 Task: Research Airbnb options in Qiryat Ata, Israel from 1st December, 2023 to 8th December, 2023 for 2 adults, 1 child.1  bedroom having 1 bed and 1 bathroom. Property type can be hotel. Amenities needed are: washing machine. Look for 4 properties as per requirement.
Action: Mouse moved to (452, 64)
Screenshot: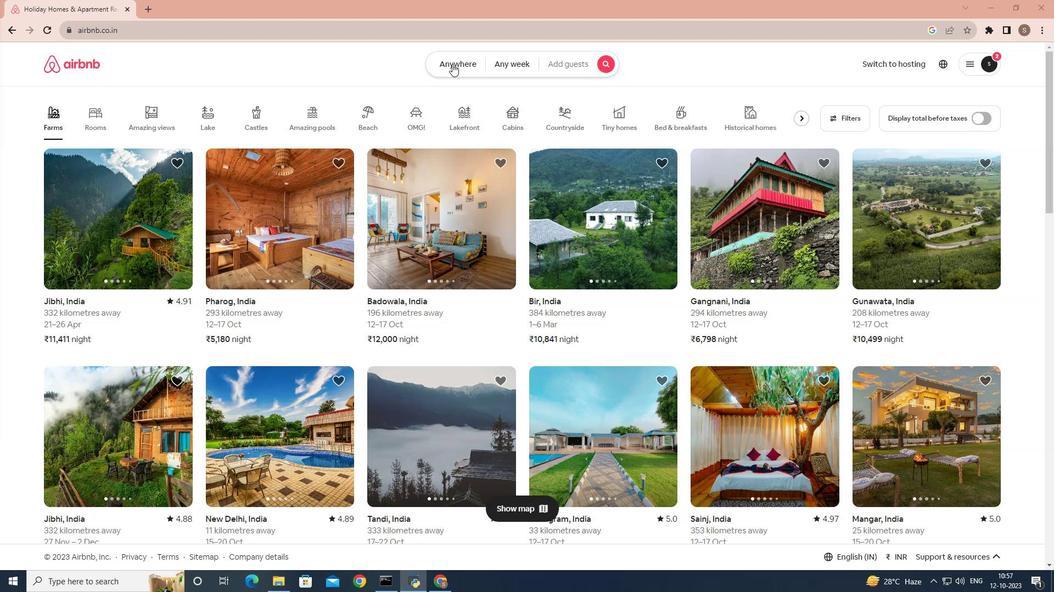 
Action: Mouse pressed left at (452, 64)
Screenshot: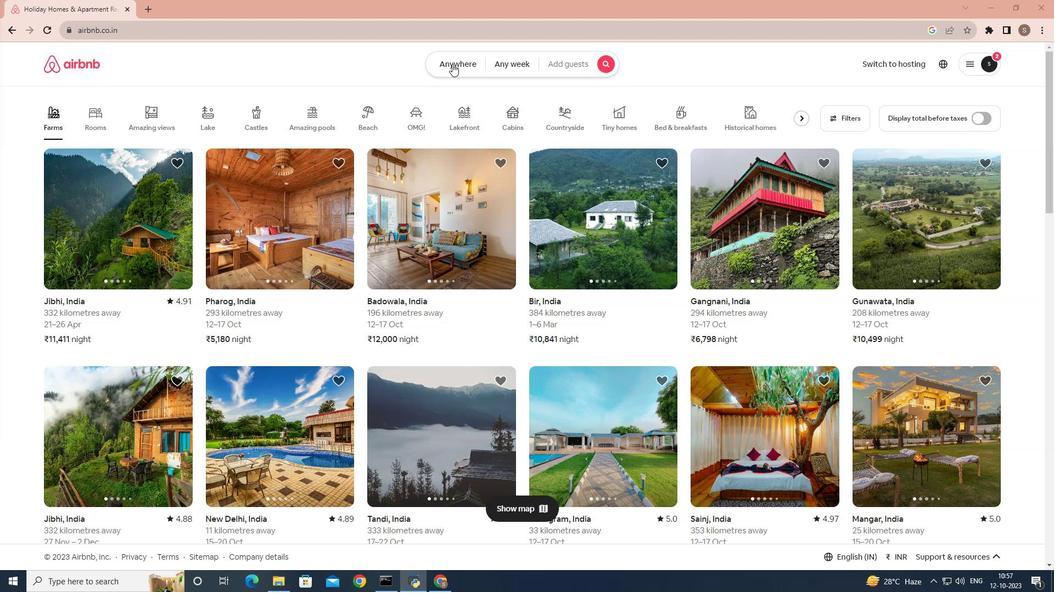 
Action: Mouse moved to (331, 107)
Screenshot: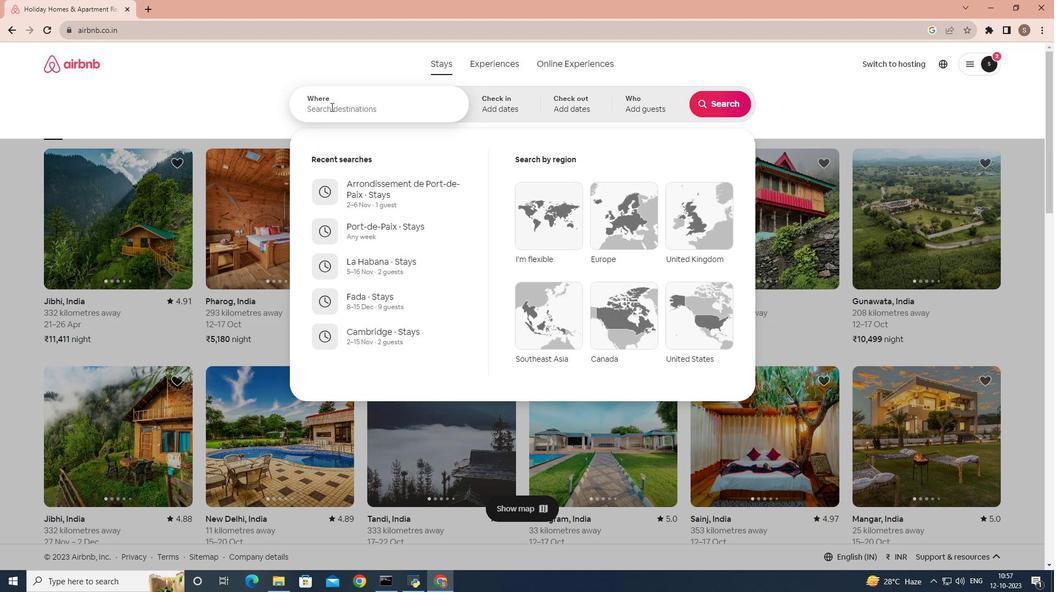 
Action: Mouse pressed left at (331, 107)
Screenshot: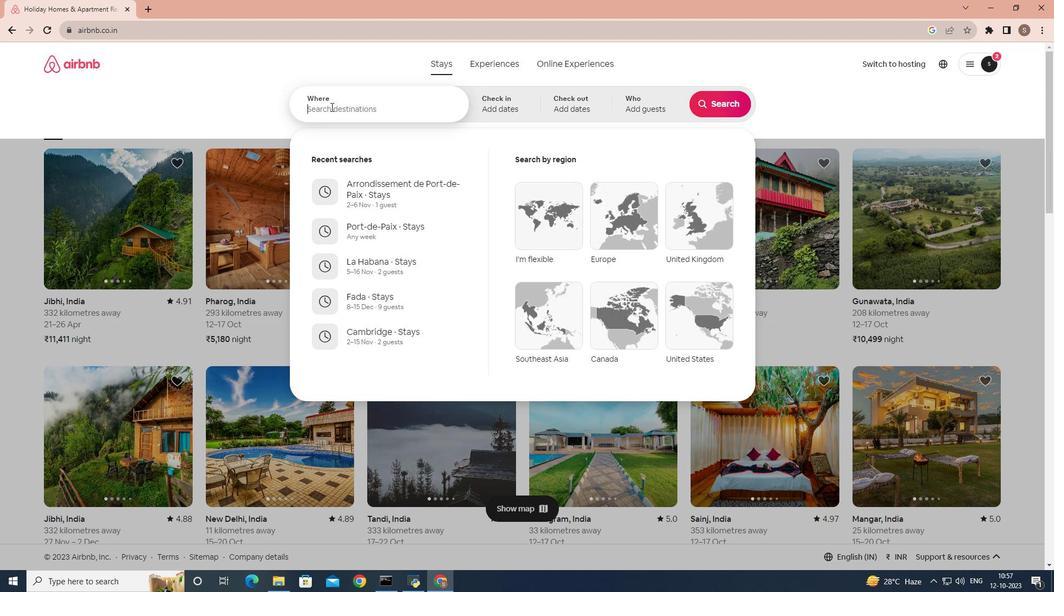 
Action: Mouse moved to (333, 105)
Screenshot: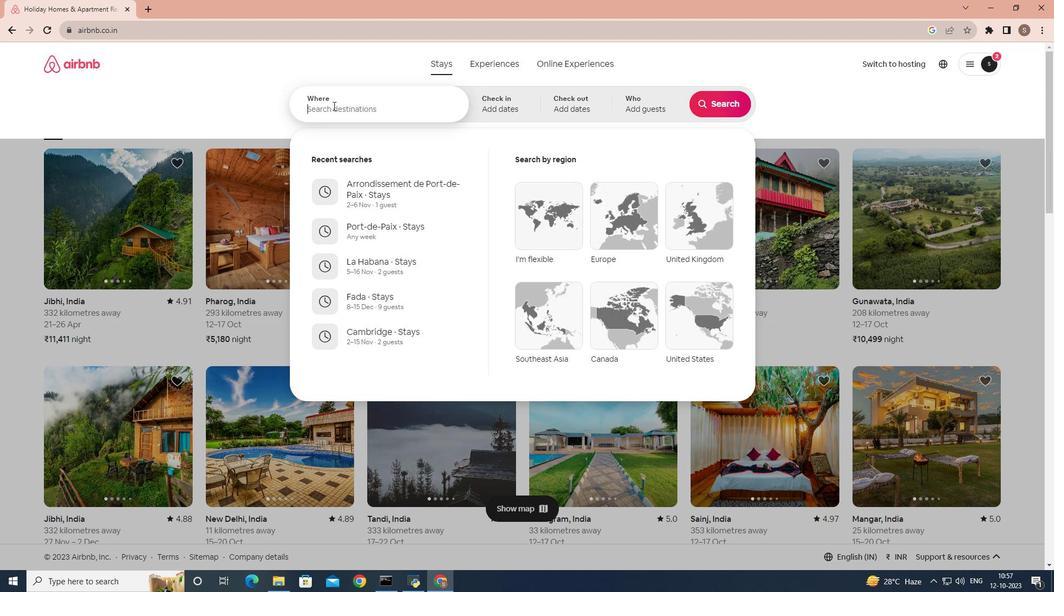 
Action: Key pressed qiryat<Key.space>ata
Screenshot: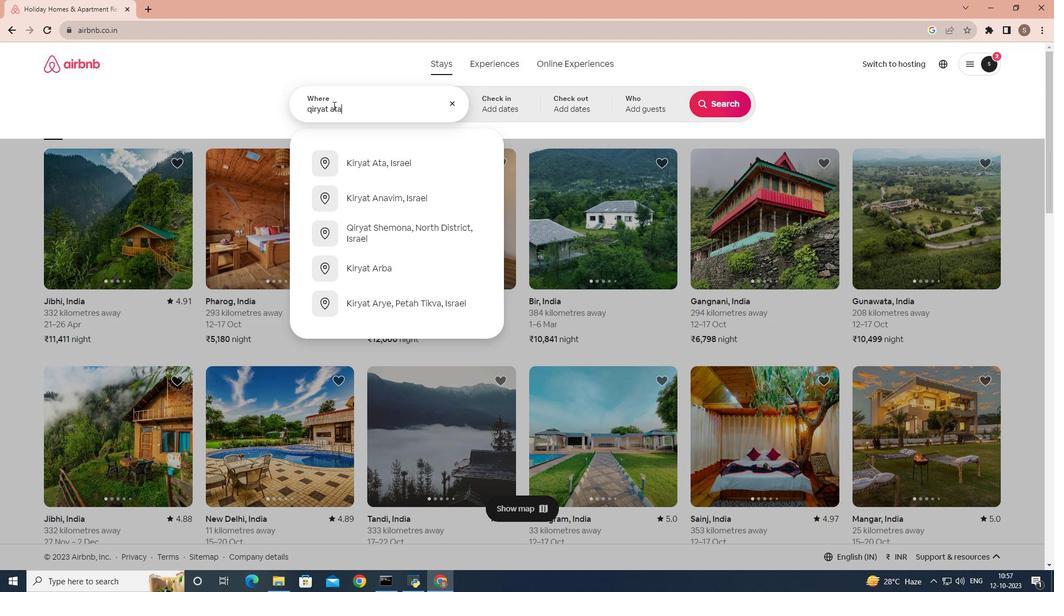 
Action: Mouse moved to (355, 158)
Screenshot: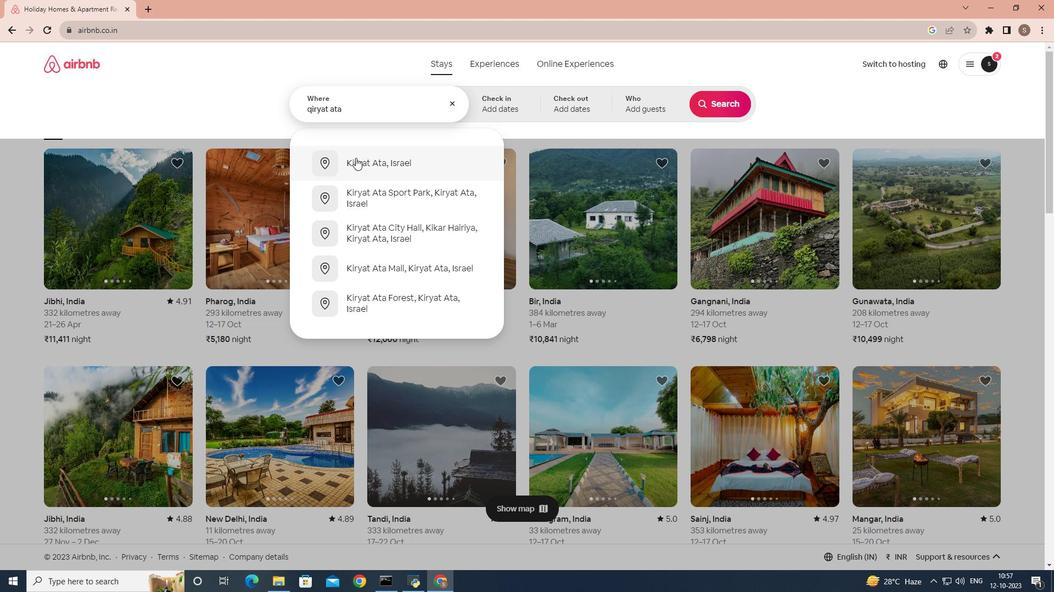 
Action: Mouse pressed left at (355, 158)
Screenshot: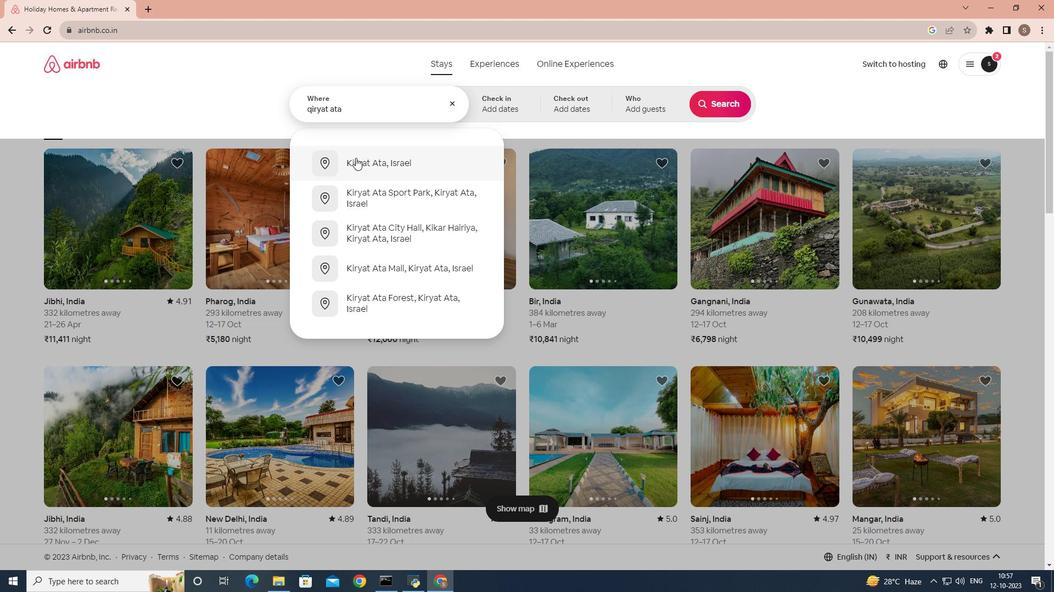 
Action: Mouse moved to (714, 195)
Screenshot: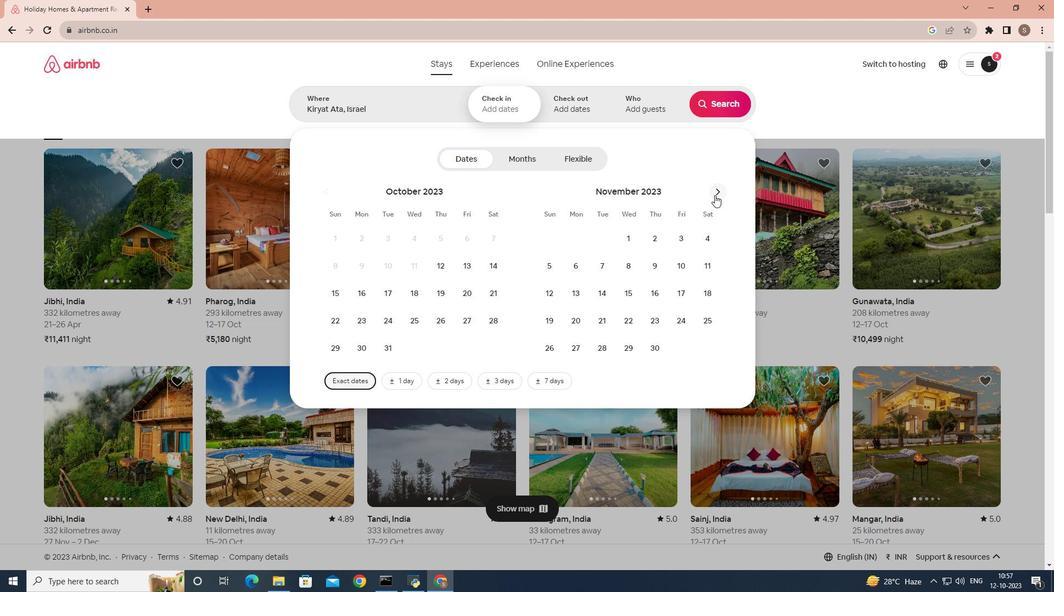 
Action: Mouse pressed left at (714, 195)
Screenshot: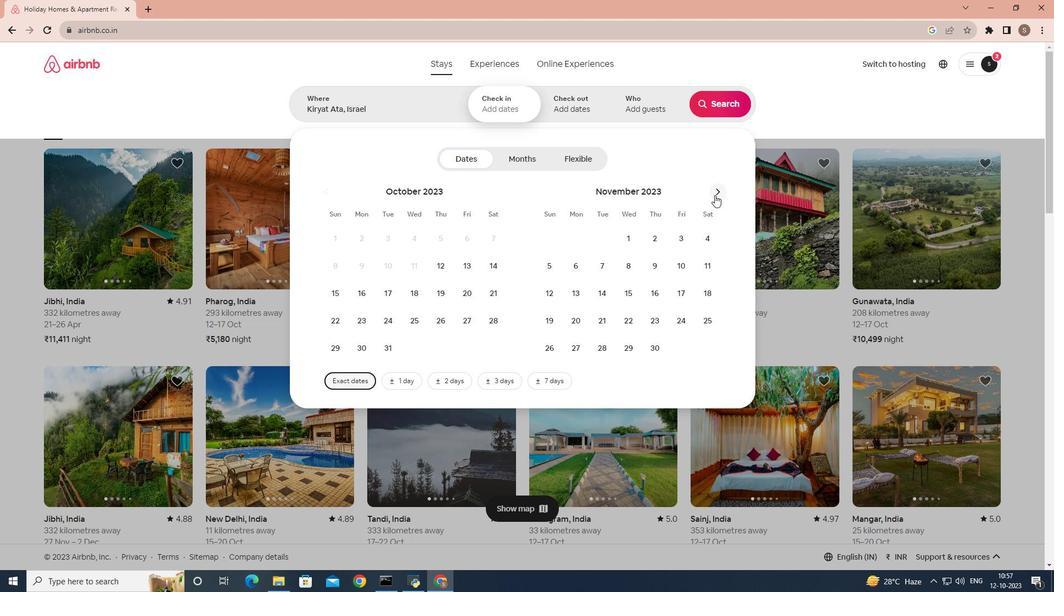 
Action: Mouse moved to (683, 245)
Screenshot: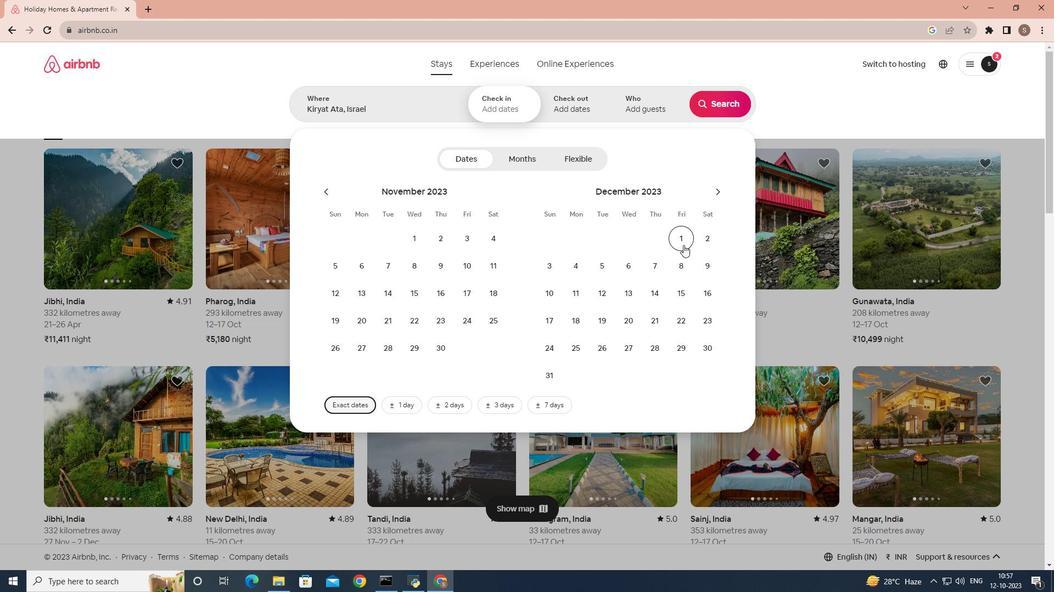 
Action: Mouse pressed left at (683, 245)
Screenshot: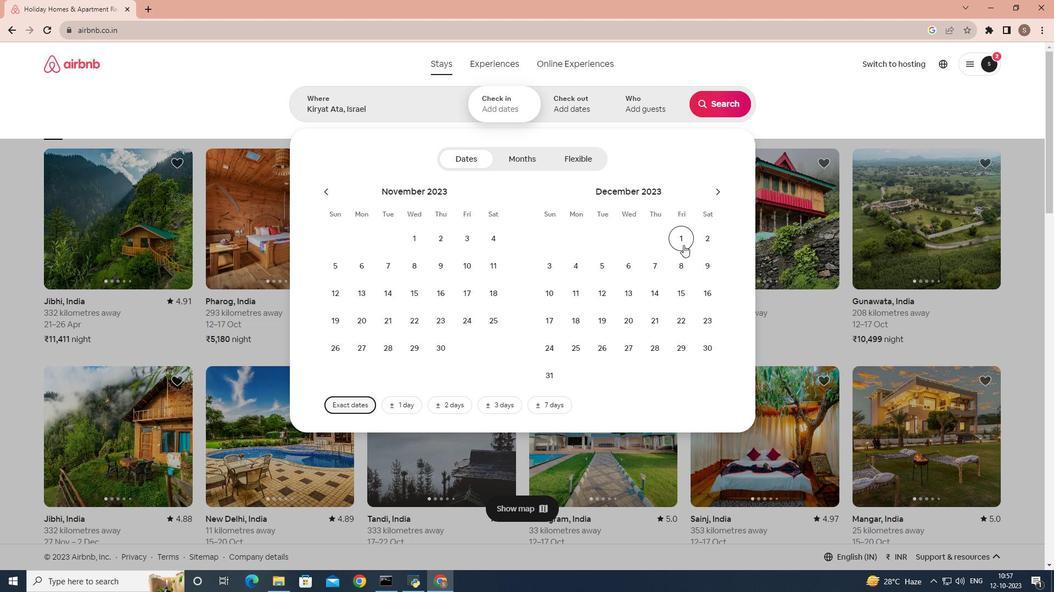 
Action: Mouse moved to (682, 272)
Screenshot: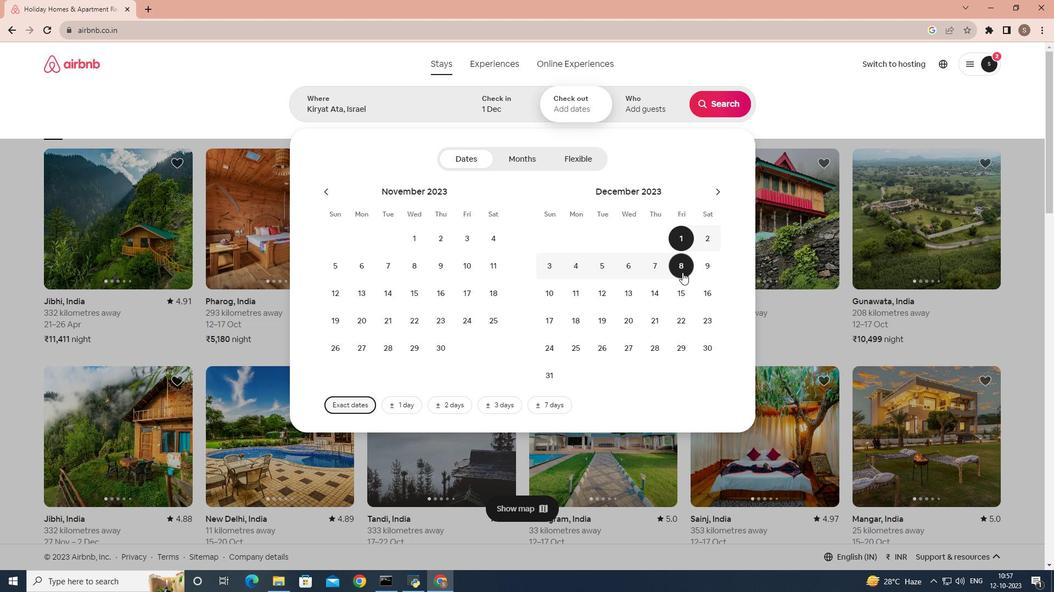 
Action: Mouse pressed left at (682, 272)
Screenshot: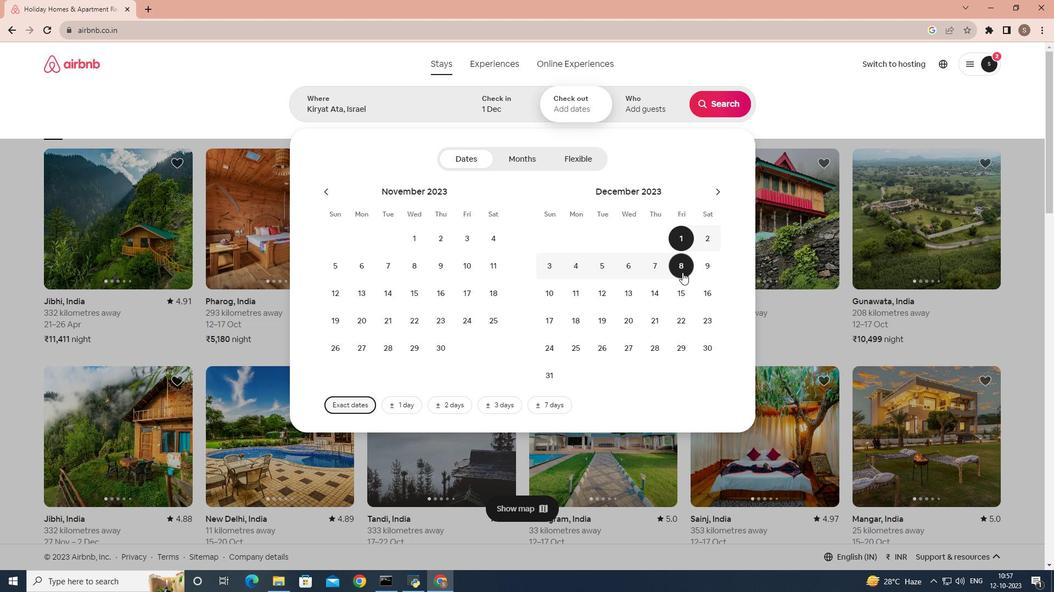 
Action: Mouse moved to (667, 107)
Screenshot: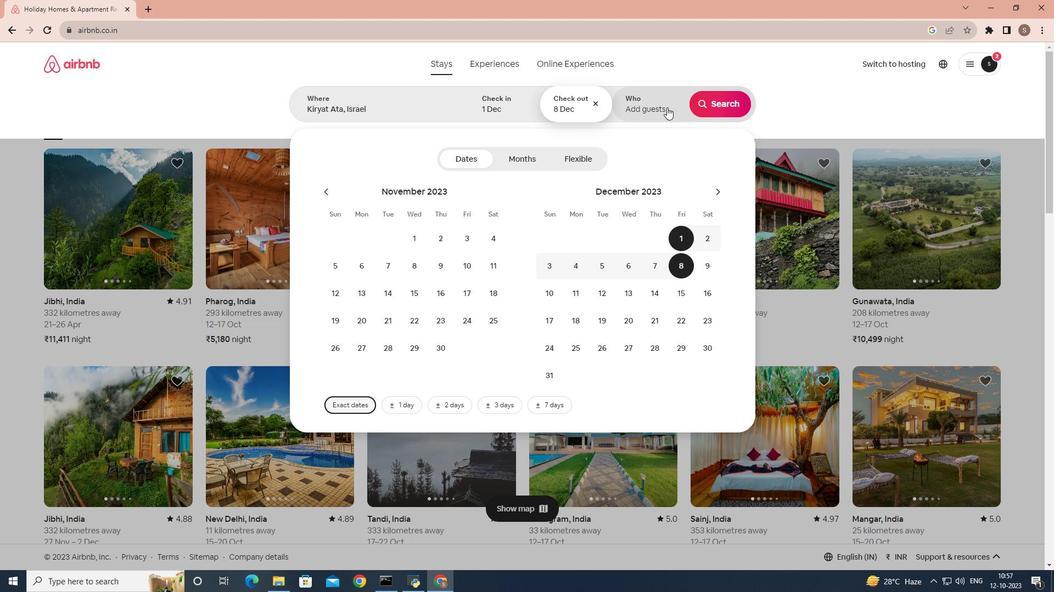 
Action: Mouse pressed left at (667, 107)
Screenshot: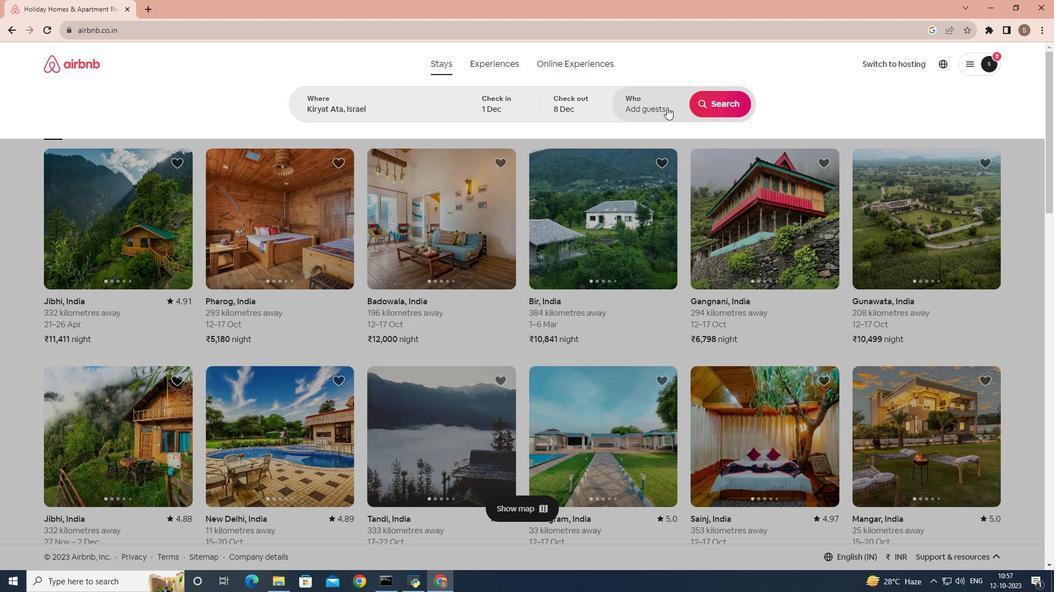 
Action: Mouse moved to (729, 163)
Screenshot: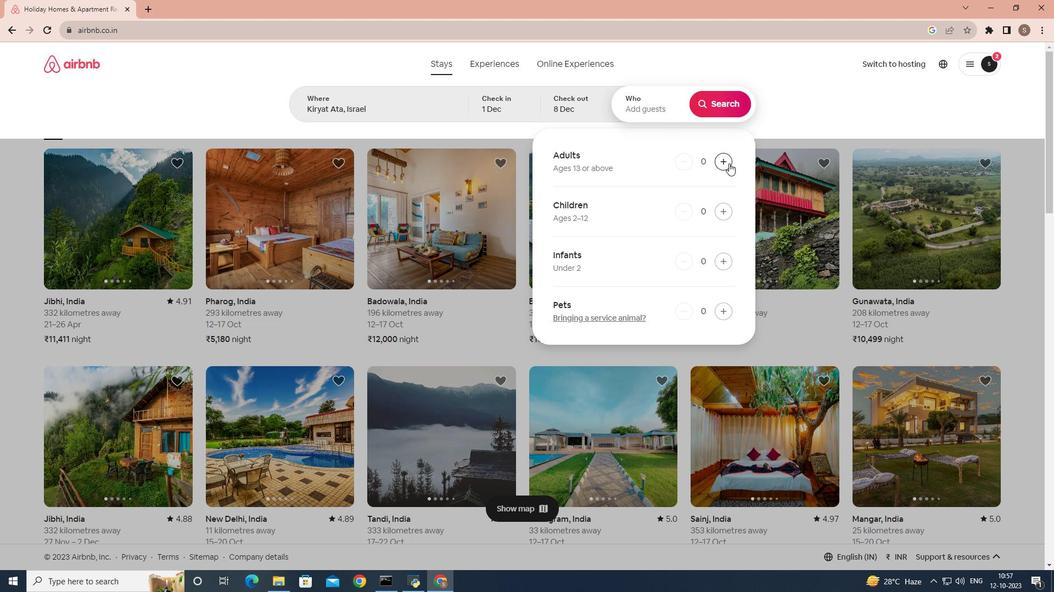 
Action: Mouse pressed left at (729, 163)
Screenshot: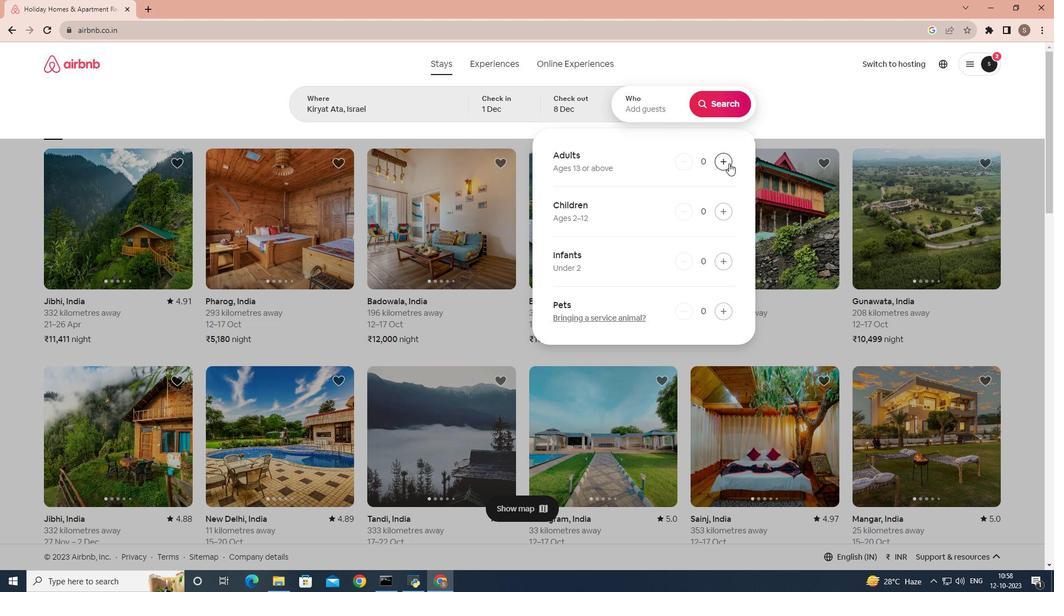 
Action: Mouse pressed left at (729, 163)
Screenshot: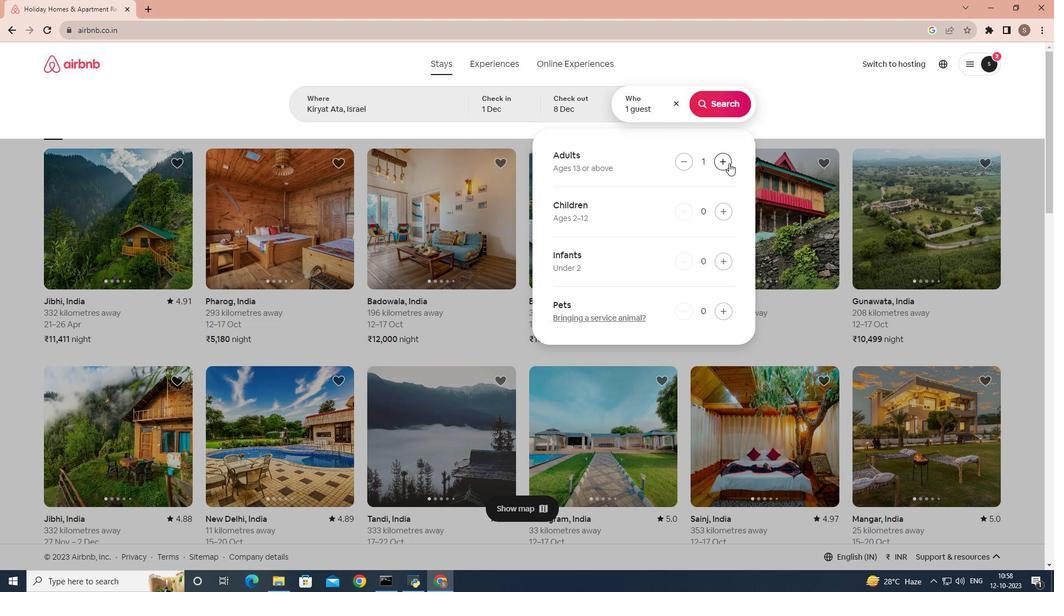 
Action: Mouse moved to (718, 207)
Screenshot: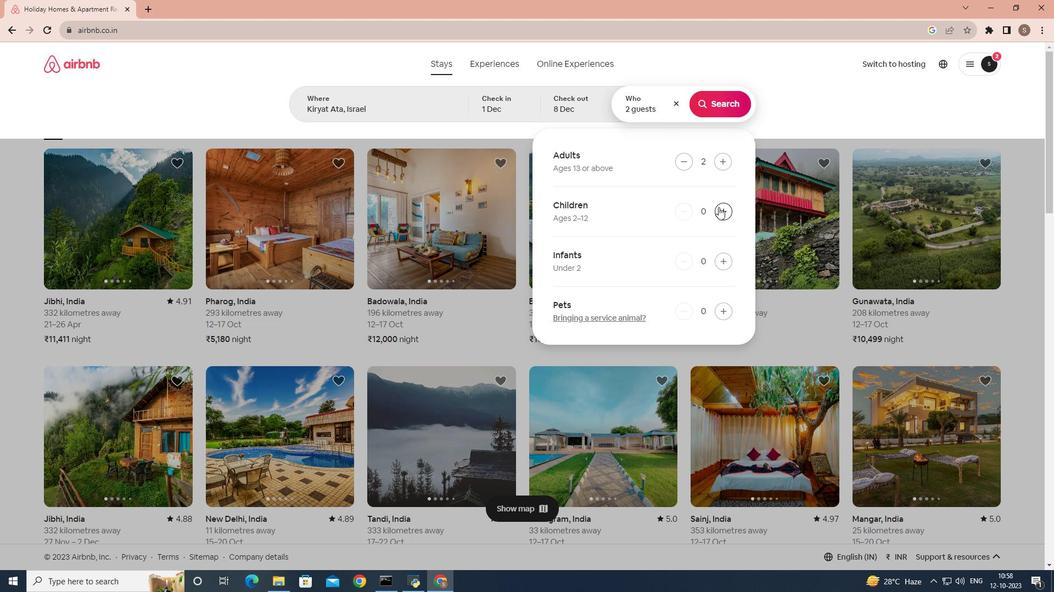 
Action: Mouse pressed left at (718, 207)
Screenshot: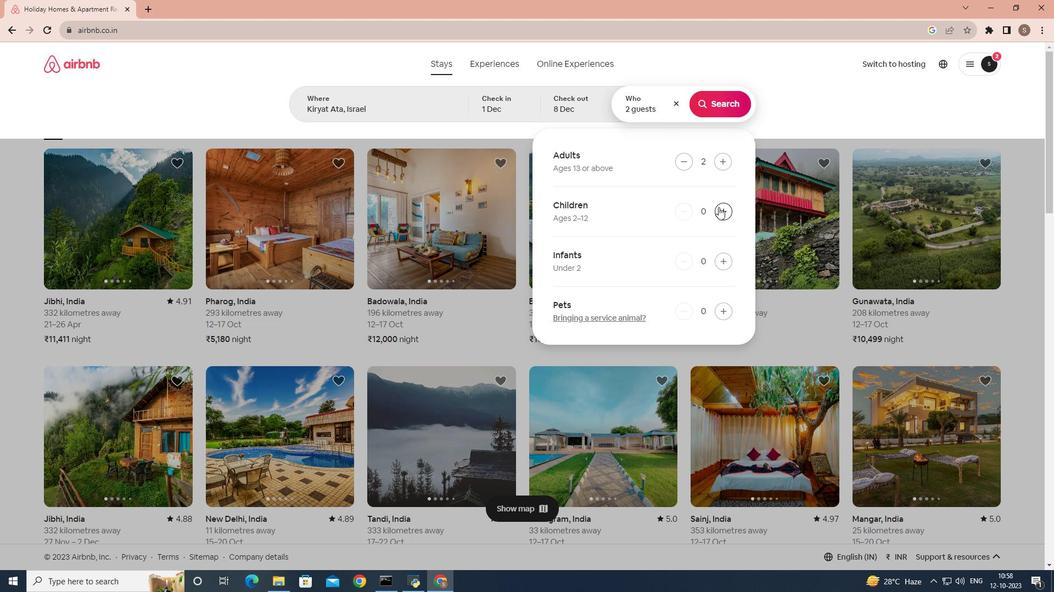 
Action: Mouse moved to (727, 104)
Screenshot: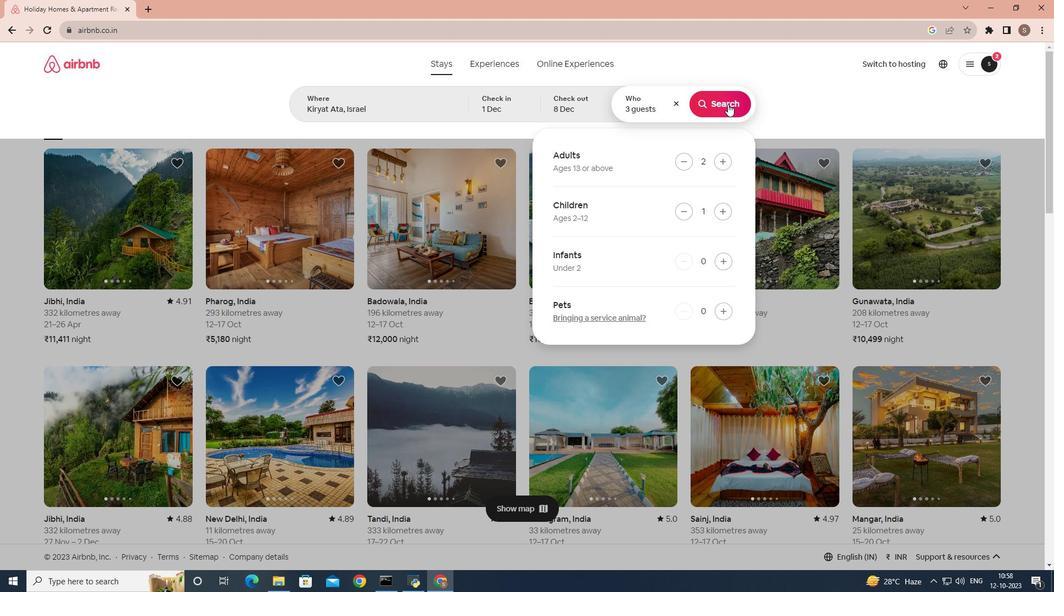 
Action: Mouse pressed left at (727, 104)
Screenshot: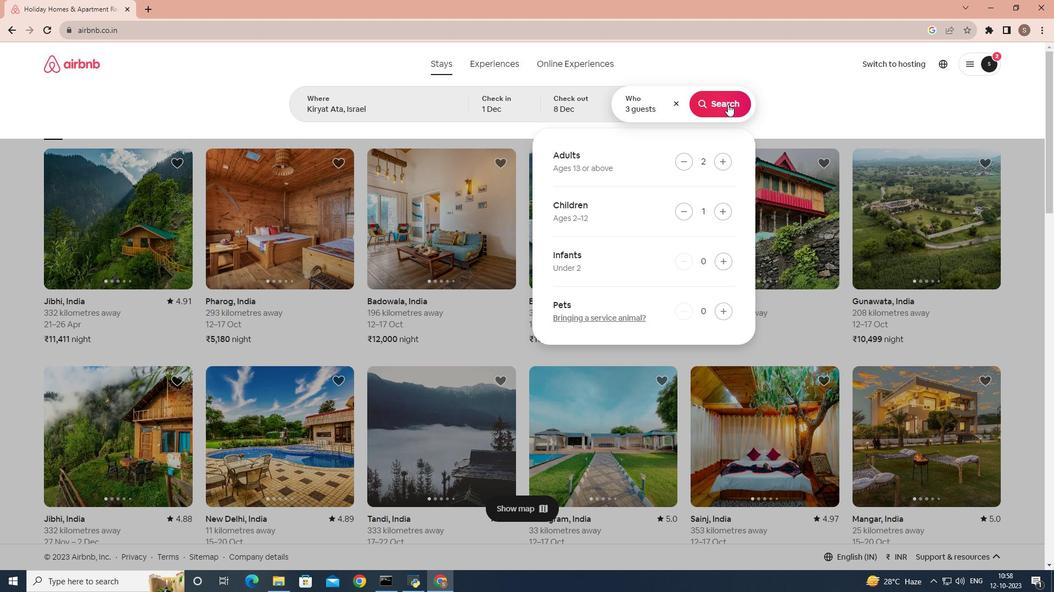 
Action: Mouse moved to (861, 109)
Screenshot: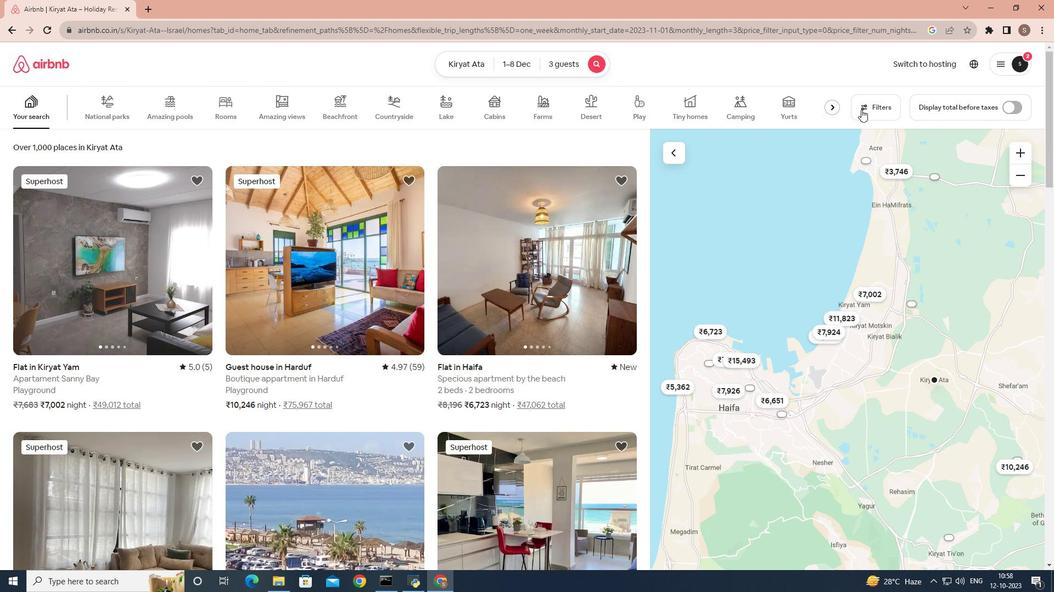 
Action: Mouse pressed left at (861, 109)
Screenshot: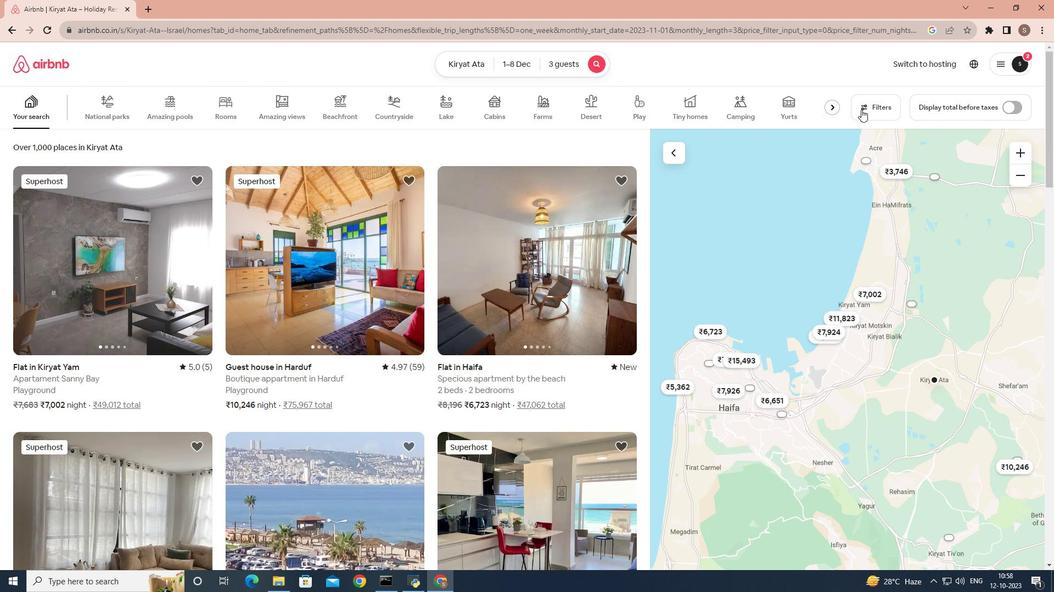 
Action: Mouse moved to (375, 399)
Screenshot: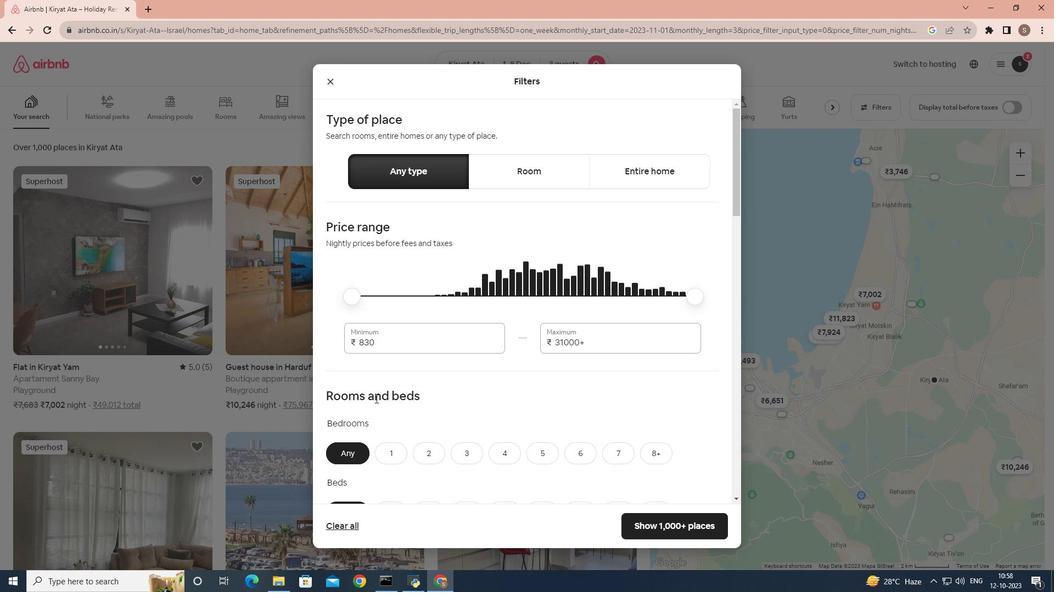 
Action: Mouse scrolled (375, 398) with delta (0, 0)
Screenshot: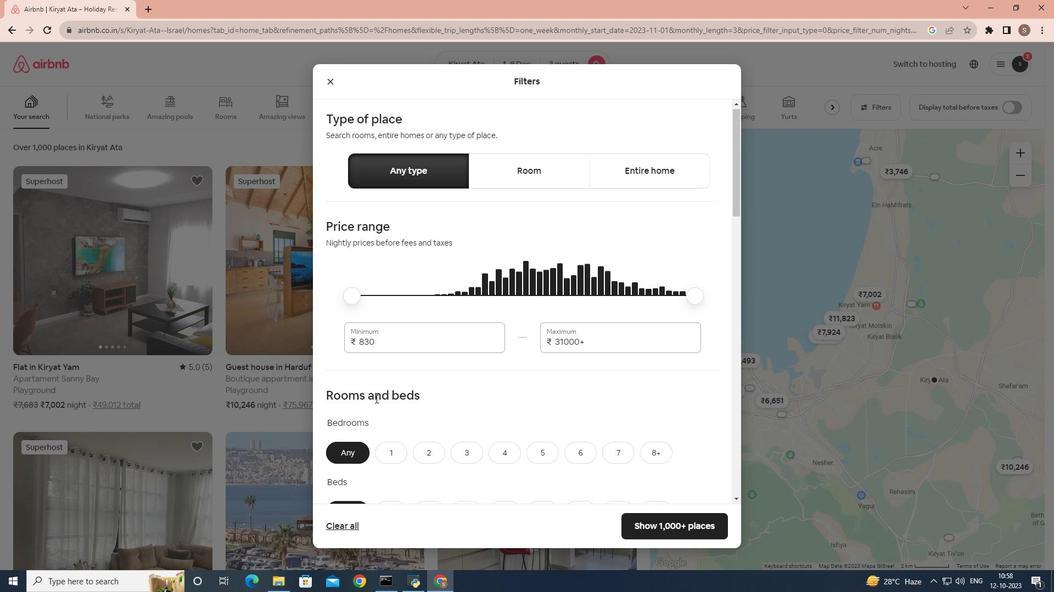 
Action: Mouse scrolled (375, 398) with delta (0, 0)
Screenshot: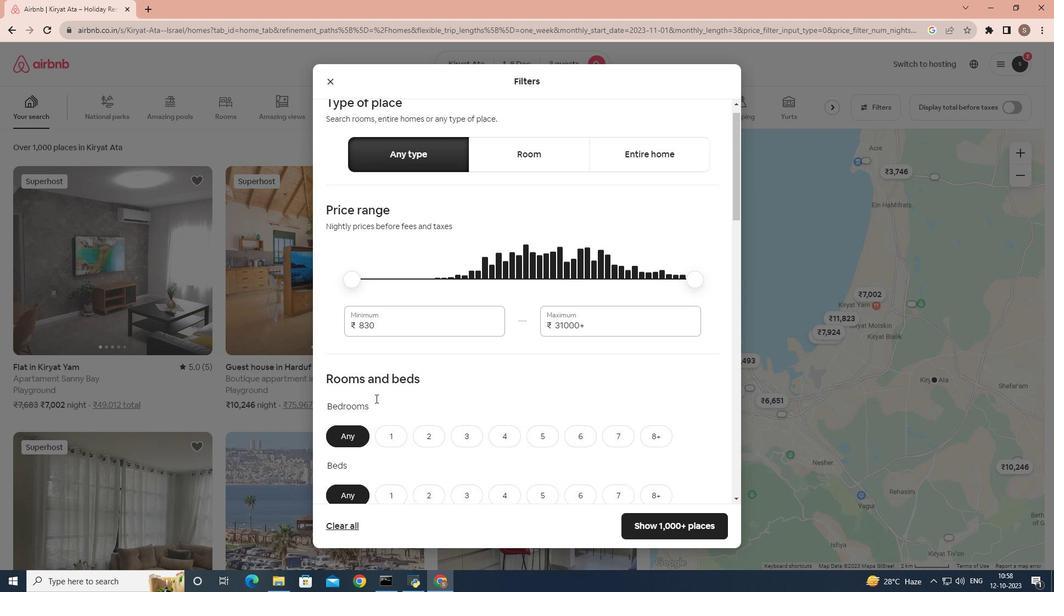 
Action: Mouse scrolled (375, 398) with delta (0, 0)
Screenshot: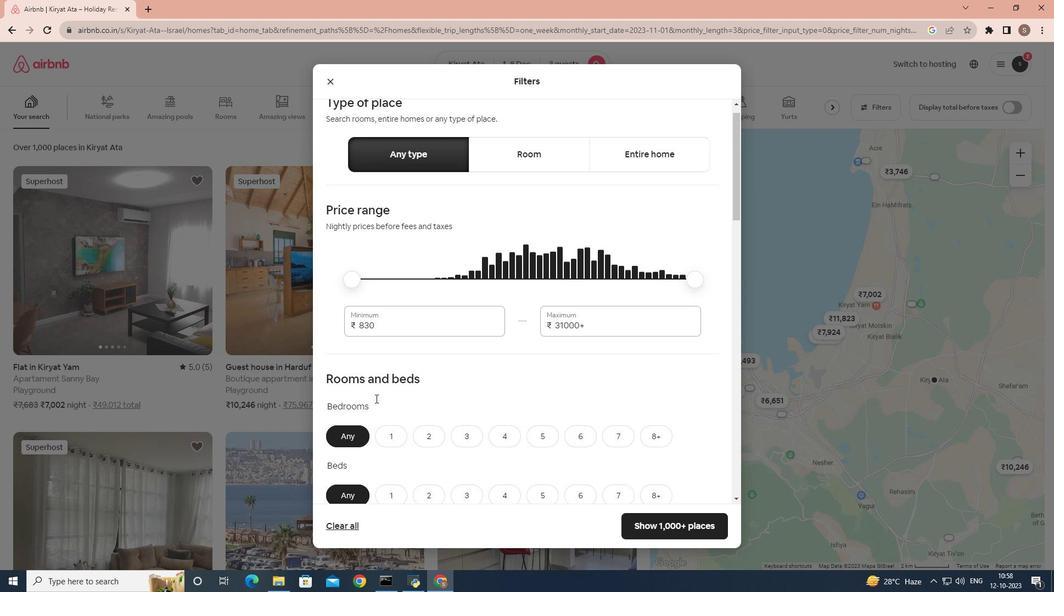 
Action: Mouse scrolled (375, 398) with delta (0, 0)
Screenshot: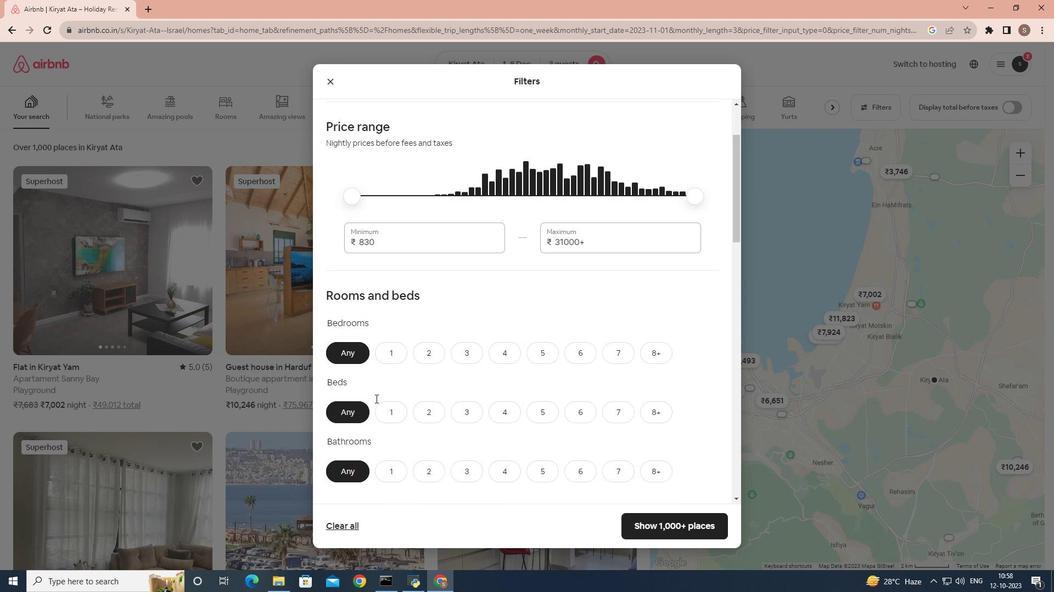 
Action: Mouse scrolled (375, 399) with delta (0, 0)
Screenshot: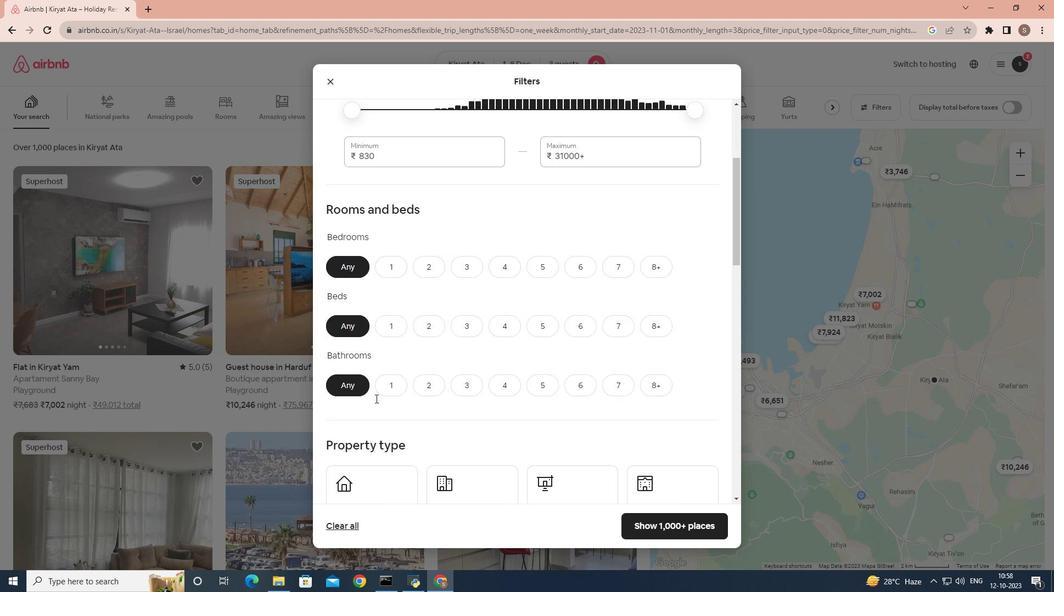 
Action: Mouse moved to (395, 297)
Screenshot: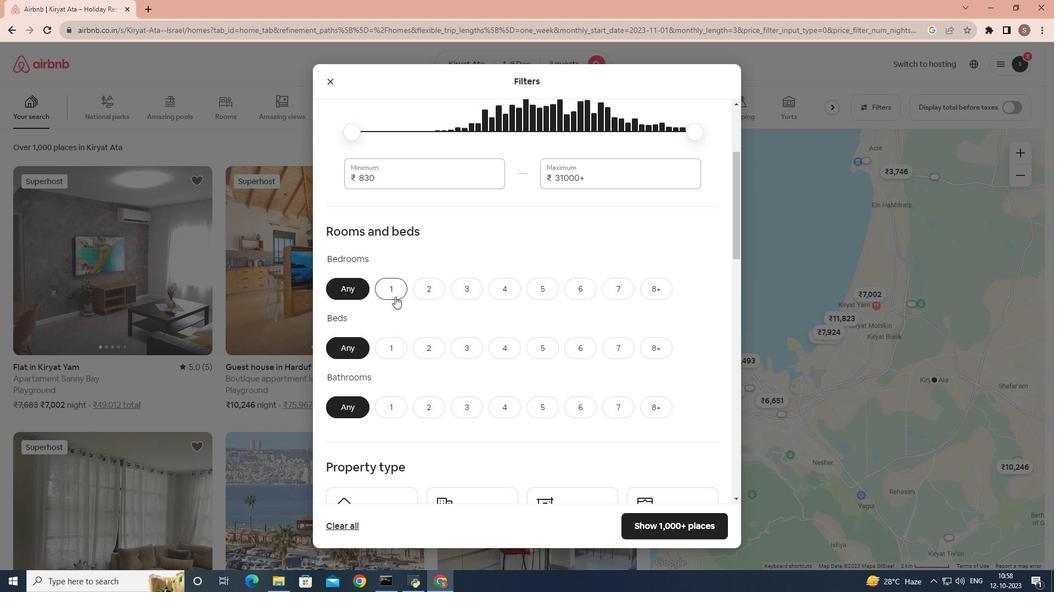 
Action: Mouse pressed left at (395, 297)
Screenshot: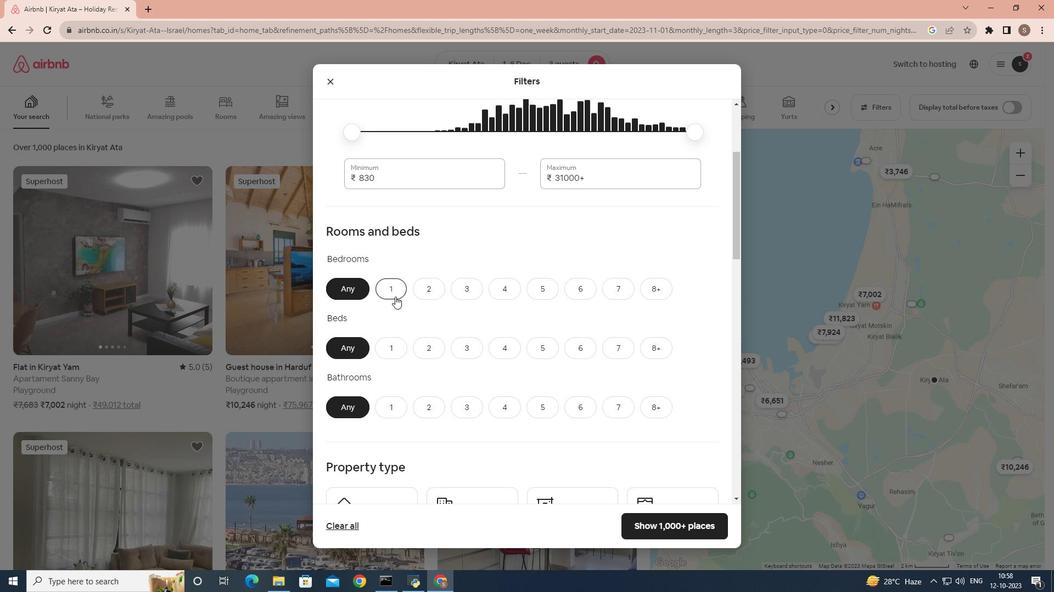 
Action: Mouse moved to (386, 351)
Screenshot: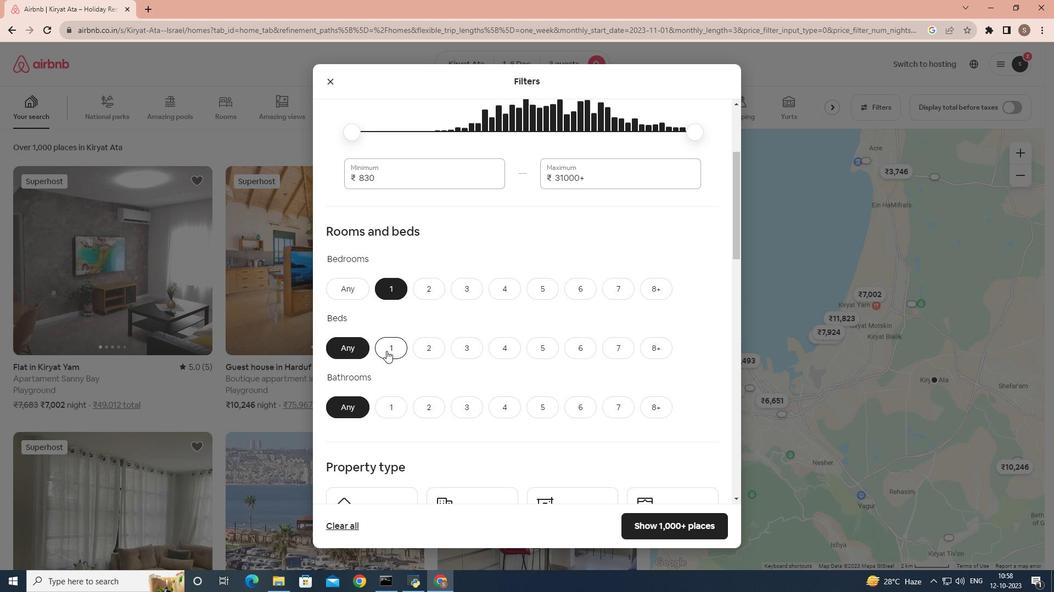 
Action: Mouse pressed left at (386, 351)
Screenshot: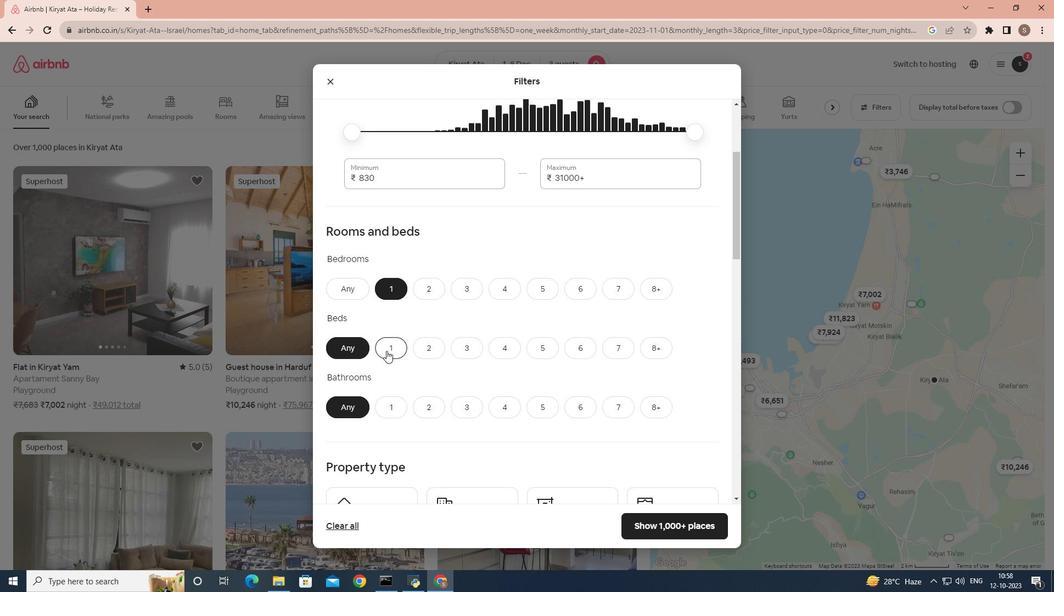 
Action: Mouse moved to (390, 409)
Screenshot: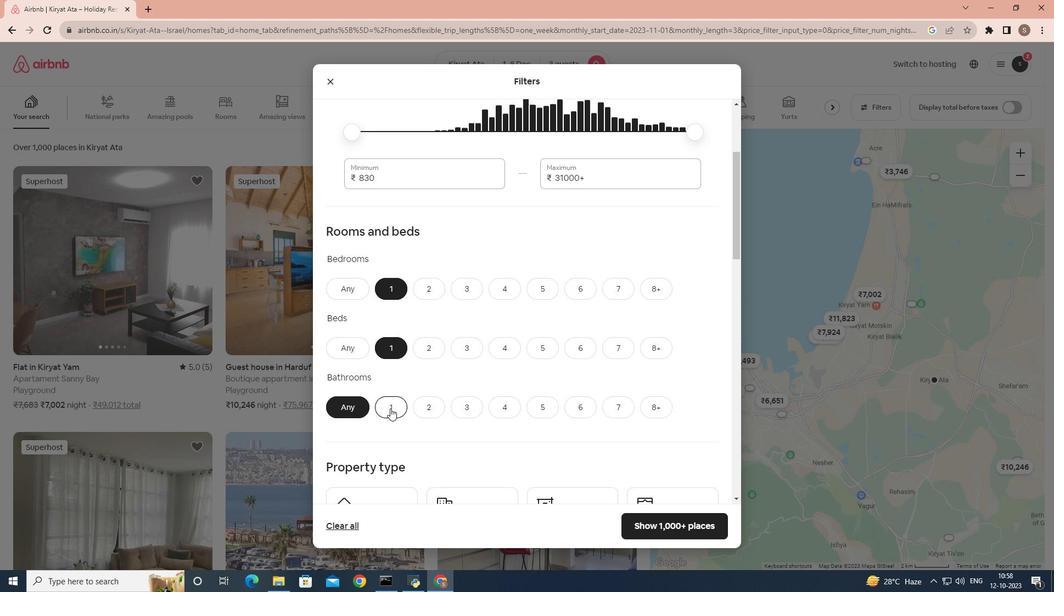 
Action: Mouse pressed left at (390, 409)
Screenshot: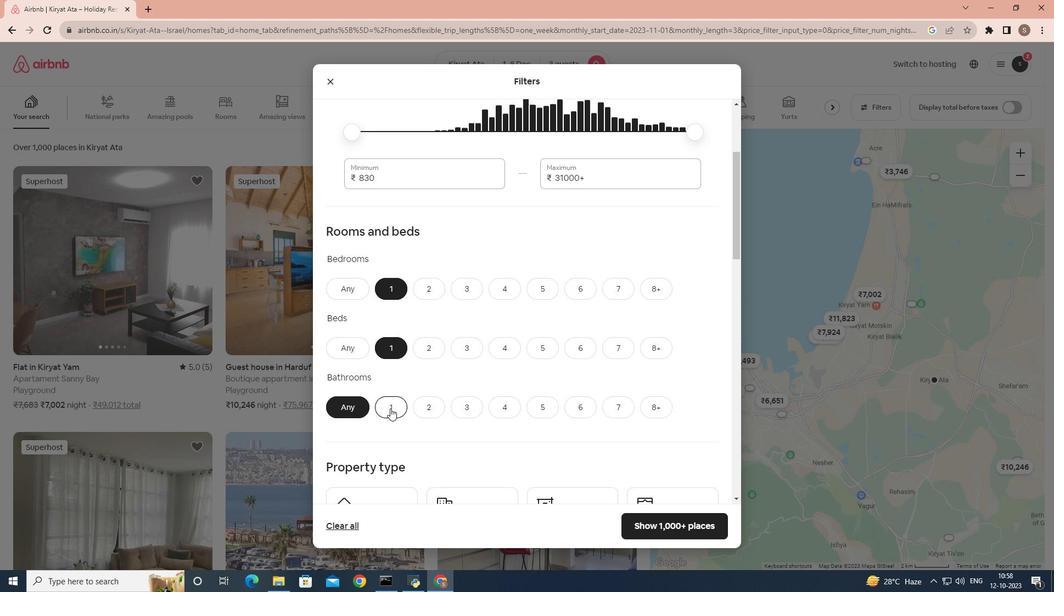 
Action: Mouse moved to (395, 379)
Screenshot: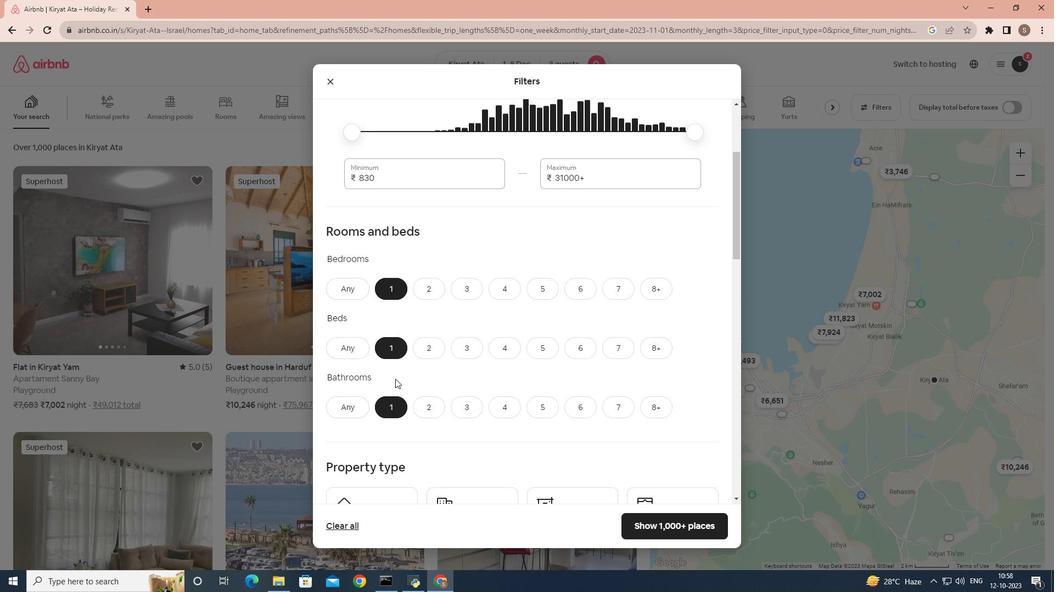 
Action: Mouse scrolled (395, 378) with delta (0, 0)
Screenshot: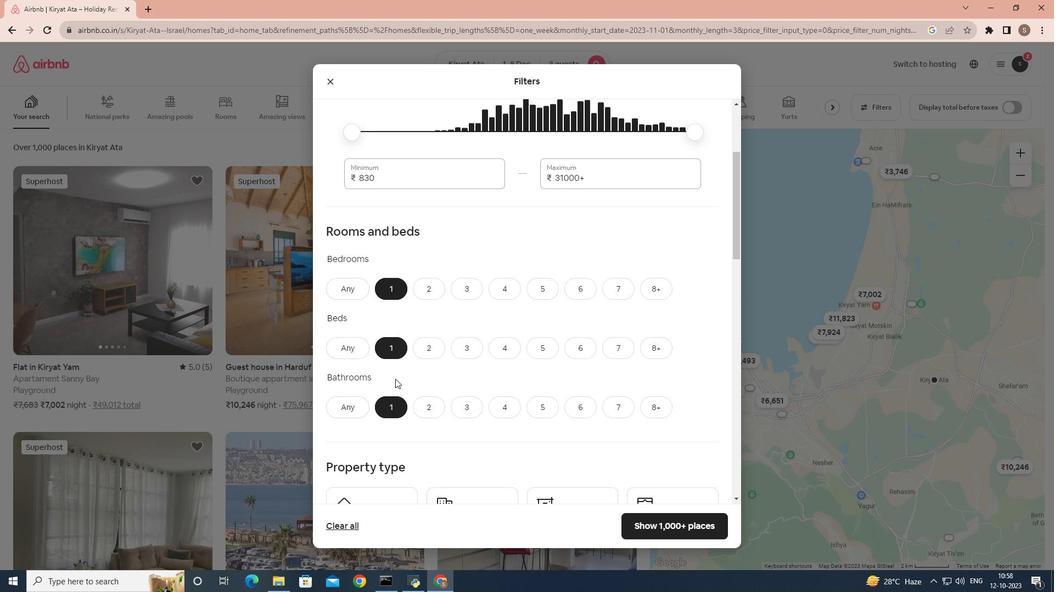 
Action: Mouse scrolled (395, 378) with delta (0, 0)
Screenshot: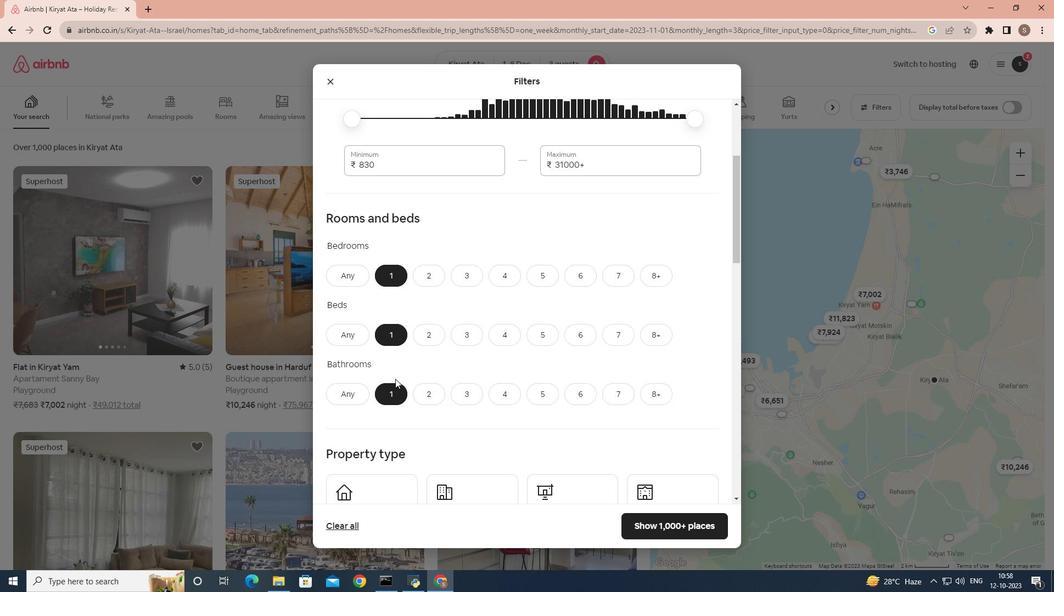 
Action: Mouse scrolled (395, 378) with delta (0, 0)
Screenshot: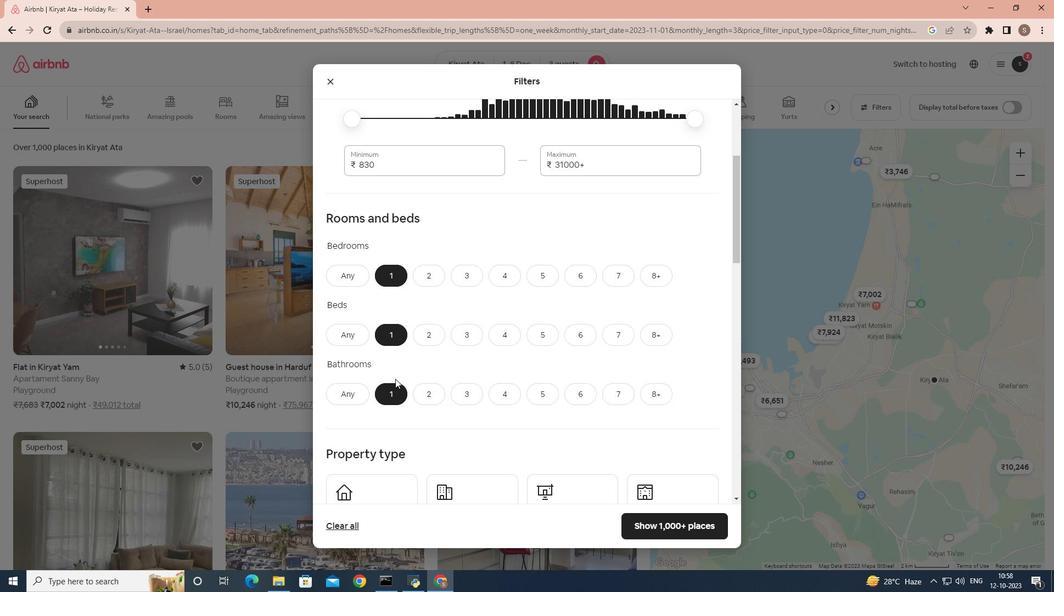 
Action: Mouse scrolled (395, 378) with delta (0, 0)
Screenshot: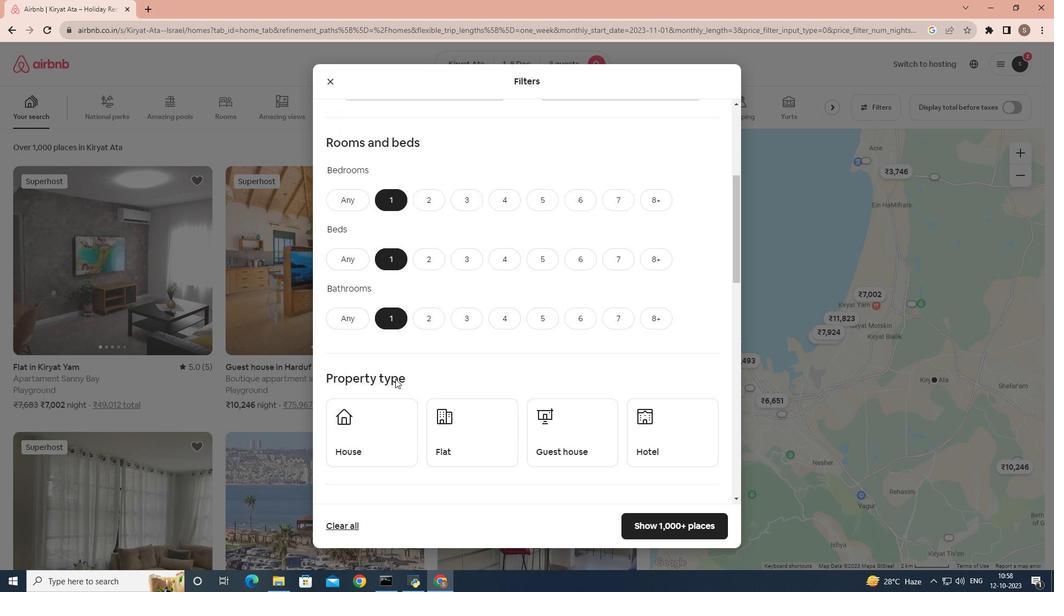 
Action: Mouse scrolled (395, 378) with delta (0, 0)
Screenshot: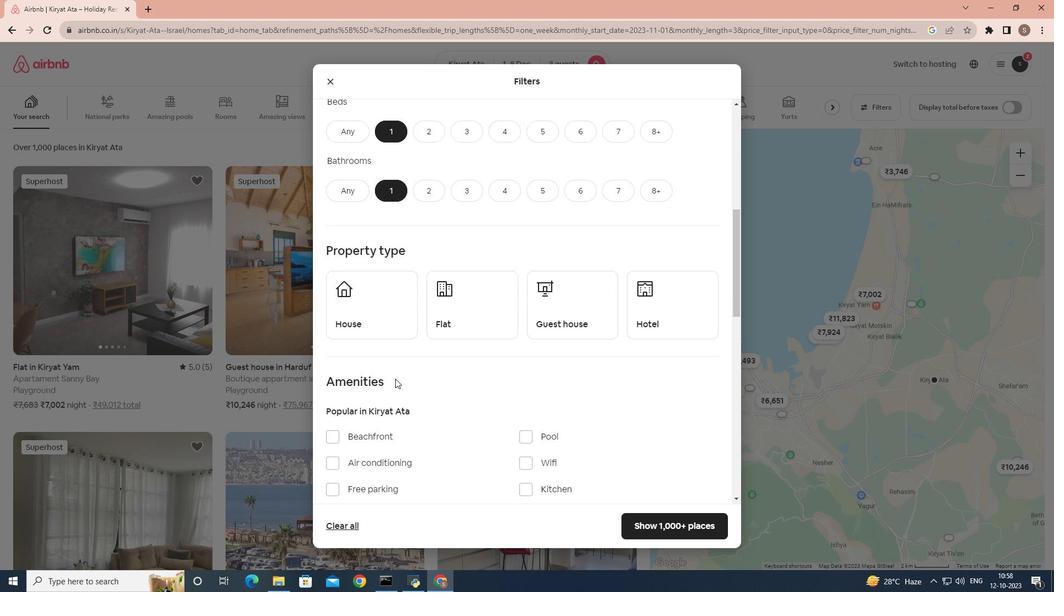 
Action: Mouse moved to (660, 261)
Screenshot: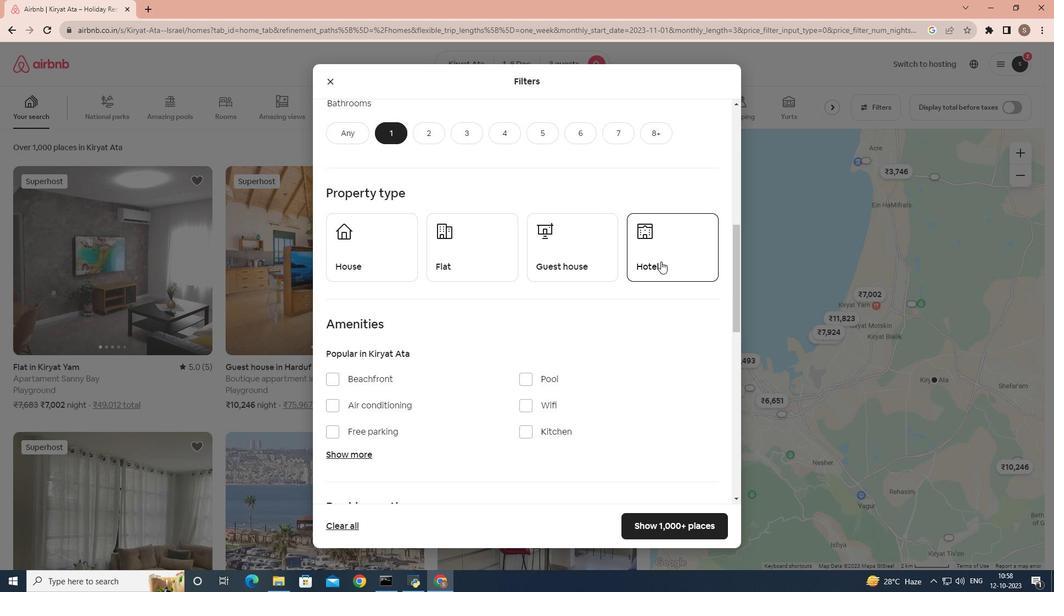 
Action: Mouse pressed left at (660, 261)
Screenshot: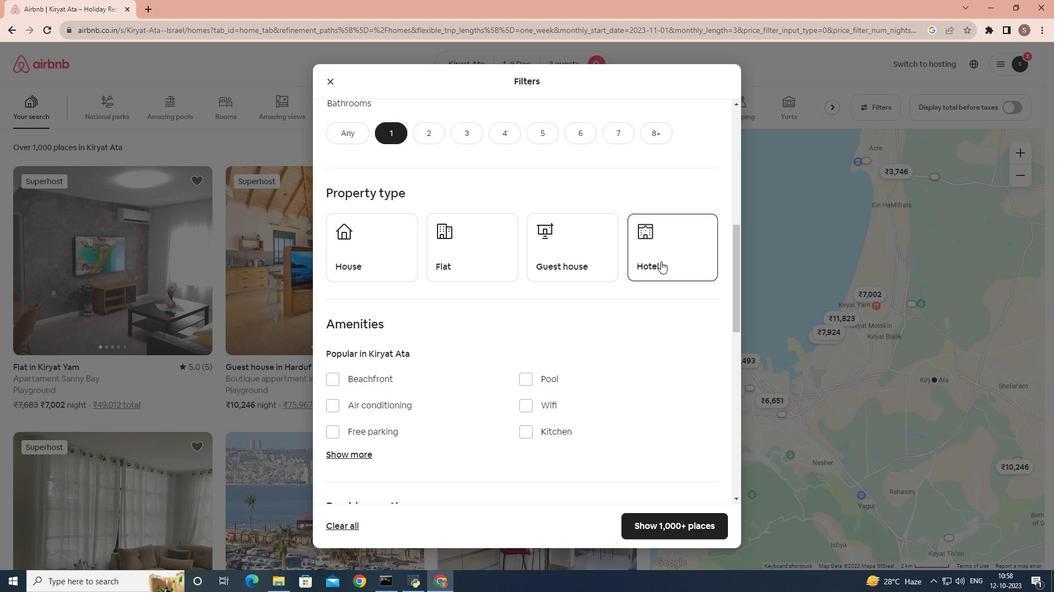 
Action: Mouse moved to (435, 365)
Screenshot: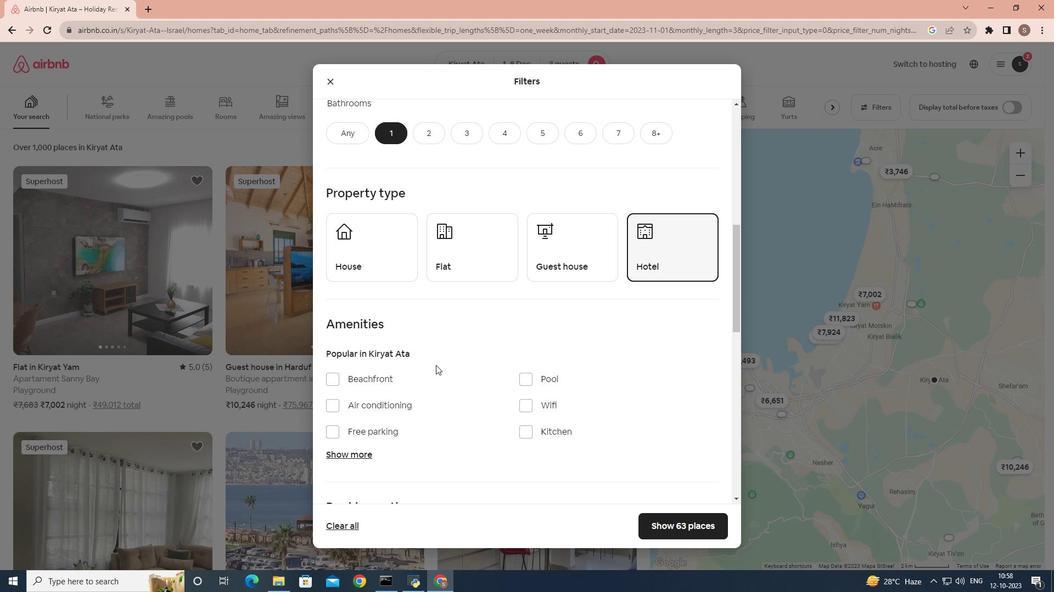 
Action: Mouse scrolled (435, 365) with delta (0, 0)
Screenshot: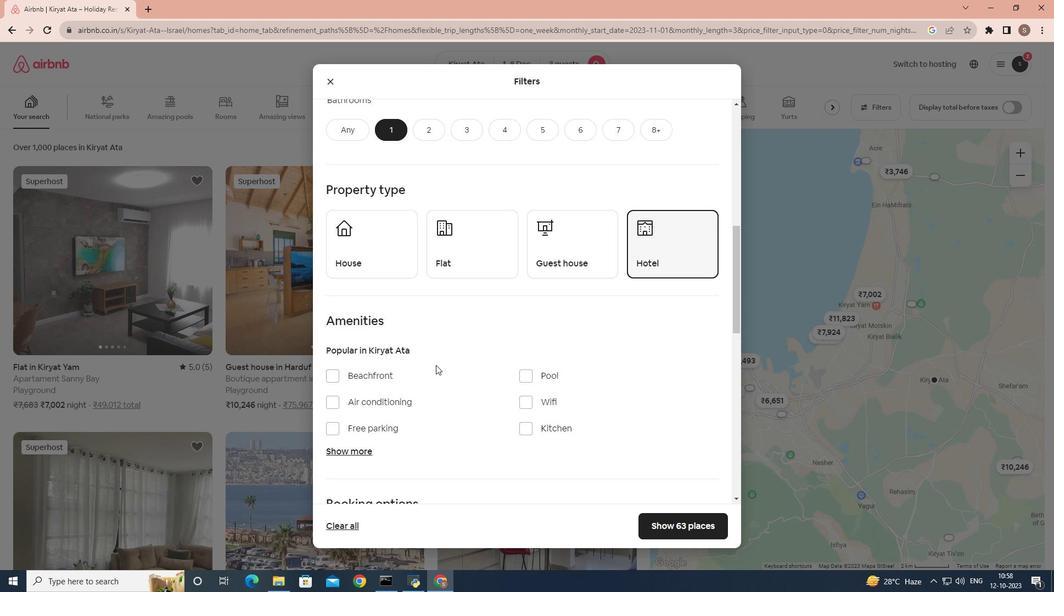 
Action: Mouse scrolled (435, 365) with delta (0, 0)
Screenshot: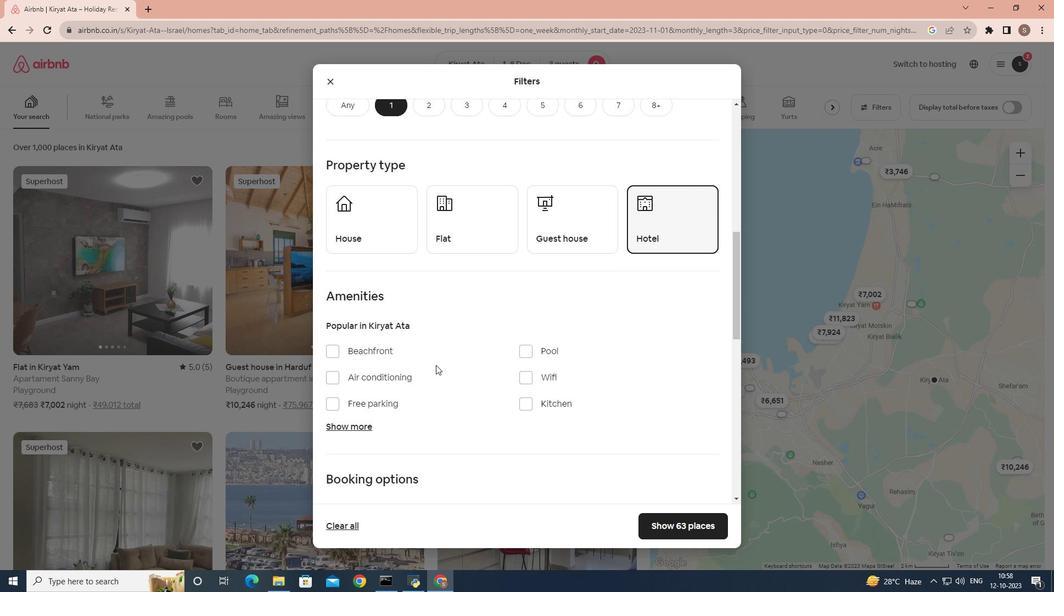 
Action: Mouse moved to (349, 346)
Screenshot: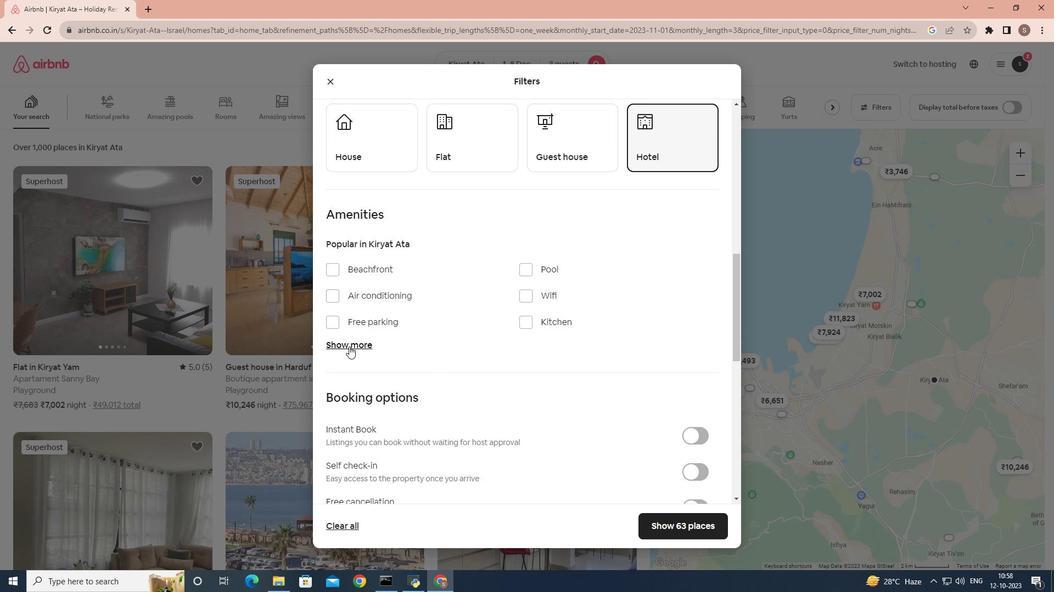 
Action: Mouse pressed left at (349, 346)
Screenshot: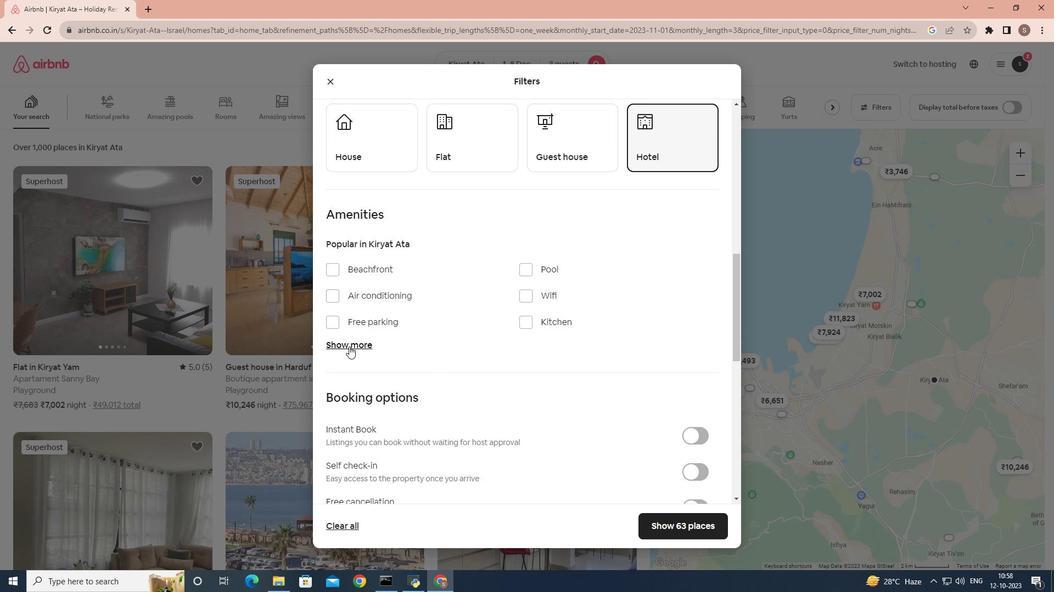 
Action: Mouse moved to (417, 337)
Screenshot: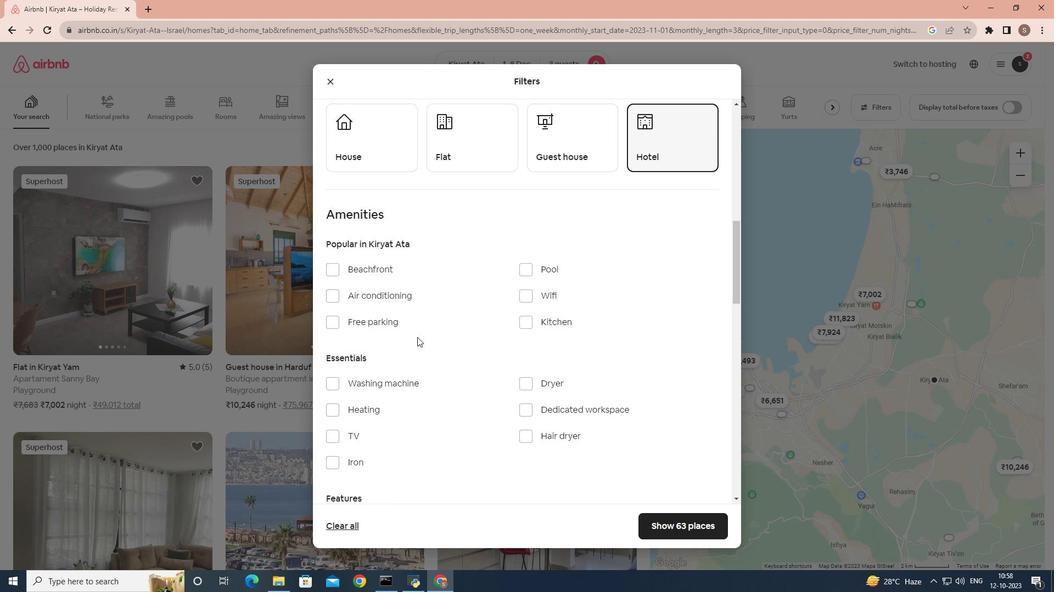 
Action: Mouse scrolled (417, 337) with delta (0, 0)
Screenshot: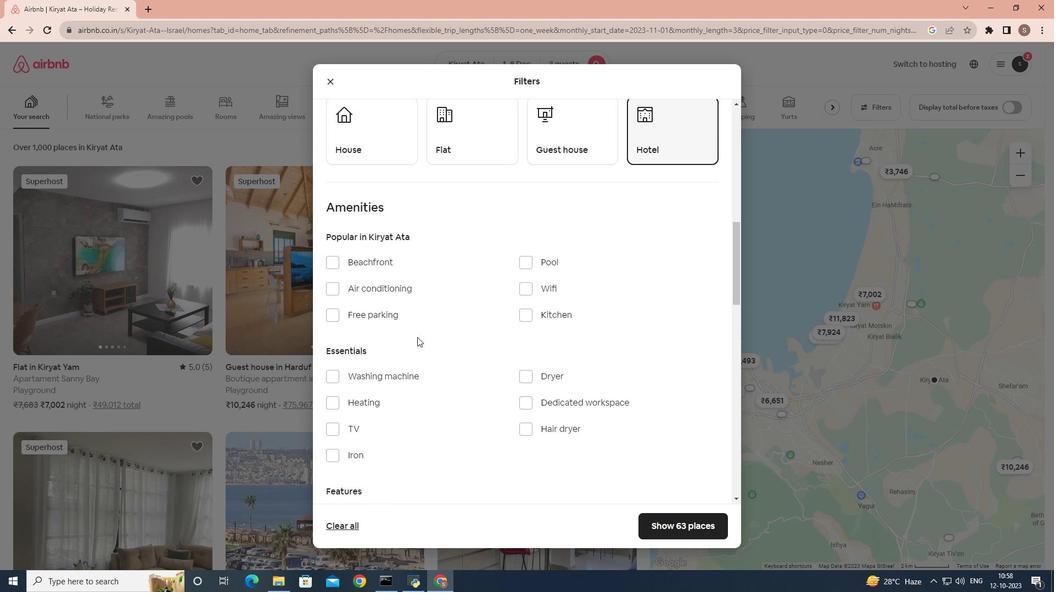 
Action: Mouse scrolled (417, 337) with delta (0, 0)
Screenshot: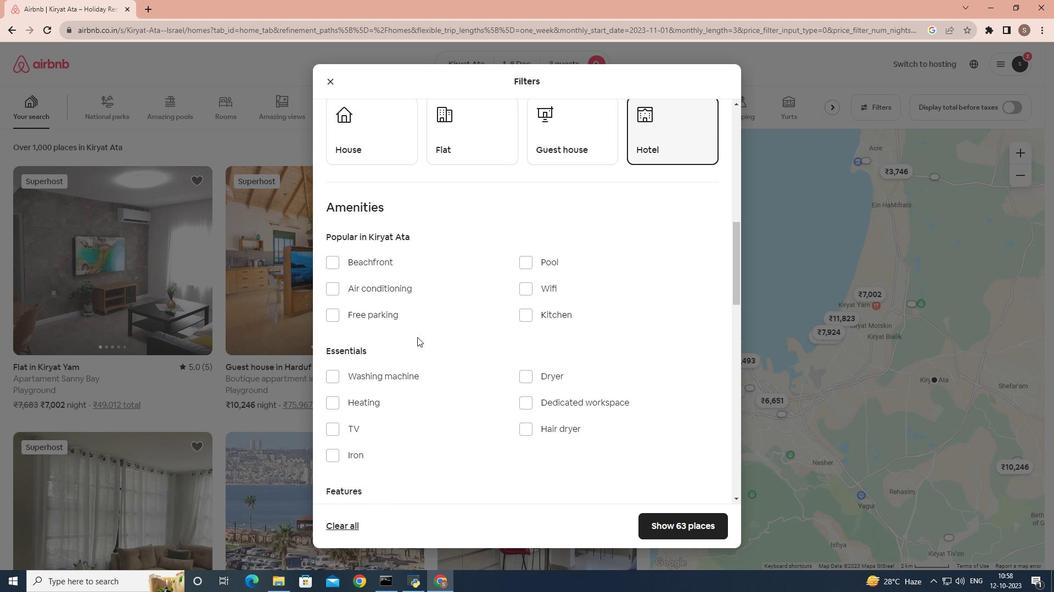 
Action: Mouse scrolled (417, 337) with delta (0, 0)
Screenshot: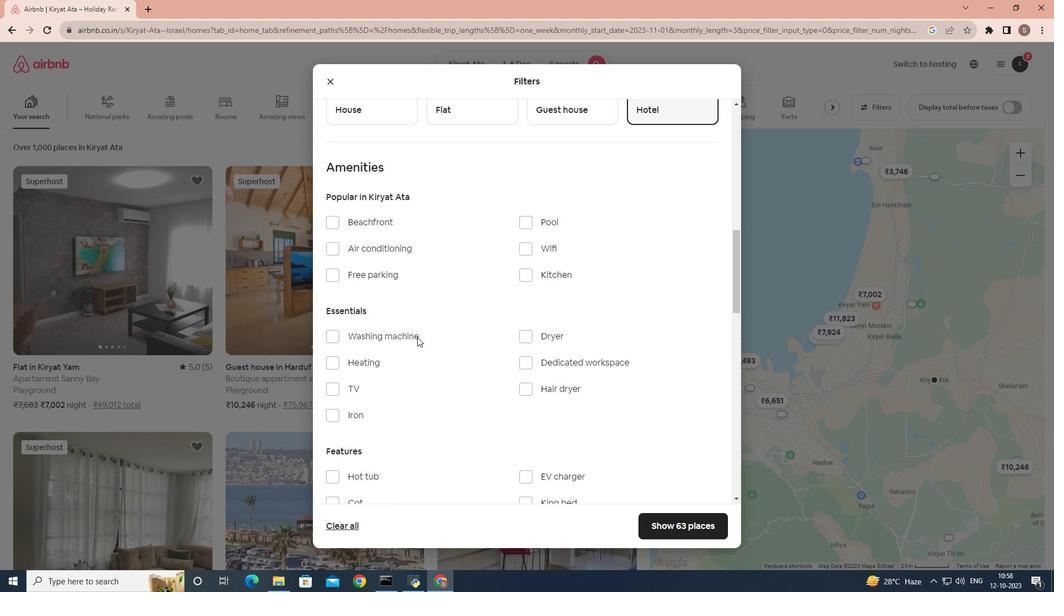 
Action: Mouse moved to (415, 292)
Screenshot: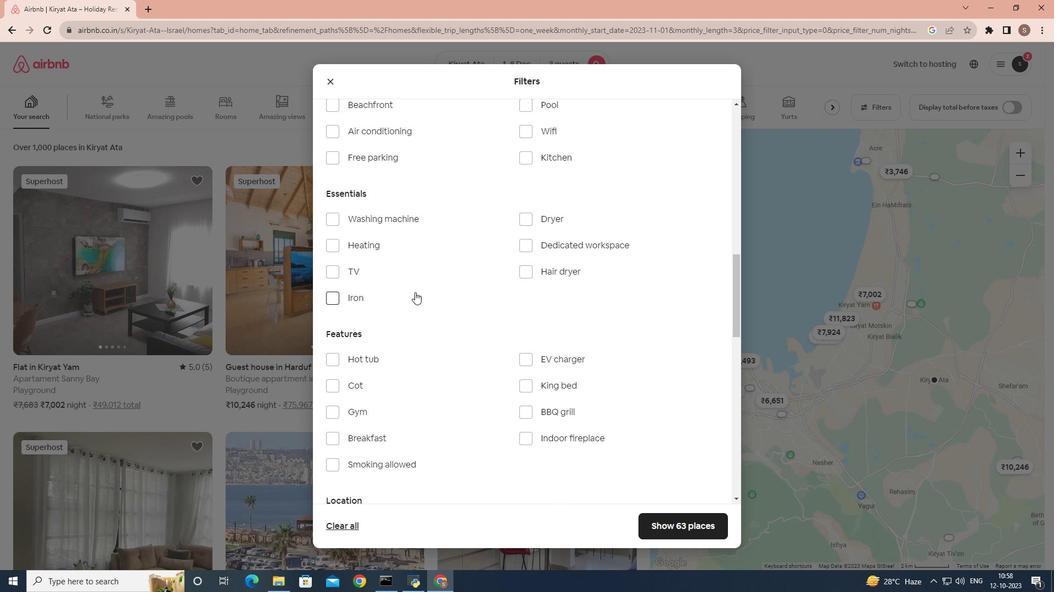 
Action: Mouse scrolled (415, 292) with delta (0, 0)
Screenshot: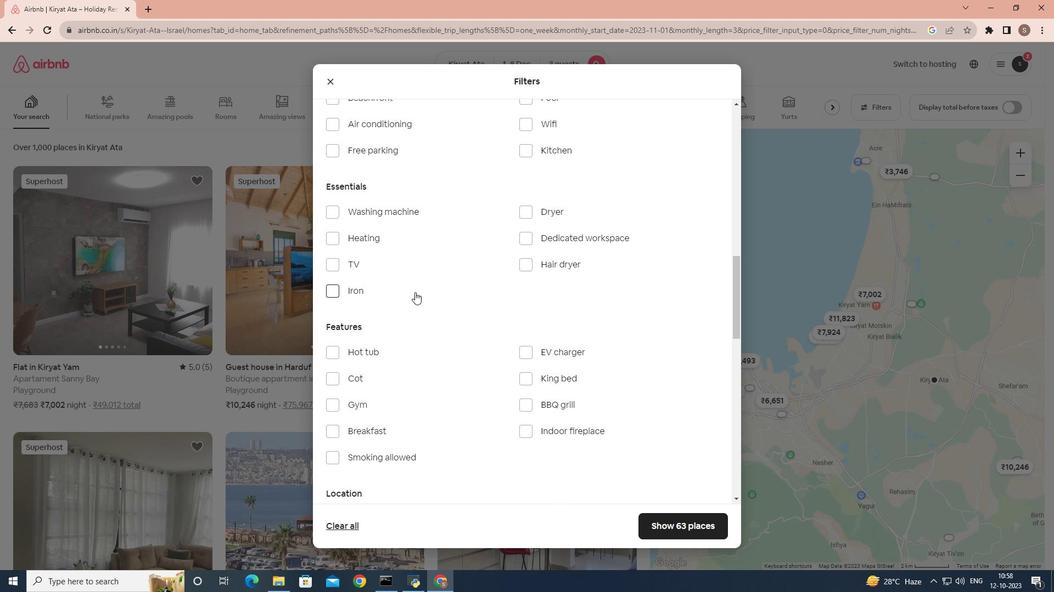 
Action: Mouse scrolled (415, 292) with delta (0, 0)
Screenshot: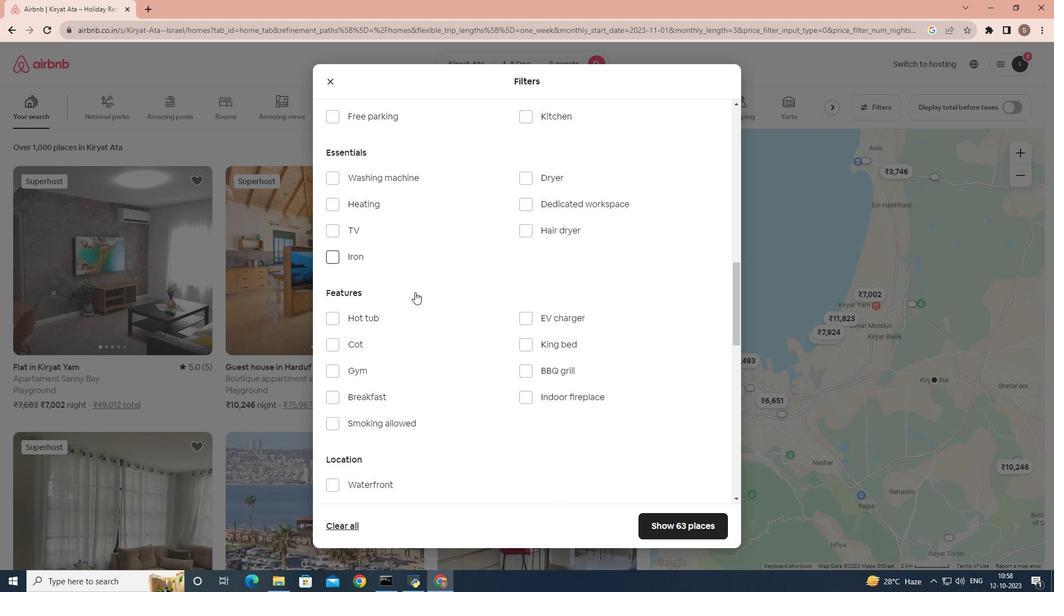 
Action: Mouse scrolled (415, 292) with delta (0, 0)
Screenshot: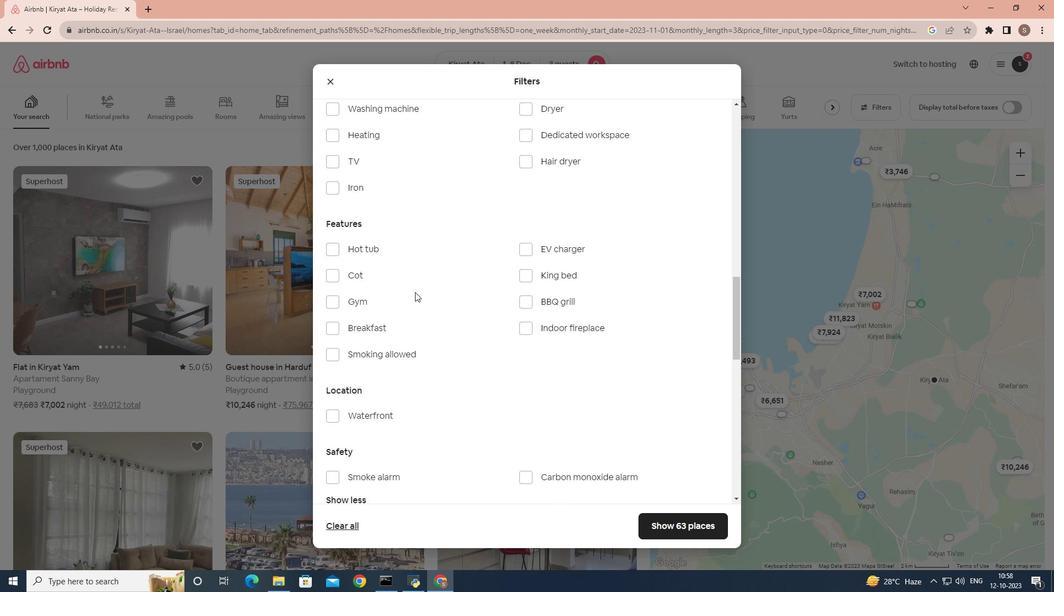 
Action: Mouse scrolled (415, 292) with delta (0, 0)
Screenshot: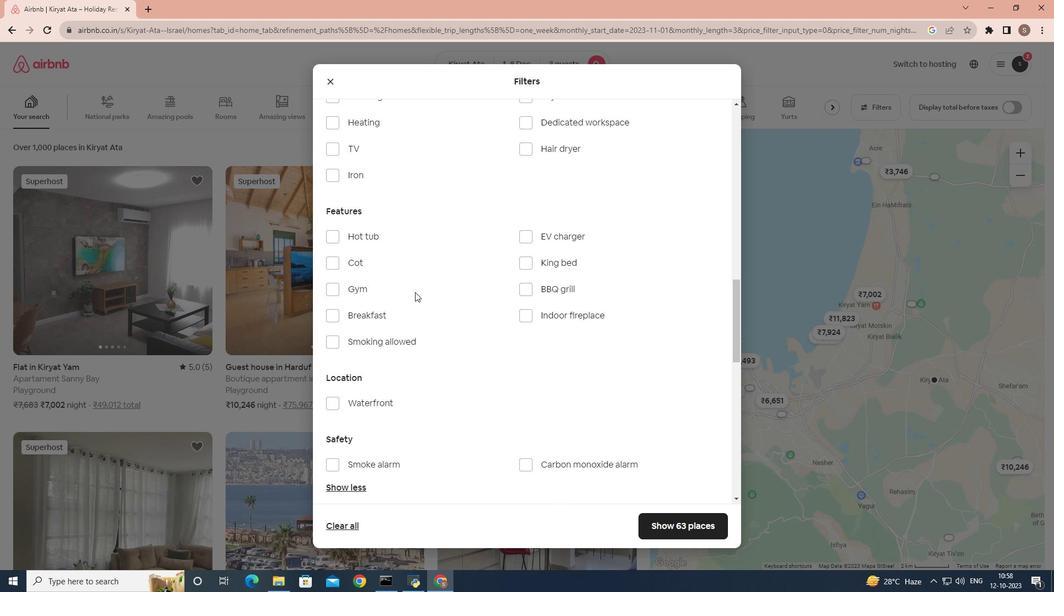 
Action: Mouse scrolled (415, 293) with delta (0, 0)
Screenshot: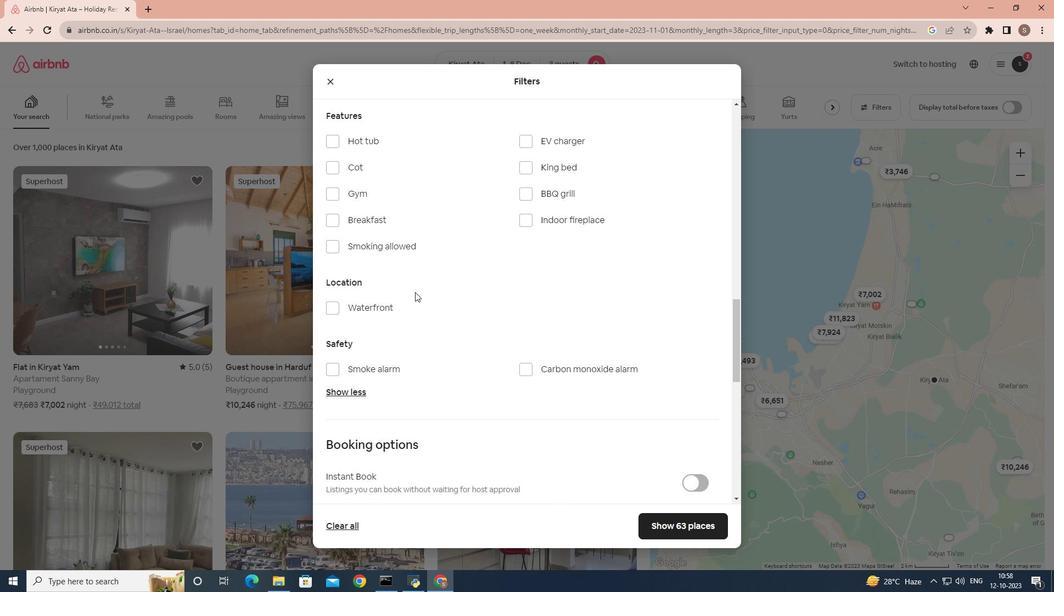 
Action: Mouse scrolled (415, 293) with delta (0, 0)
Screenshot: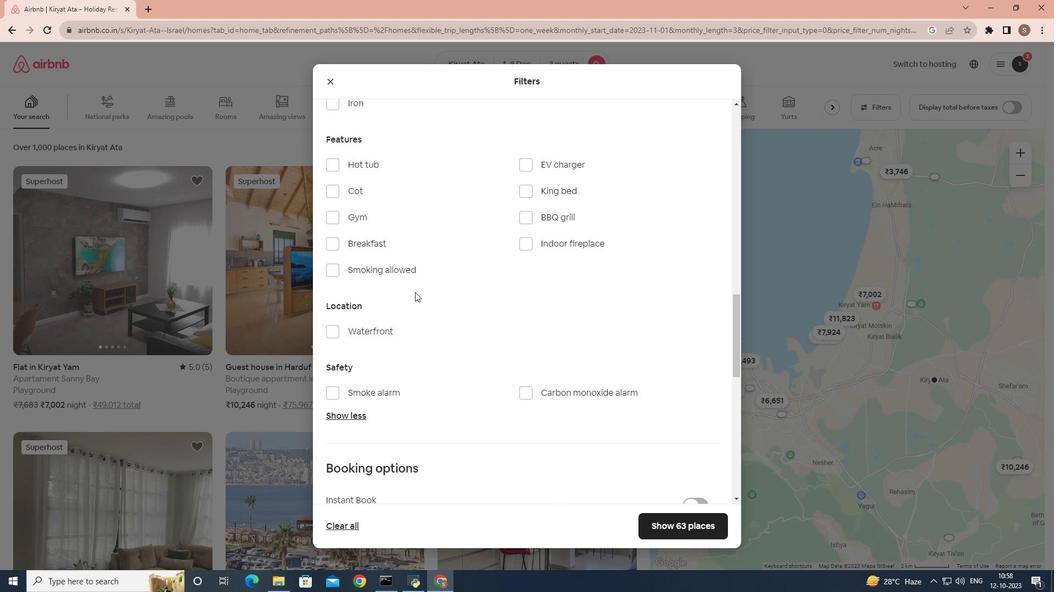 
Action: Mouse scrolled (415, 293) with delta (0, 0)
Screenshot: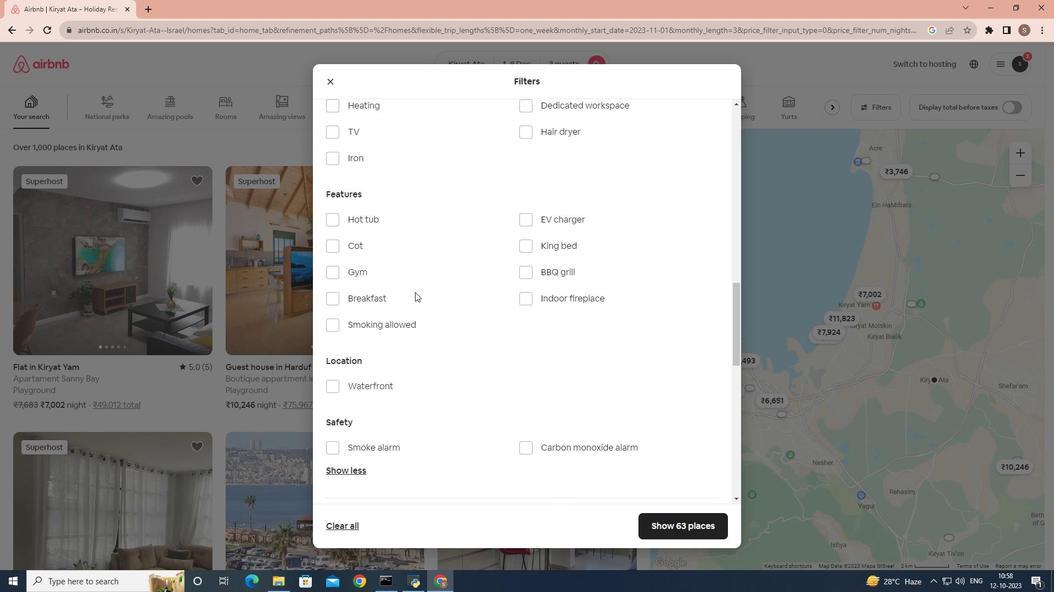 
Action: Mouse scrolled (415, 293) with delta (0, 0)
Screenshot: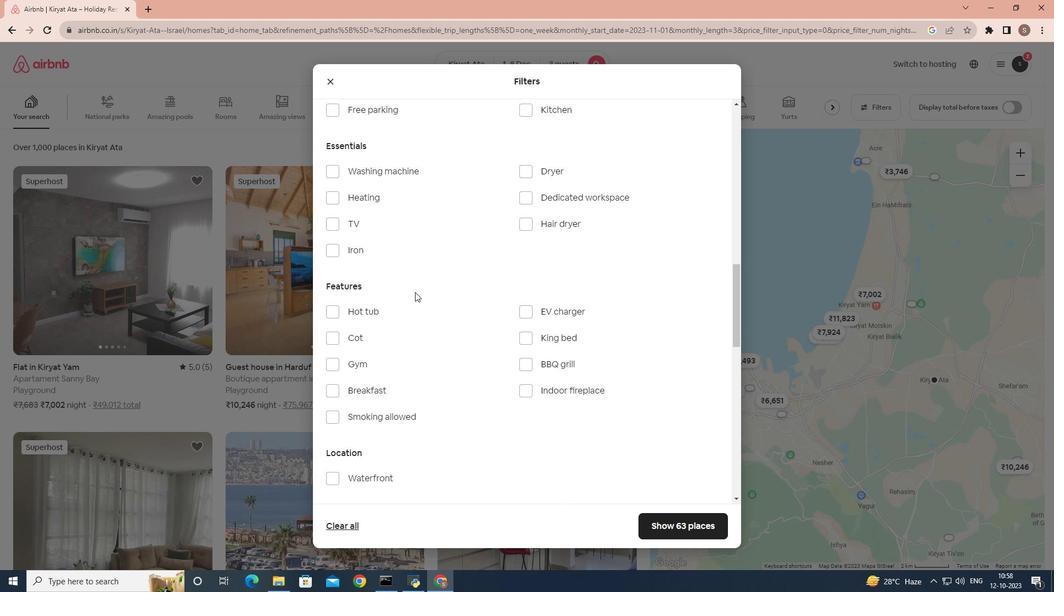 
Action: Mouse moved to (401, 225)
Screenshot: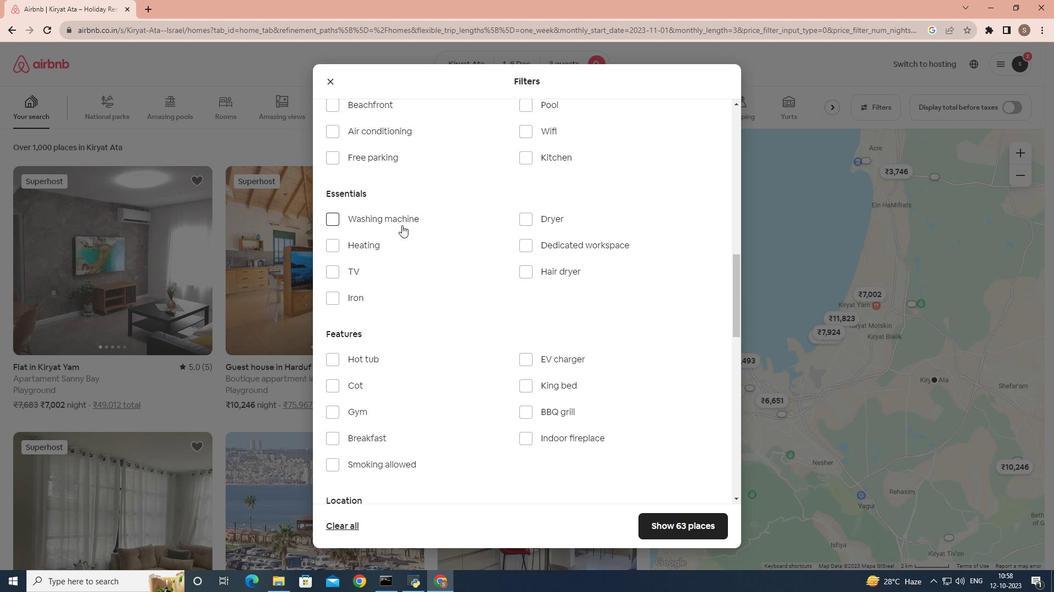 
Action: Mouse pressed left at (401, 225)
Screenshot: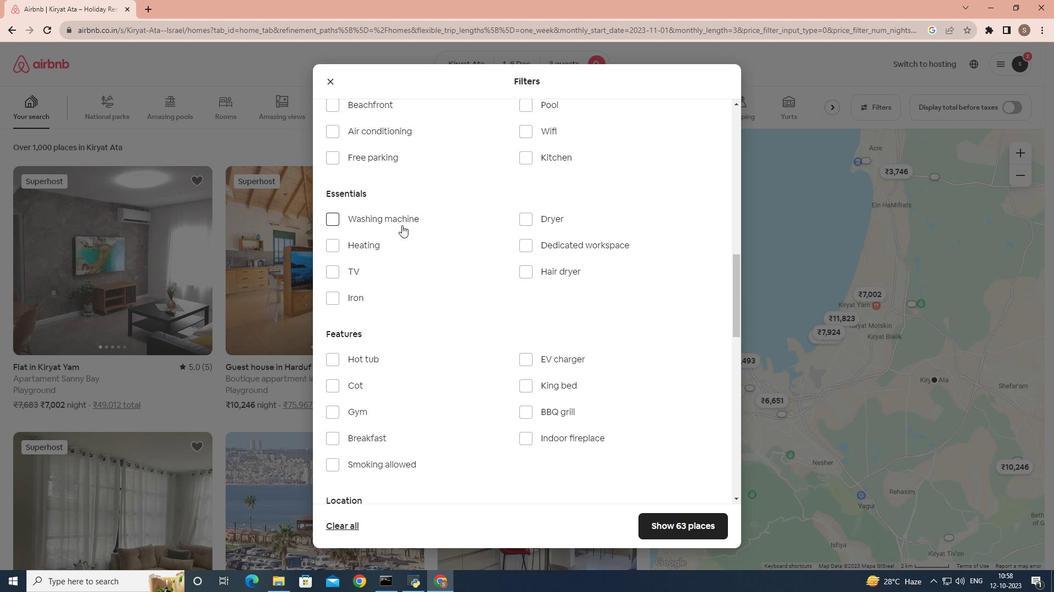 
Action: Mouse moved to (491, 345)
Screenshot: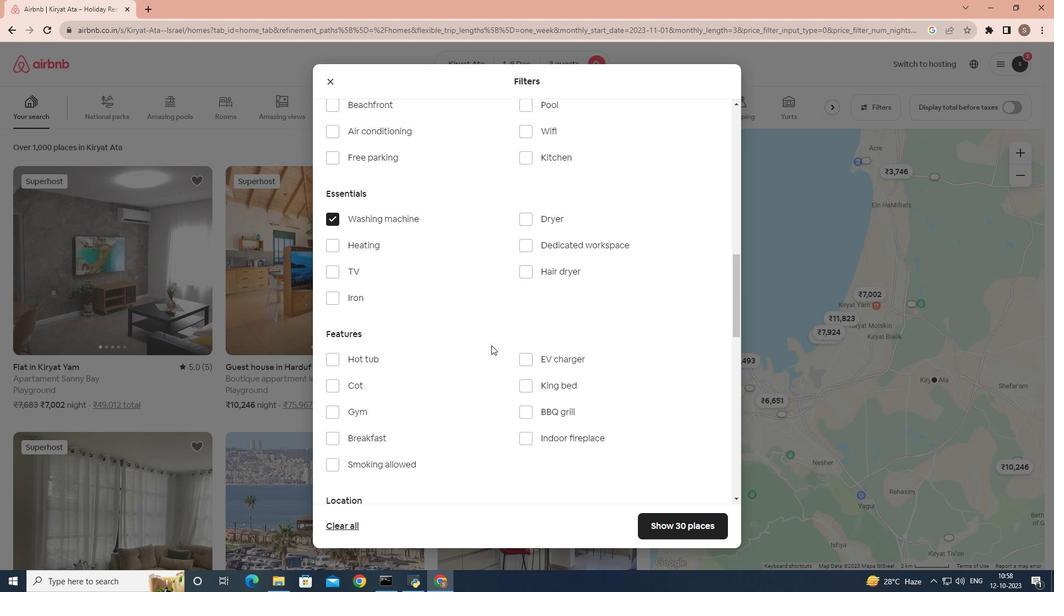 
Action: Mouse scrolled (491, 345) with delta (0, 0)
Screenshot: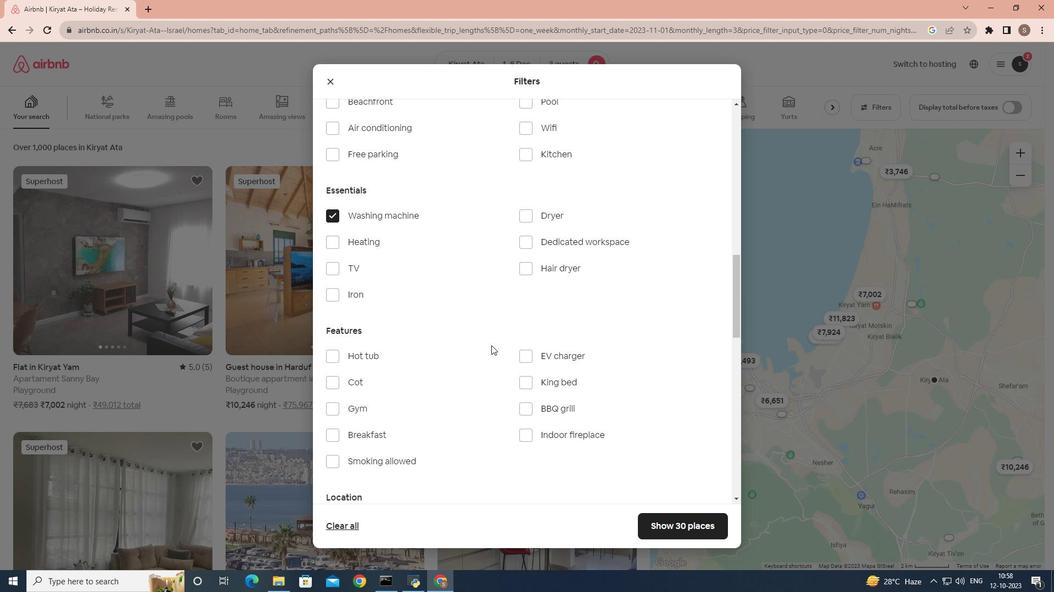 
Action: Mouse scrolled (491, 345) with delta (0, 0)
Screenshot: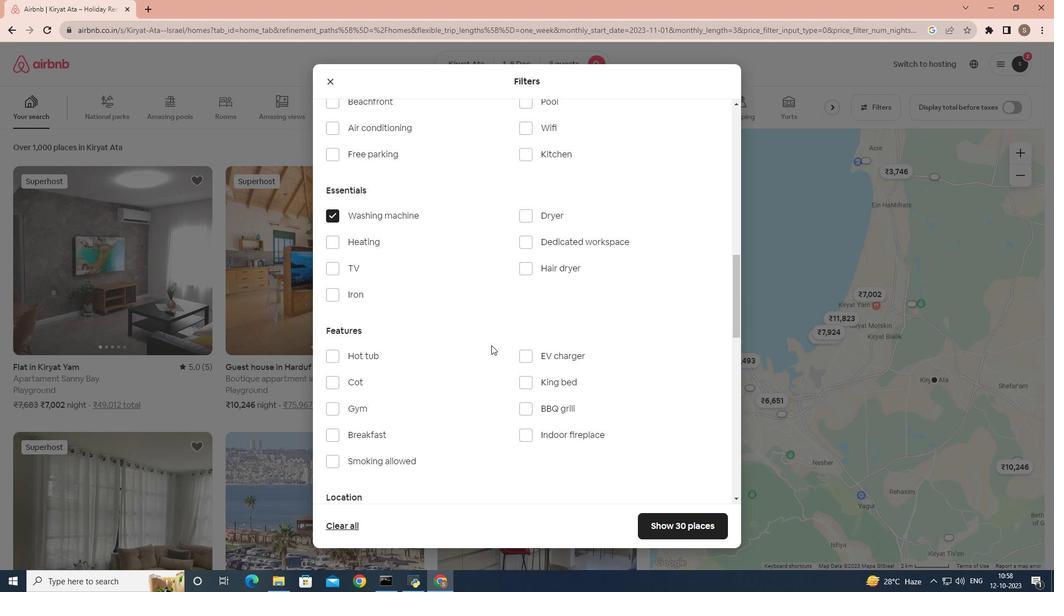 
Action: Mouse scrolled (491, 345) with delta (0, 0)
Screenshot: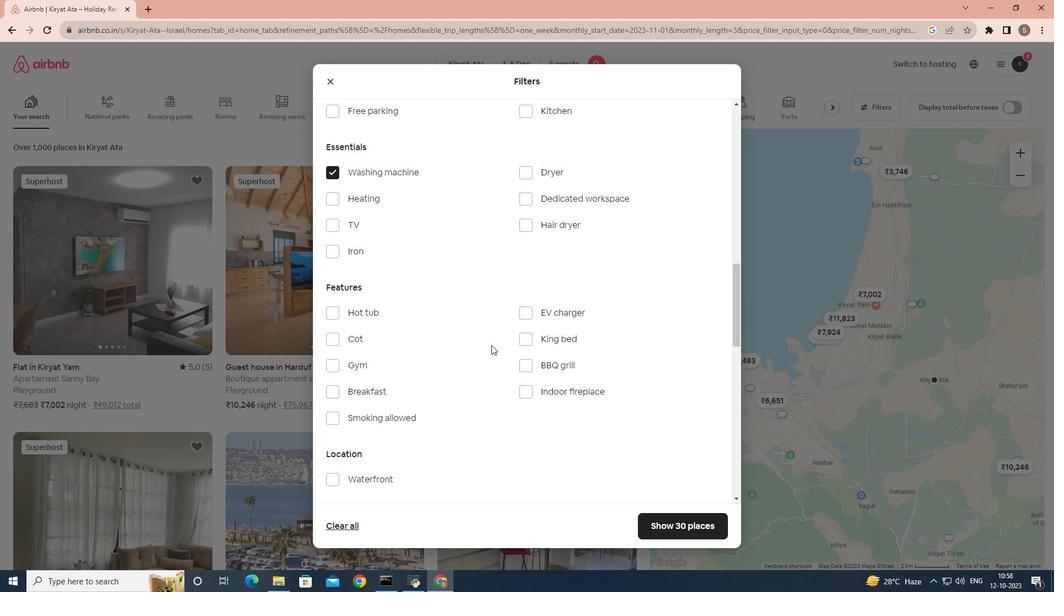 
Action: Mouse scrolled (491, 345) with delta (0, 0)
Screenshot: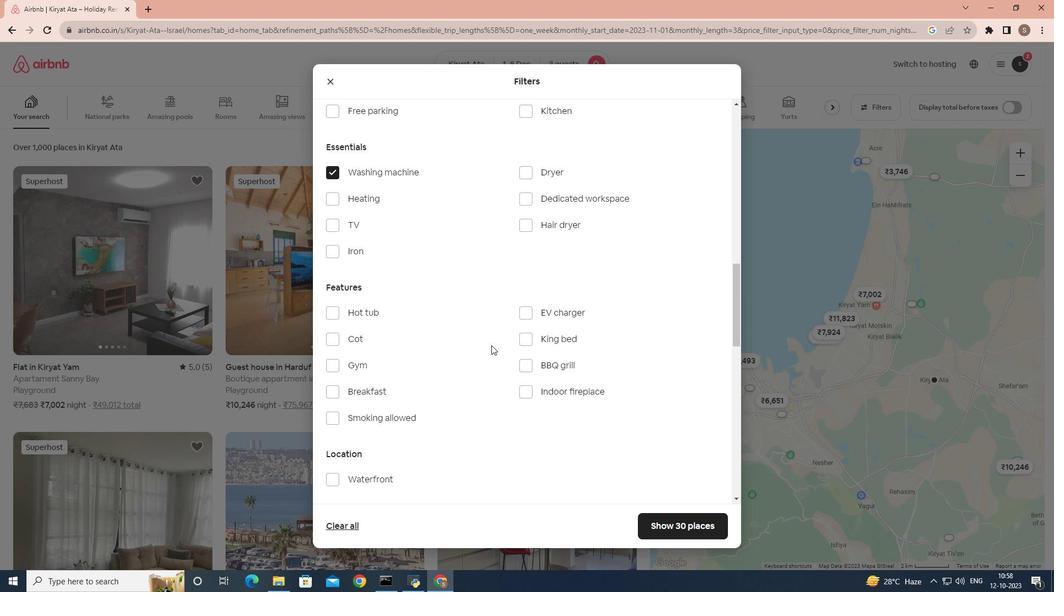 
Action: Mouse scrolled (491, 345) with delta (0, 0)
Screenshot: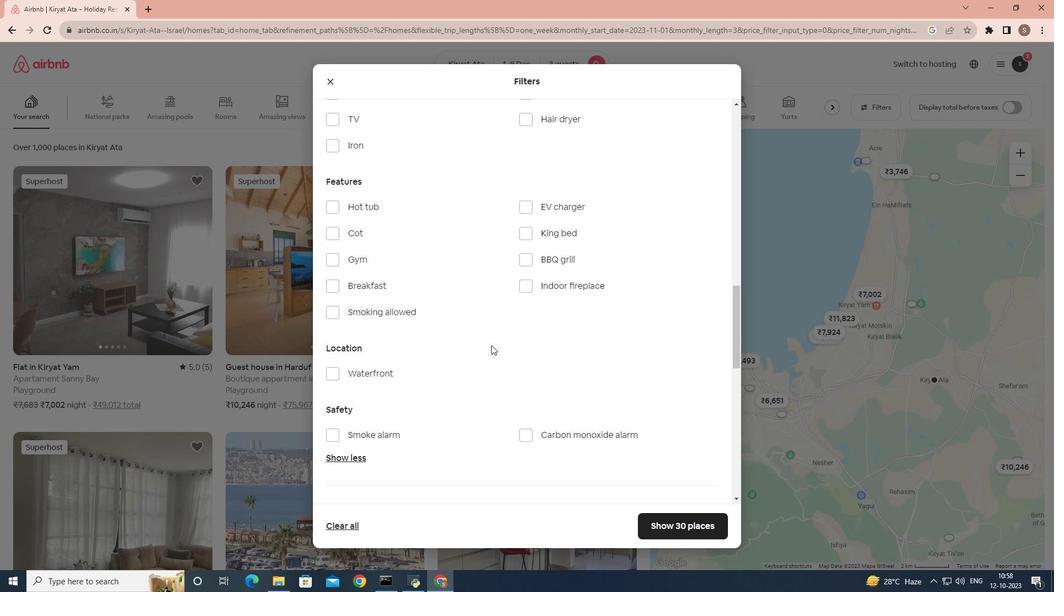 
Action: Mouse scrolled (491, 345) with delta (0, 0)
Screenshot: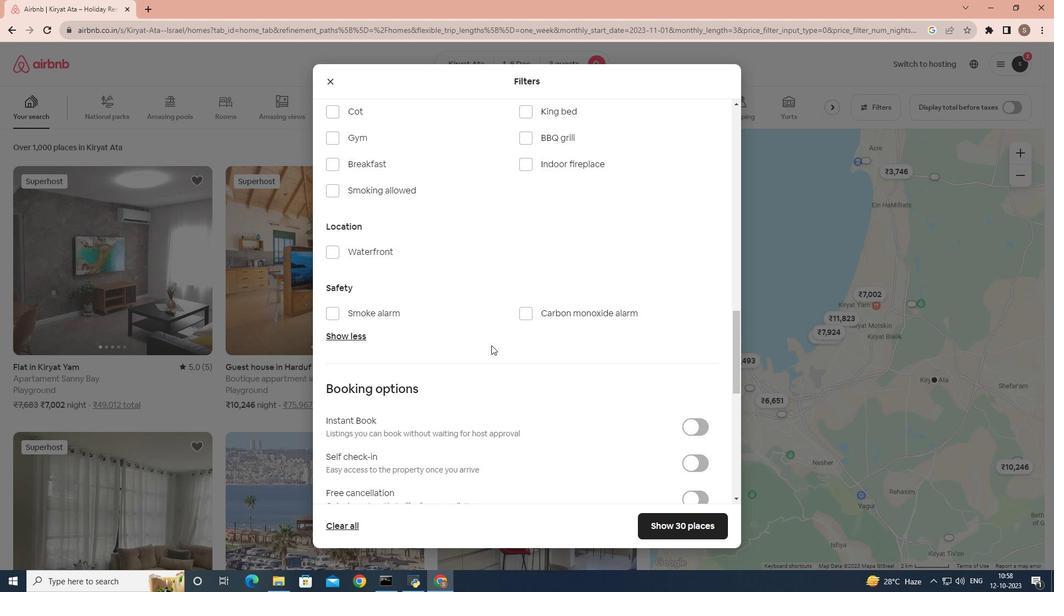 
Action: Mouse scrolled (491, 345) with delta (0, 0)
Screenshot: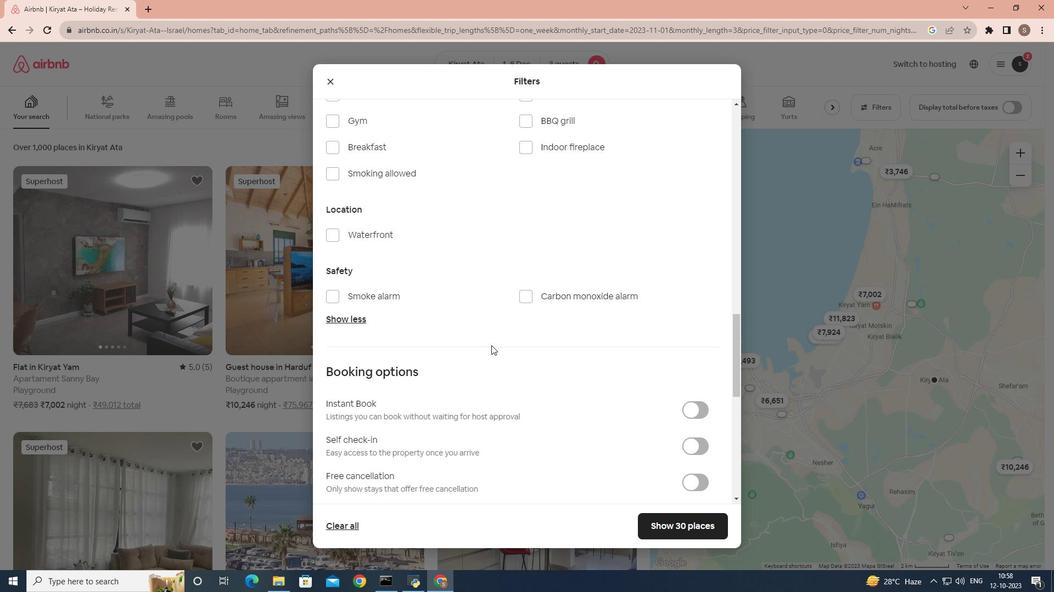 
Action: Mouse scrolled (491, 345) with delta (0, 0)
Screenshot: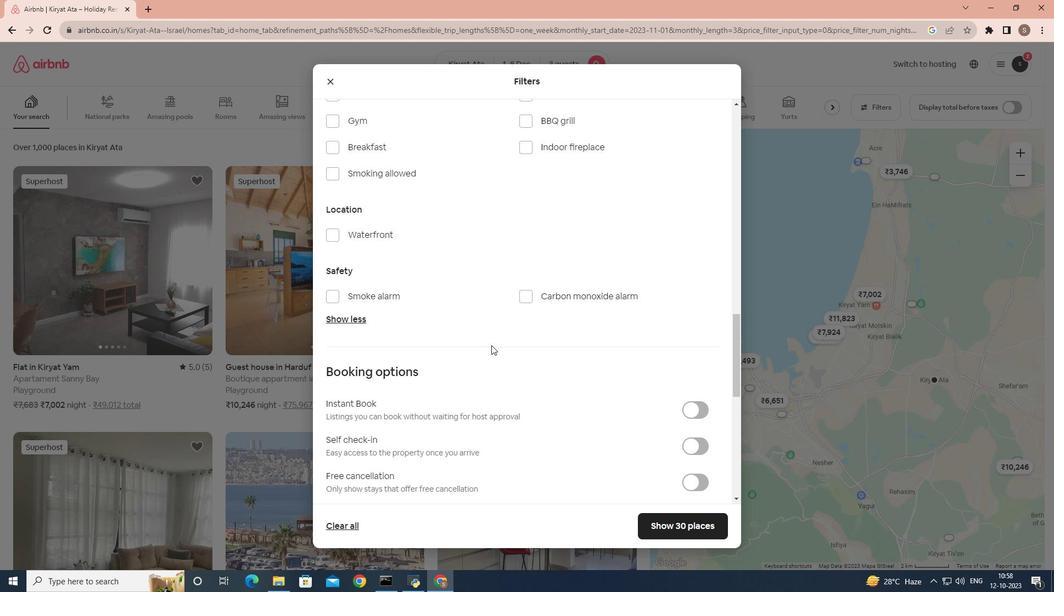 
Action: Mouse scrolled (491, 345) with delta (0, 0)
Screenshot: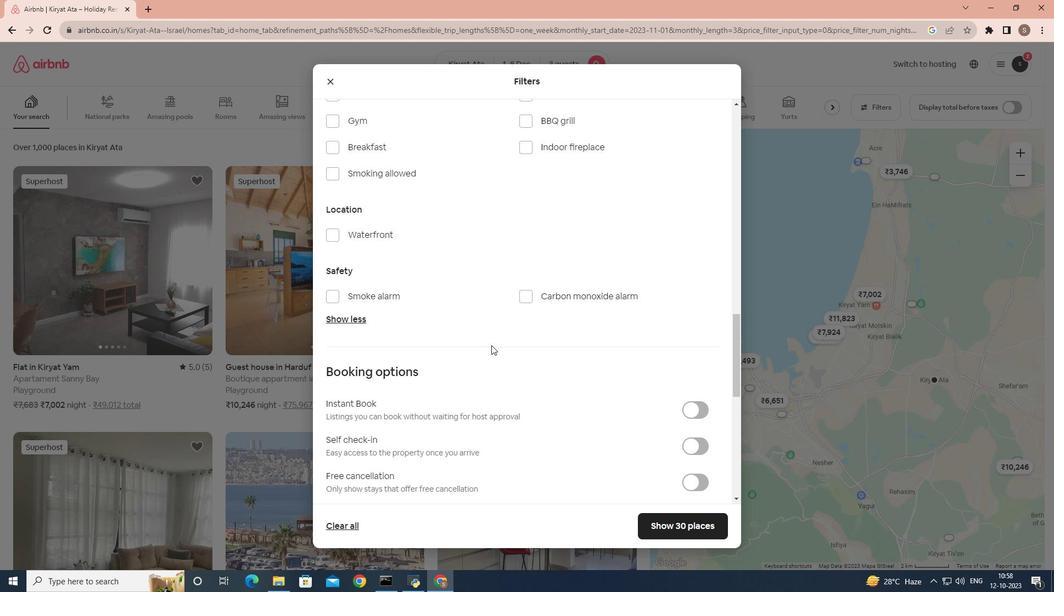 
Action: Mouse scrolled (491, 345) with delta (0, 0)
Screenshot: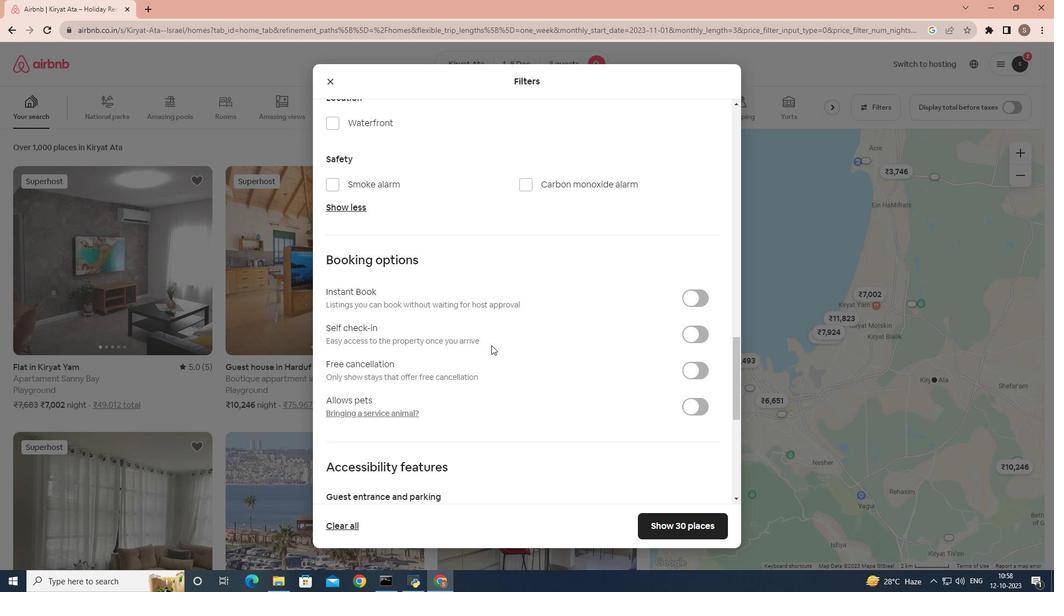 
Action: Mouse scrolled (491, 345) with delta (0, 0)
Screenshot: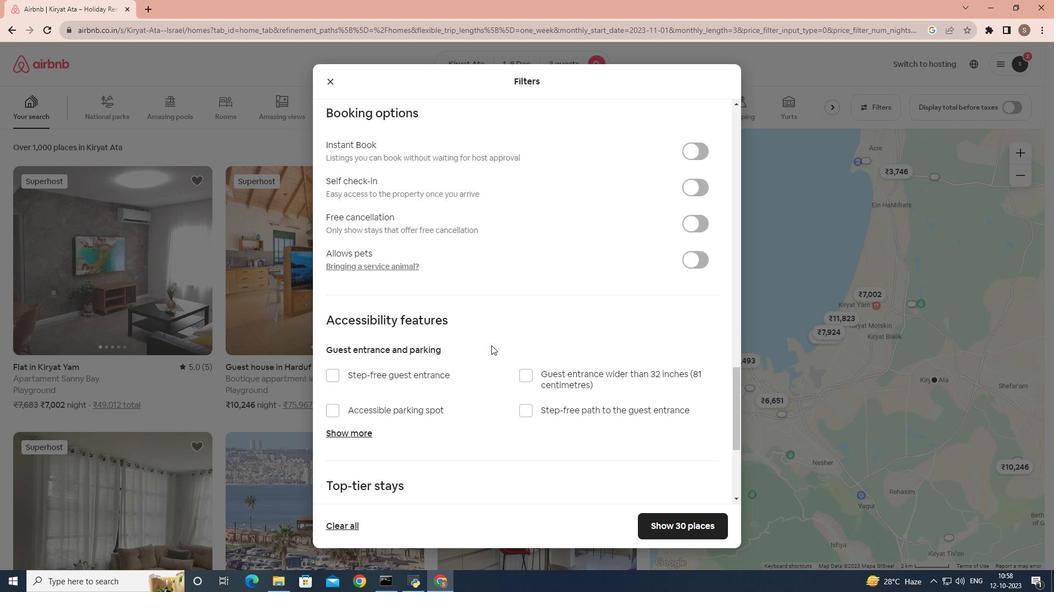 
Action: Mouse moved to (698, 528)
Screenshot: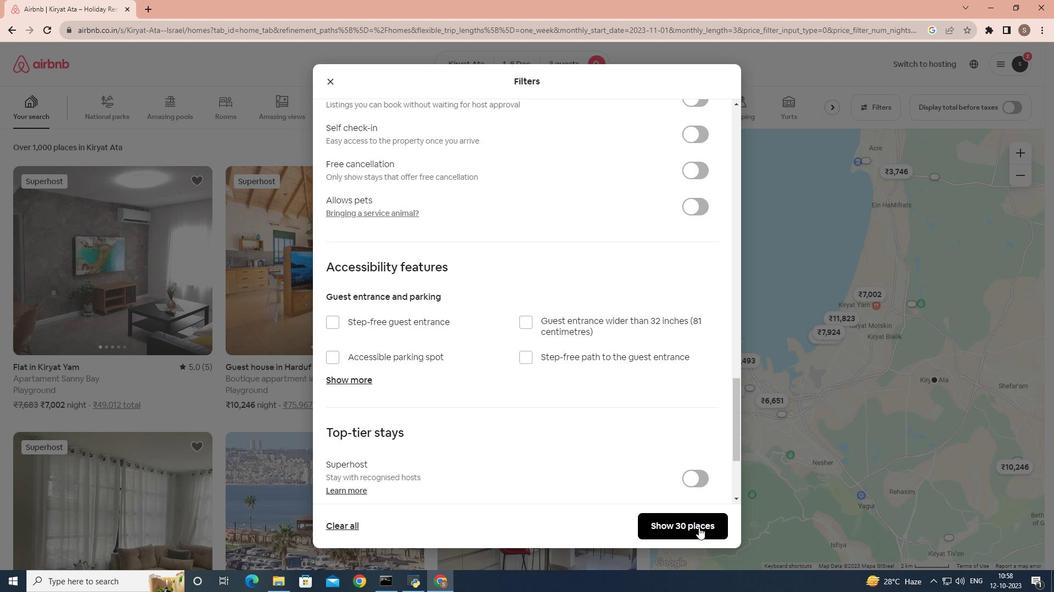 
Action: Mouse pressed left at (698, 528)
Screenshot: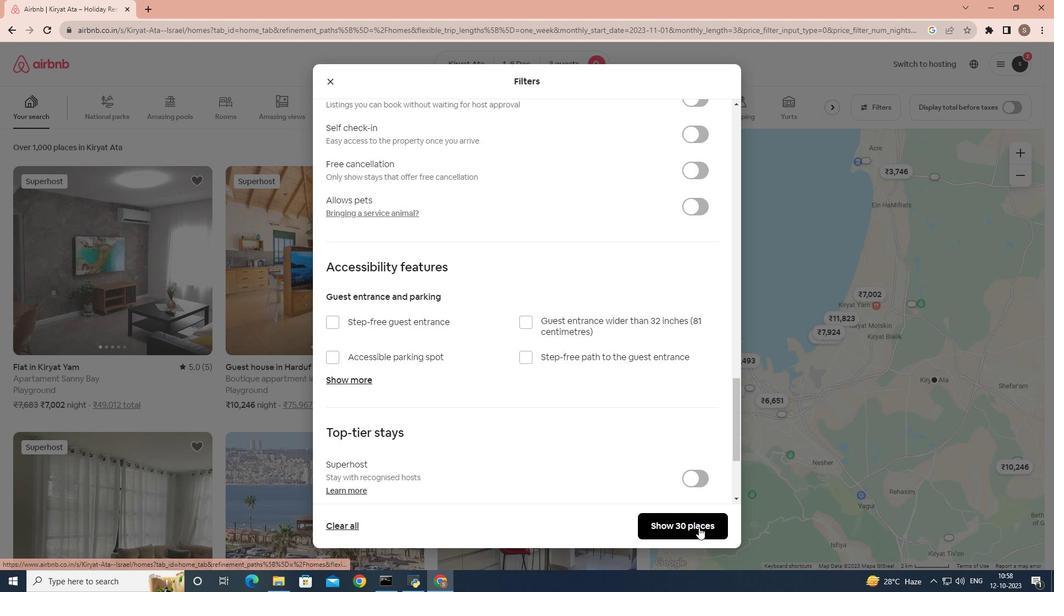 
Action: Mouse moved to (273, 305)
Screenshot: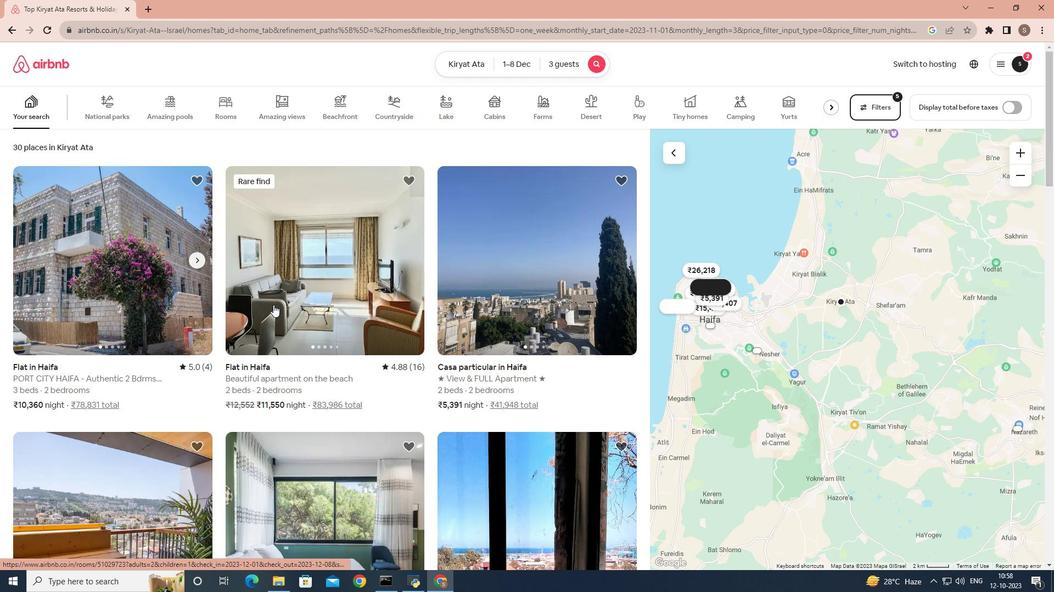 
Action: Mouse pressed left at (273, 305)
Screenshot: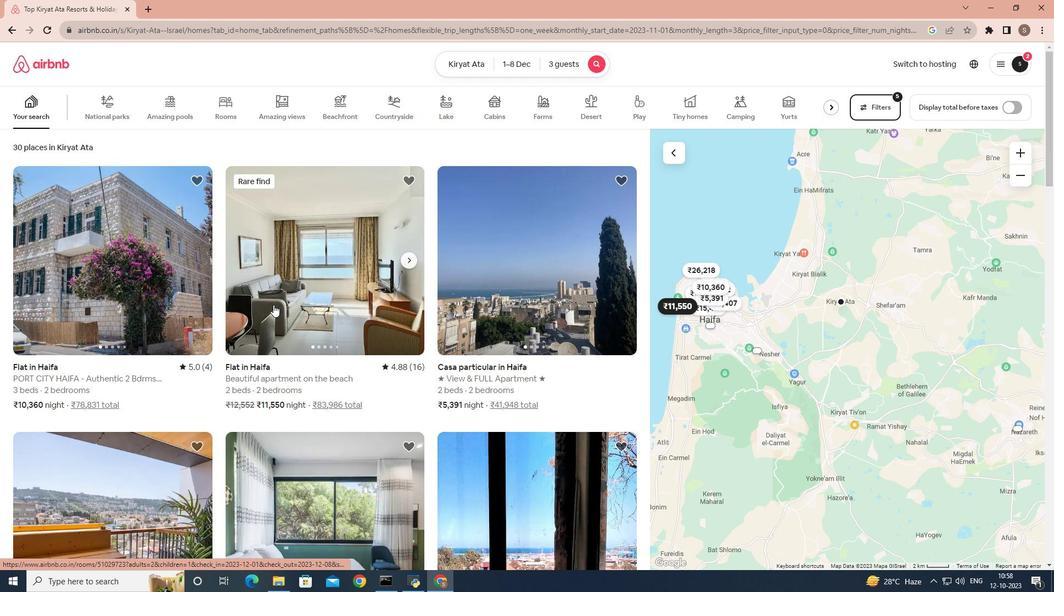 
Action: Mouse scrolled (273, 304) with delta (0, 0)
Screenshot: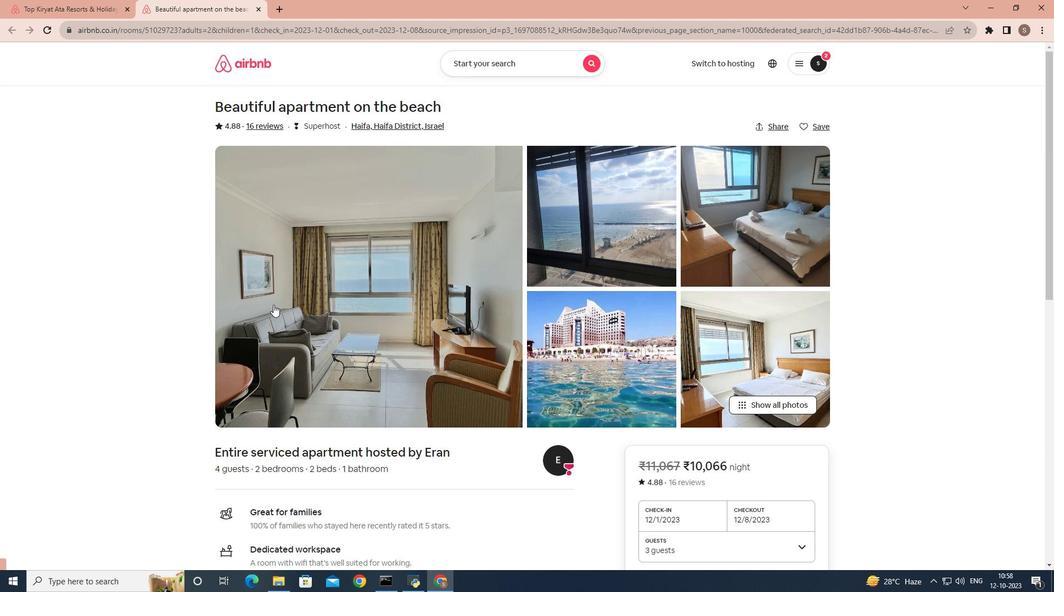
Action: Mouse scrolled (273, 304) with delta (0, 0)
Screenshot: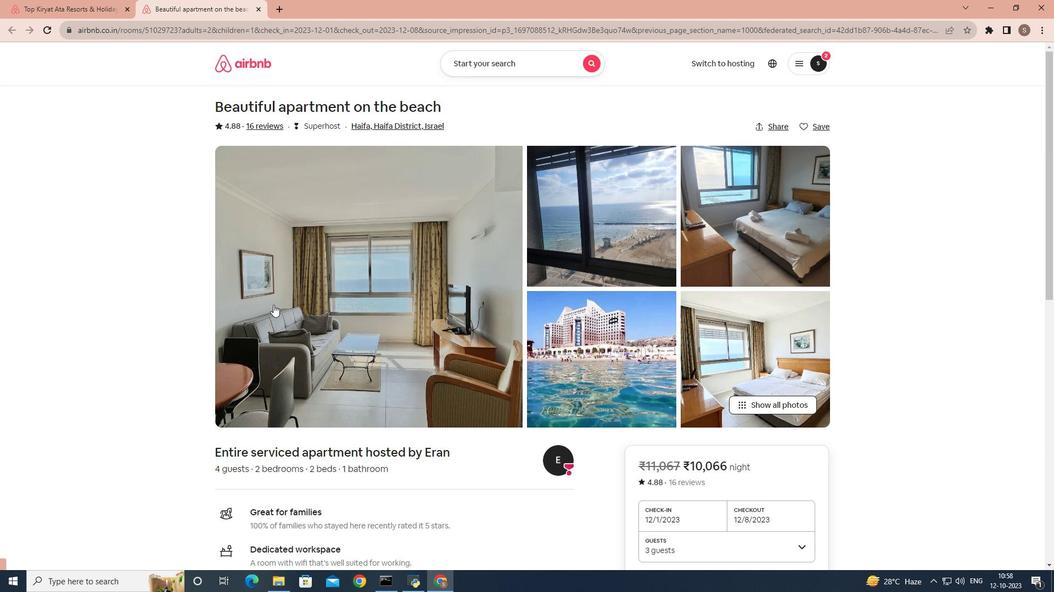 
Action: Mouse scrolled (273, 304) with delta (0, 0)
Screenshot: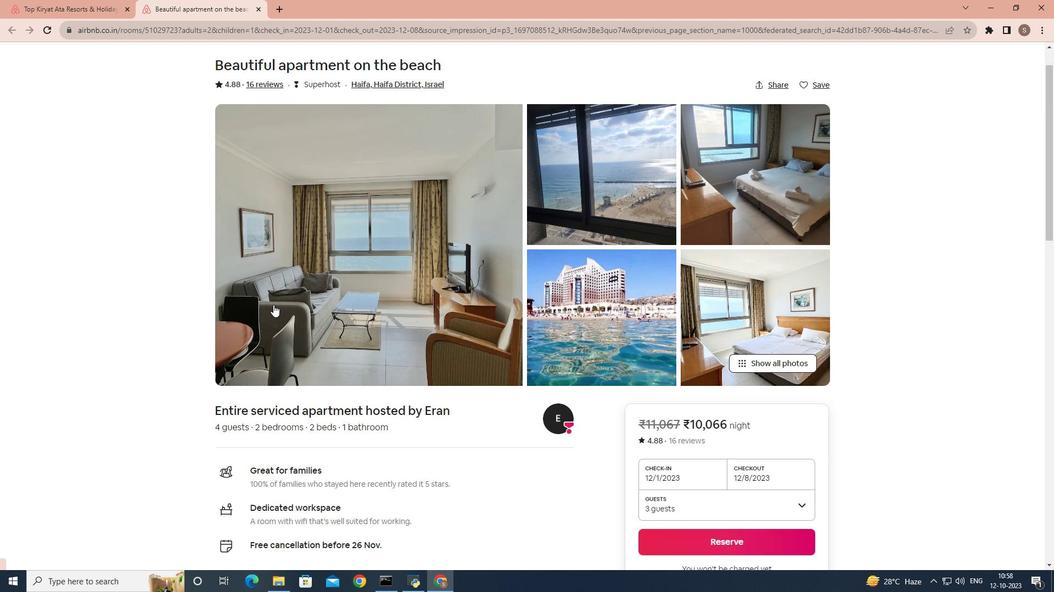 
Action: Mouse scrolled (273, 304) with delta (0, 0)
Screenshot: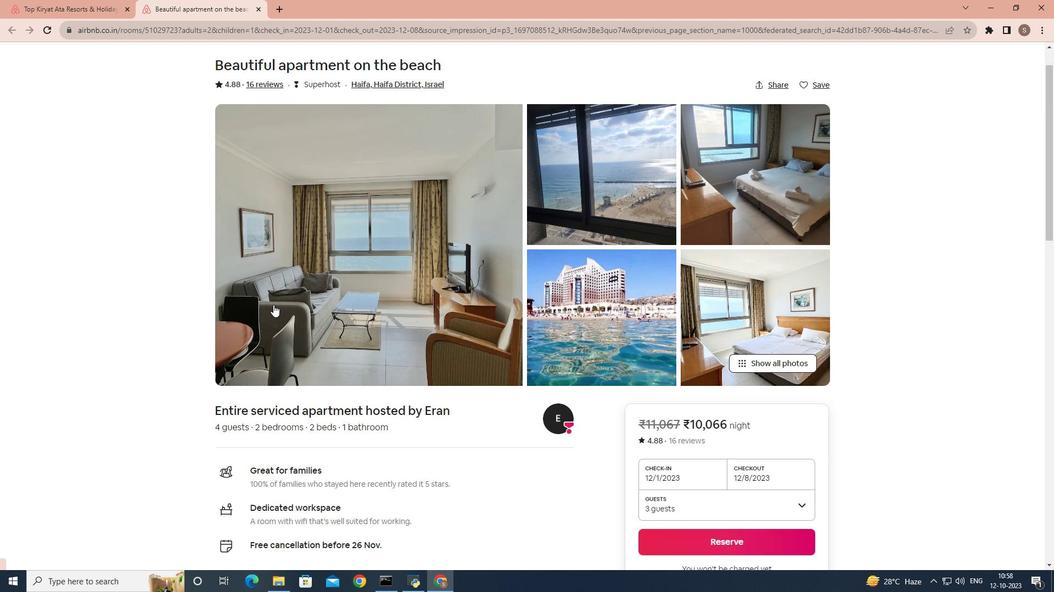 
Action: Mouse scrolled (273, 304) with delta (0, 0)
Screenshot: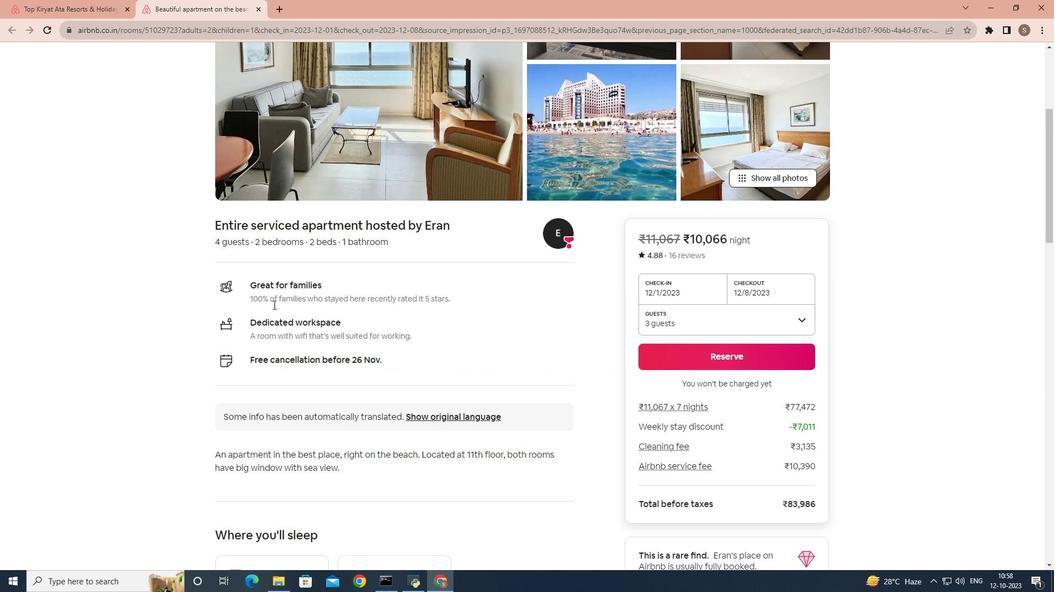 
Action: Mouse scrolled (273, 304) with delta (0, 0)
Screenshot: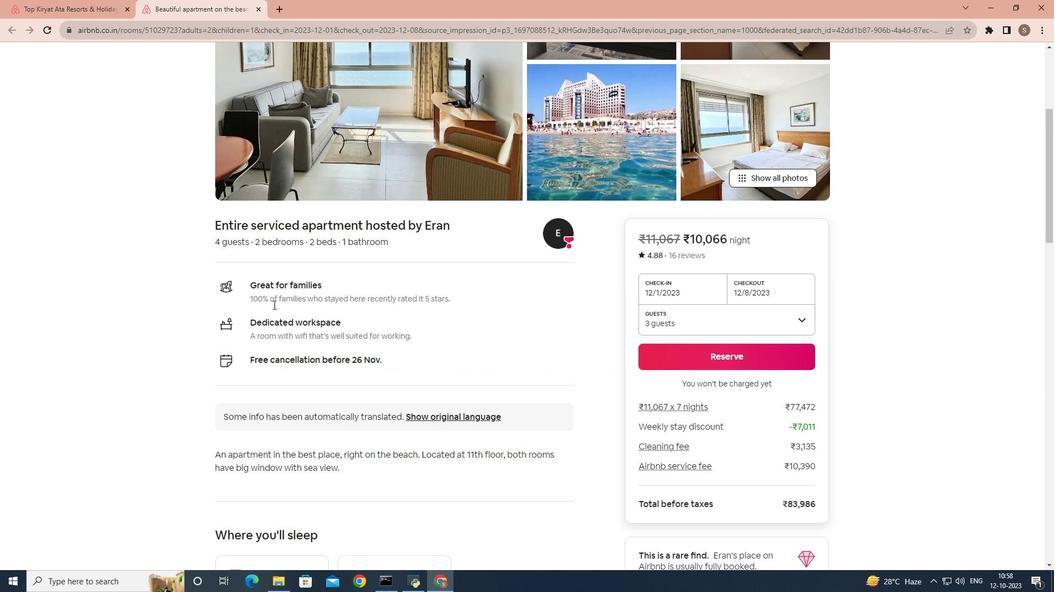 
Action: Mouse scrolled (273, 304) with delta (0, 0)
Screenshot: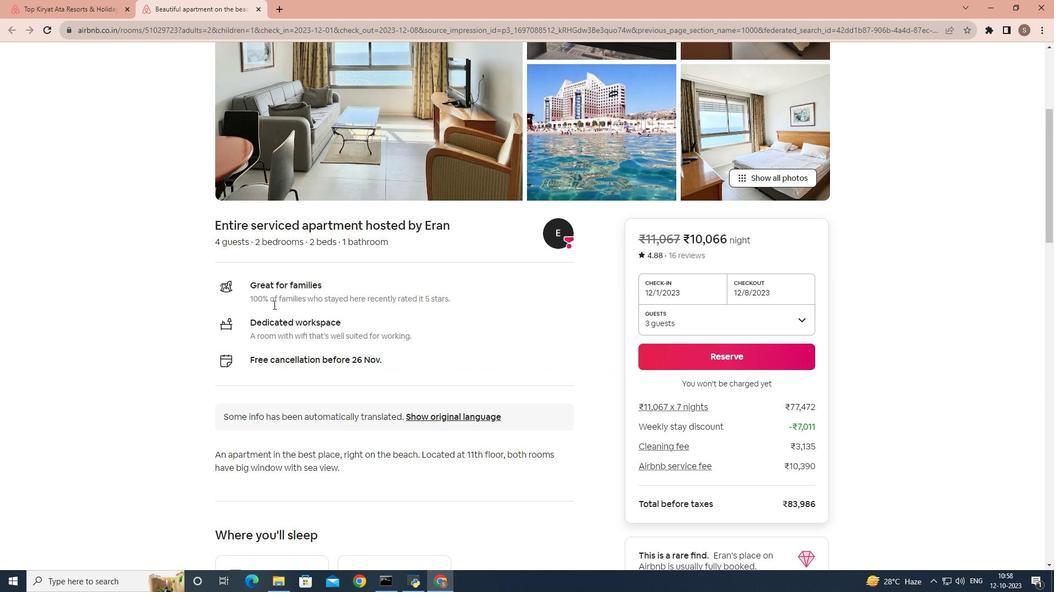 
Action: Mouse moved to (256, 373)
Screenshot: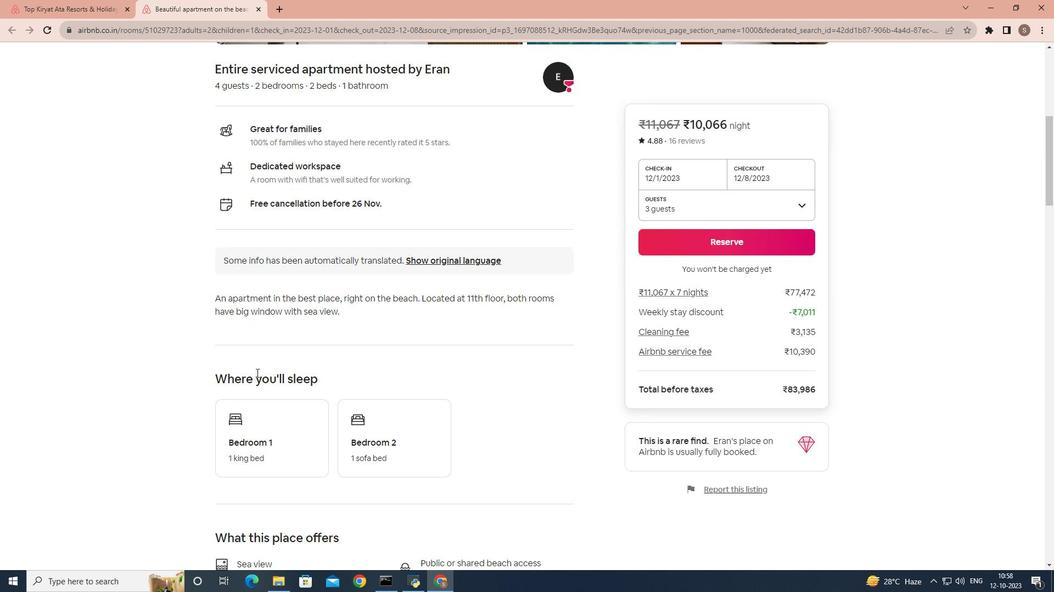 
Action: Mouse scrolled (256, 372) with delta (0, 0)
Screenshot: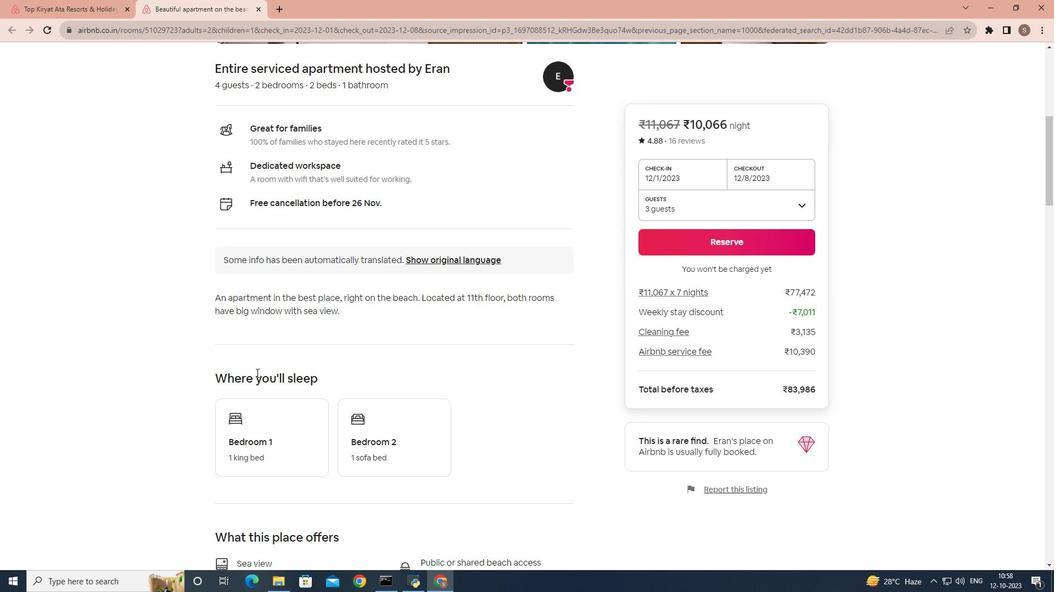 
Action: Mouse scrolled (256, 372) with delta (0, 0)
Screenshot: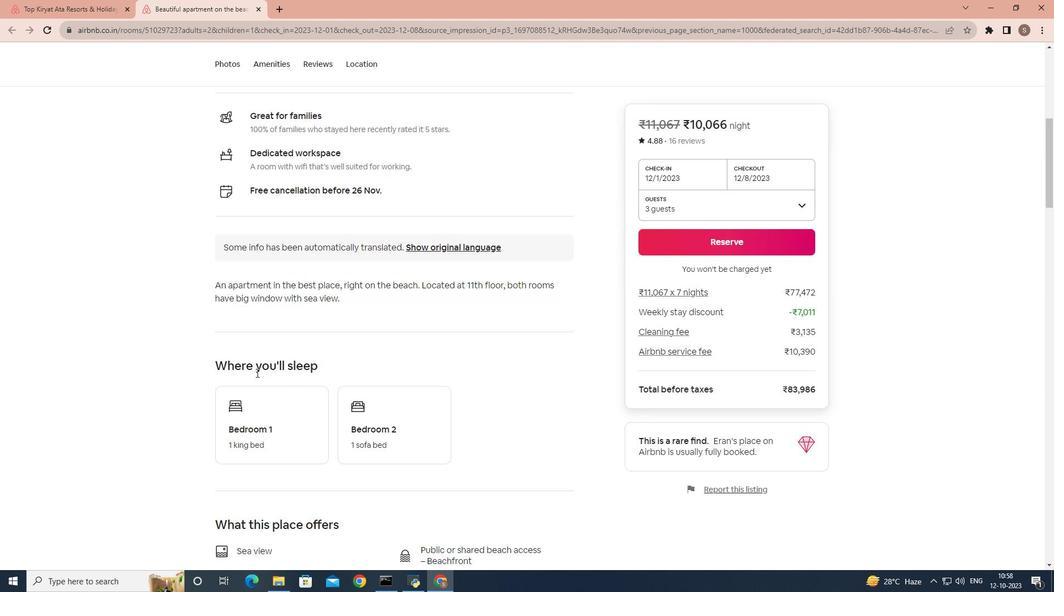 
Action: Mouse scrolled (256, 372) with delta (0, 0)
Screenshot: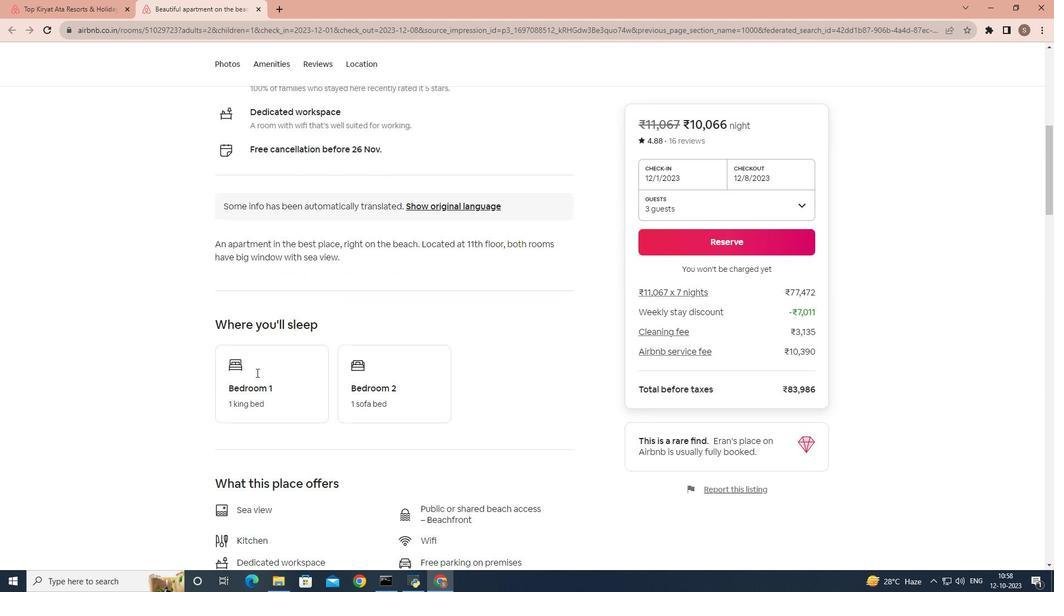 
Action: Mouse moved to (249, 390)
Screenshot: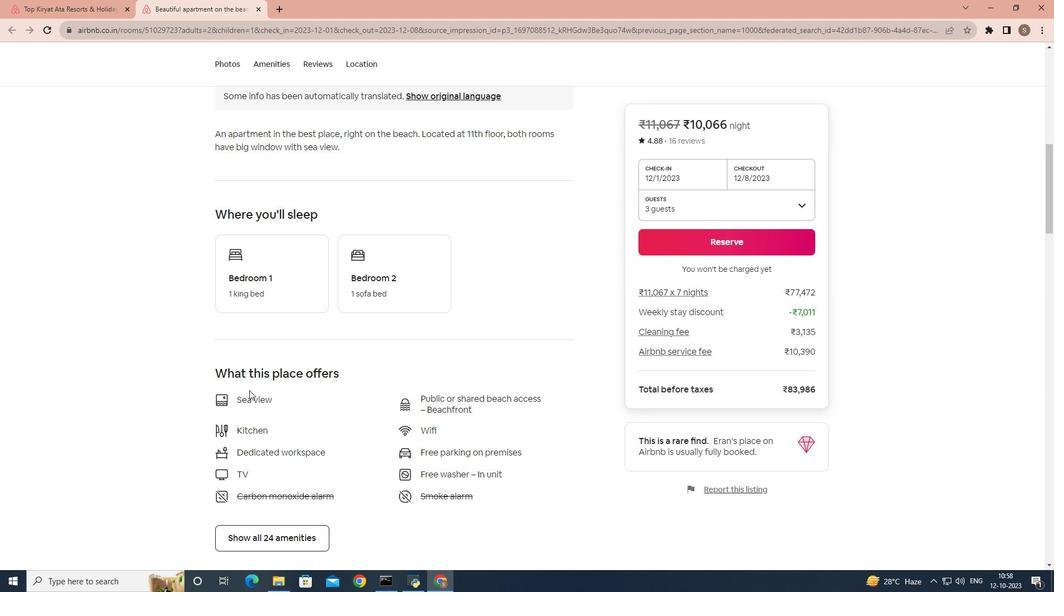 
Action: Mouse scrolled (249, 390) with delta (0, 0)
Screenshot: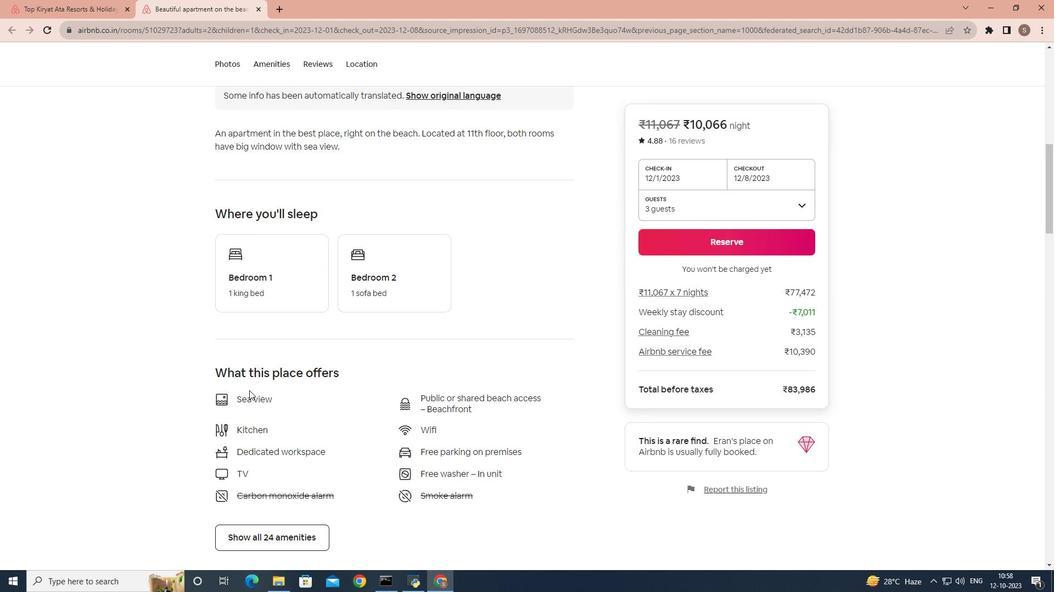 
Action: Mouse scrolled (249, 390) with delta (0, 0)
Screenshot: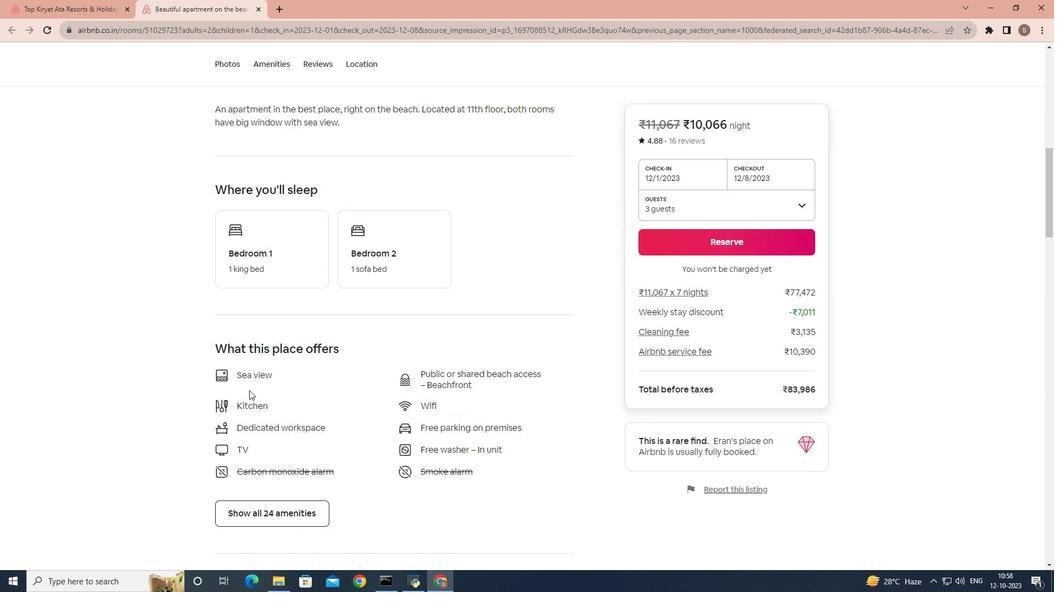 
Action: Mouse scrolled (249, 390) with delta (0, 0)
Screenshot: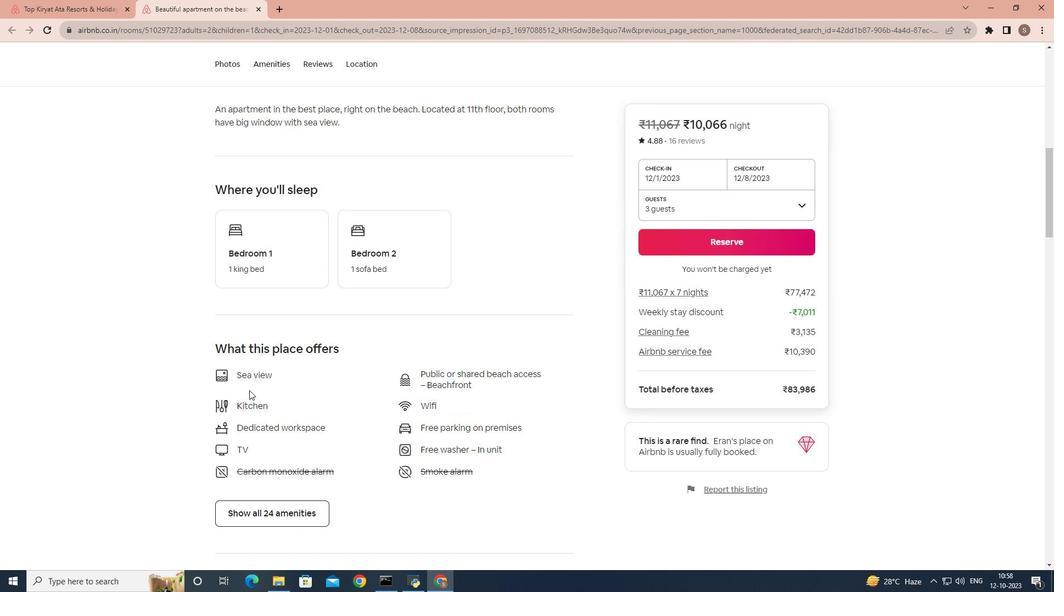
Action: Mouse moved to (250, 385)
Screenshot: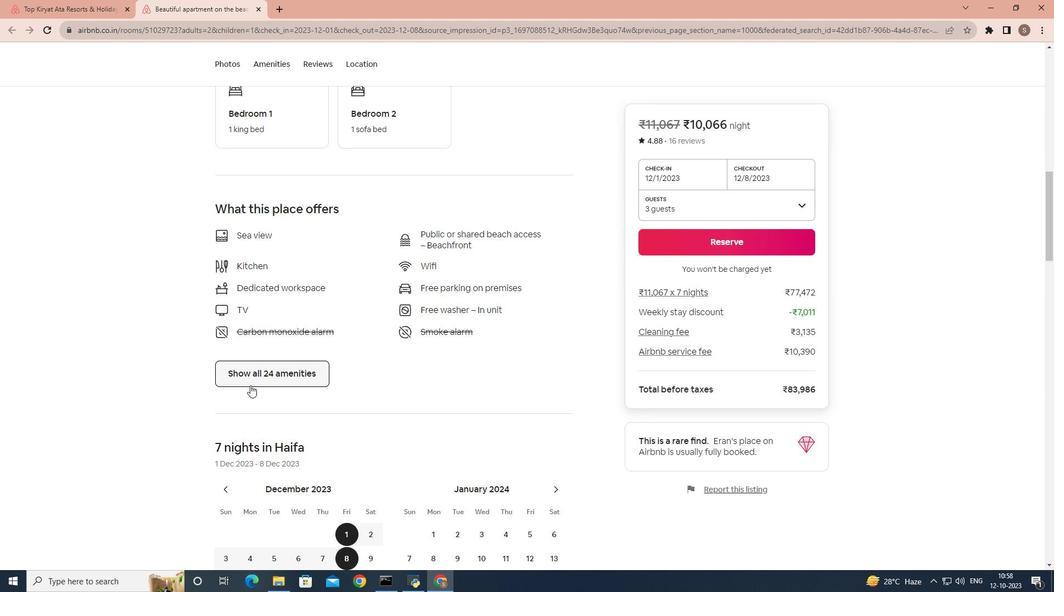
Action: Mouse pressed left at (250, 385)
Screenshot: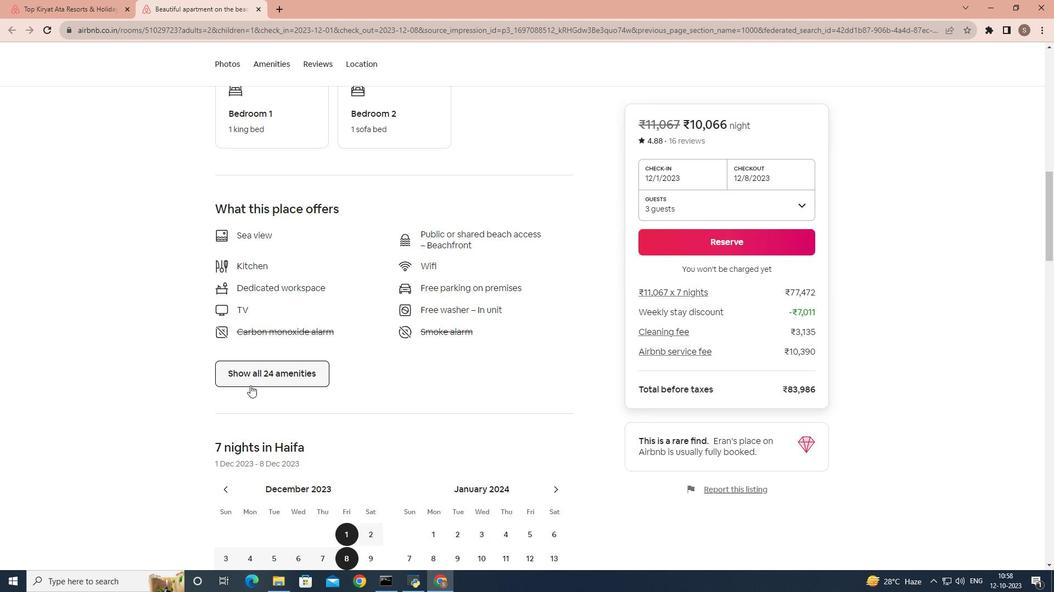
Action: Mouse moved to (323, 353)
Screenshot: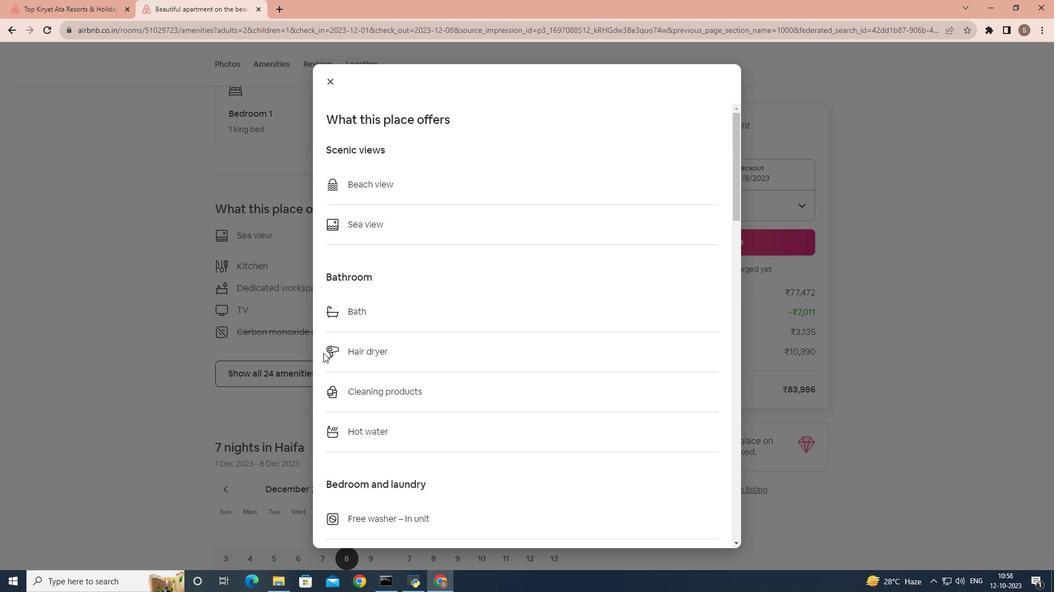 
Action: Mouse scrolled (323, 353) with delta (0, 0)
Screenshot: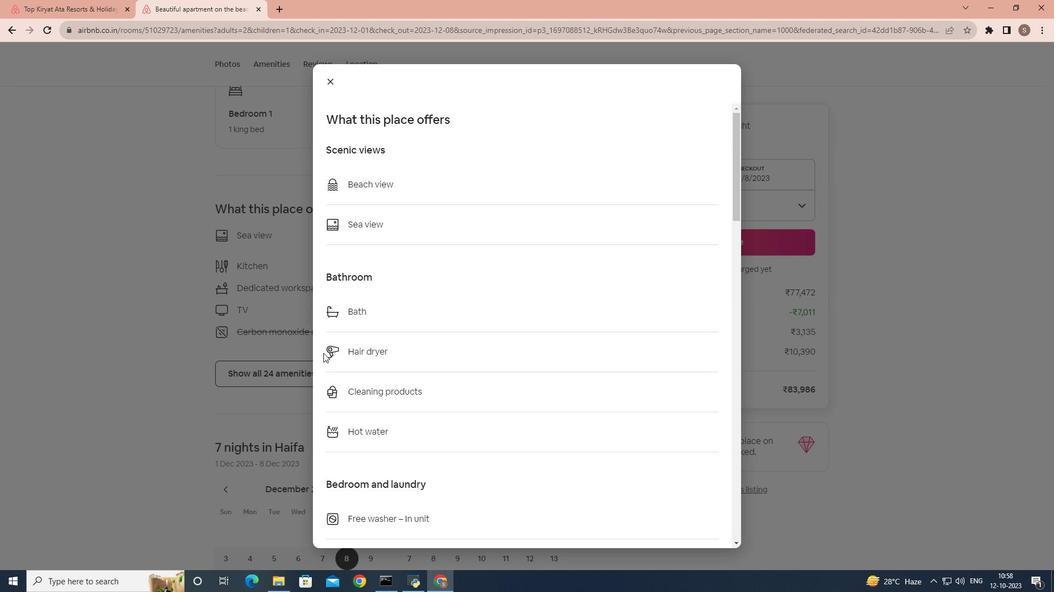
Action: Mouse scrolled (323, 353) with delta (0, 0)
Screenshot: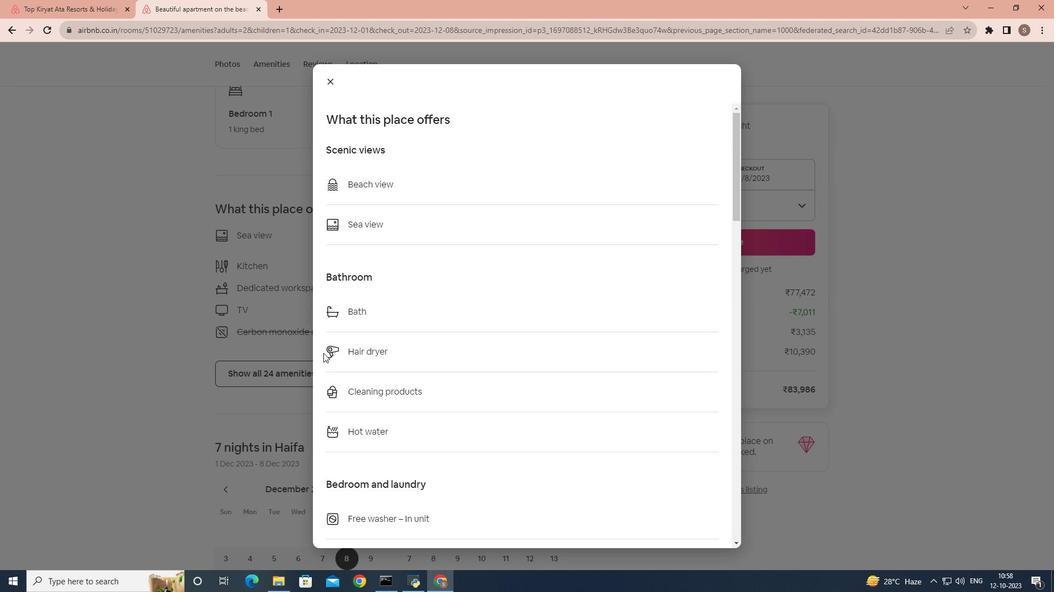 
Action: Mouse scrolled (323, 353) with delta (0, 0)
Screenshot: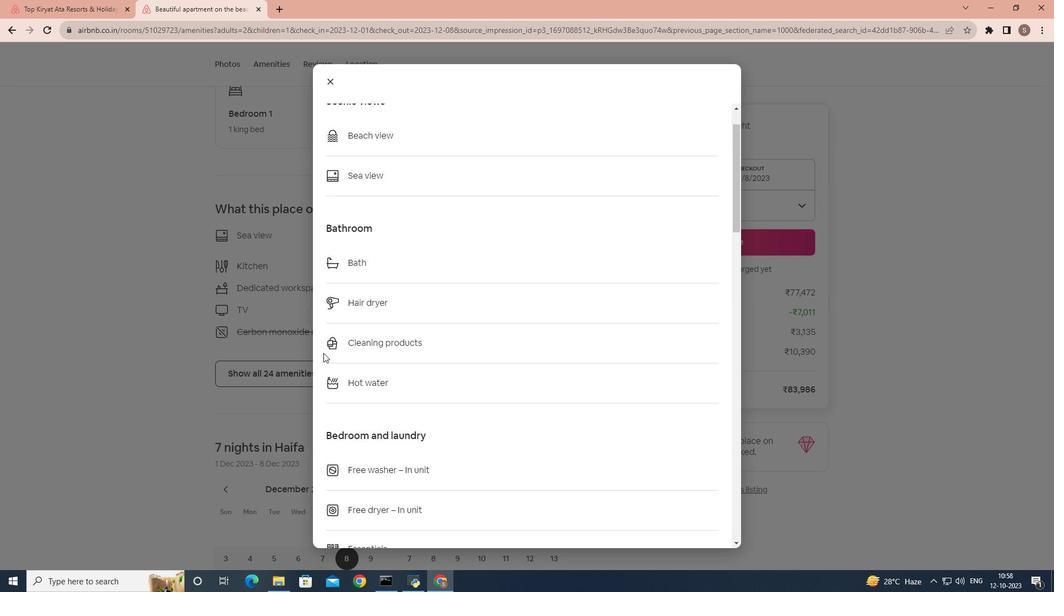 
Action: Mouse scrolled (323, 353) with delta (0, 0)
Screenshot: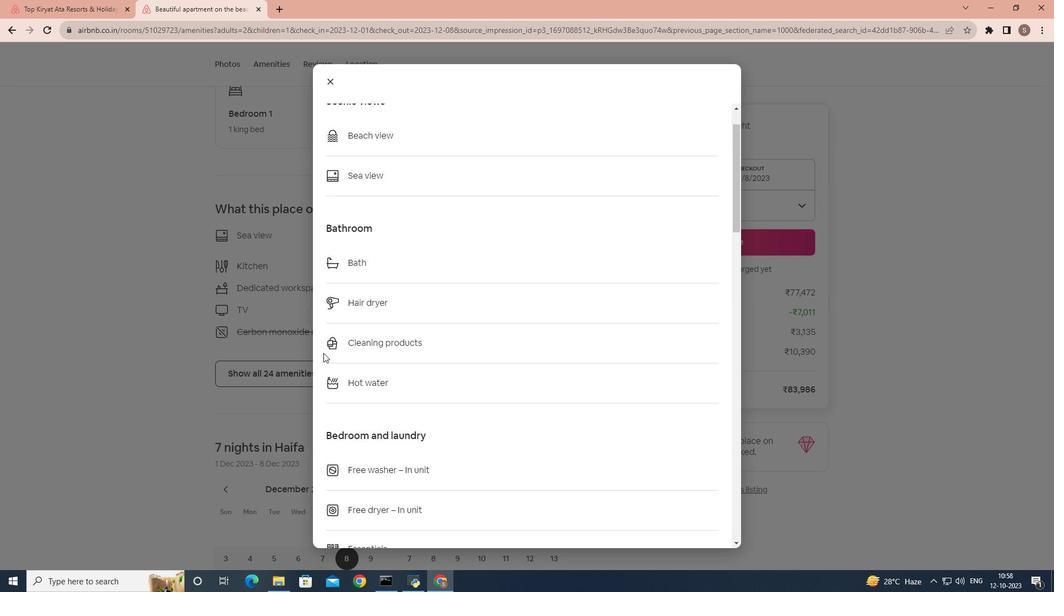 
Action: Mouse scrolled (323, 353) with delta (0, 0)
Screenshot: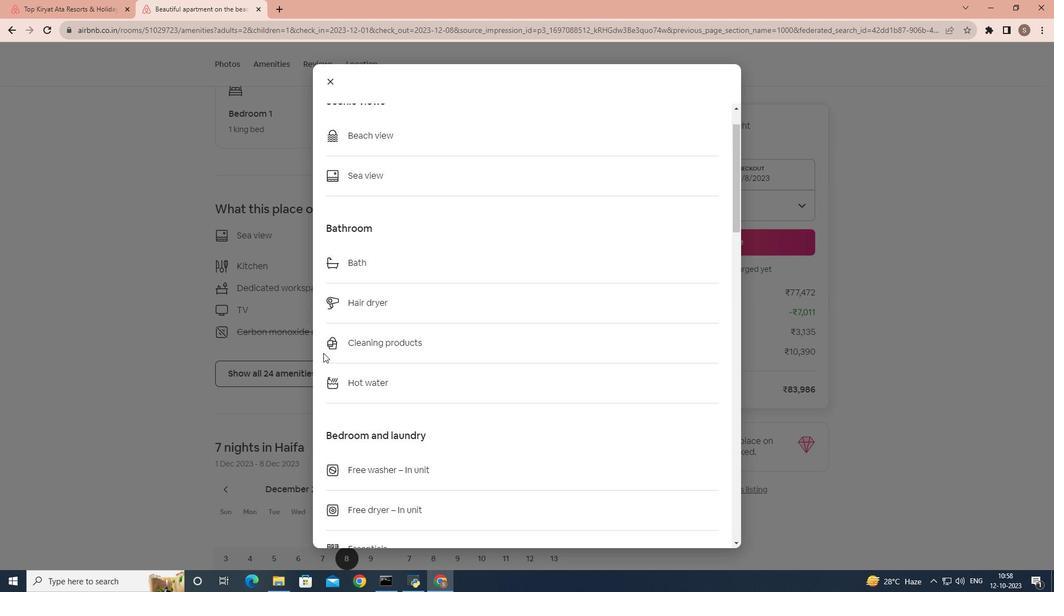 
Action: Mouse scrolled (323, 353) with delta (0, 0)
Screenshot: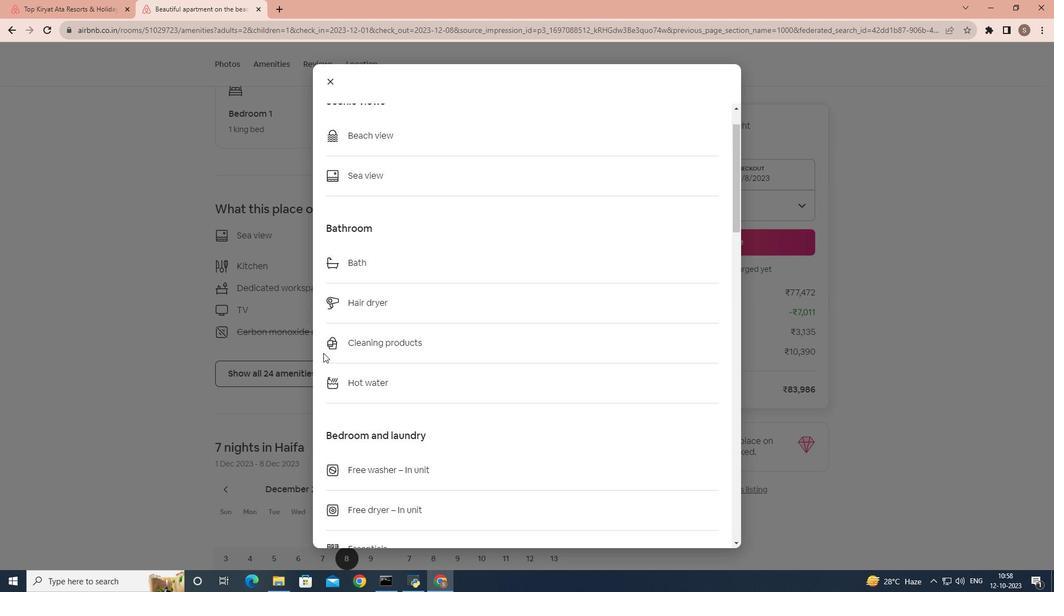 
Action: Mouse scrolled (323, 353) with delta (0, 0)
Screenshot: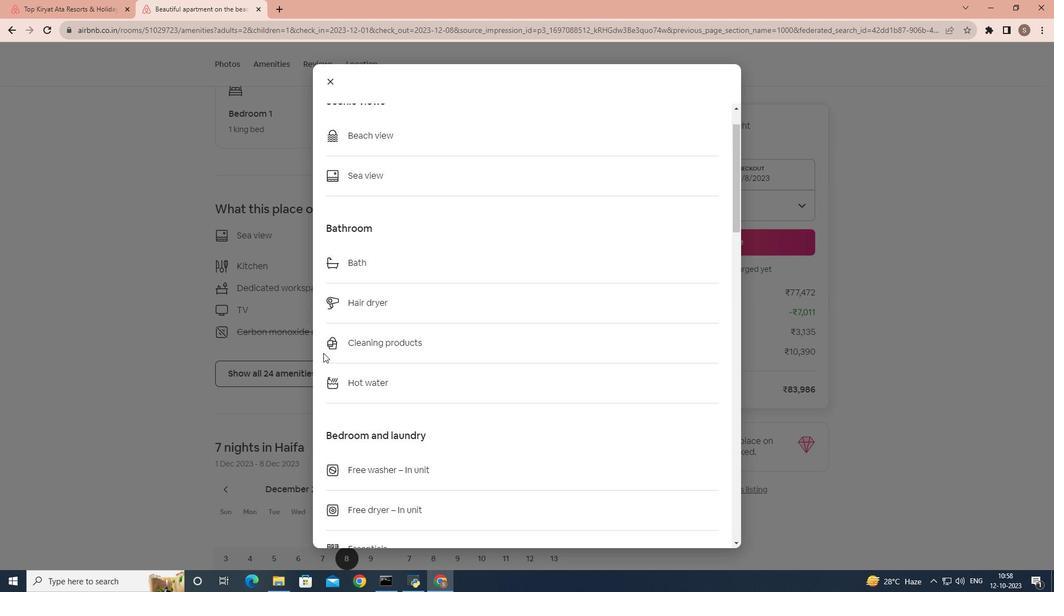 
Action: Mouse scrolled (323, 353) with delta (0, 0)
Screenshot: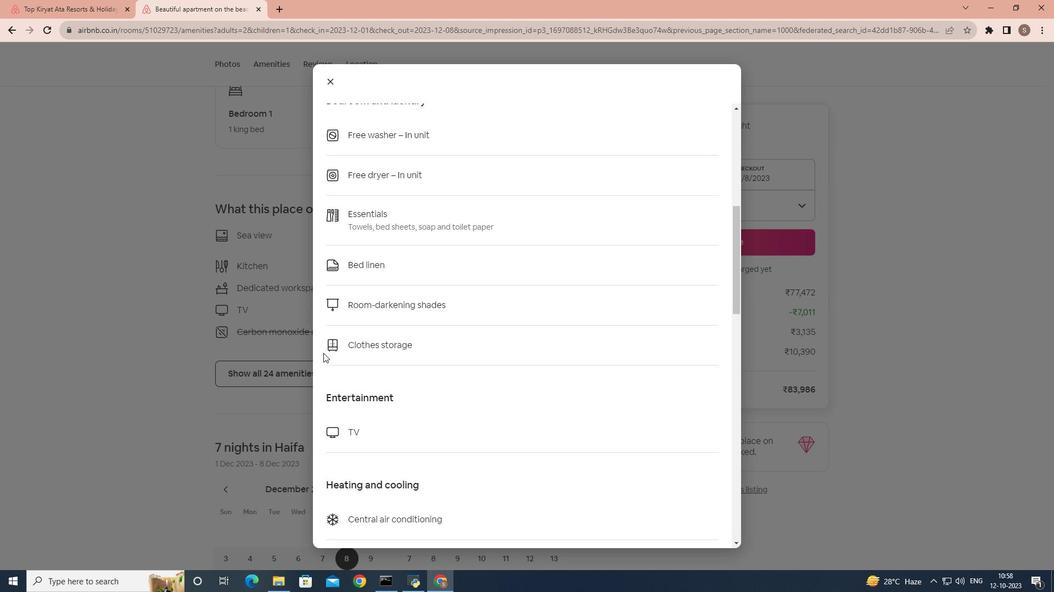 
Action: Mouse scrolled (323, 353) with delta (0, 0)
Screenshot: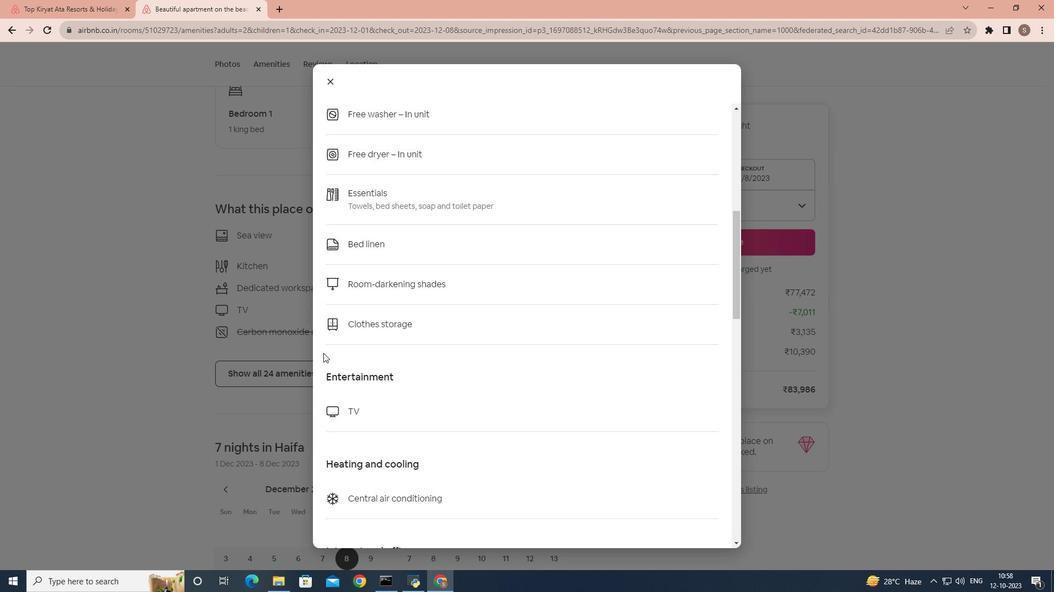 
Action: Mouse scrolled (323, 353) with delta (0, 0)
Screenshot: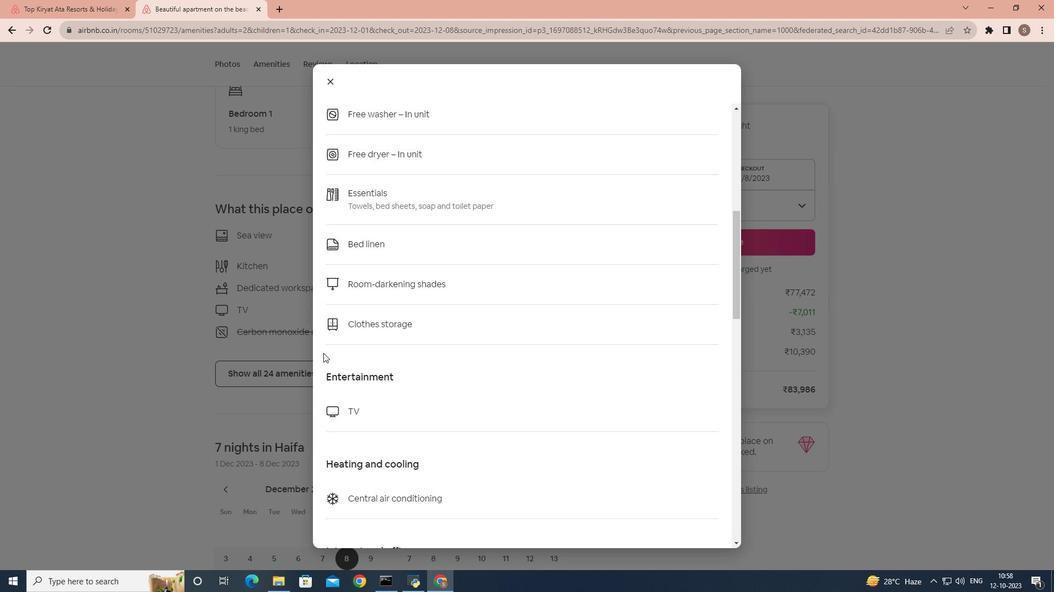 
Action: Mouse scrolled (323, 353) with delta (0, 0)
Screenshot: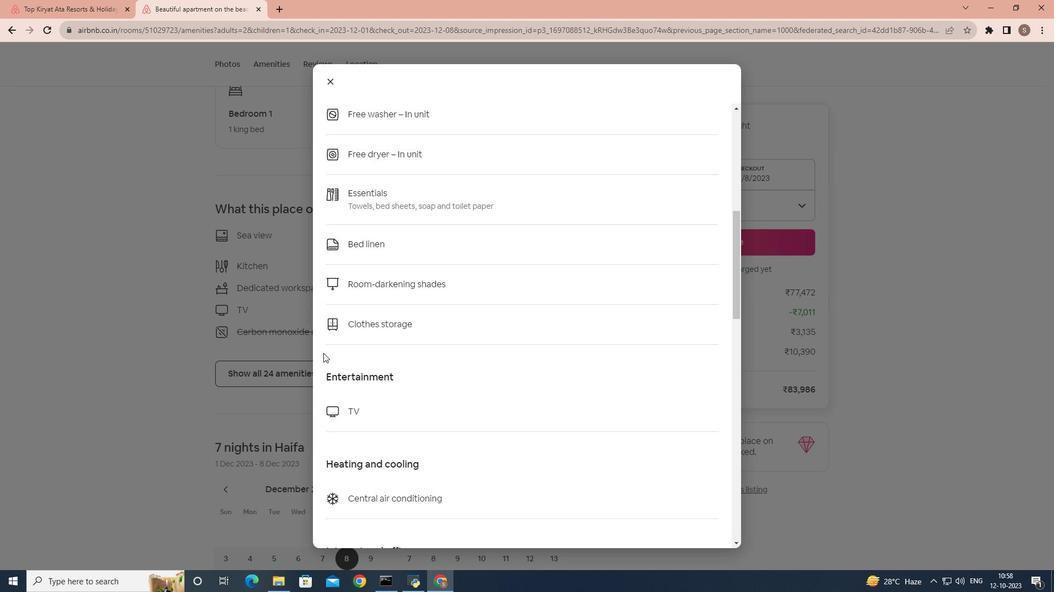 
Action: Mouse scrolled (323, 353) with delta (0, 0)
Screenshot: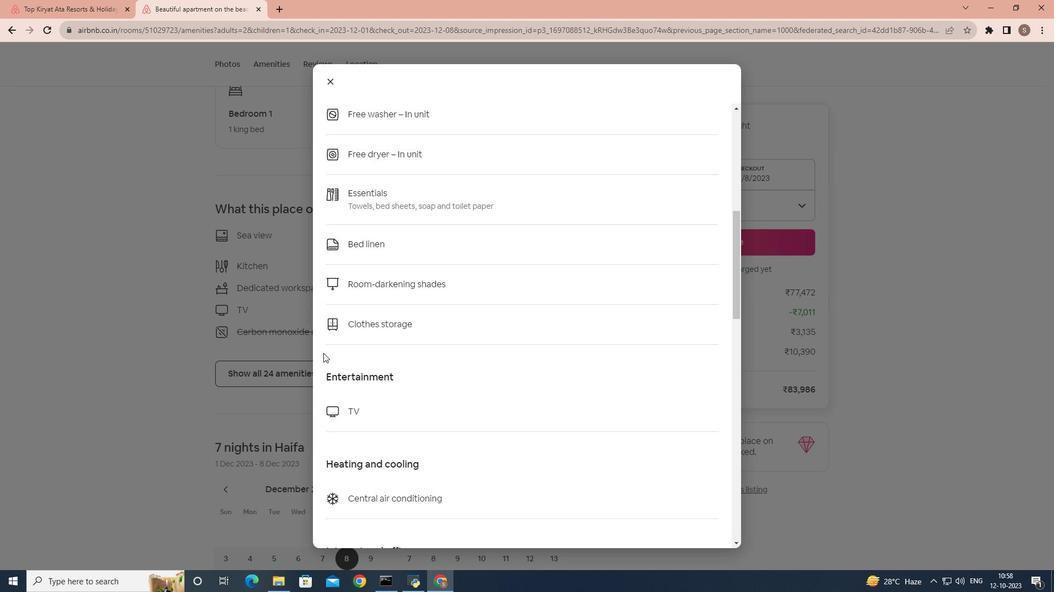 
Action: Mouse scrolled (323, 353) with delta (0, 0)
Screenshot: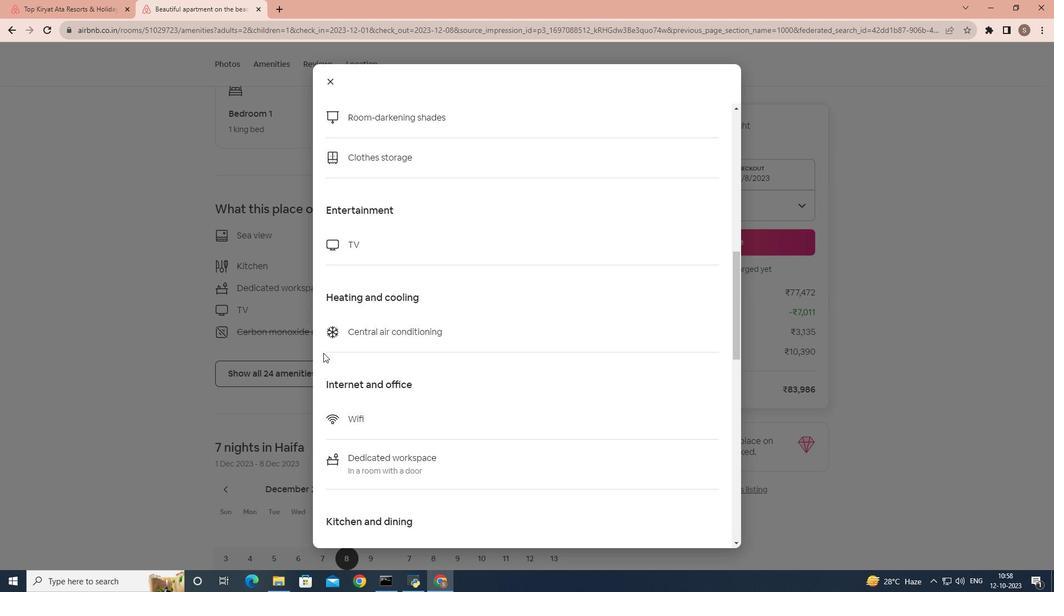 
Action: Mouse scrolled (323, 353) with delta (0, 0)
Screenshot: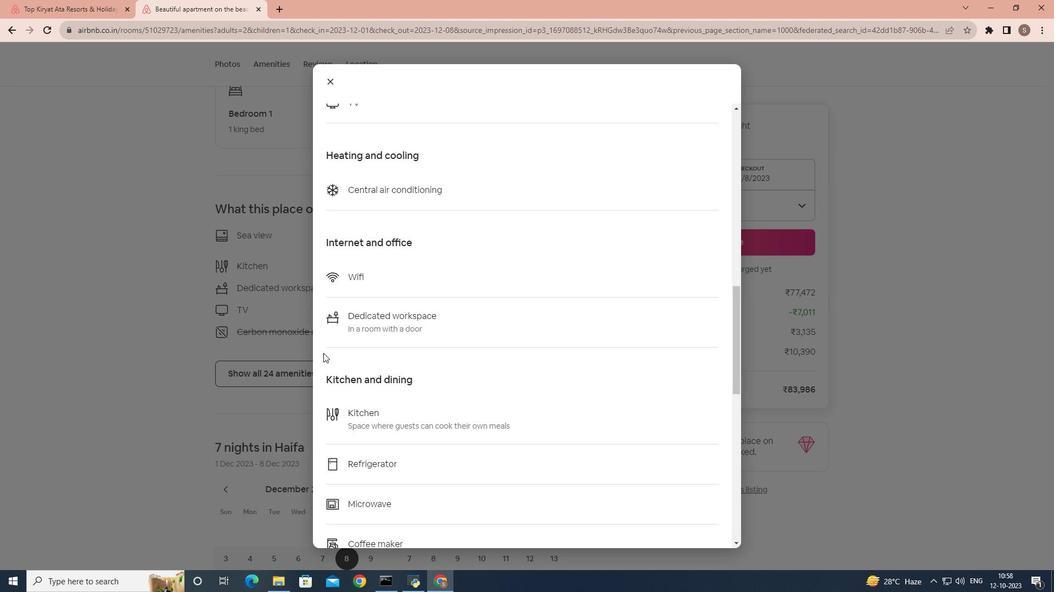 
Action: Mouse scrolled (323, 353) with delta (0, 0)
Screenshot: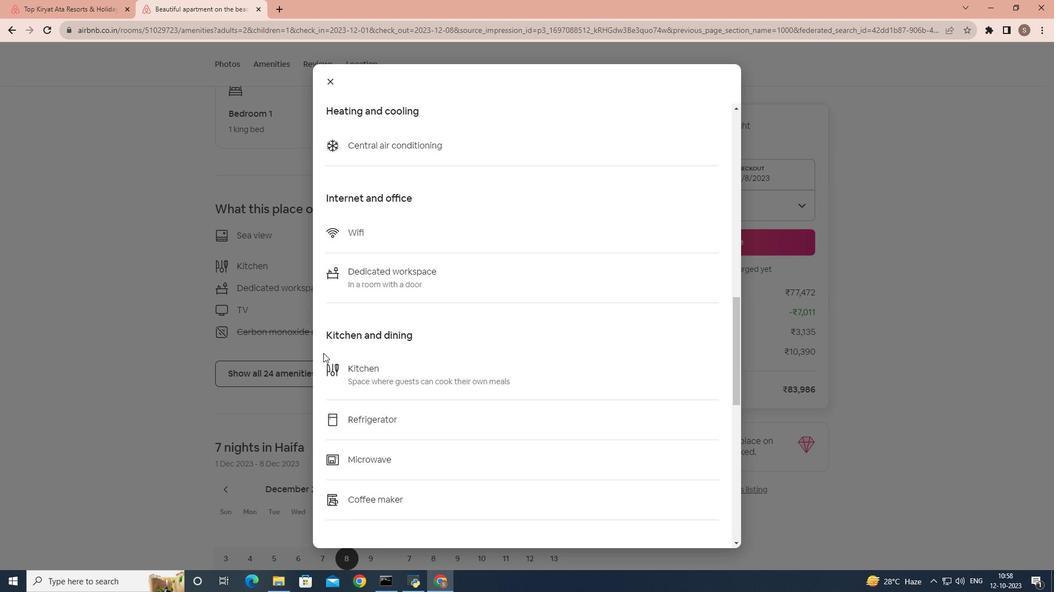 
Action: Mouse scrolled (323, 353) with delta (0, 0)
Screenshot: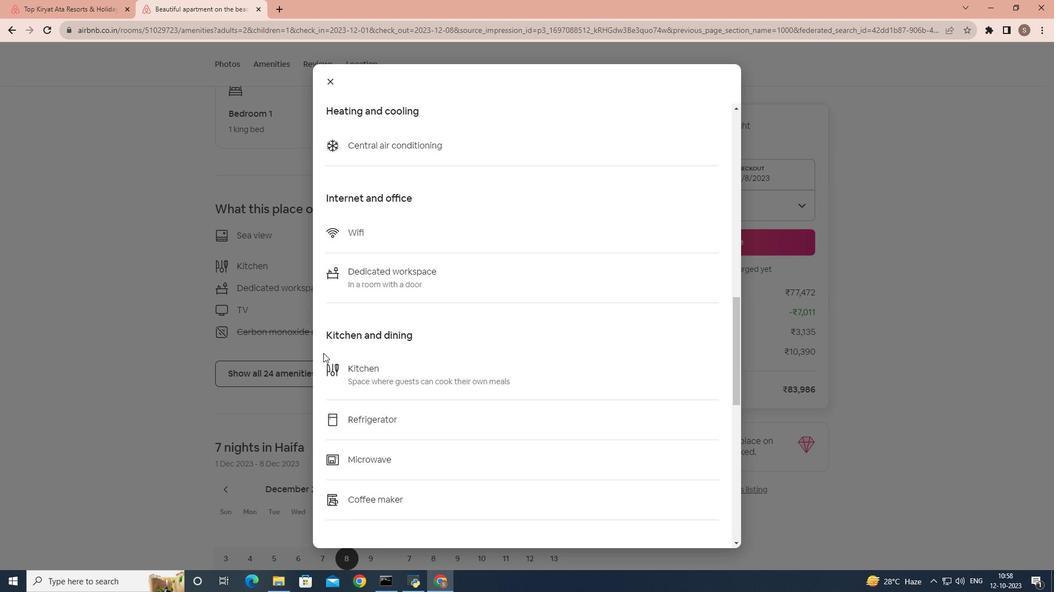 
Action: Mouse scrolled (323, 353) with delta (0, 0)
Screenshot: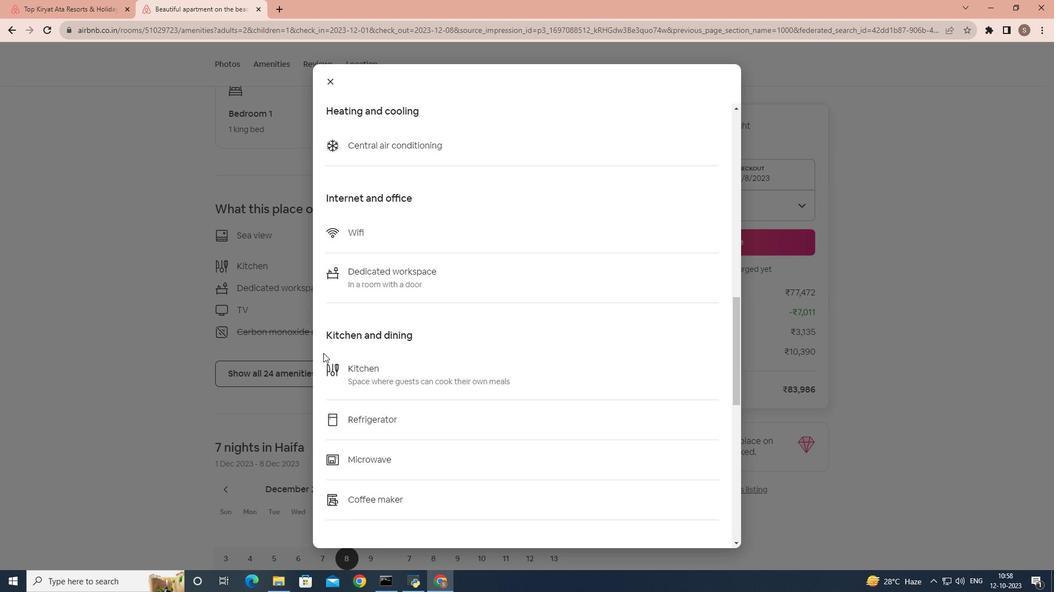 
Action: Mouse scrolled (323, 353) with delta (0, 0)
Screenshot: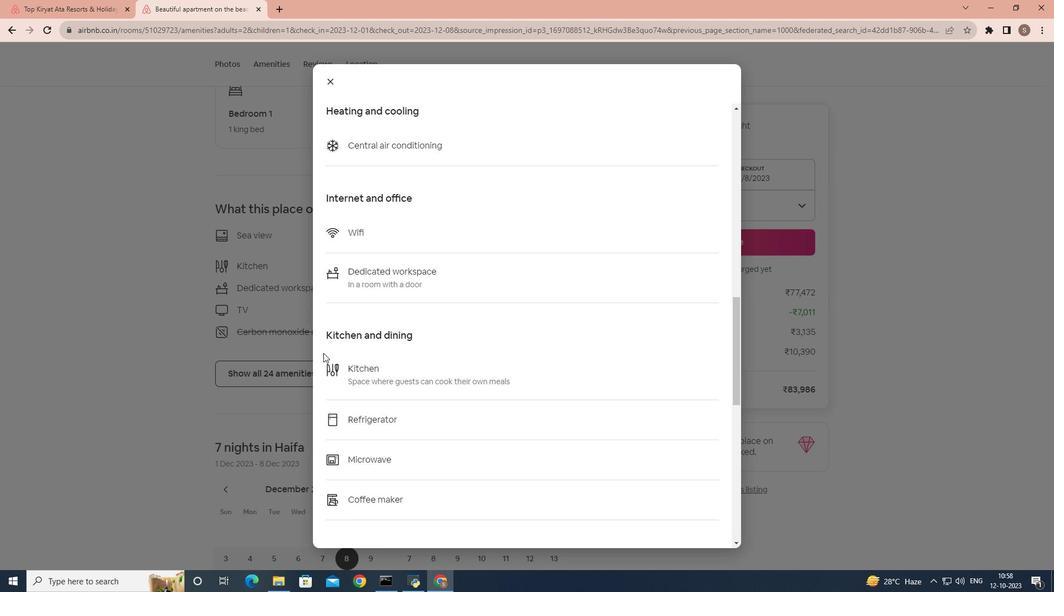
Action: Mouse scrolled (323, 353) with delta (0, 0)
Screenshot: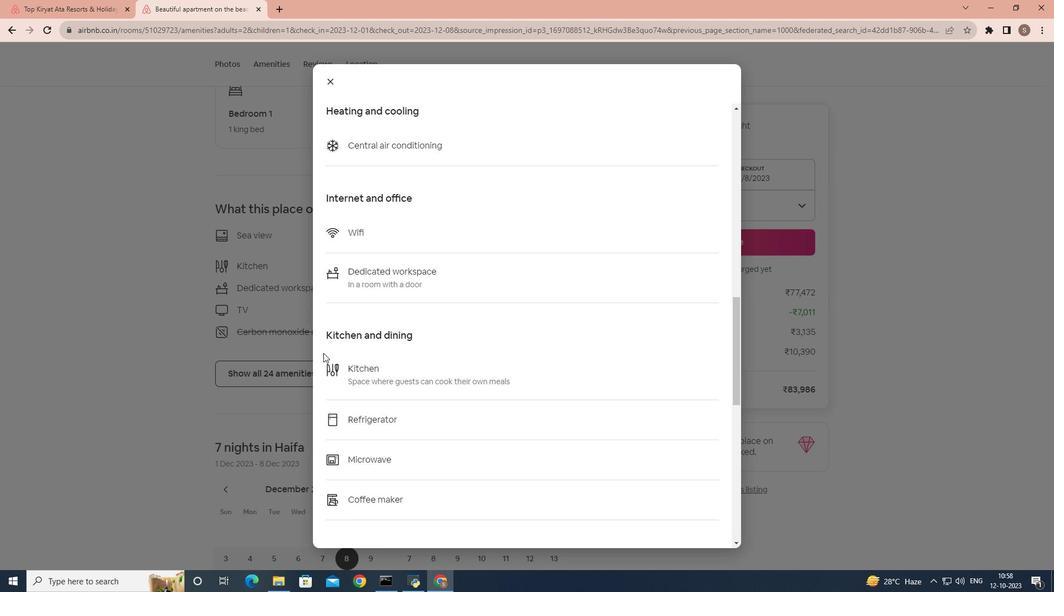 
Action: Mouse moved to (324, 351)
Screenshot: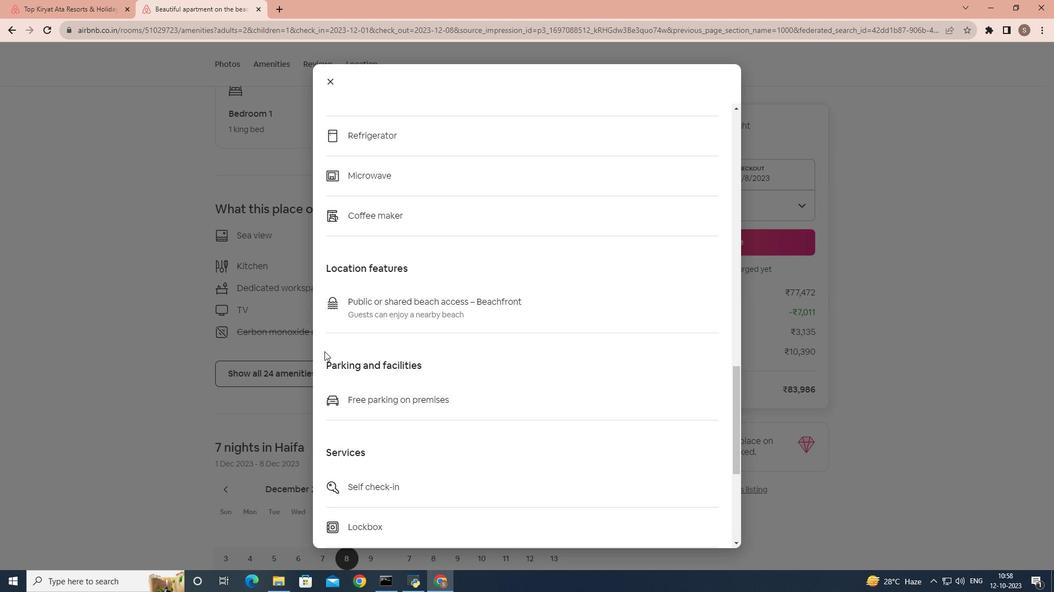 
Action: Mouse scrolled (324, 351) with delta (0, 0)
Screenshot: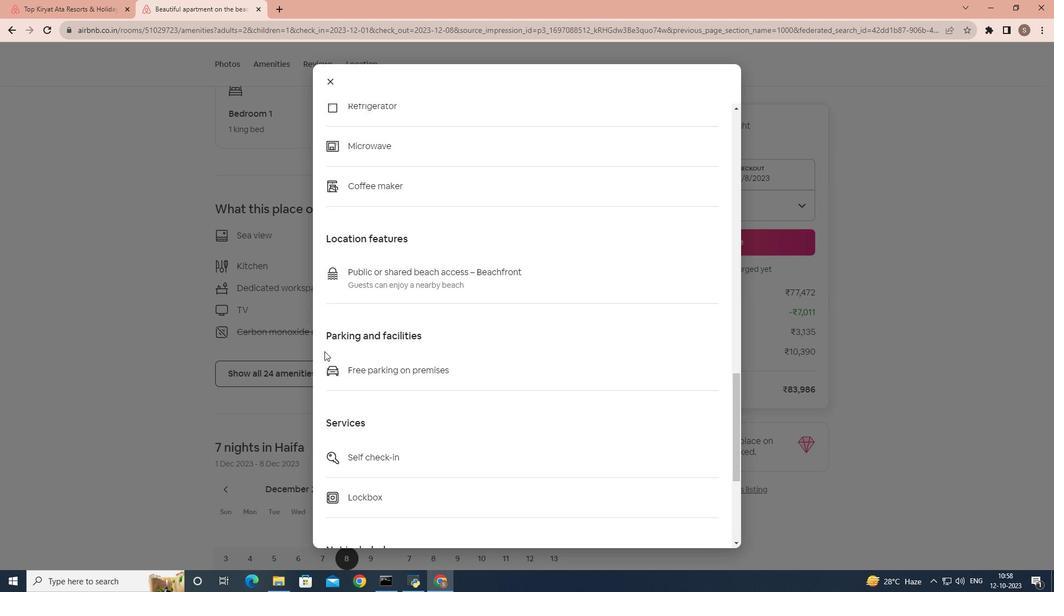 
Action: Mouse scrolled (324, 351) with delta (0, 0)
Screenshot: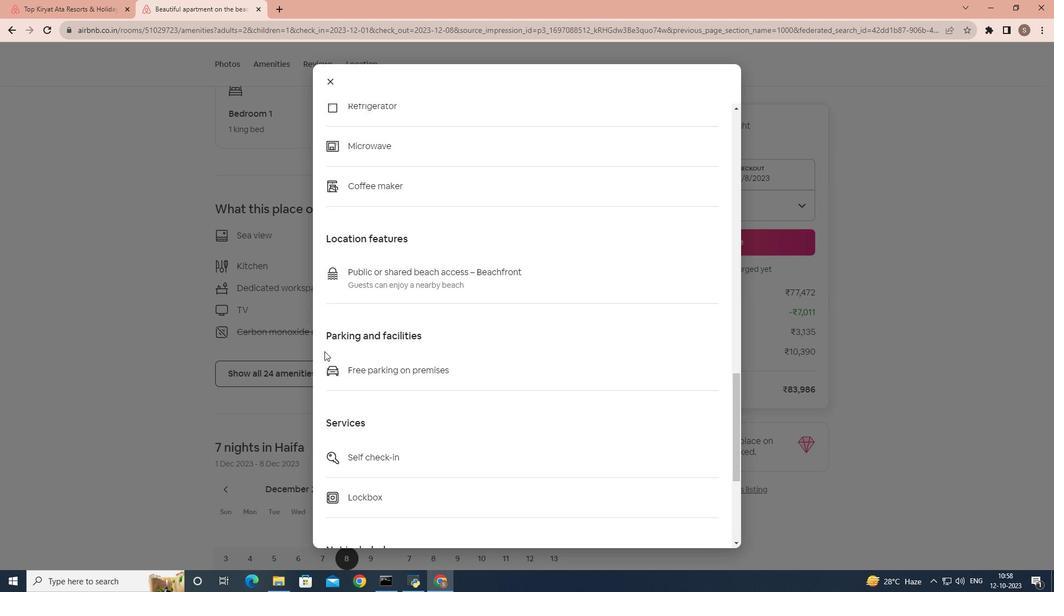 
Action: Mouse scrolled (324, 351) with delta (0, 0)
Screenshot: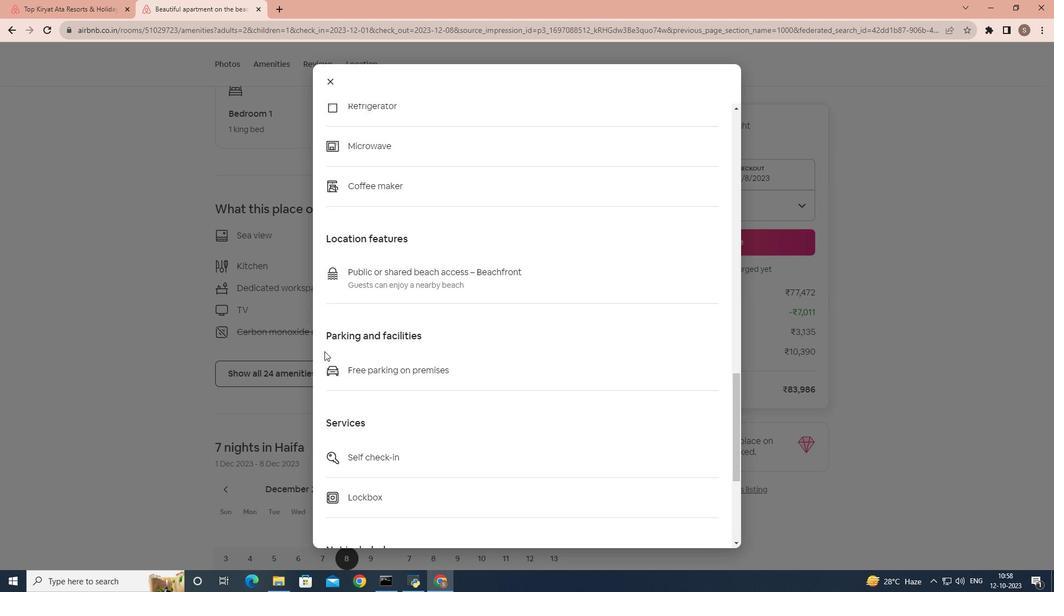 
Action: Mouse scrolled (324, 351) with delta (0, 0)
Screenshot: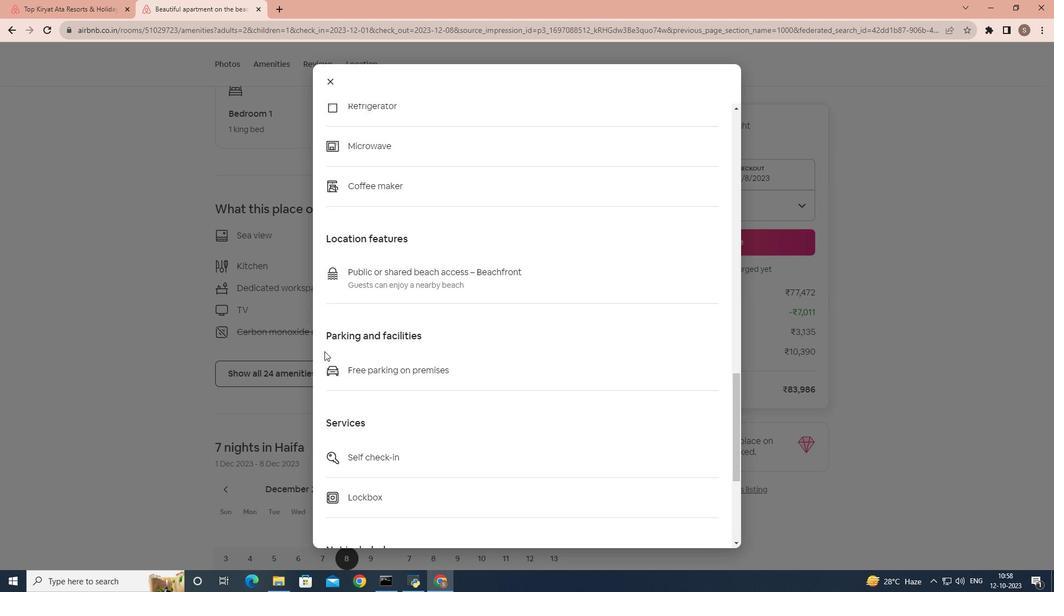 
Action: Mouse scrolled (324, 351) with delta (0, 0)
Screenshot: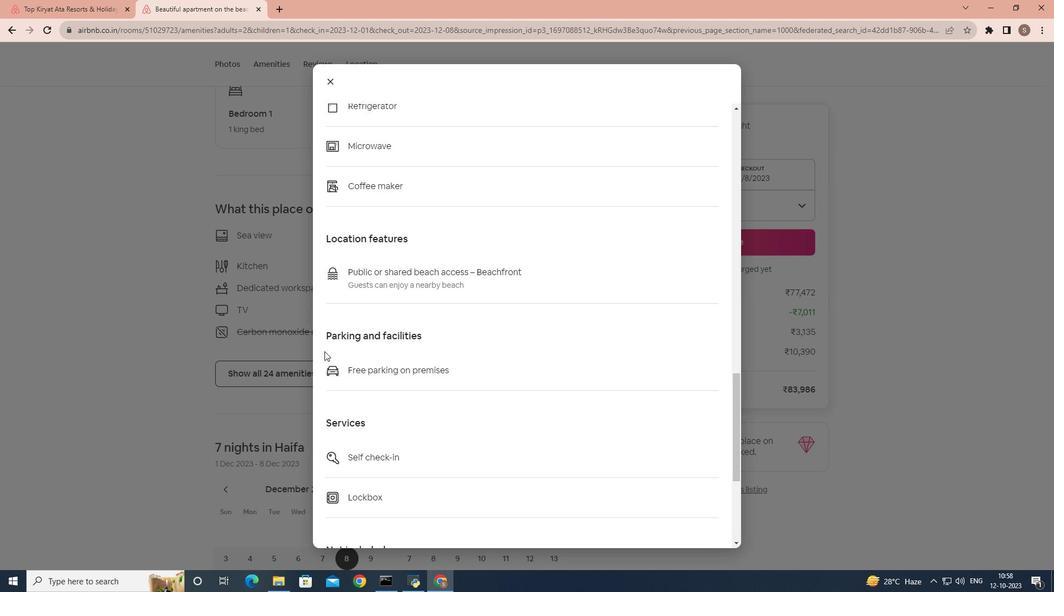
Action: Mouse scrolled (324, 351) with delta (0, 0)
Screenshot: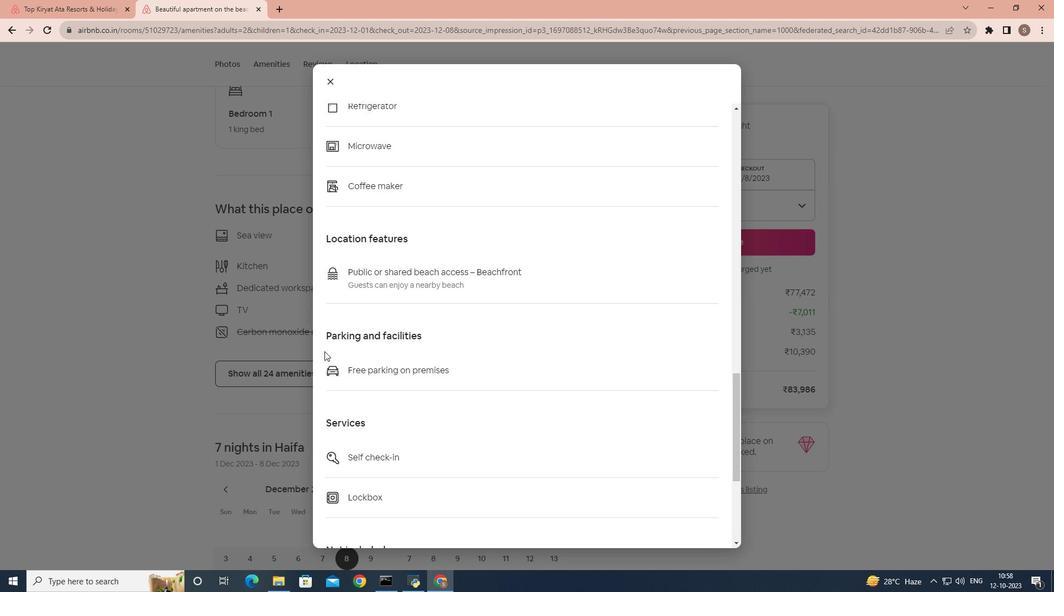 
Action: Mouse moved to (334, 90)
Screenshot: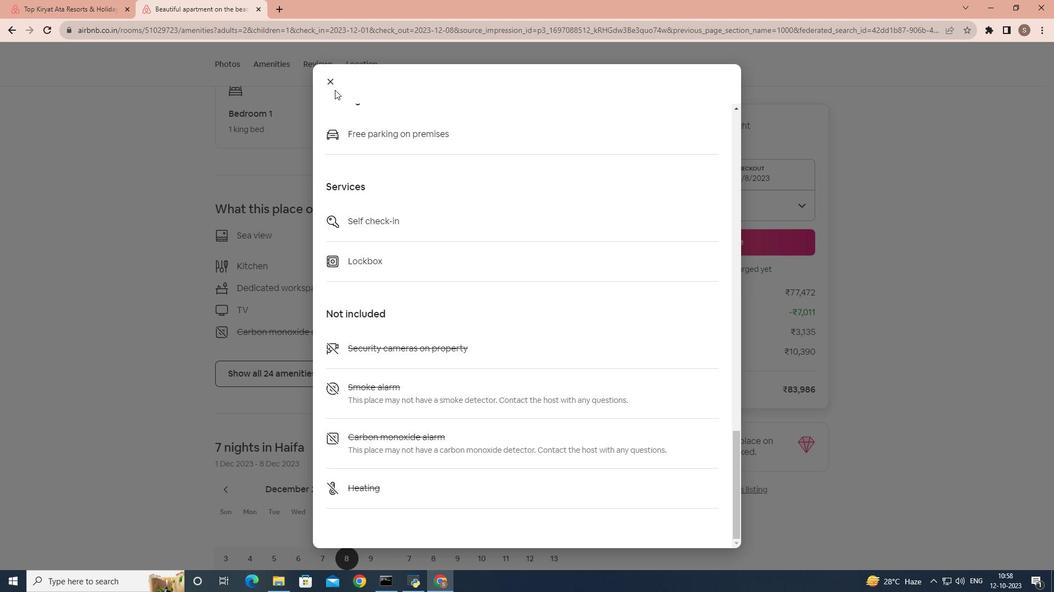 
Action: Mouse pressed left at (334, 90)
Screenshot: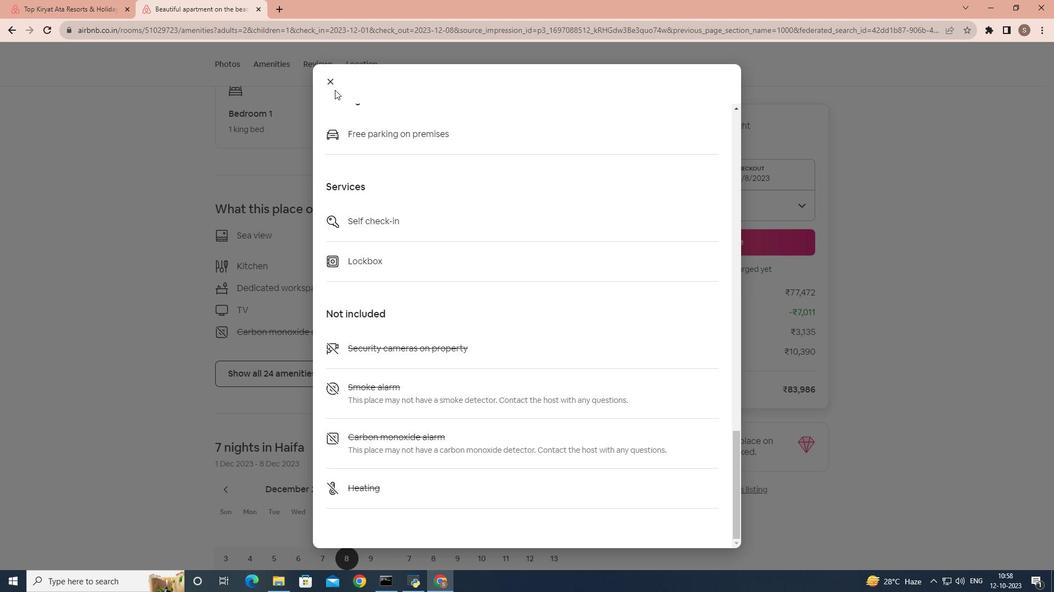 
Action: Mouse moved to (333, 88)
Screenshot: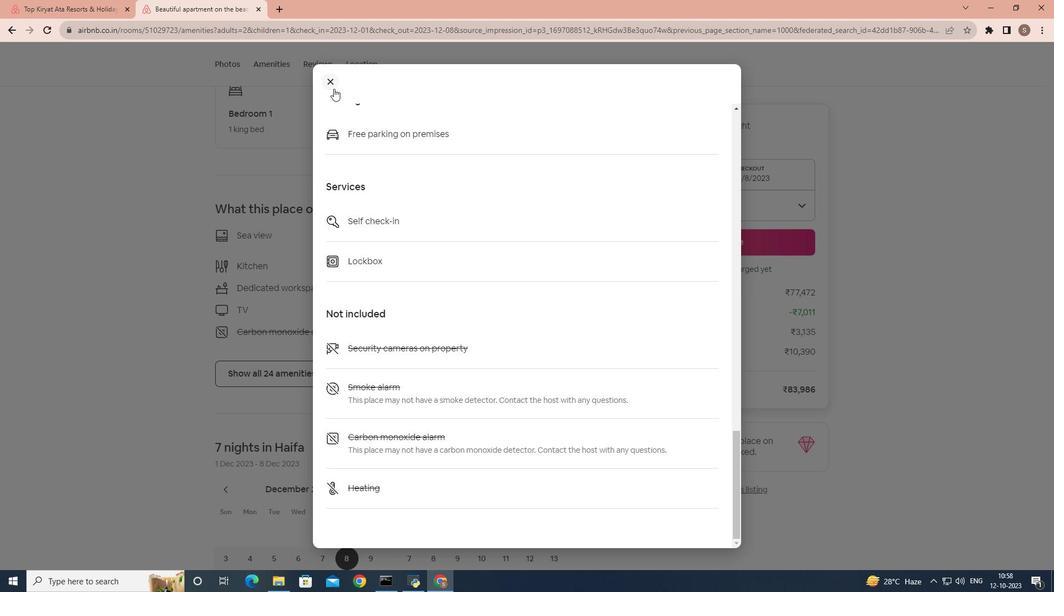 
Action: Mouse pressed left at (333, 88)
Screenshot: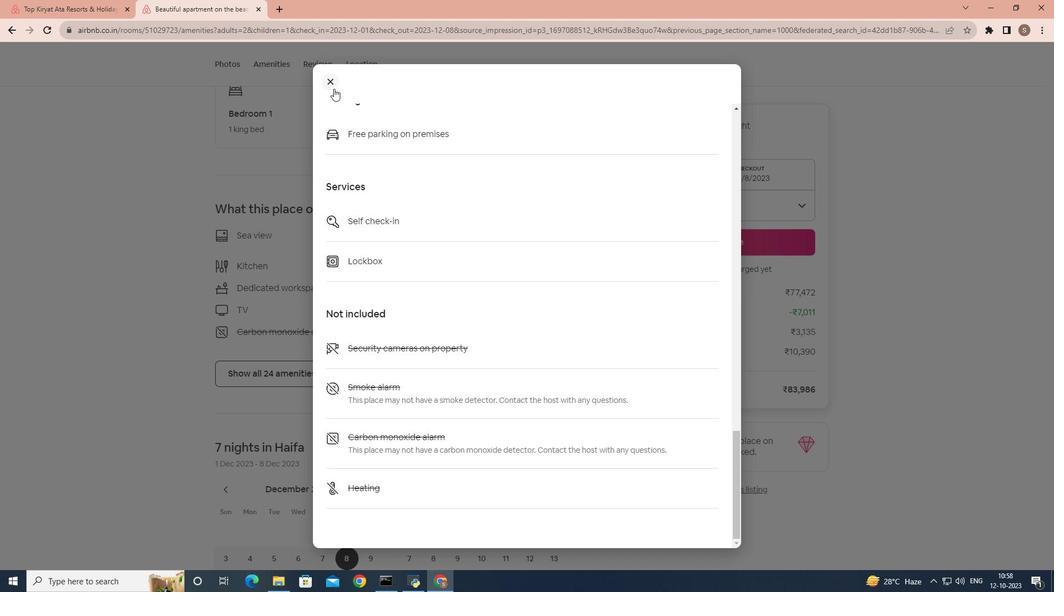 
Action: Mouse moved to (335, 265)
Screenshot: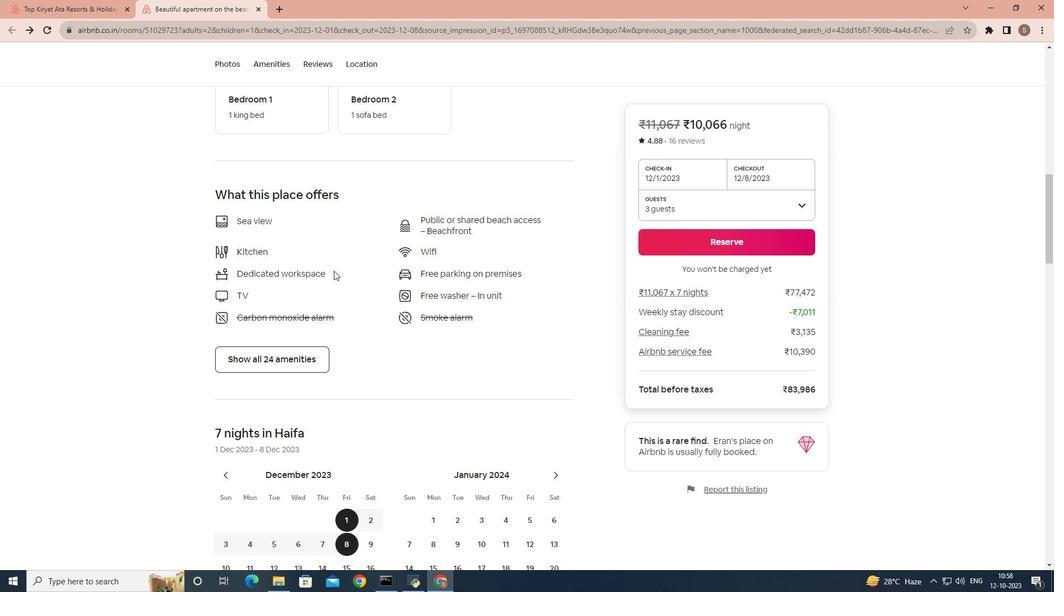 
Action: Mouse scrolled (335, 264) with delta (0, 0)
Screenshot: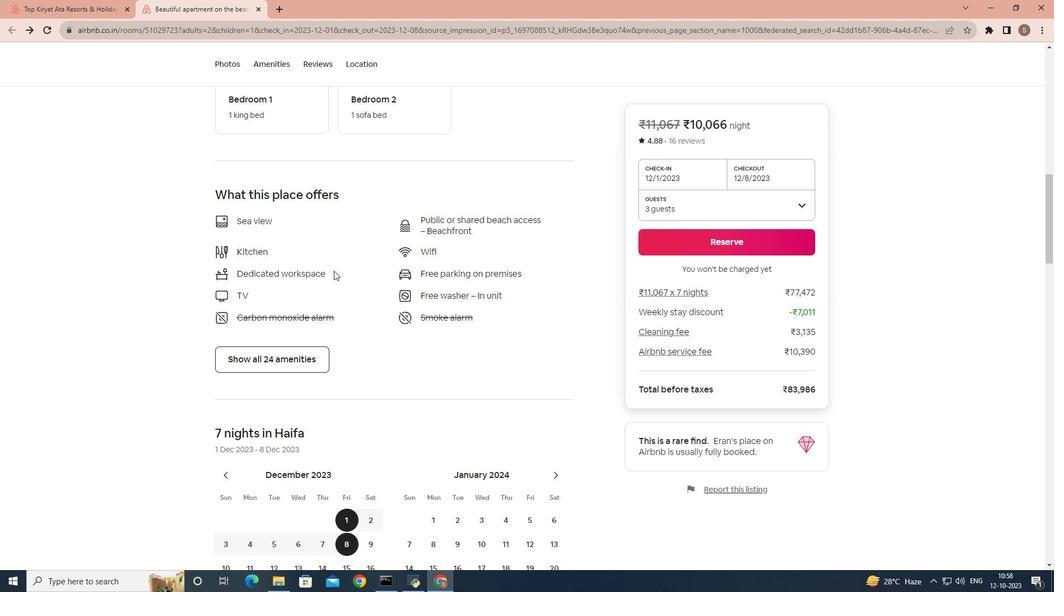 
Action: Mouse moved to (335, 267)
Screenshot: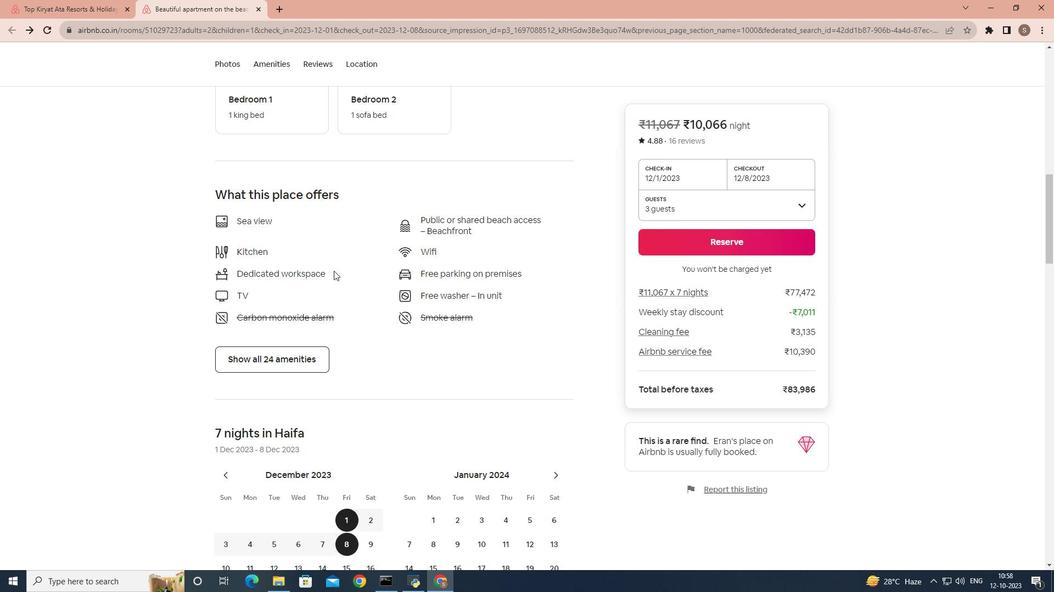 
Action: Mouse scrolled (335, 267) with delta (0, 0)
Screenshot: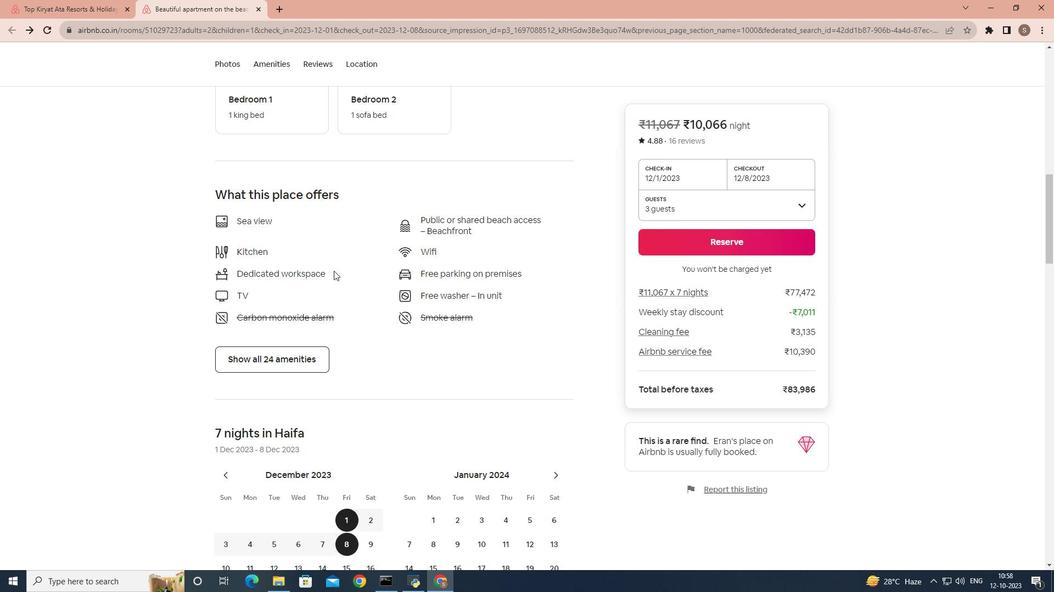 
Action: Mouse moved to (334, 269)
Screenshot: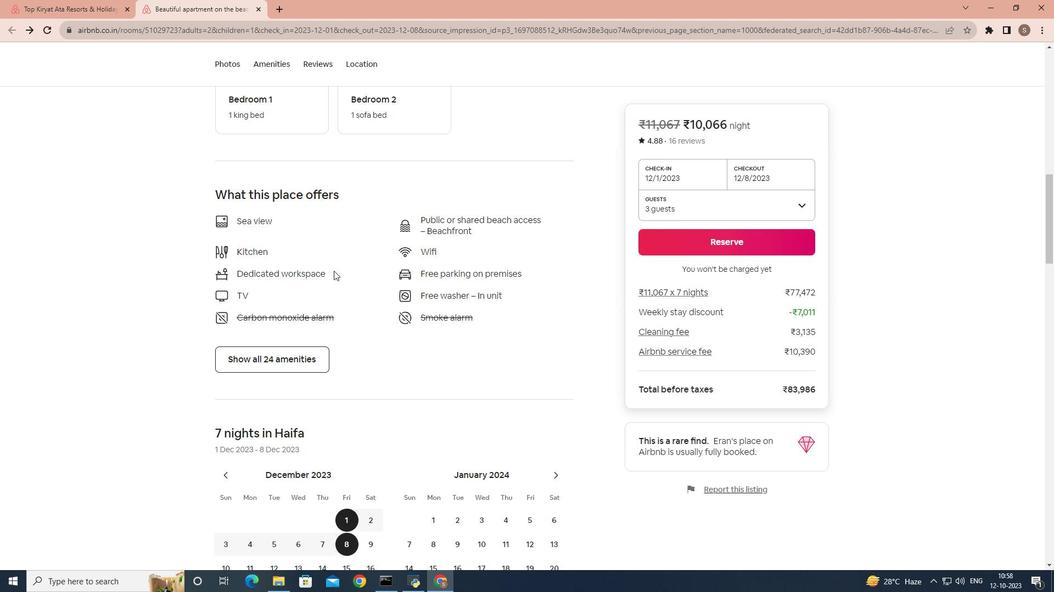 
Action: Mouse scrolled (334, 268) with delta (0, 0)
Screenshot: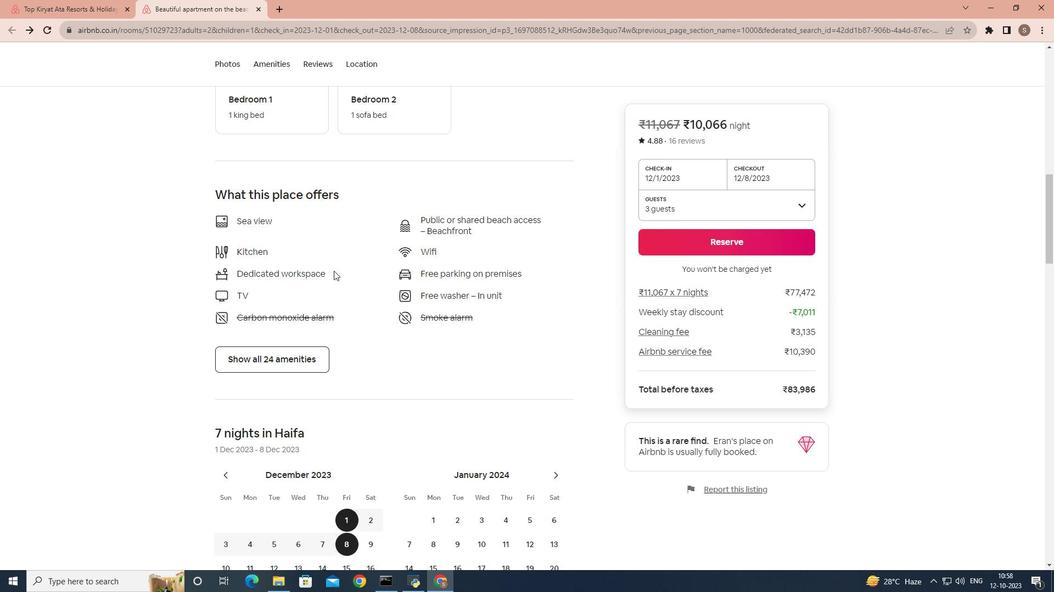 
Action: Mouse moved to (334, 269)
Screenshot: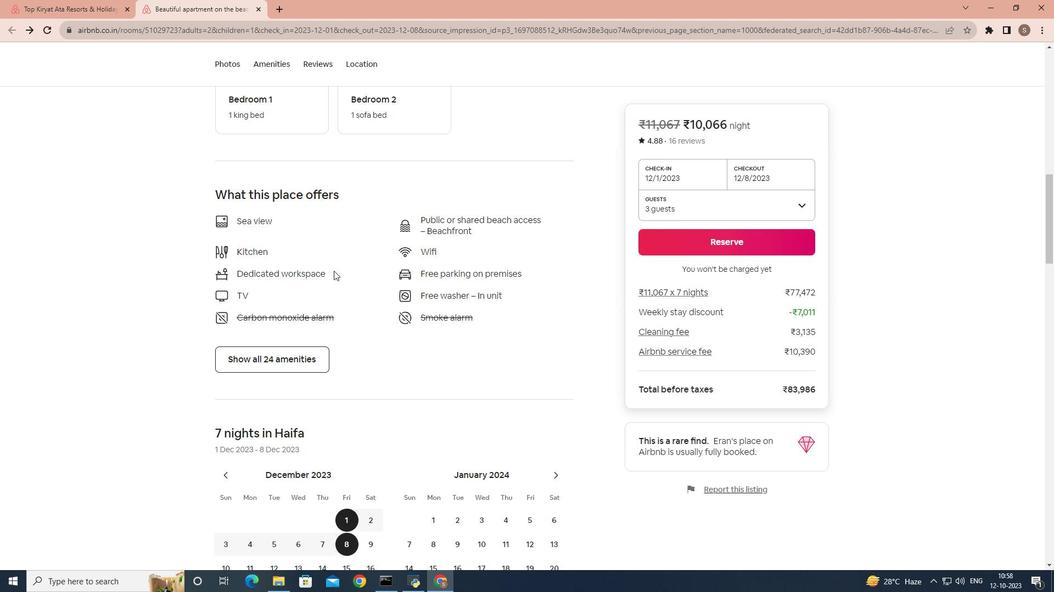 
Action: Mouse scrolled (334, 269) with delta (0, 0)
Screenshot: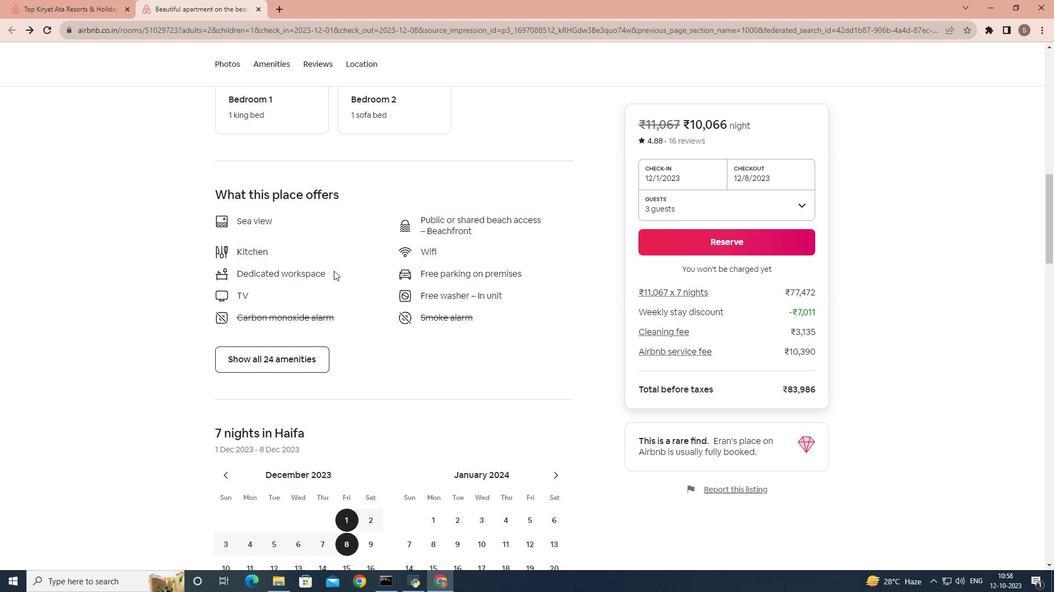 
Action: Mouse moved to (334, 270)
Screenshot: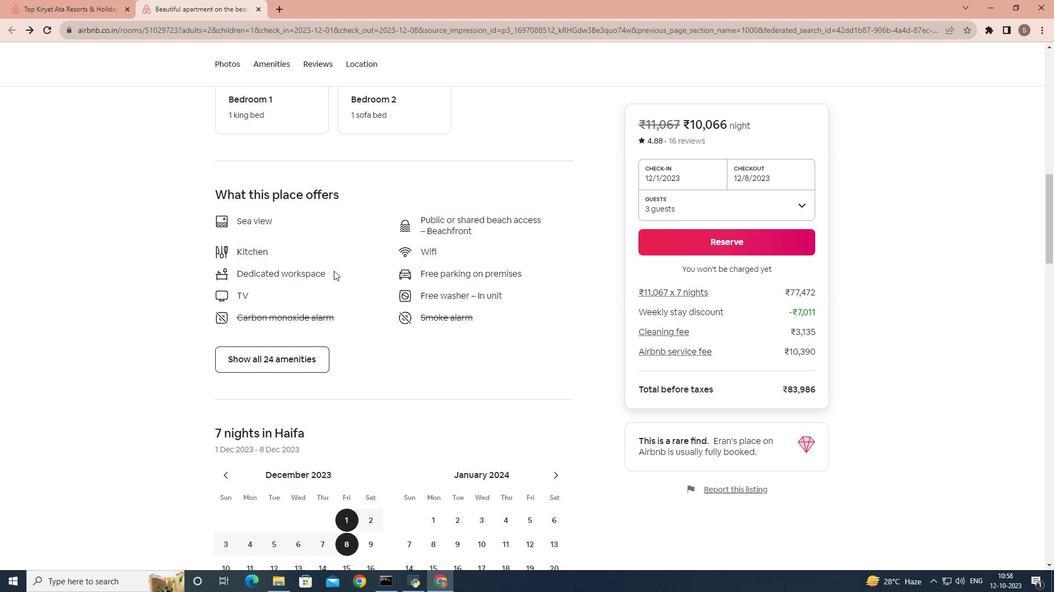 
Action: Mouse scrolled (334, 270) with delta (0, 0)
Screenshot: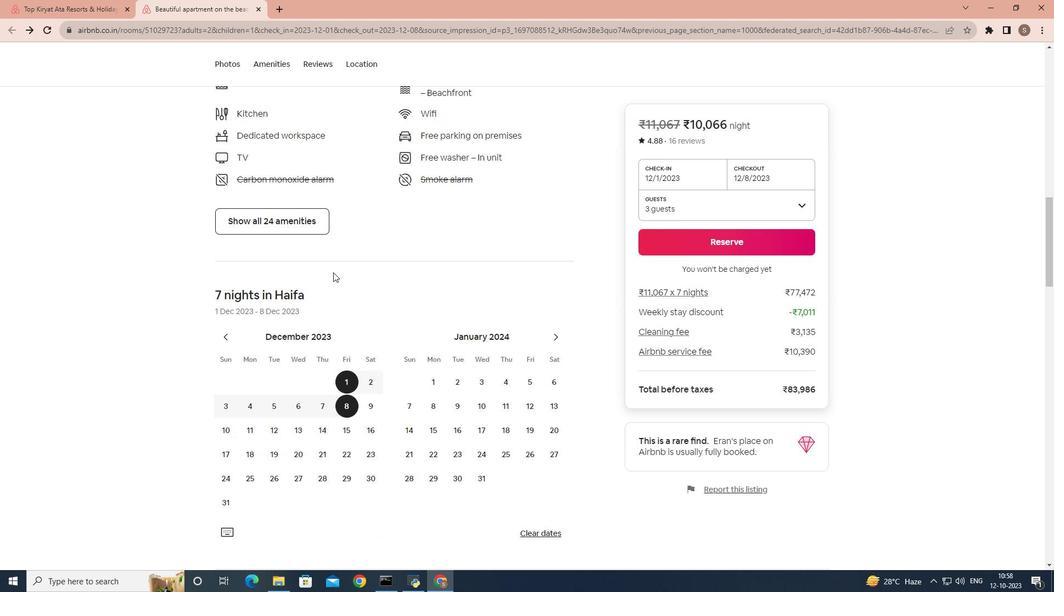 
Action: Mouse moved to (333, 271)
Screenshot: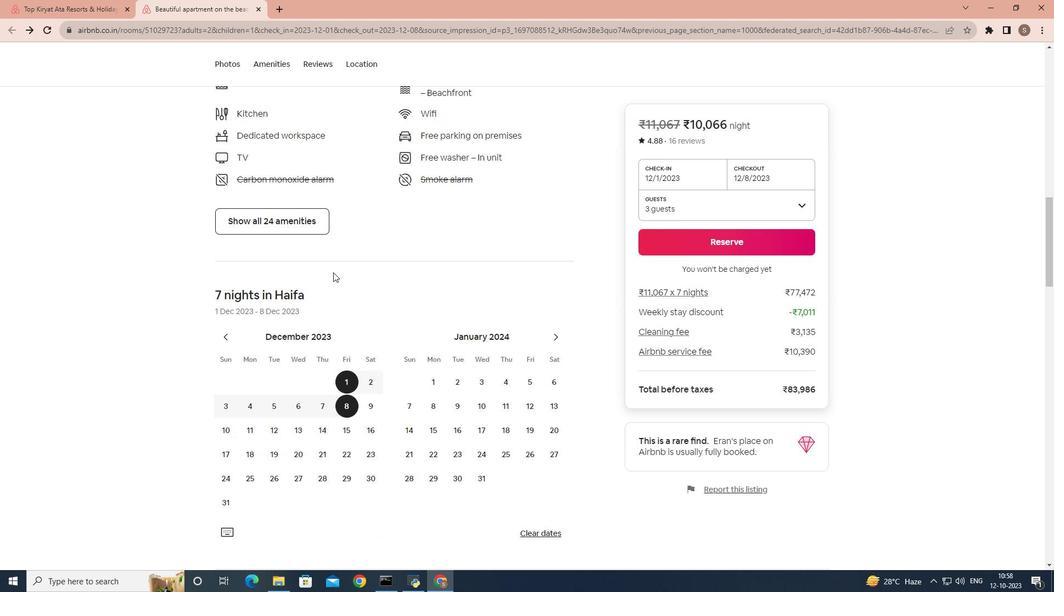 
Action: Mouse scrolled (333, 270) with delta (0, 0)
Screenshot: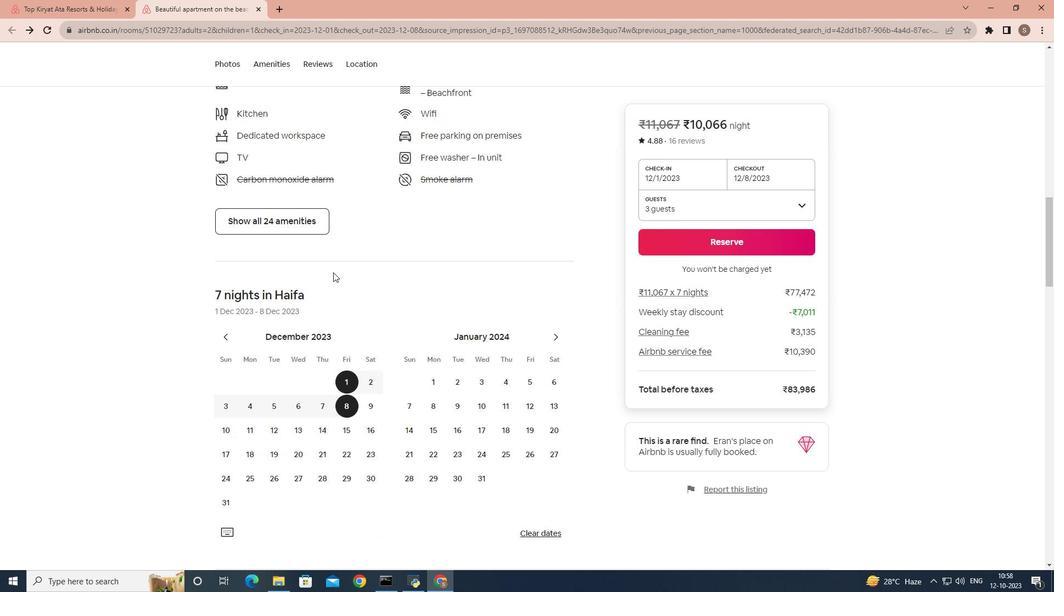 
Action: Mouse moved to (332, 273)
Screenshot: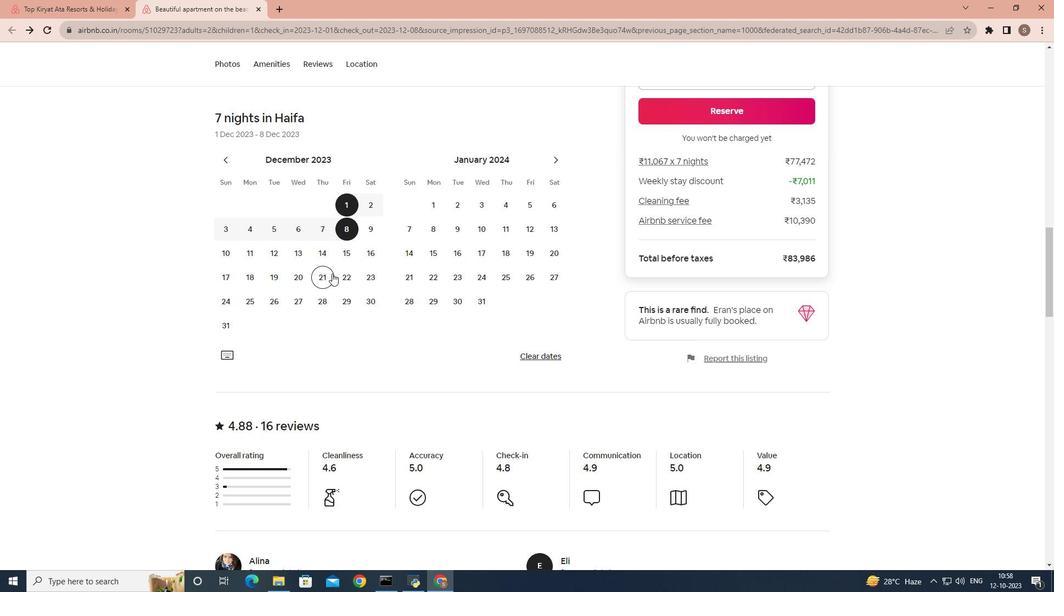 
Action: Mouse scrolled (332, 272) with delta (0, 0)
Screenshot: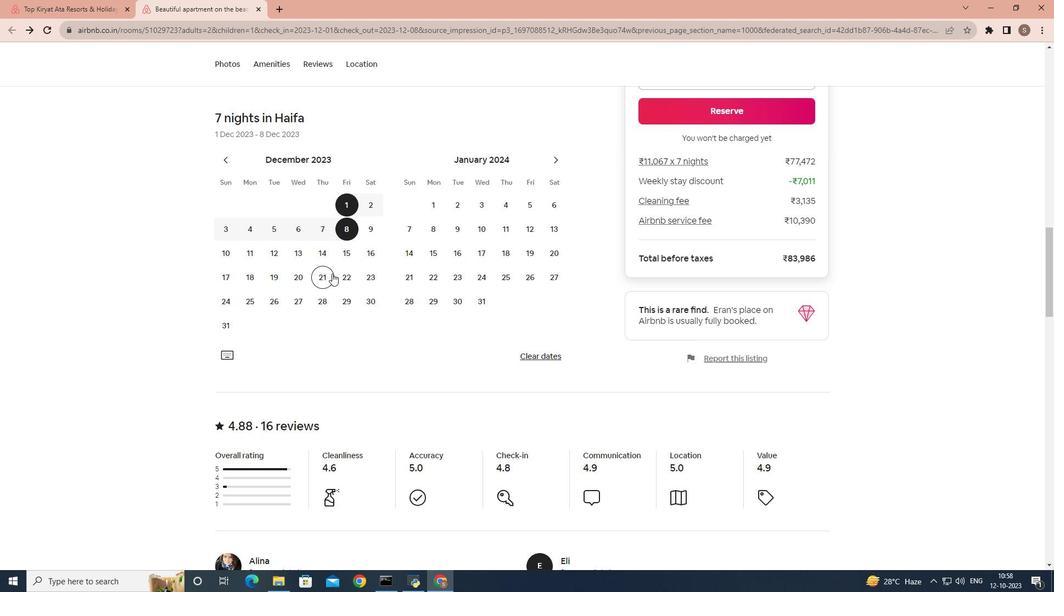 
Action: Mouse moved to (332, 273)
Screenshot: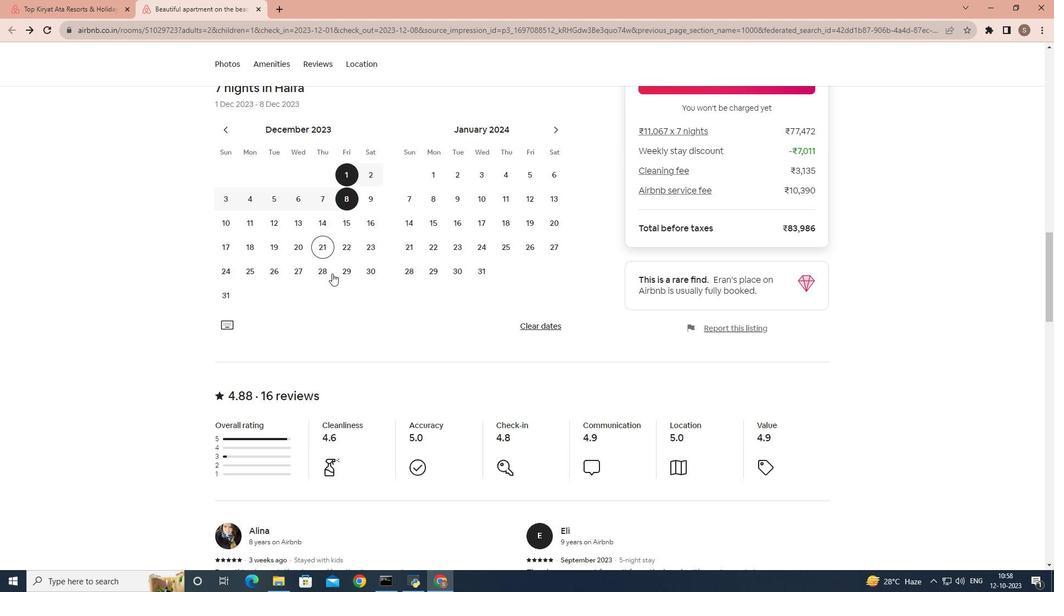 
Action: Mouse scrolled (332, 273) with delta (0, 0)
Screenshot: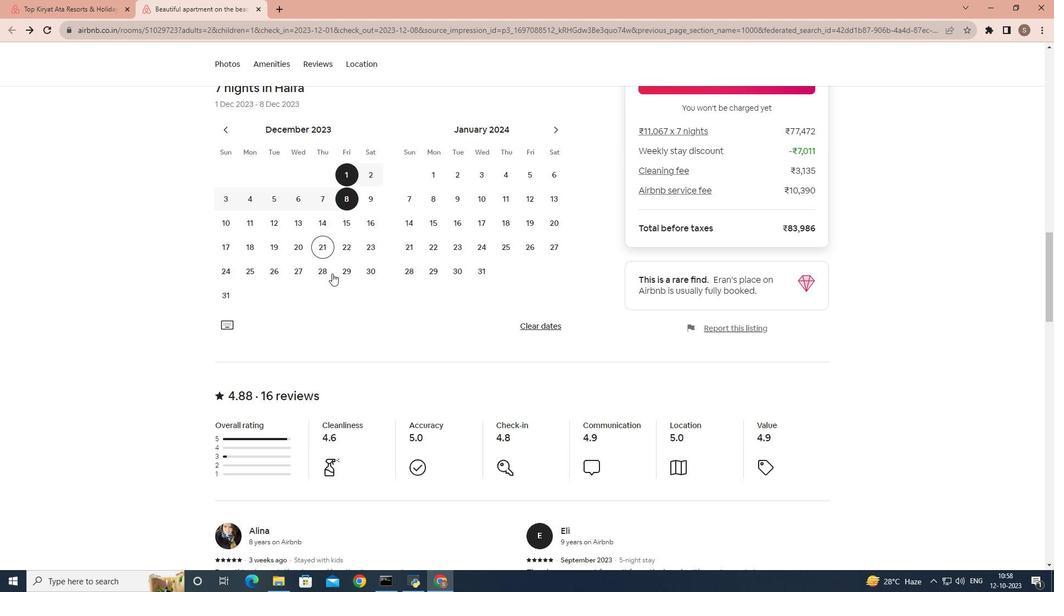 
Action: Mouse scrolled (332, 273) with delta (0, 0)
Screenshot: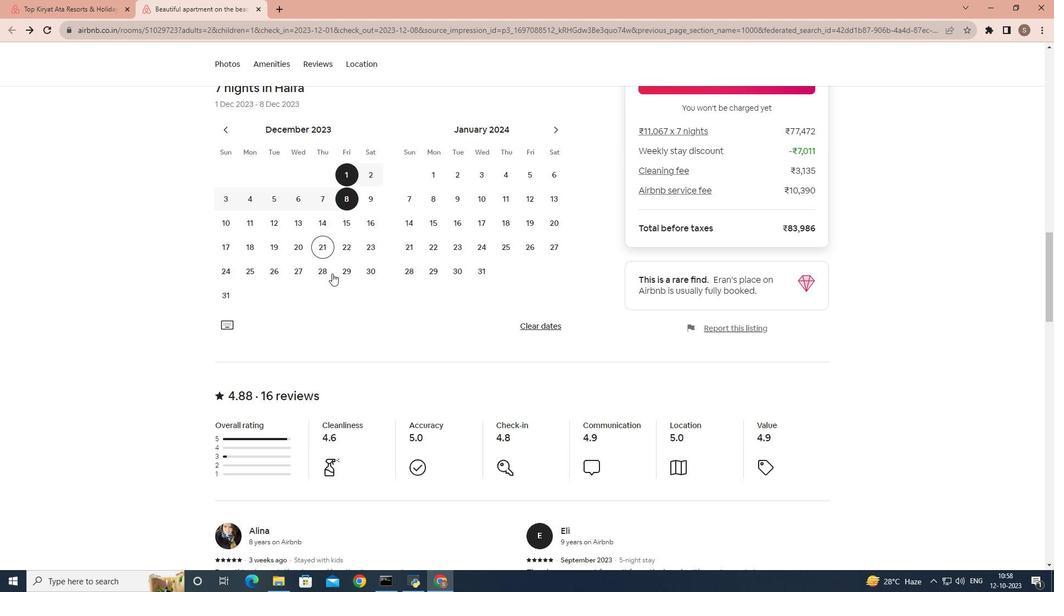
Action: Mouse scrolled (332, 273) with delta (0, 0)
Screenshot: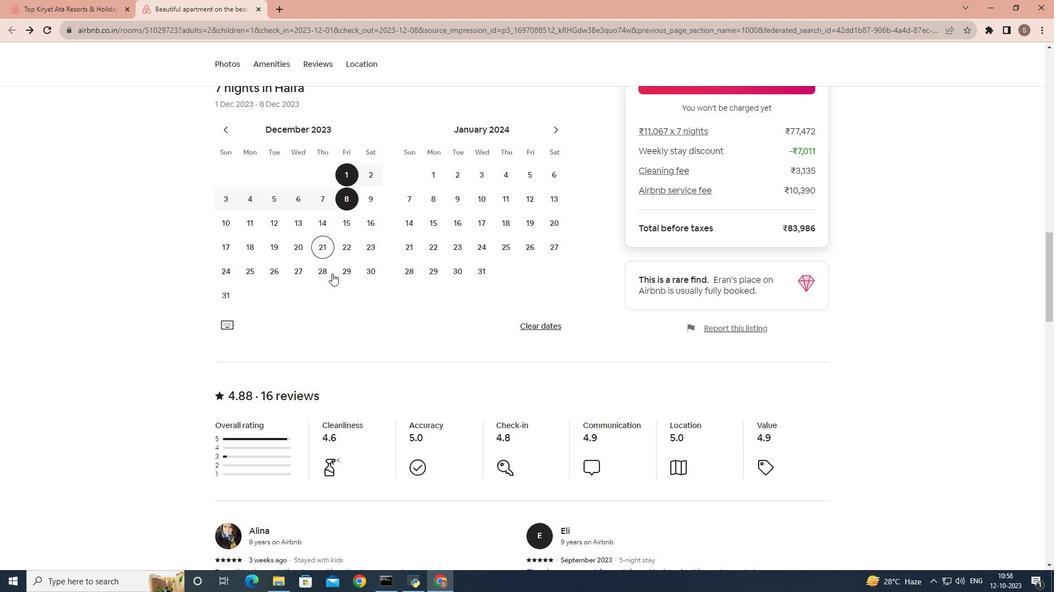 
Action: Mouse scrolled (332, 273) with delta (0, 0)
Screenshot: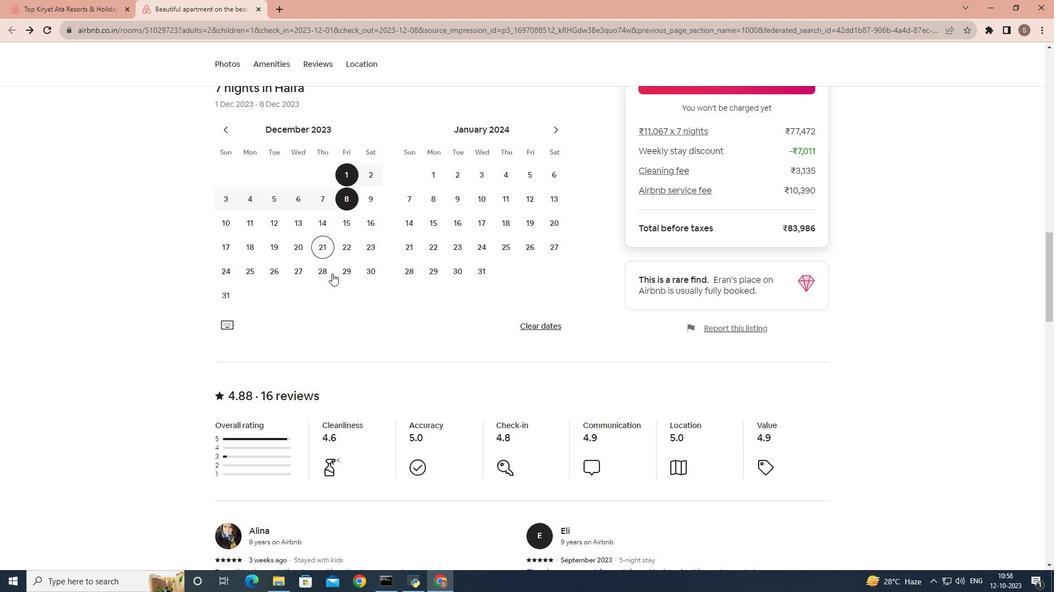 
Action: Mouse scrolled (332, 273) with delta (0, 0)
Screenshot: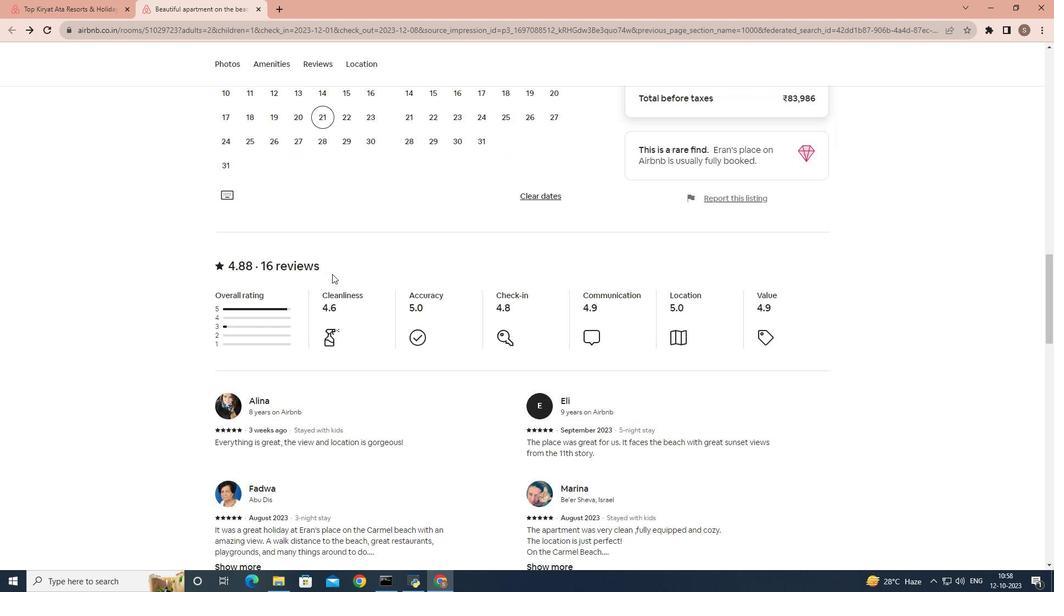 
Action: Mouse moved to (332, 274)
Screenshot: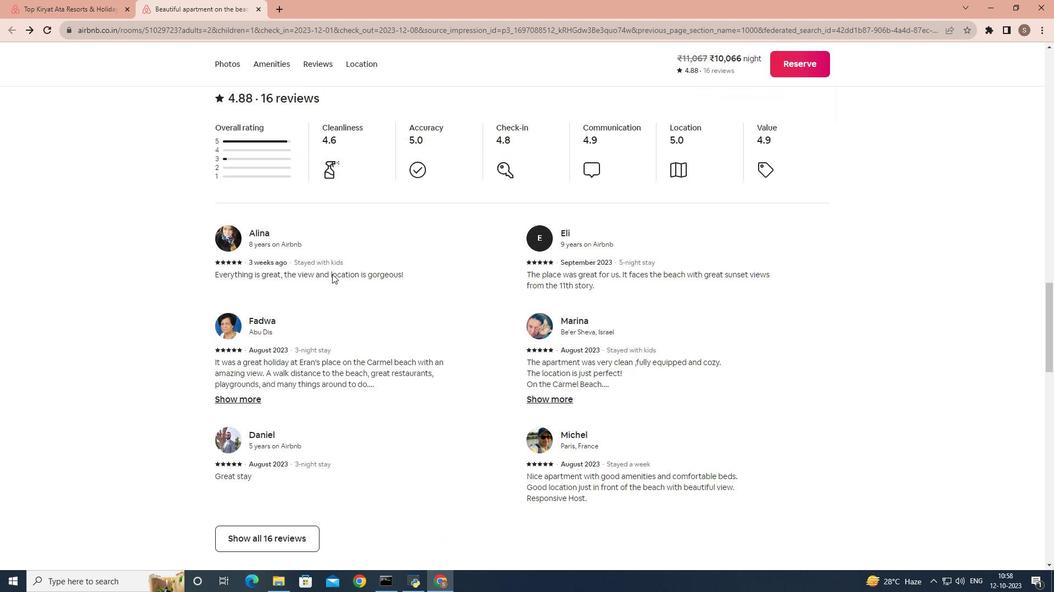 
Action: Mouse scrolled (332, 273) with delta (0, 0)
Screenshot: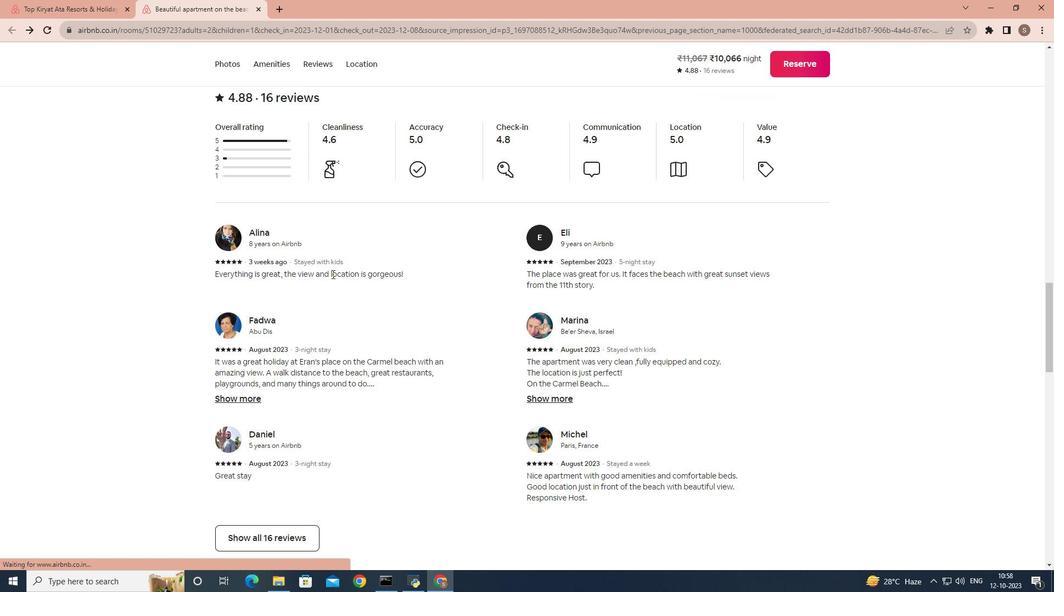 
Action: Mouse scrolled (332, 273) with delta (0, 0)
Screenshot: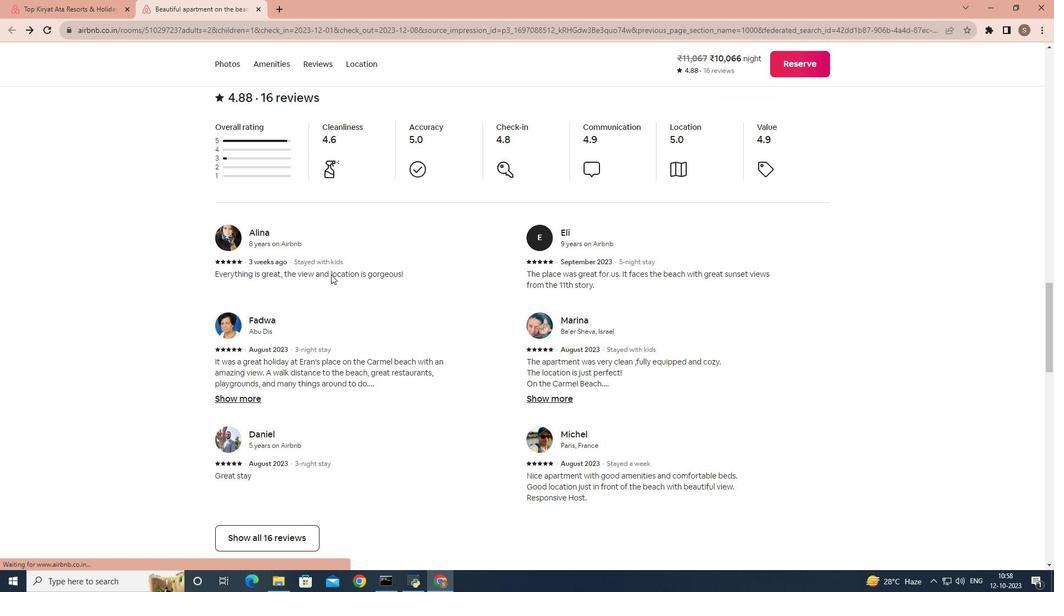 
Action: Mouse moved to (331, 275)
Screenshot: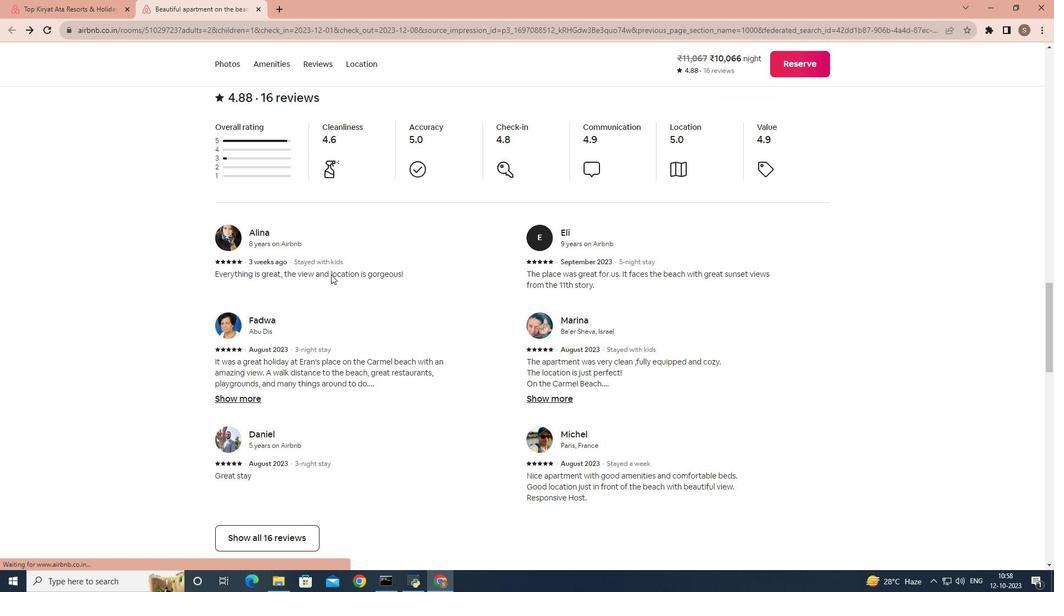 
Action: Mouse scrolled (331, 274) with delta (0, 0)
Screenshot: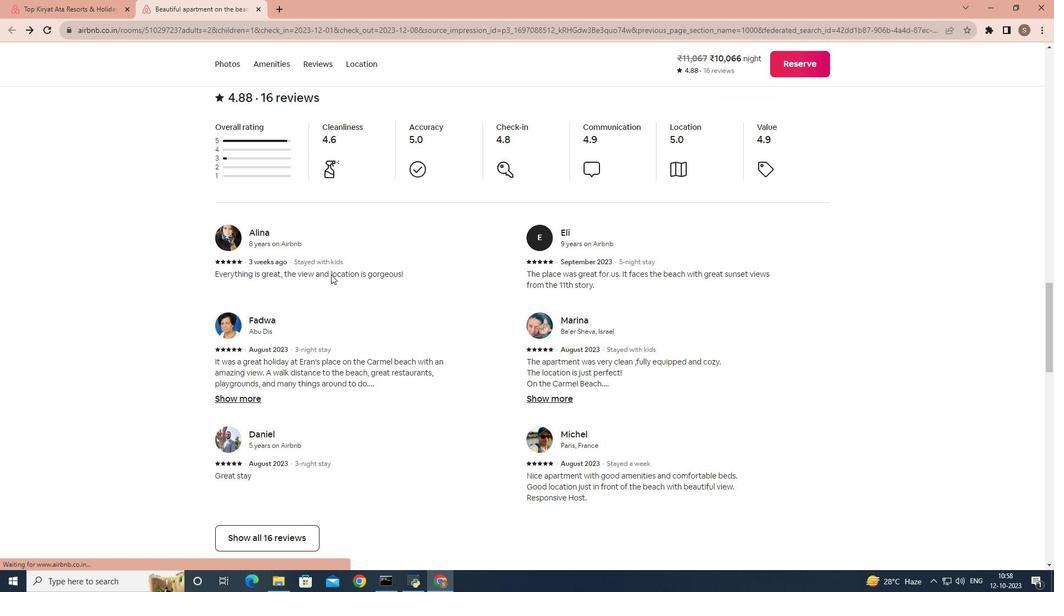 
Action: Mouse moved to (331, 275)
Screenshot: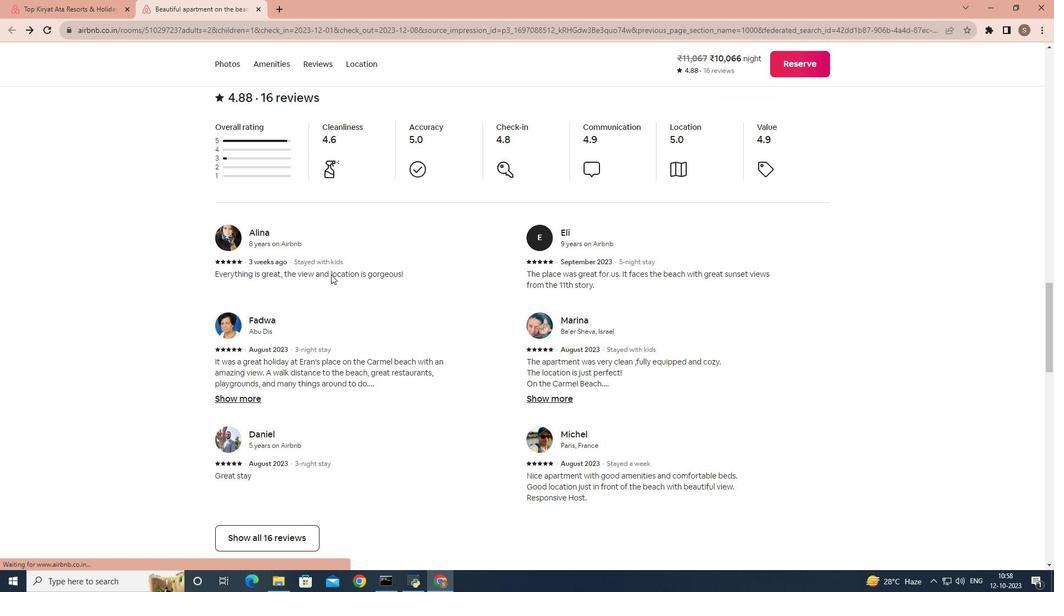 
Action: Mouse scrolled (331, 274) with delta (0, 0)
Screenshot: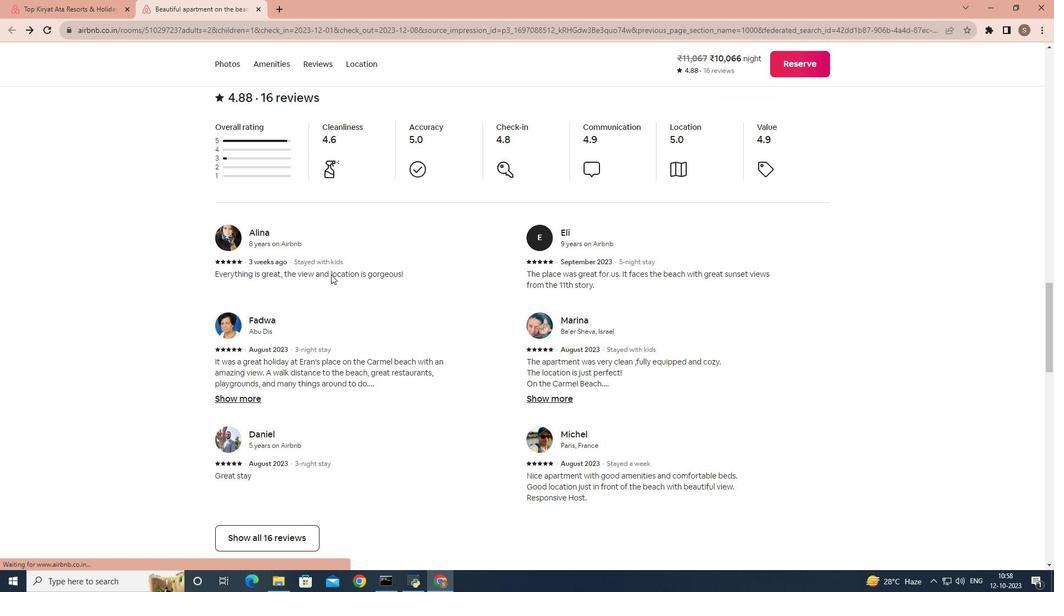 
Action: Mouse scrolled (331, 274) with delta (0, 0)
Screenshot: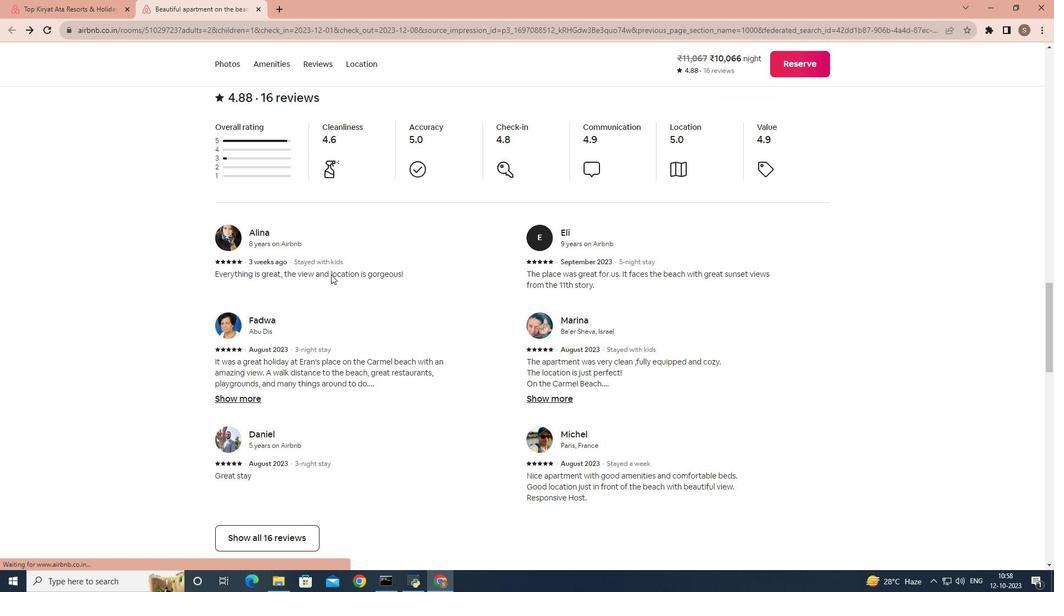 
Action: Mouse moved to (300, 277)
Screenshot: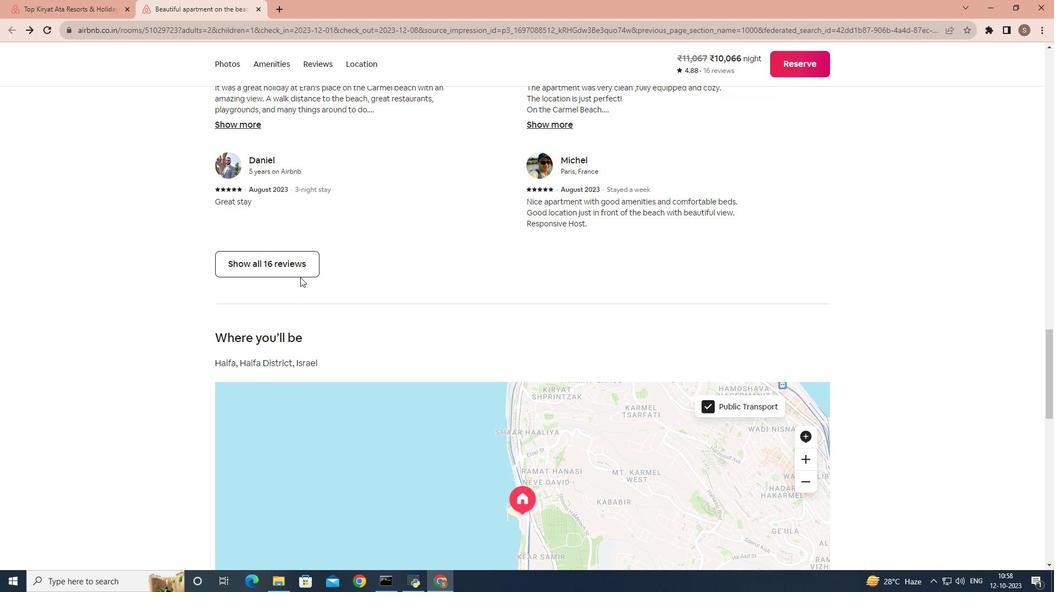 
Action: Mouse pressed left at (300, 277)
Screenshot: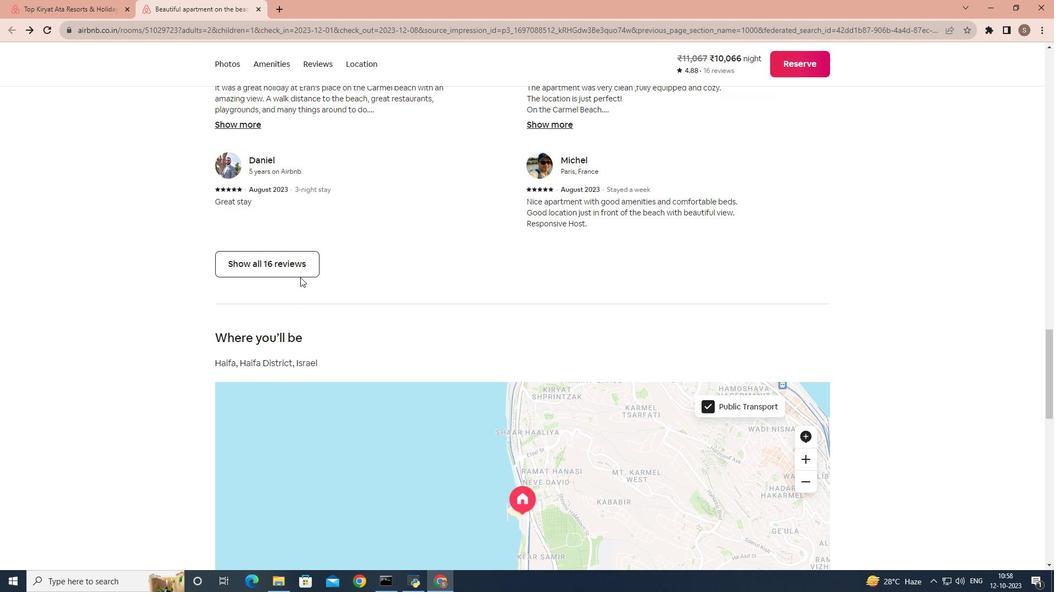 
Action: Mouse moved to (310, 272)
Screenshot: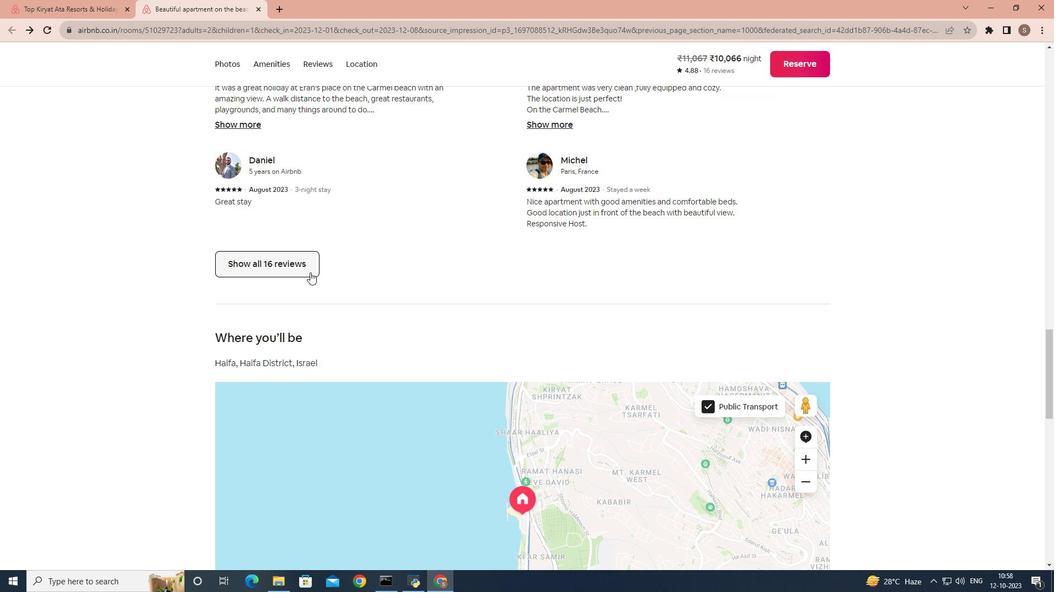
Action: Mouse pressed left at (310, 272)
Screenshot: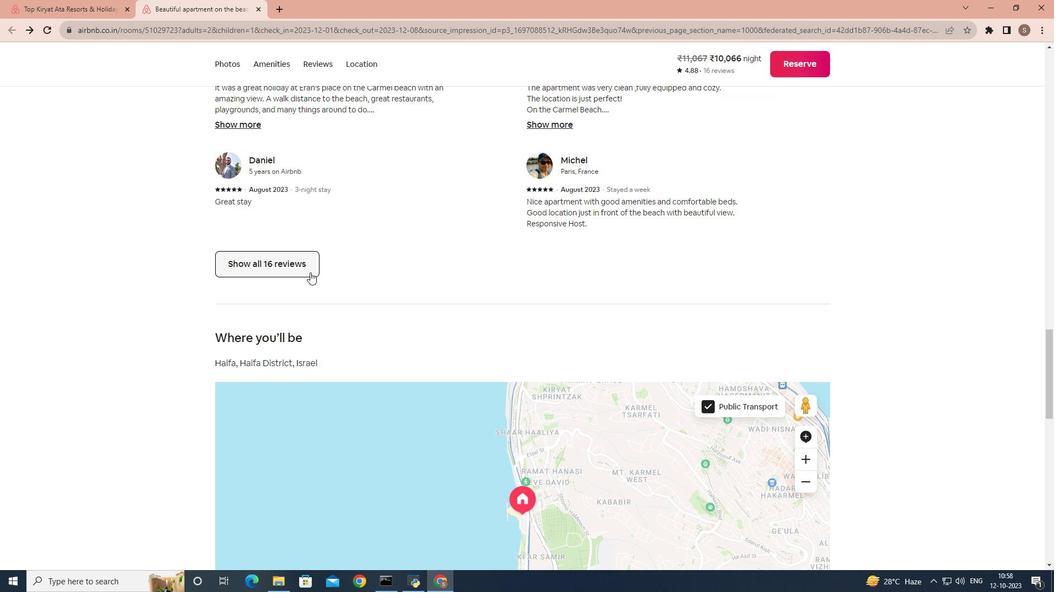 
Action: Mouse moved to (569, 311)
Screenshot: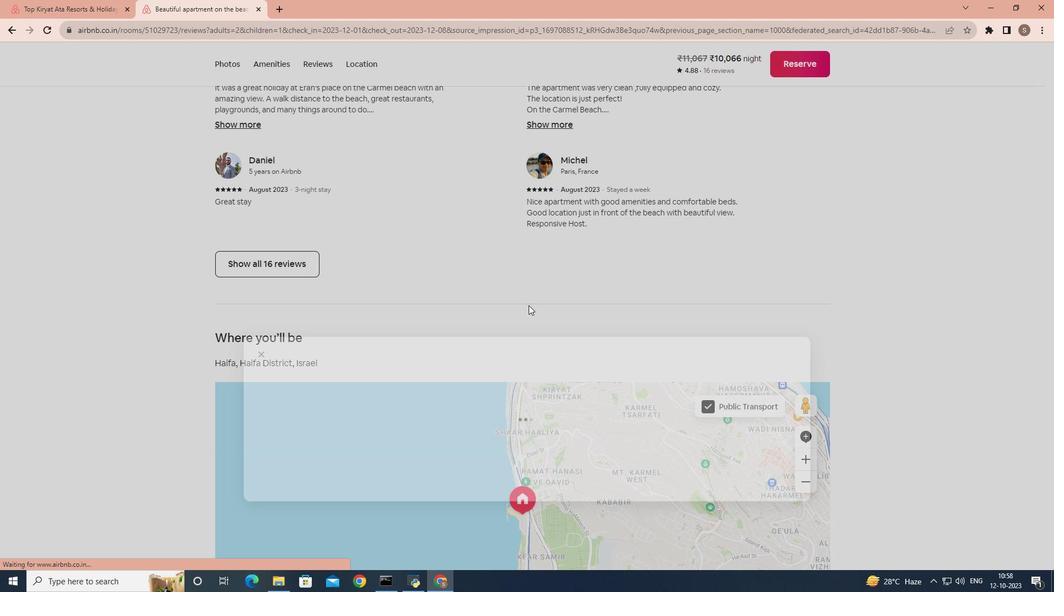 
Action: Mouse scrolled (569, 311) with delta (0, 0)
Screenshot: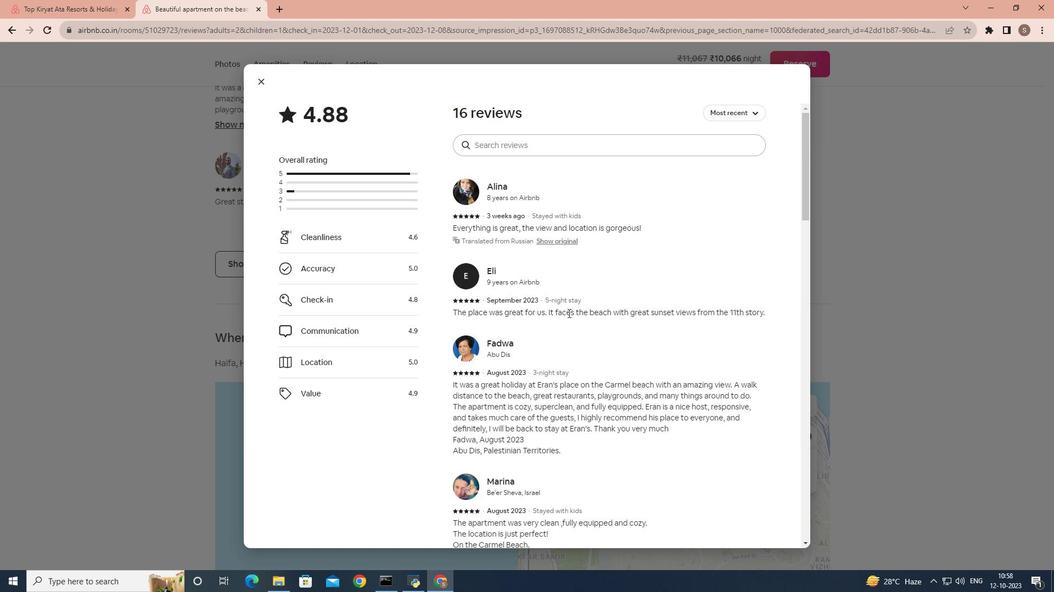 
Action: Mouse moved to (569, 312)
Screenshot: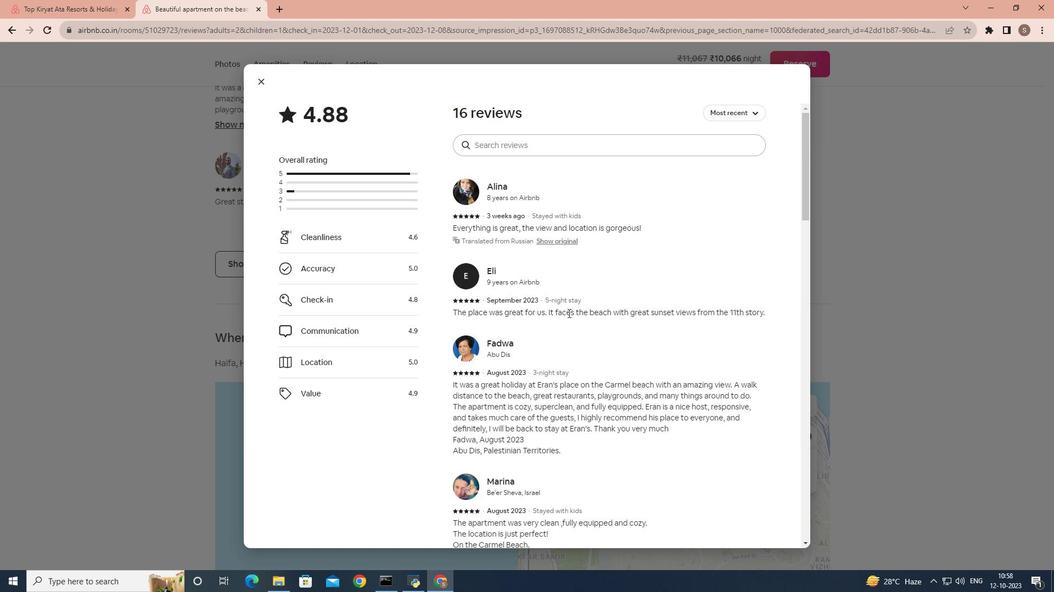 
Action: Mouse scrolled (569, 311) with delta (0, 0)
Screenshot: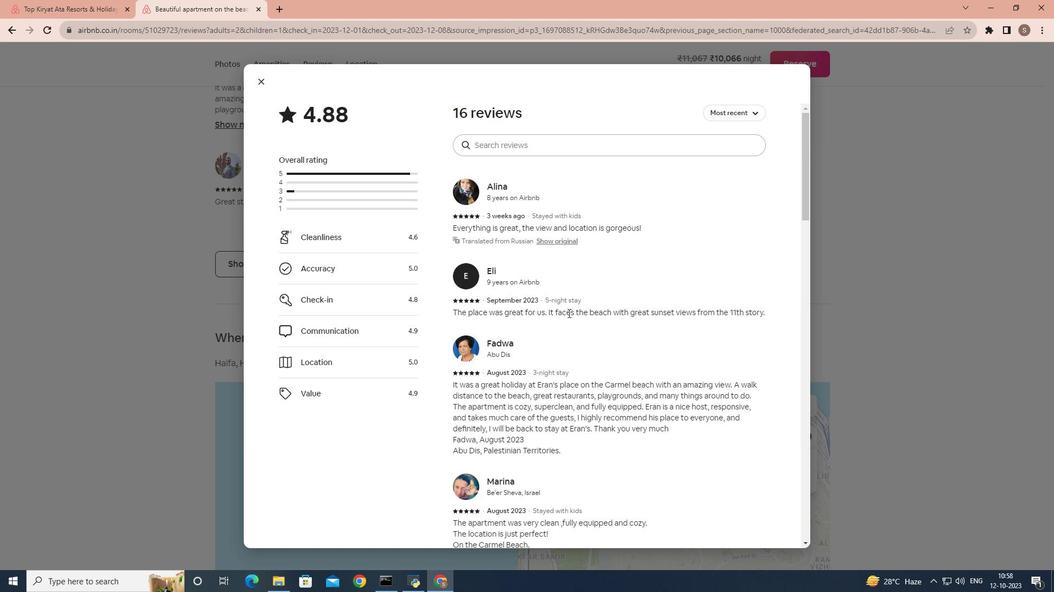 
Action: Mouse moved to (569, 312)
Screenshot: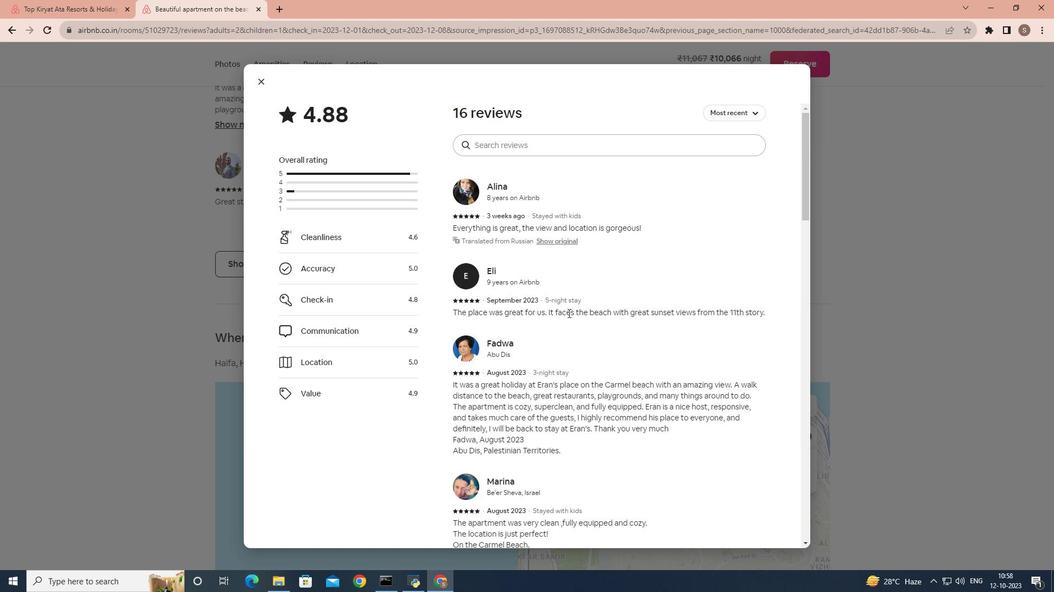 
Action: Mouse scrolled (569, 312) with delta (0, 0)
Screenshot: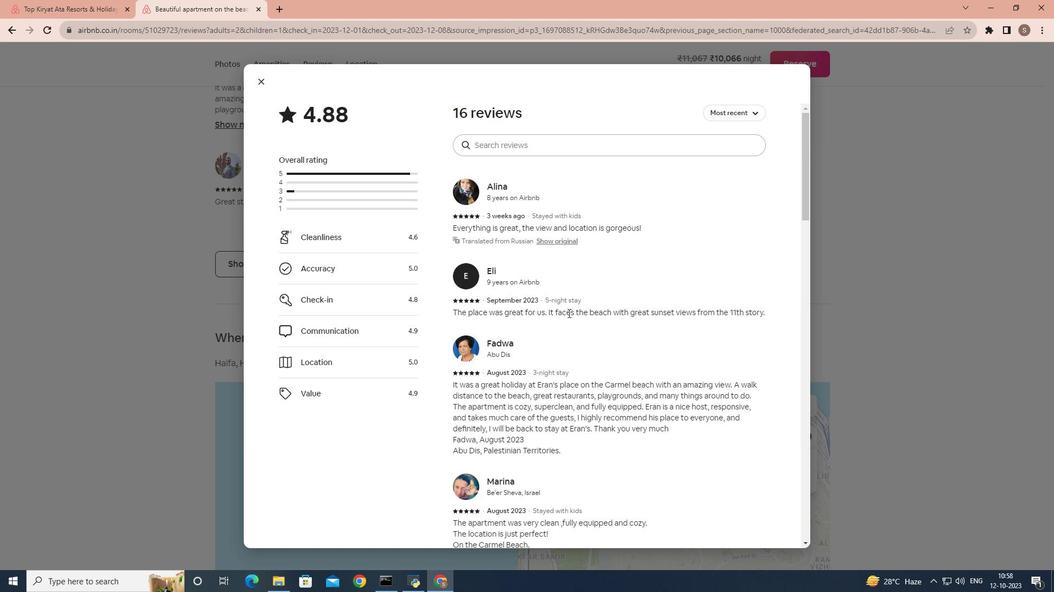 
Action: Mouse moved to (568, 312)
Screenshot: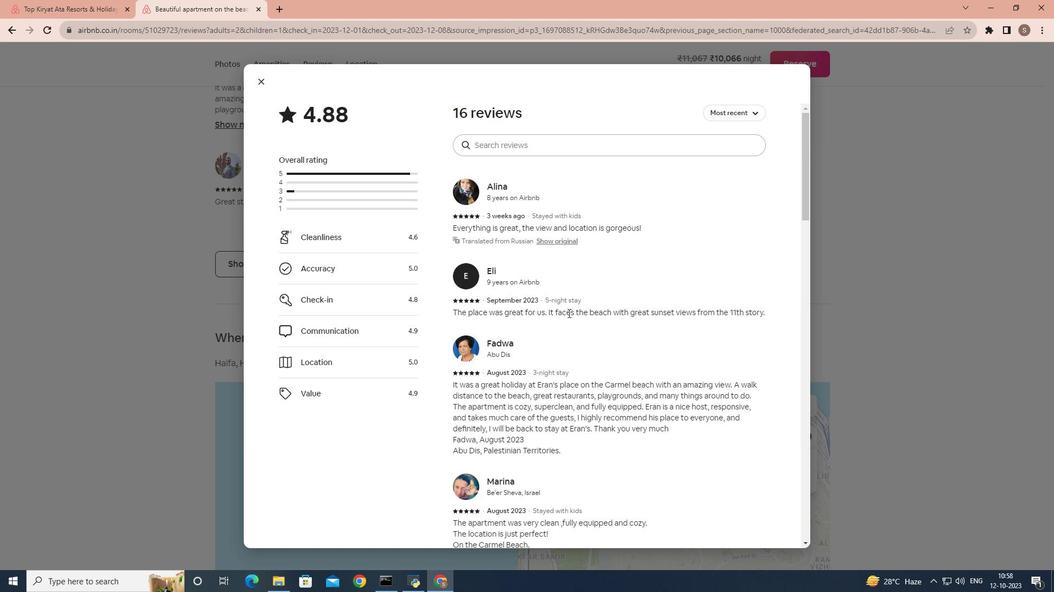 
Action: Mouse scrolled (568, 312) with delta (0, 0)
Screenshot: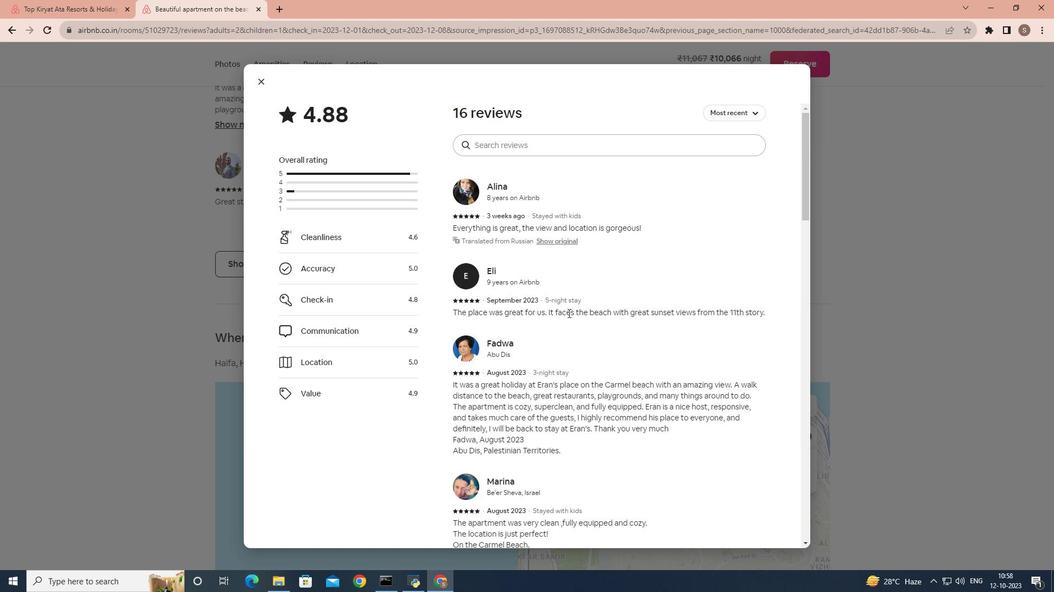 
Action: Mouse moved to (568, 313)
Screenshot: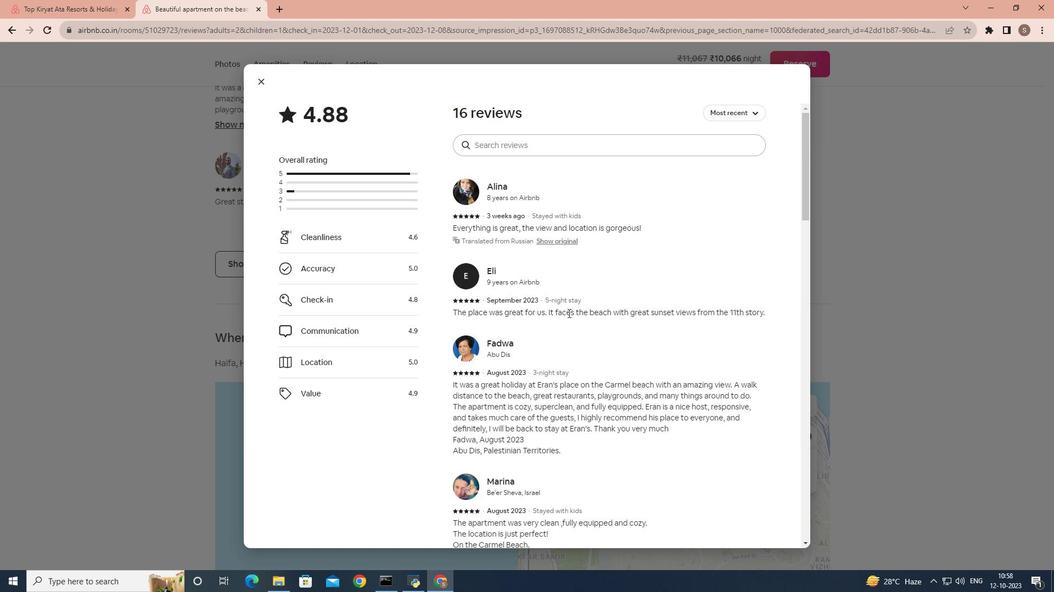 
Action: Mouse scrolled (568, 312) with delta (0, 0)
Screenshot: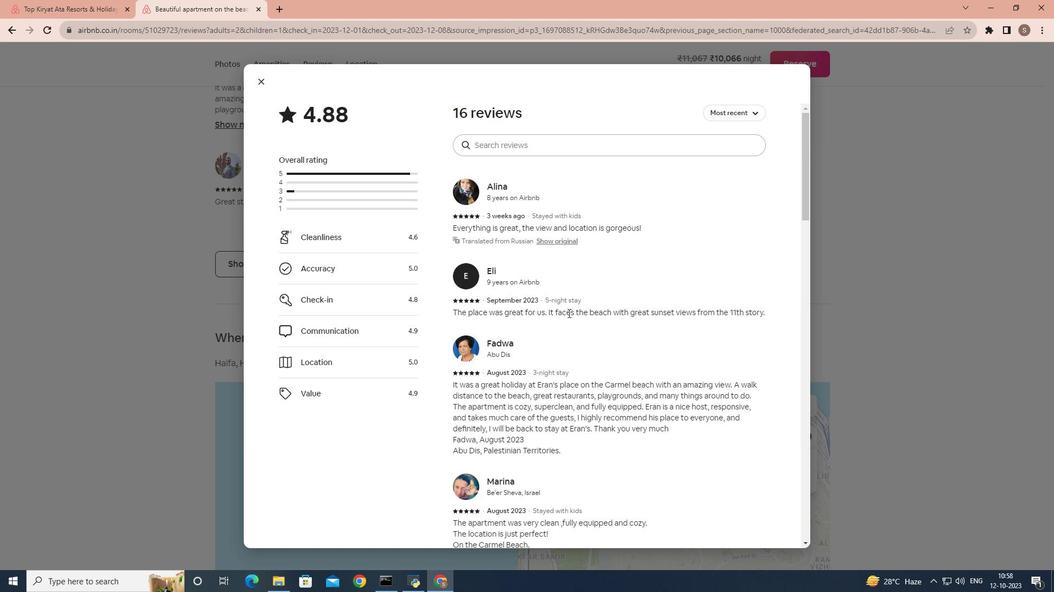 
Action: Mouse scrolled (568, 312) with delta (0, 0)
Screenshot: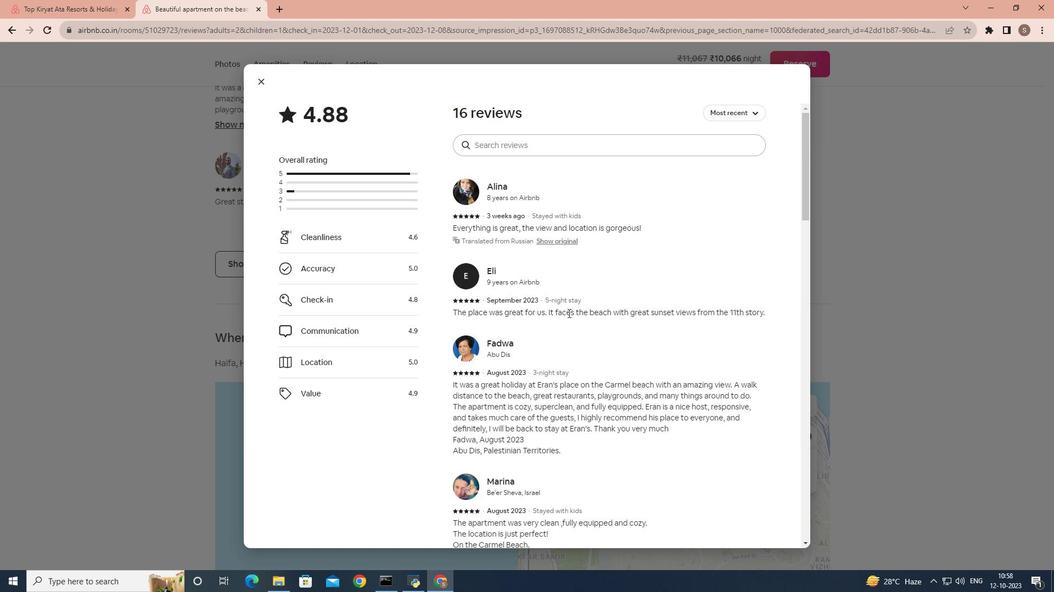 
Action: Mouse moved to (567, 314)
Screenshot: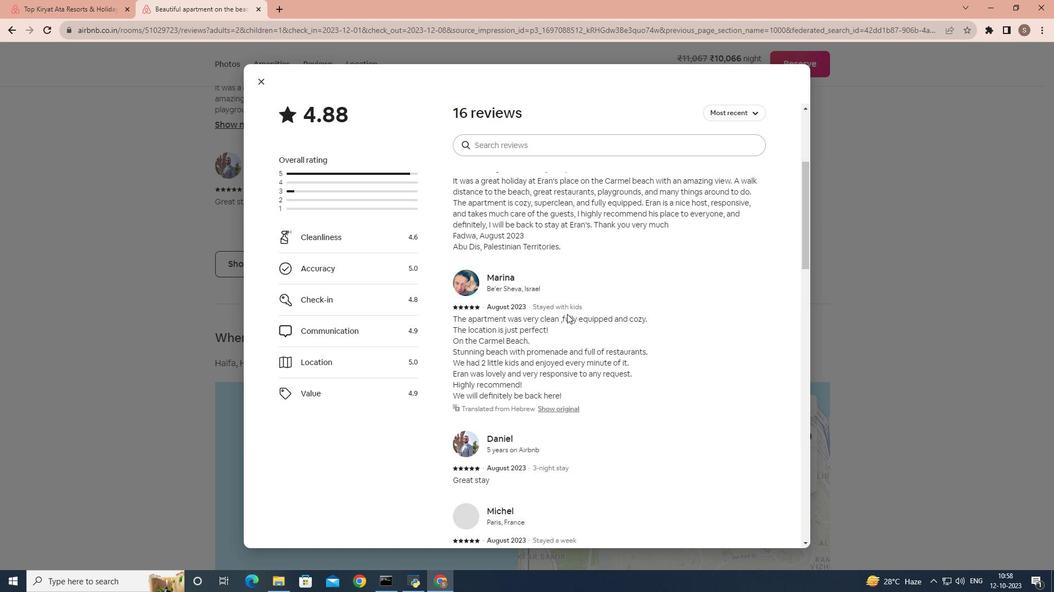 
Action: Mouse scrolled (567, 314) with delta (0, 0)
Screenshot: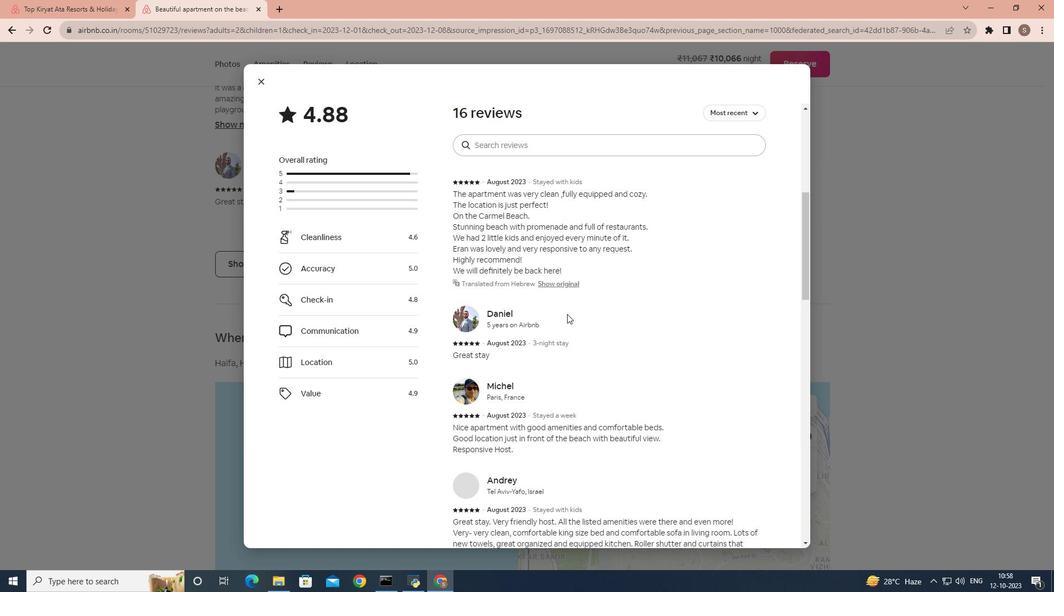 
Action: Mouse scrolled (567, 314) with delta (0, 0)
Screenshot: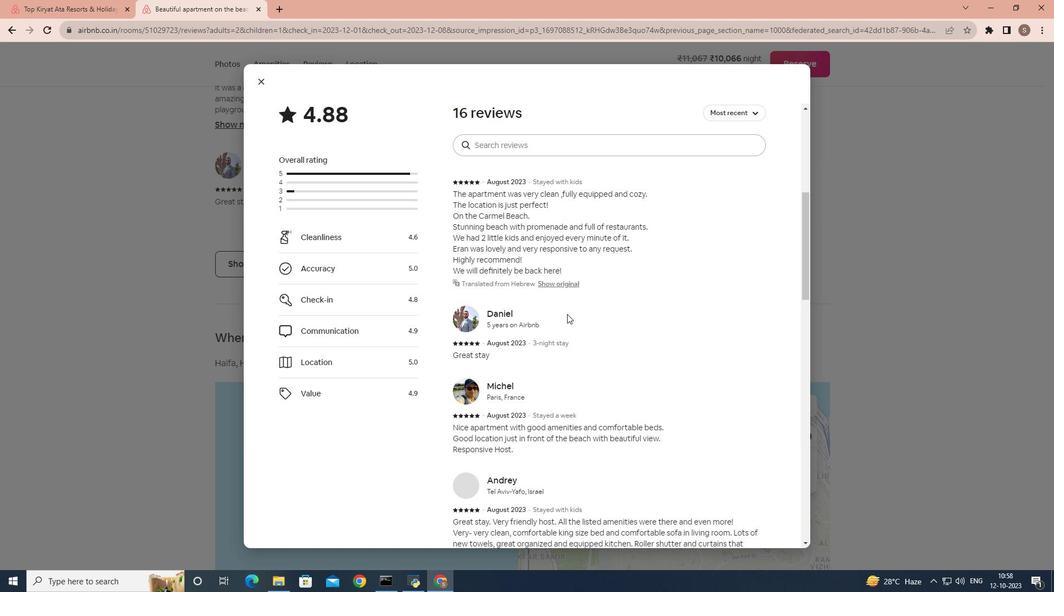 
Action: Mouse scrolled (567, 314) with delta (0, 0)
Screenshot: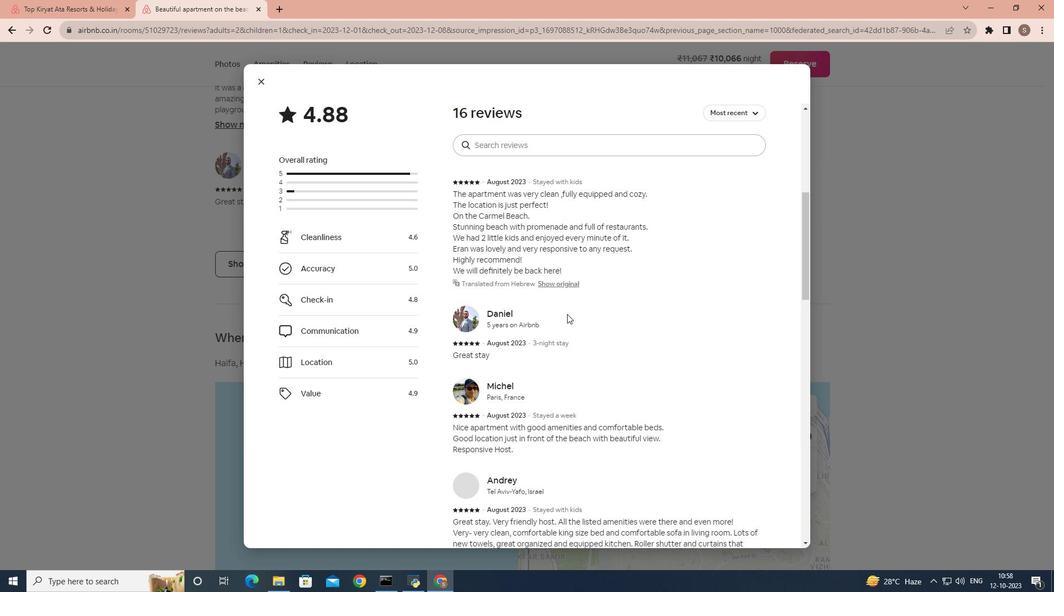 
Action: Mouse scrolled (567, 314) with delta (0, 0)
Screenshot: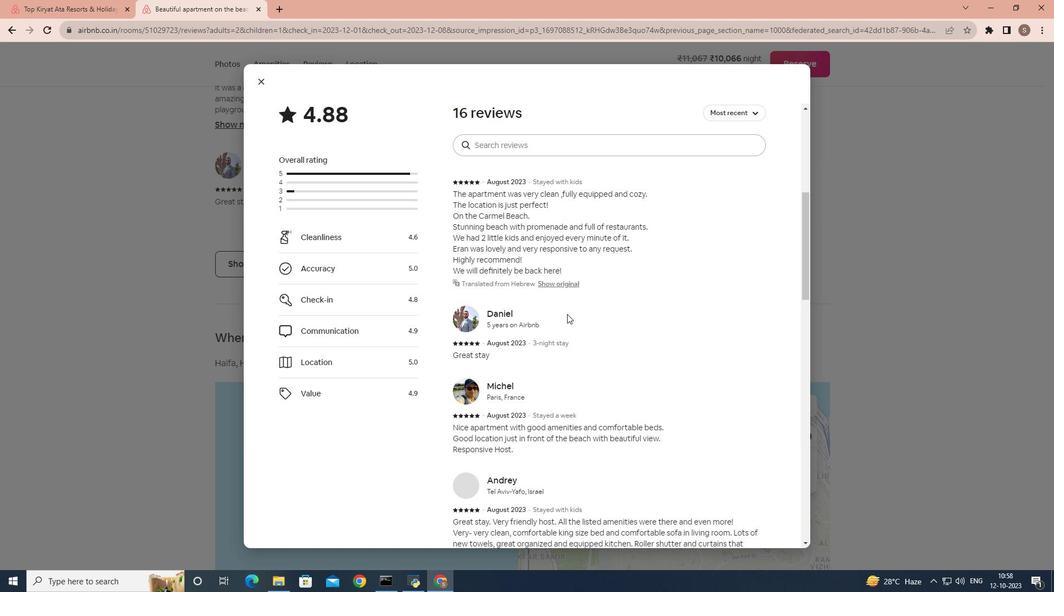 
Action: Mouse scrolled (567, 314) with delta (0, 0)
Screenshot: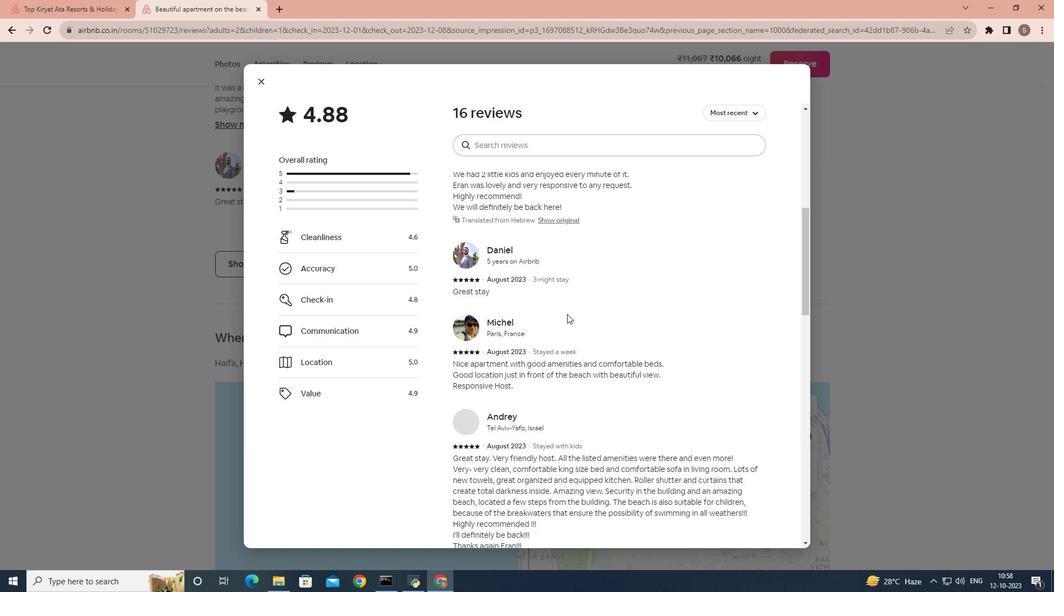 
Action: Mouse scrolled (567, 314) with delta (0, 0)
Screenshot: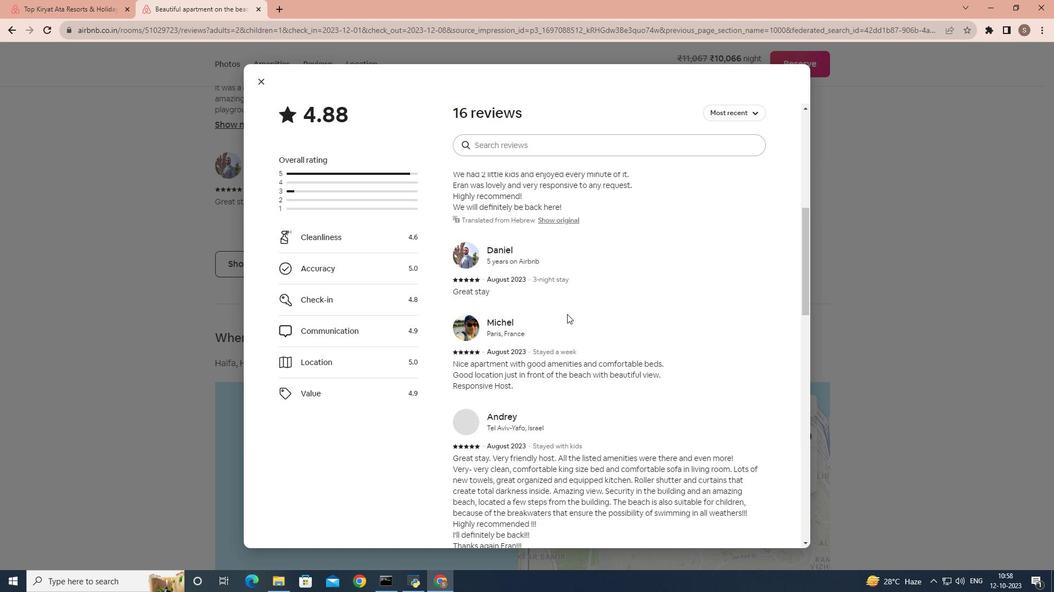 
Action: Mouse scrolled (567, 314) with delta (0, 0)
Screenshot: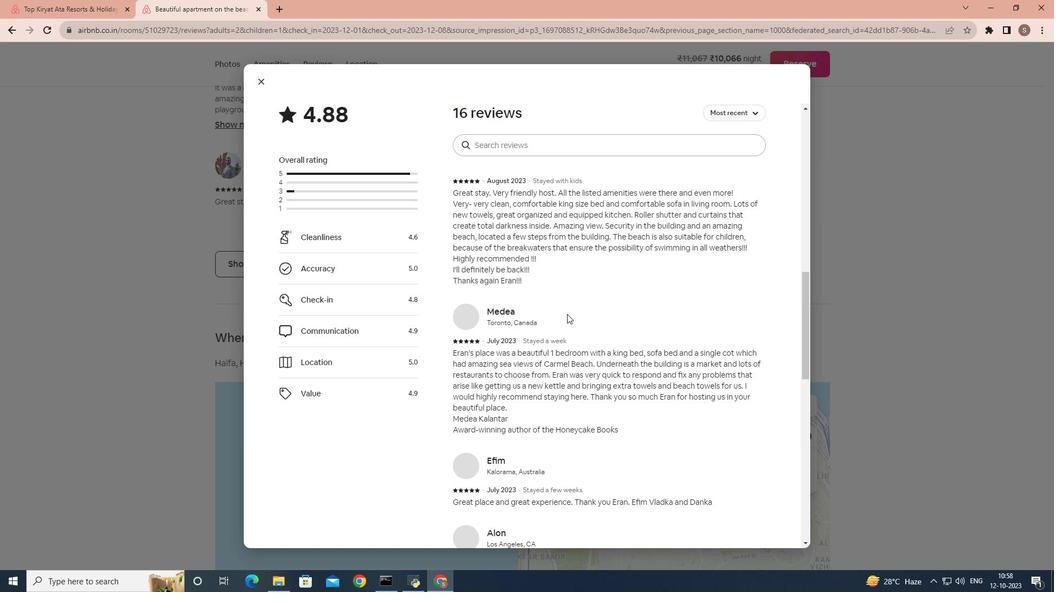 
Action: Mouse scrolled (567, 314) with delta (0, 0)
Screenshot: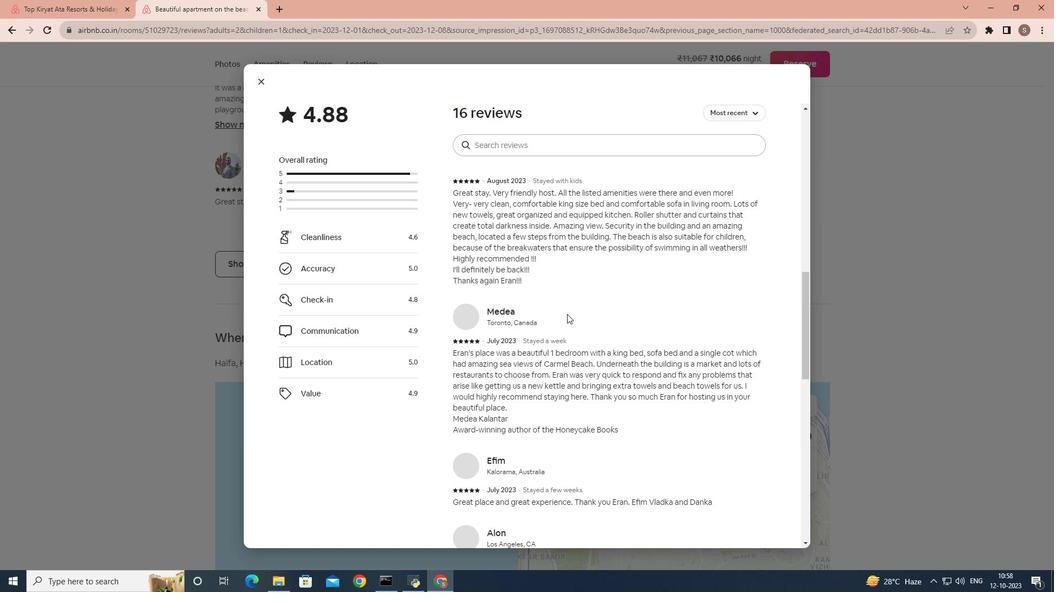 
Action: Mouse scrolled (567, 314) with delta (0, 0)
Screenshot: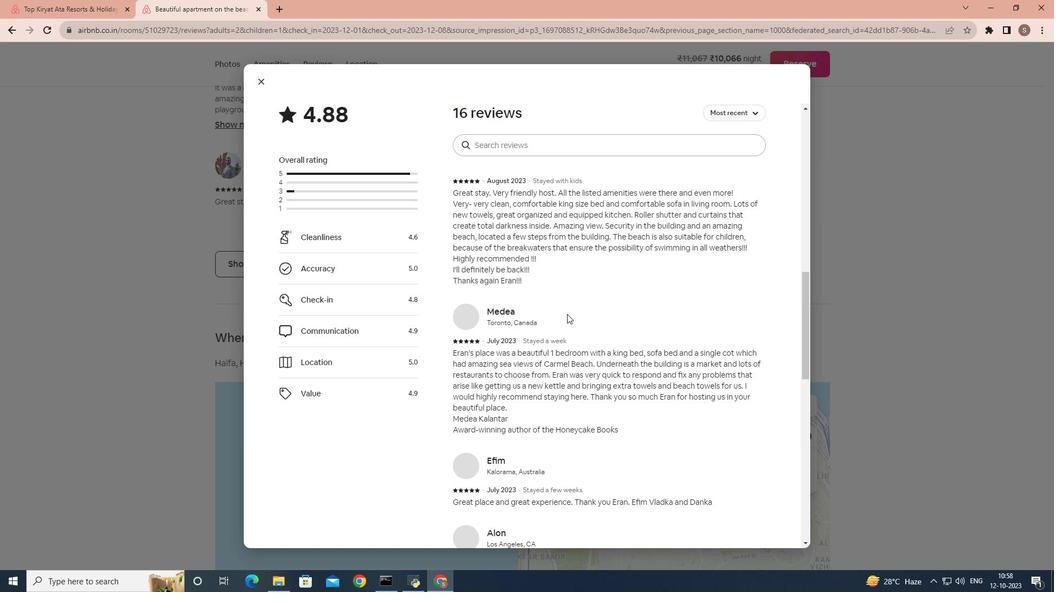 
Action: Mouse scrolled (567, 314) with delta (0, 0)
Screenshot: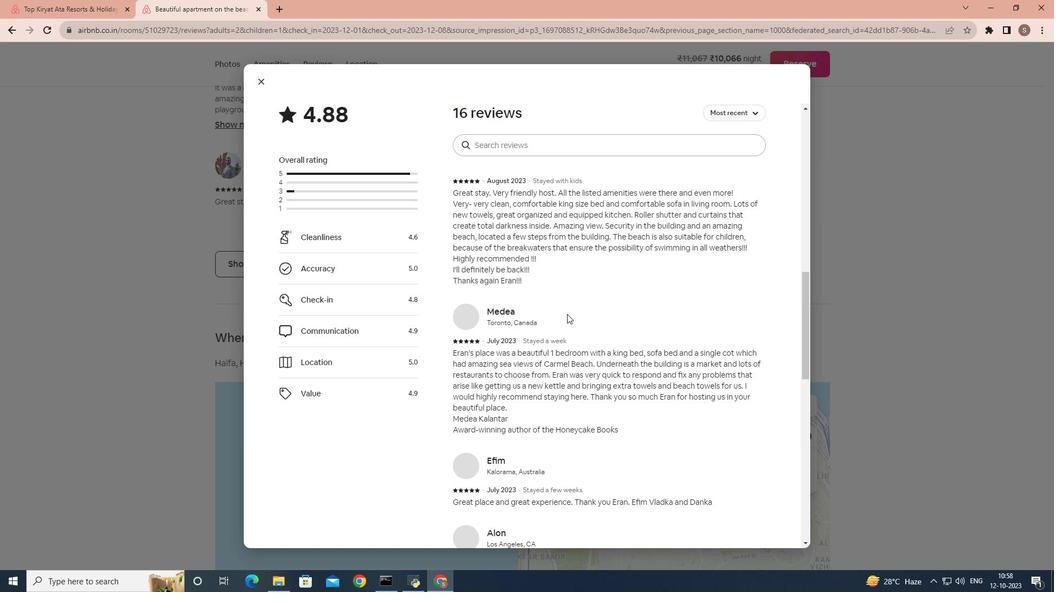 
Action: Mouse scrolled (567, 314) with delta (0, 0)
Screenshot: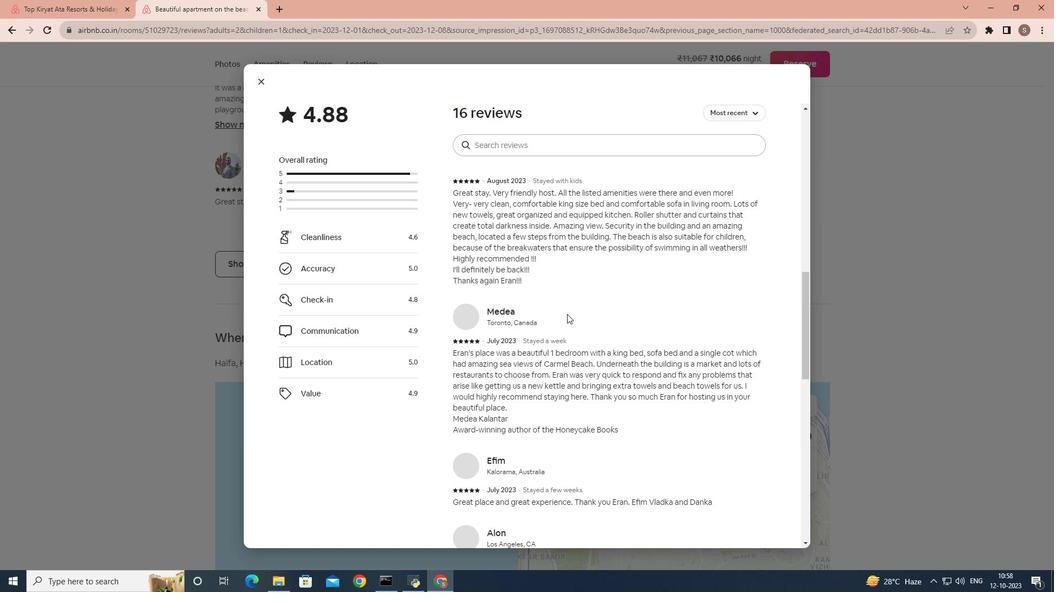 
Action: Mouse scrolled (567, 314) with delta (0, 0)
Screenshot: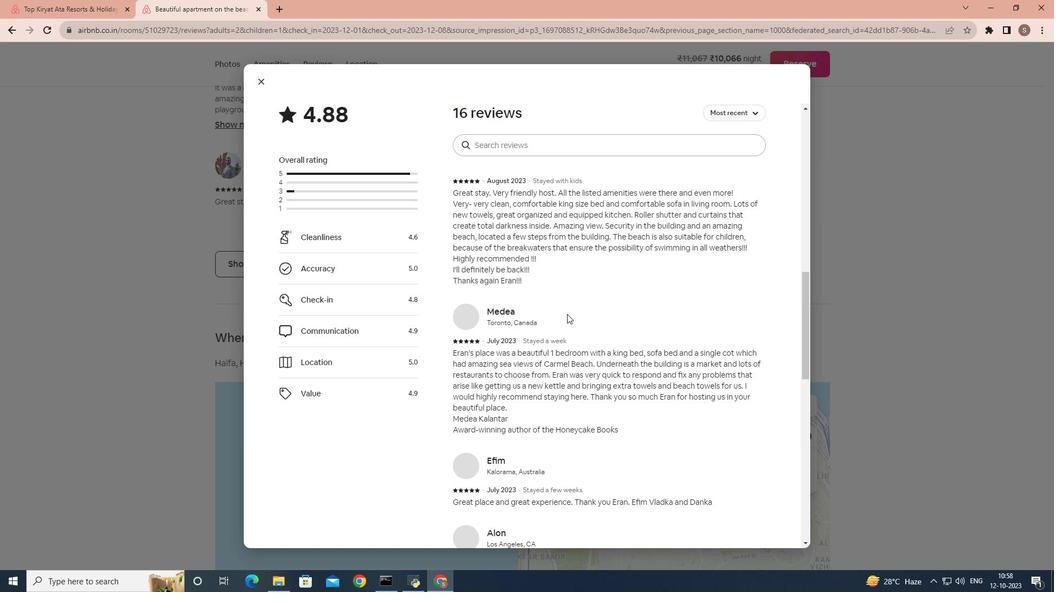 
Action: Mouse scrolled (567, 314) with delta (0, 0)
Screenshot: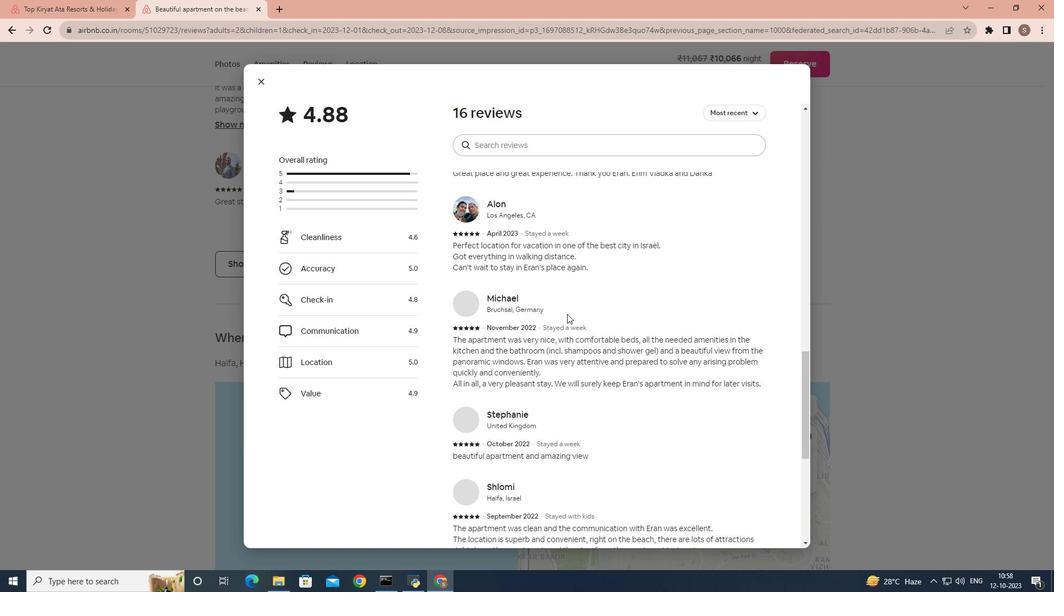 
Action: Mouse scrolled (567, 314) with delta (0, 0)
Screenshot: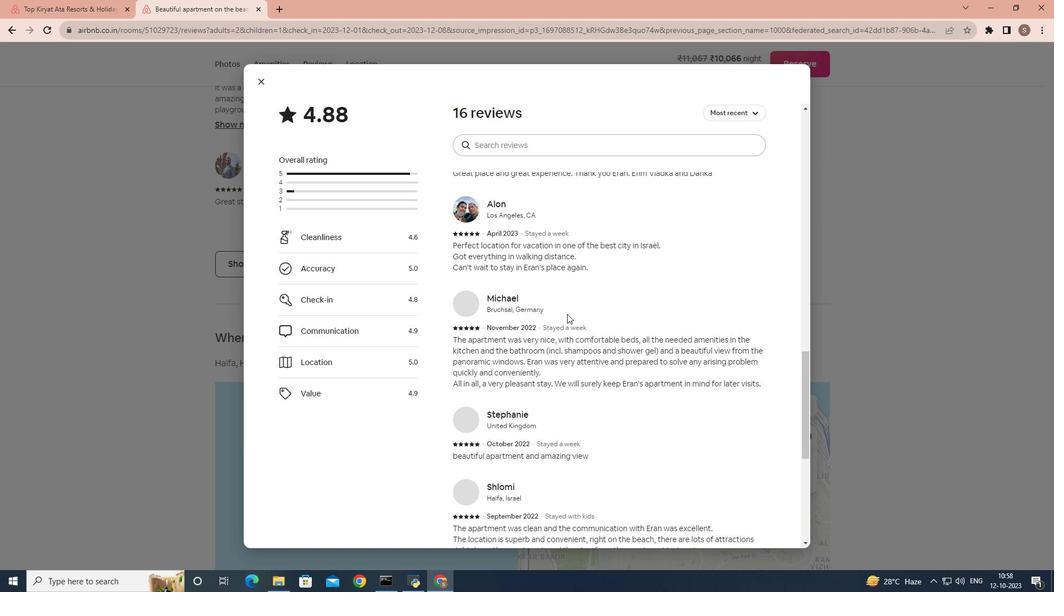 
Action: Mouse scrolled (567, 314) with delta (0, 0)
Screenshot: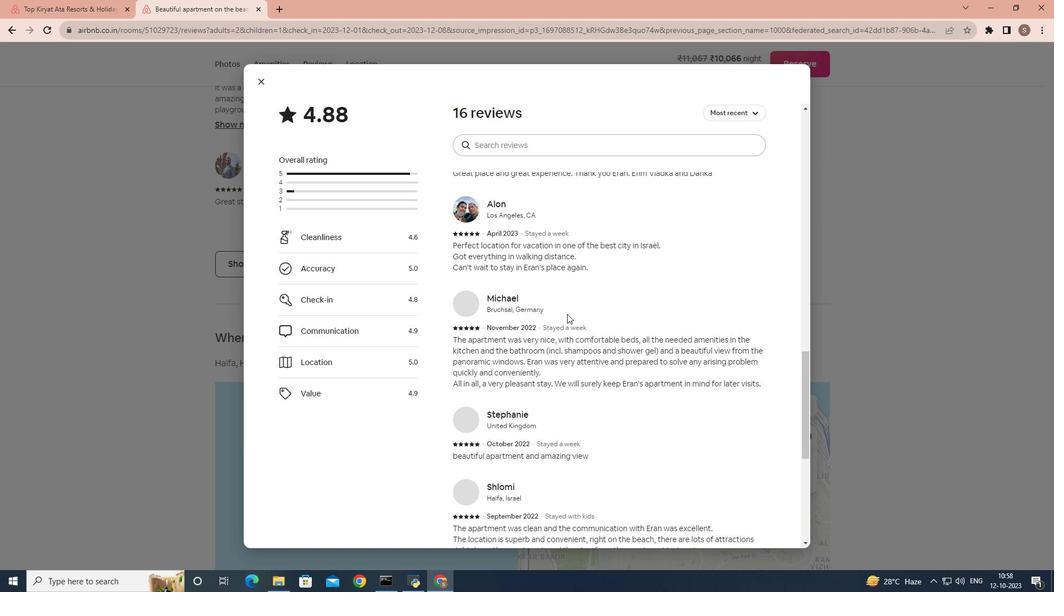 
Action: Mouse scrolled (567, 314) with delta (0, 0)
Screenshot: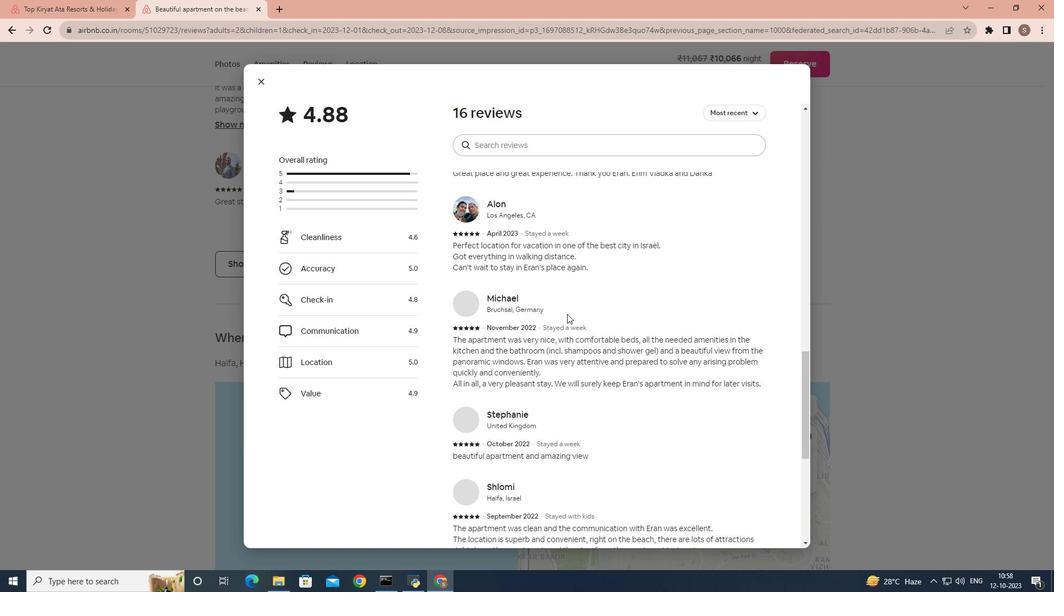 
Action: Mouse scrolled (567, 314) with delta (0, 0)
Screenshot: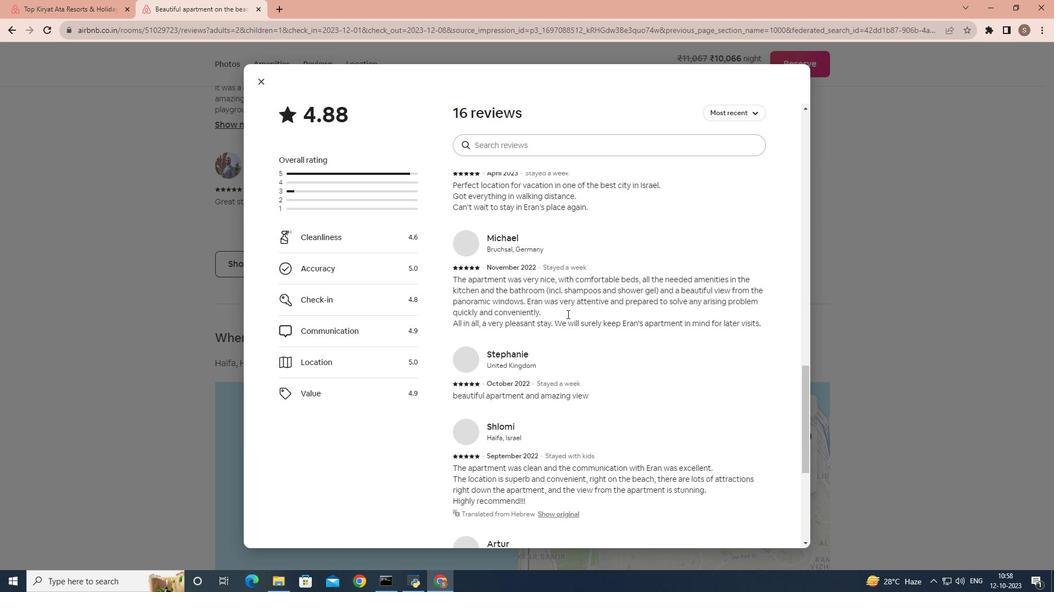 
Action: Mouse scrolled (567, 314) with delta (0, 0)
Screenshot: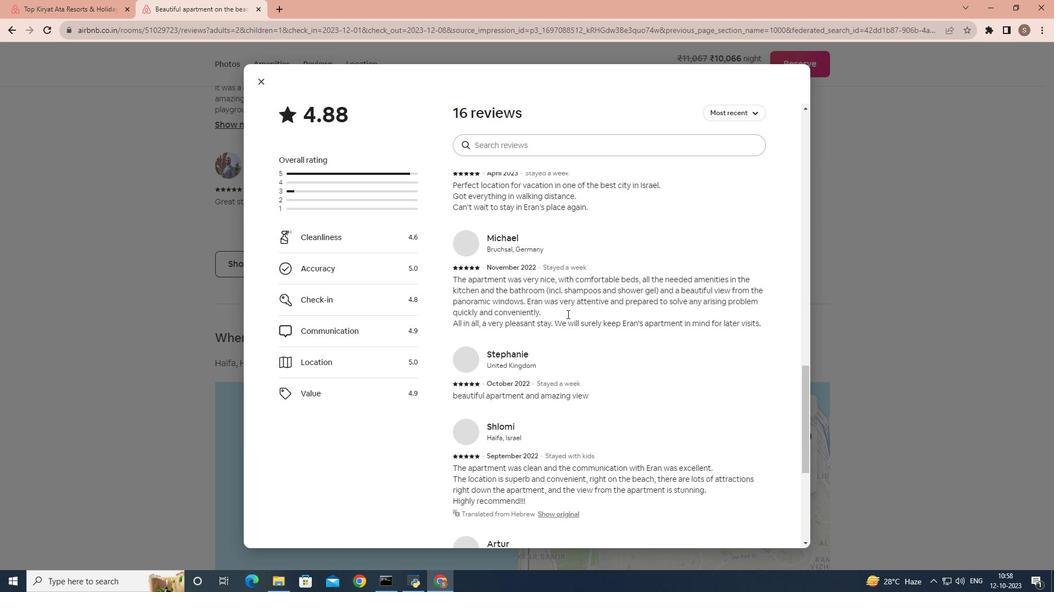 
Action: Mouse scrolled (567, 314) with delta (0, 0)
Screenshot: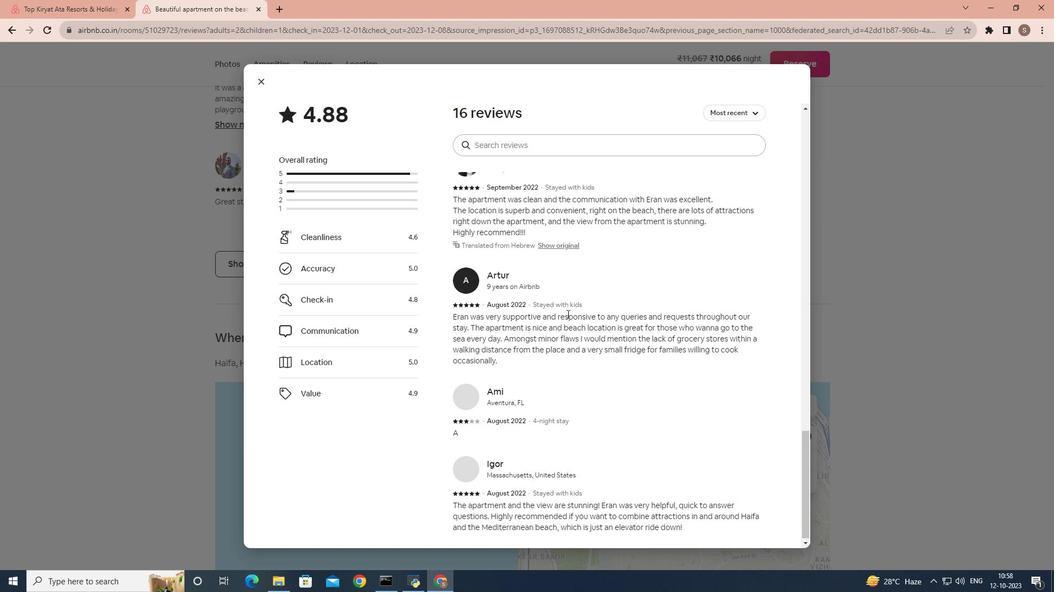 
Action: Mouse scrolled (567, 314) with delta (0, 0)
Screenshot: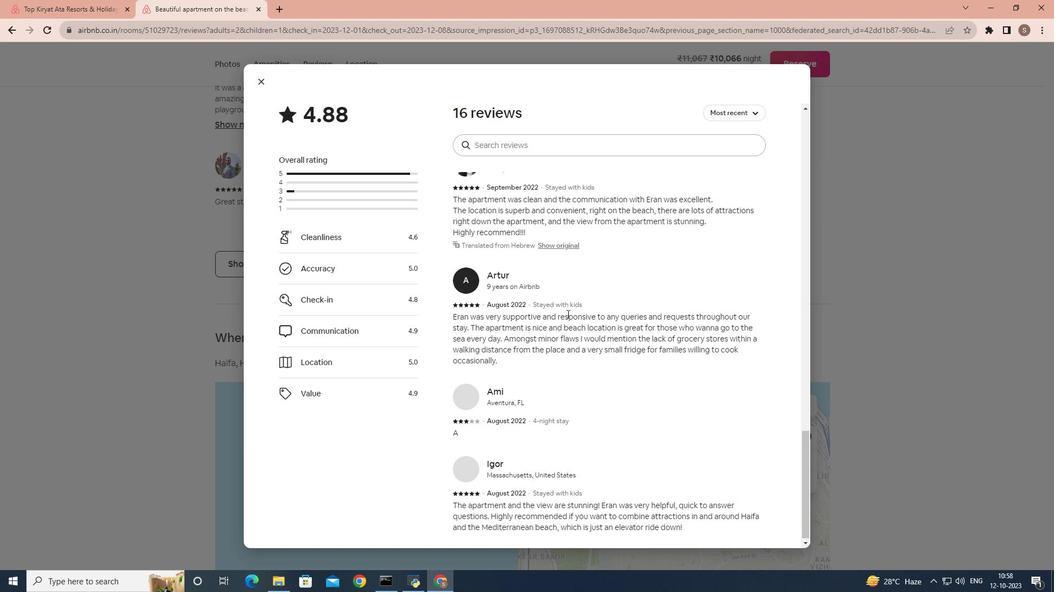 
Action: Mouse scrolled (567, 314) with delta (0, 0)
Screenshot: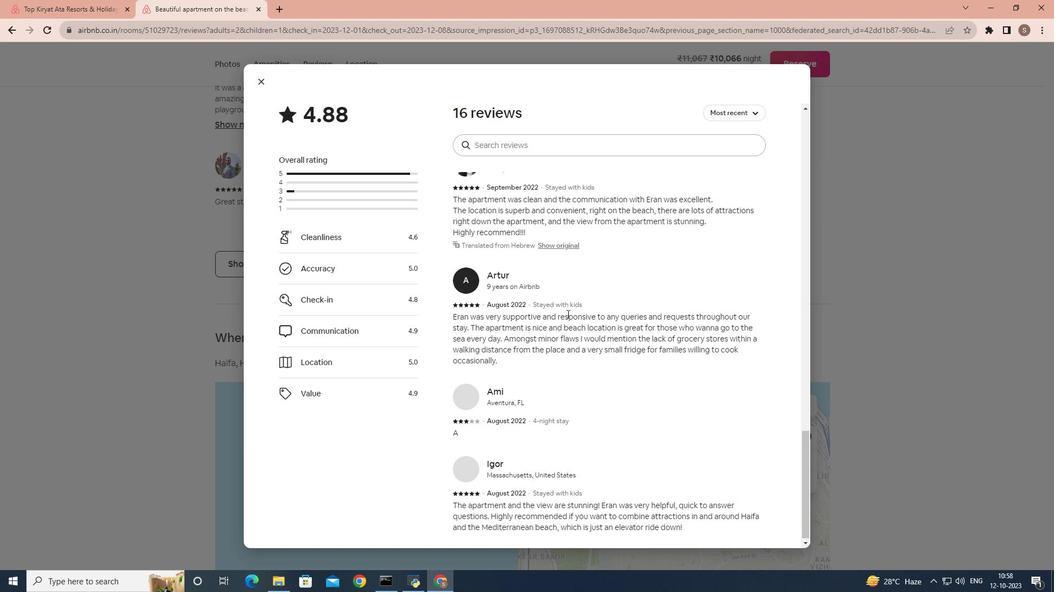 
Action: Mouse scrolled (567, 314) with delta (0, 0)
Screenshot: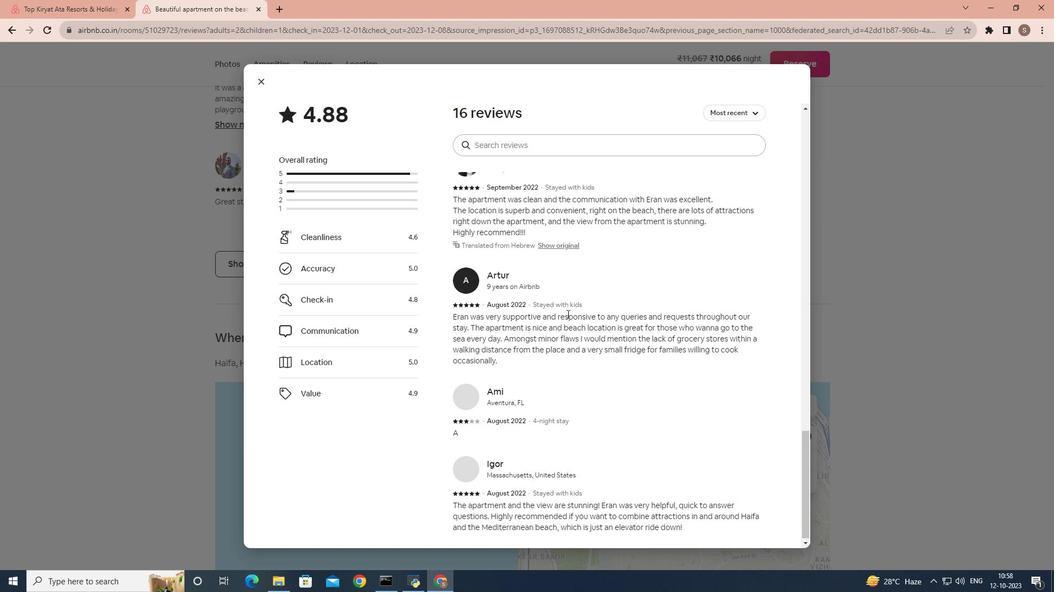 
Action: Mouse scrolled (567, 314) with delta (0, 0)
Screenshot: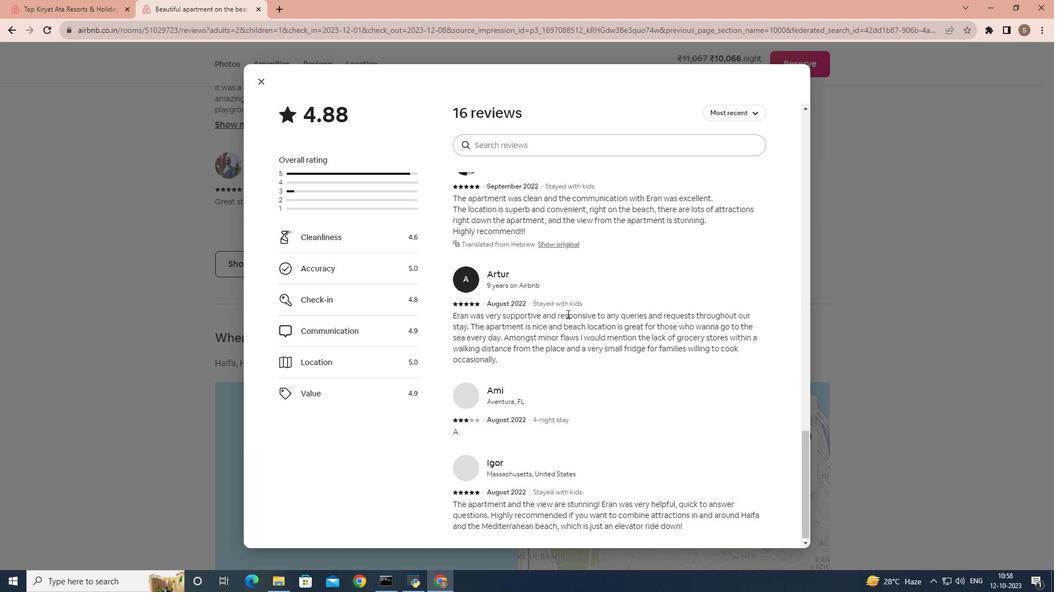 
Action: Mouse scrolled (567, 314) with delta (0, 0)
Screenshot: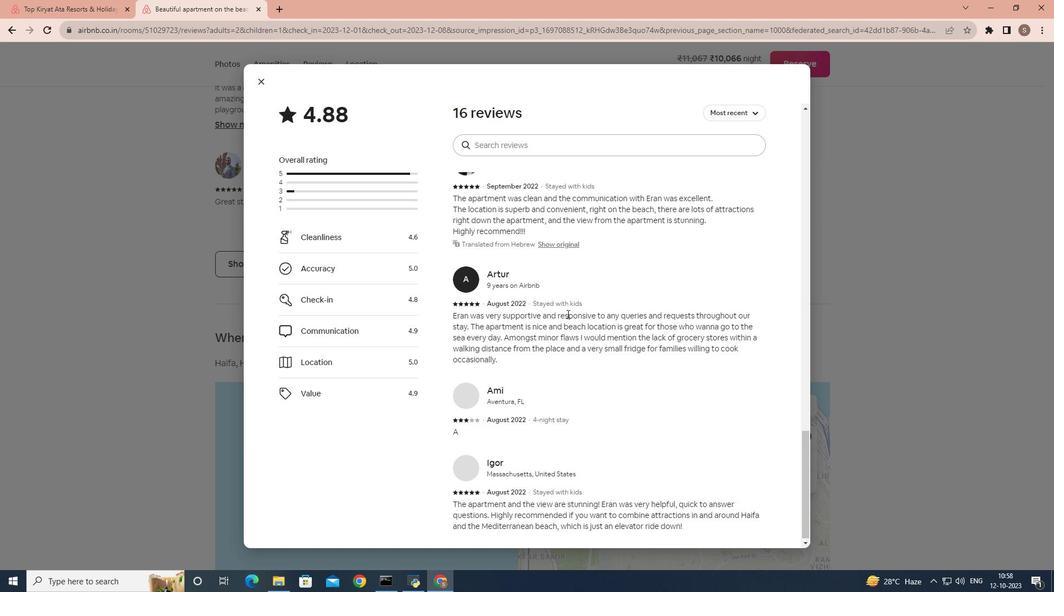 
Action: Mouse moved to (264, 90)
Screenshot: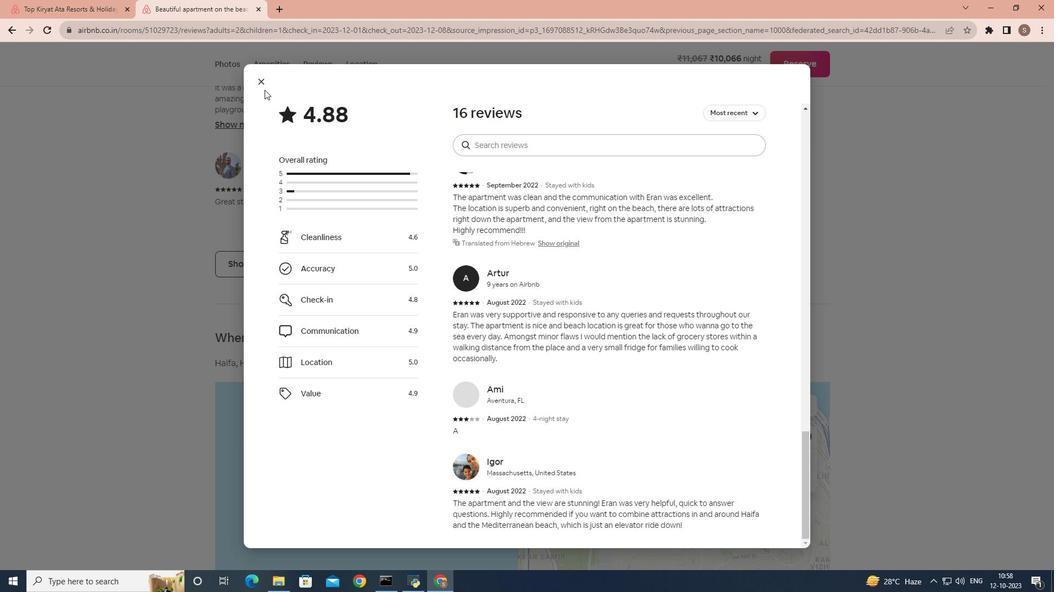 
Action: Mouse pressed left at (264, 90)
Screenshot: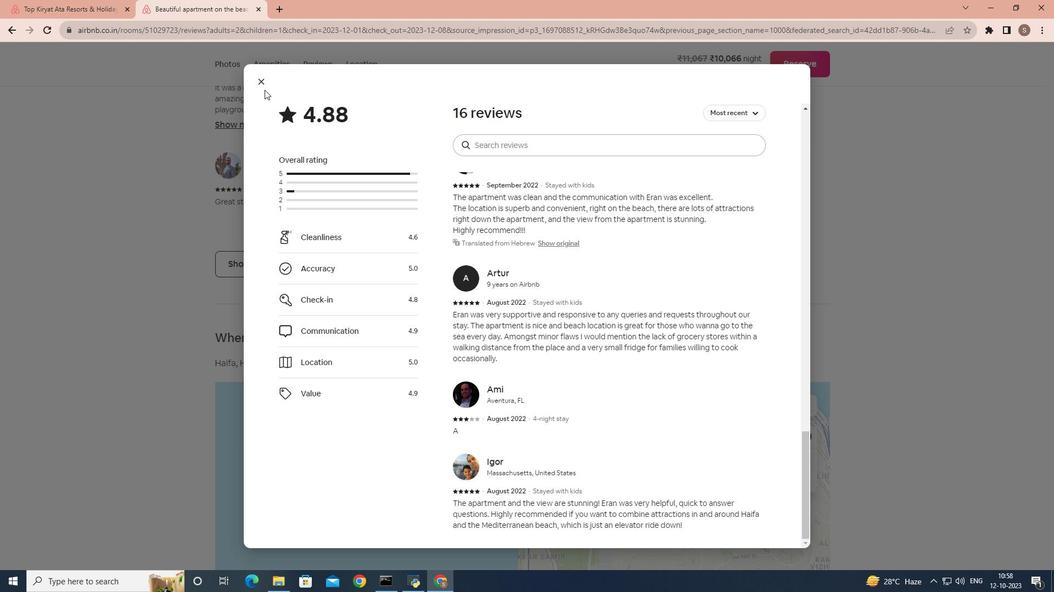 
Action: Mouse moved to (262, 86)
Screenshot: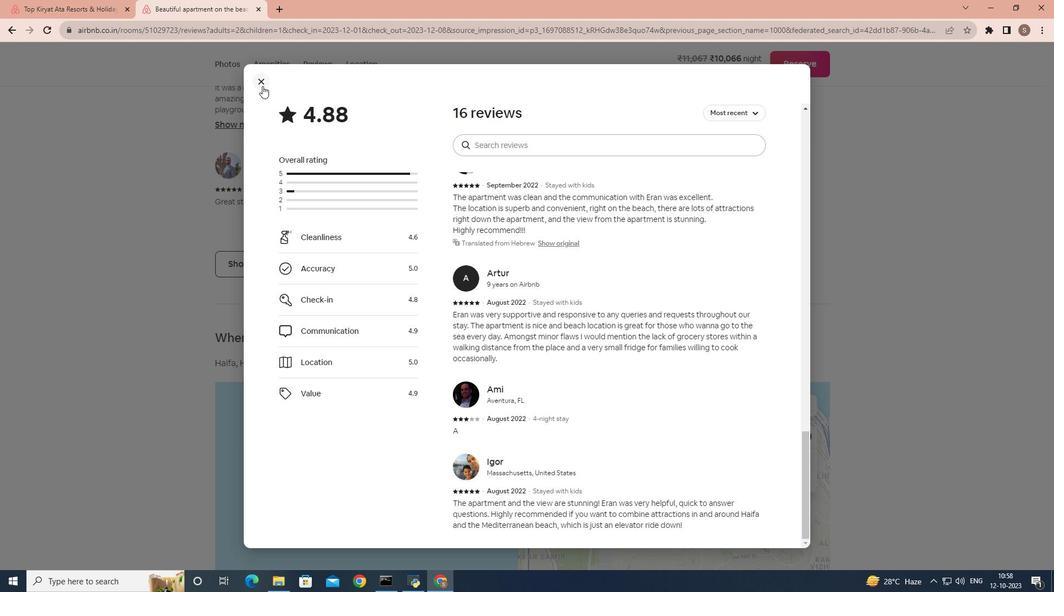 
Action: Mouse pressed left at (262, 86)
Screenshot: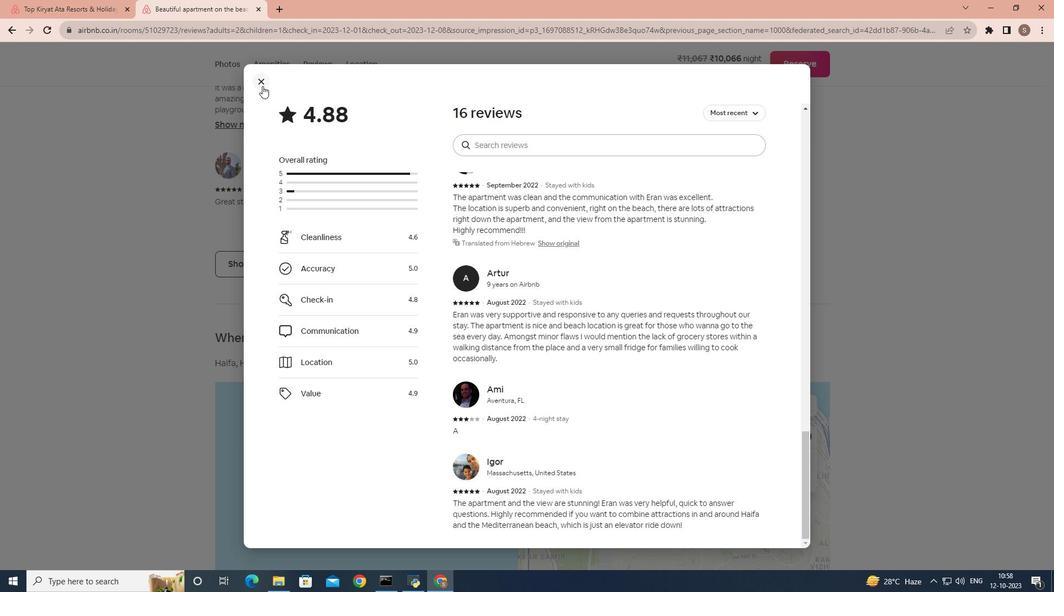 
Action: Mouse moved to (362, 261)
Screenshot: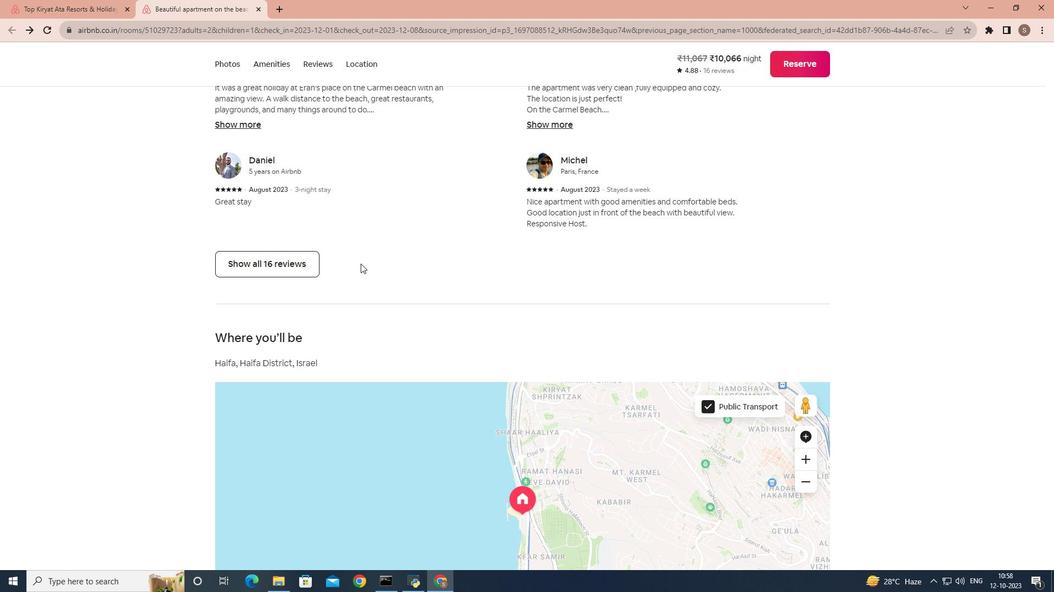 
Action: Mouse scrolled (362, 261) with delta (0, 0)
Screenshot: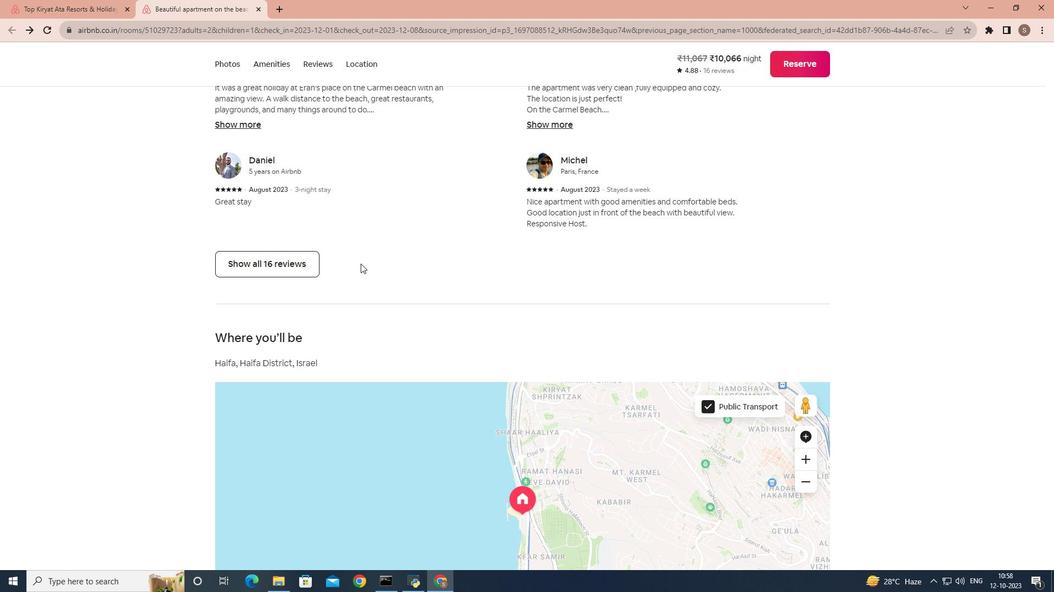 
Action: Mouse moved to (360, 264)
Screenshot: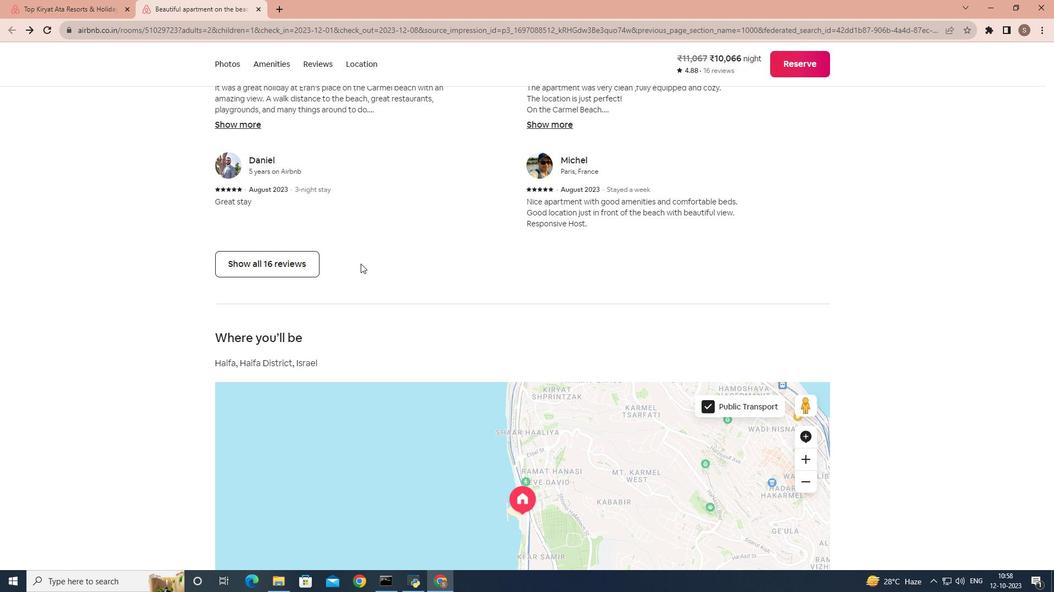 
Action: Mouse scrolled (360, 263) with delta (0, 0)
Screenshot: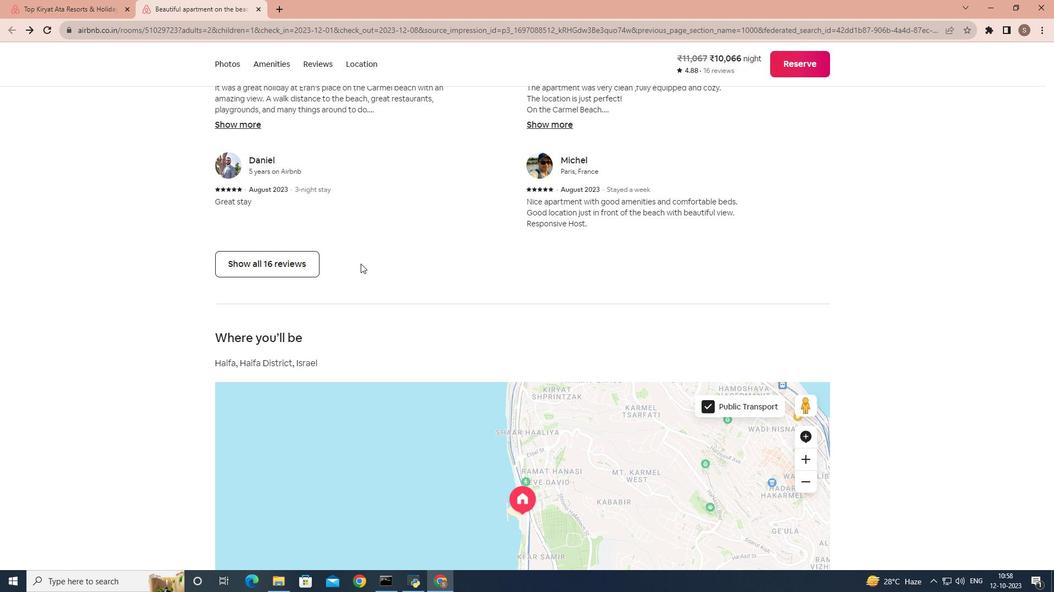 
Action: Mouse moved to (360, 264)
Screenshot: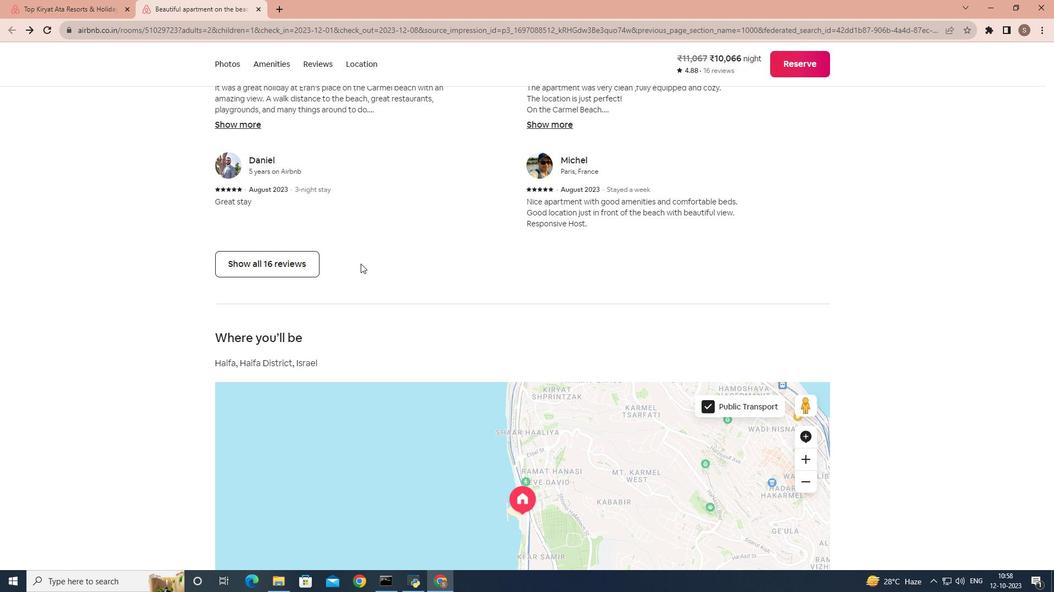 
Action: Mouse scrolled (360, 264) with delta (0, 0)
Screenshot: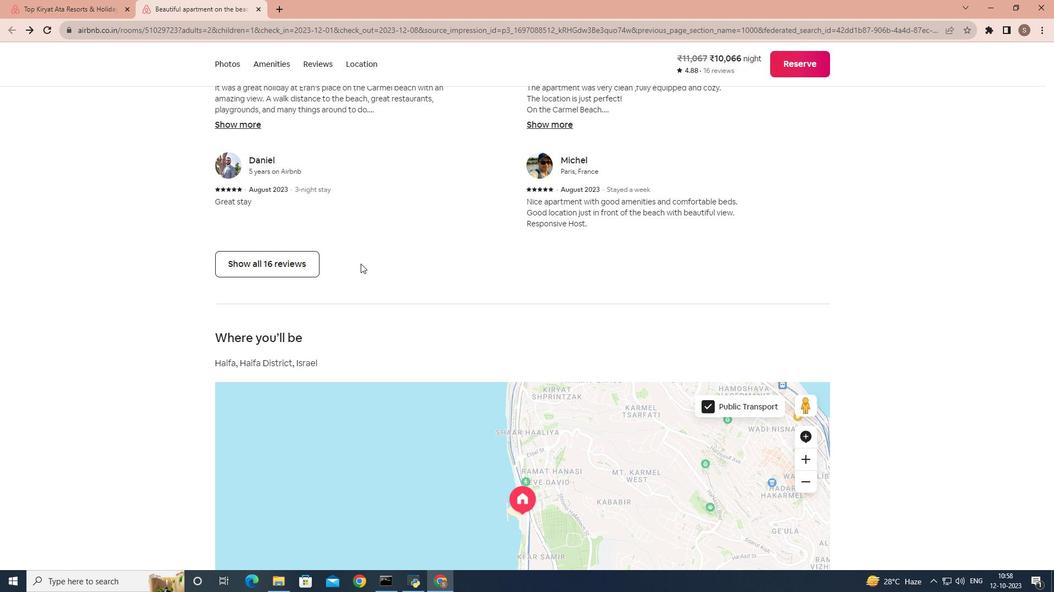 
Action: Mouse moved to (359, 265)
Screenshot: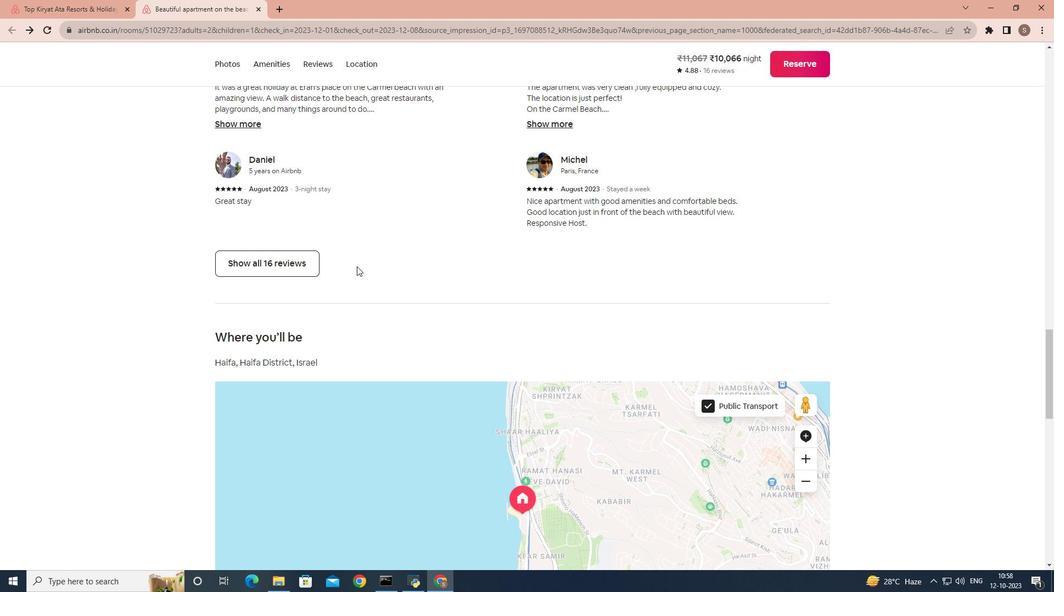 
Action: Mouse scrolled (359, 264) with delta (0, 0)
Screenshot: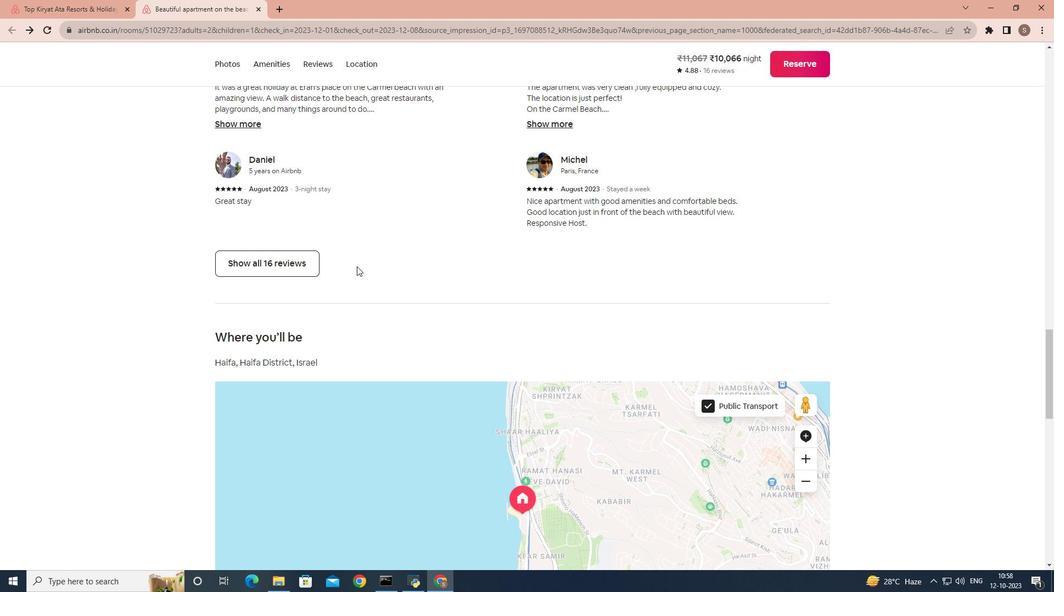 
Action: Mouse moved to (358, 266)
Screenshot: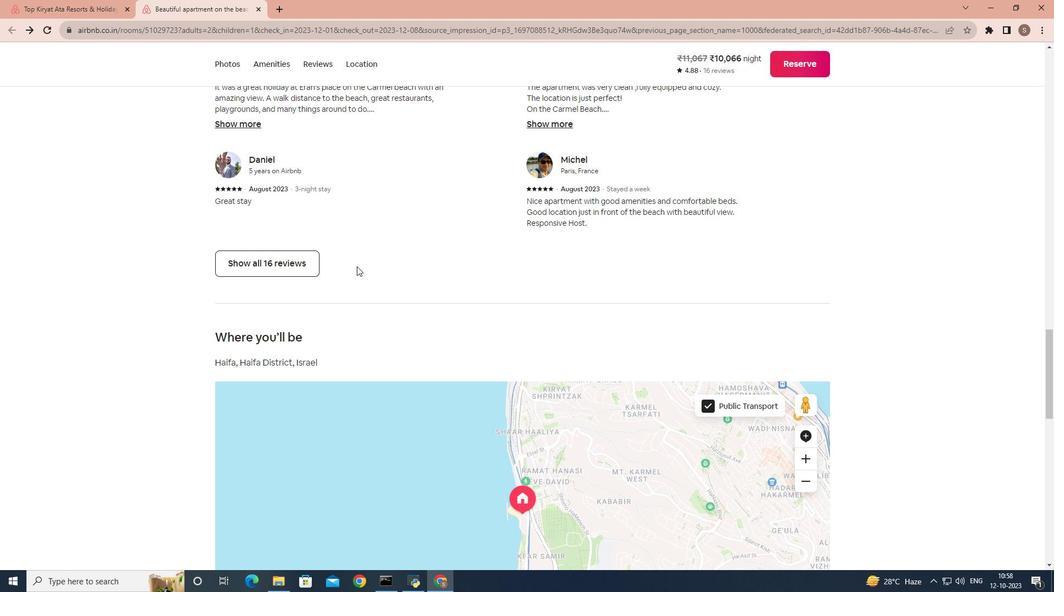 
Action: Mouse scrolled (358, 265) with delta (0, 0)
Screenshot: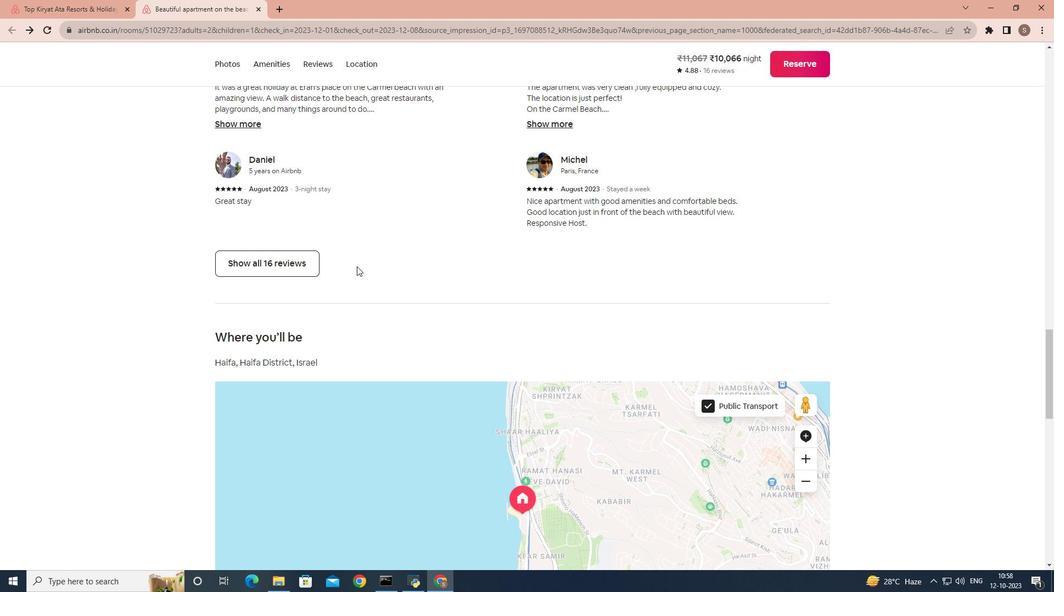 
Action: Mouse moved to (357, 266)
Screenshot: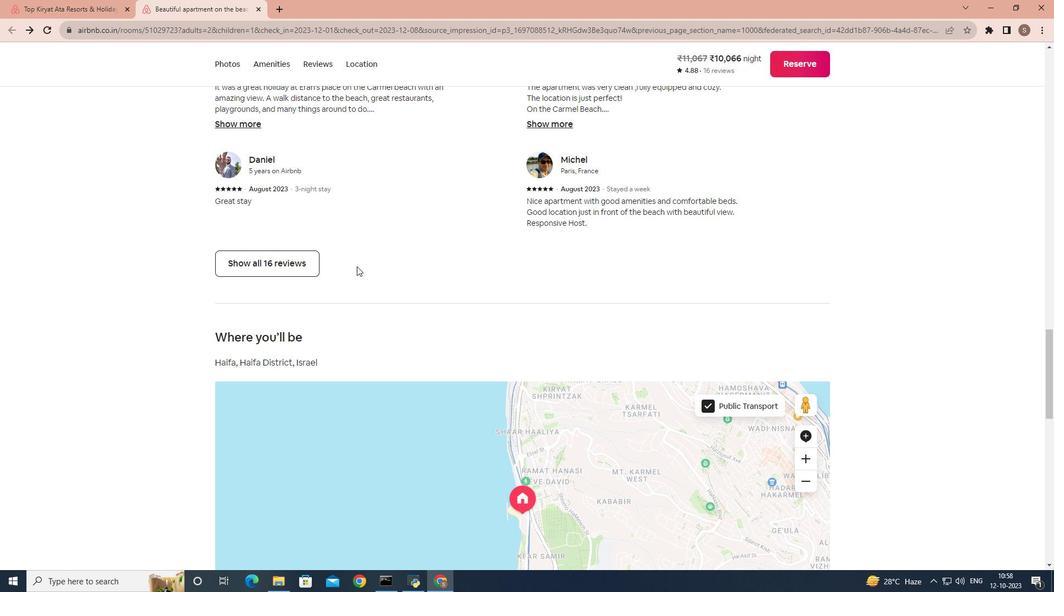 
Action: Mouse scrolled (357, 266) with delta (0, 0)
Screenshot: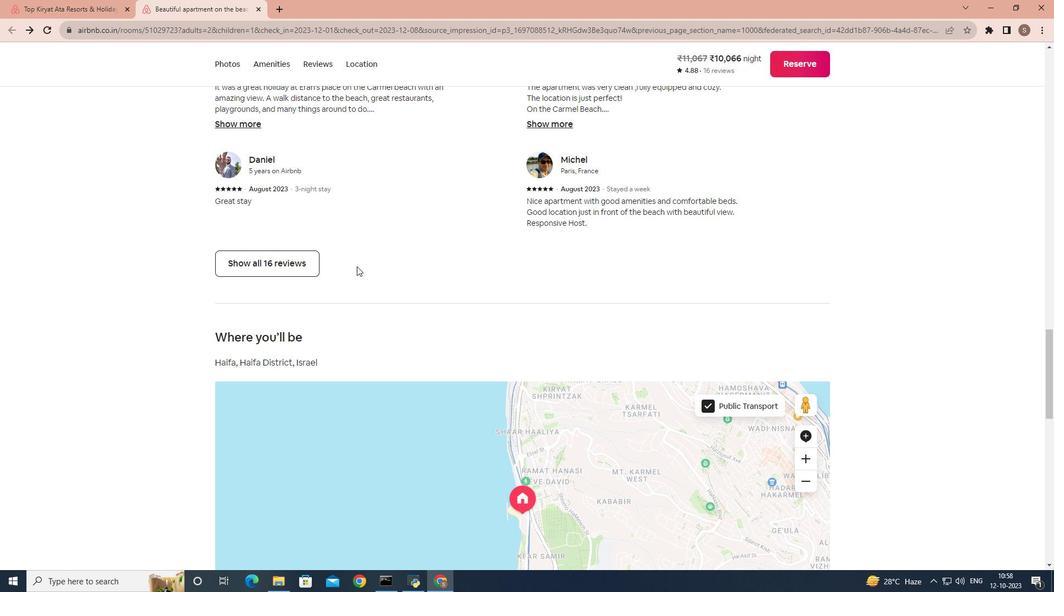 
Action: Mouse moved to (355, 267)
Screenshot: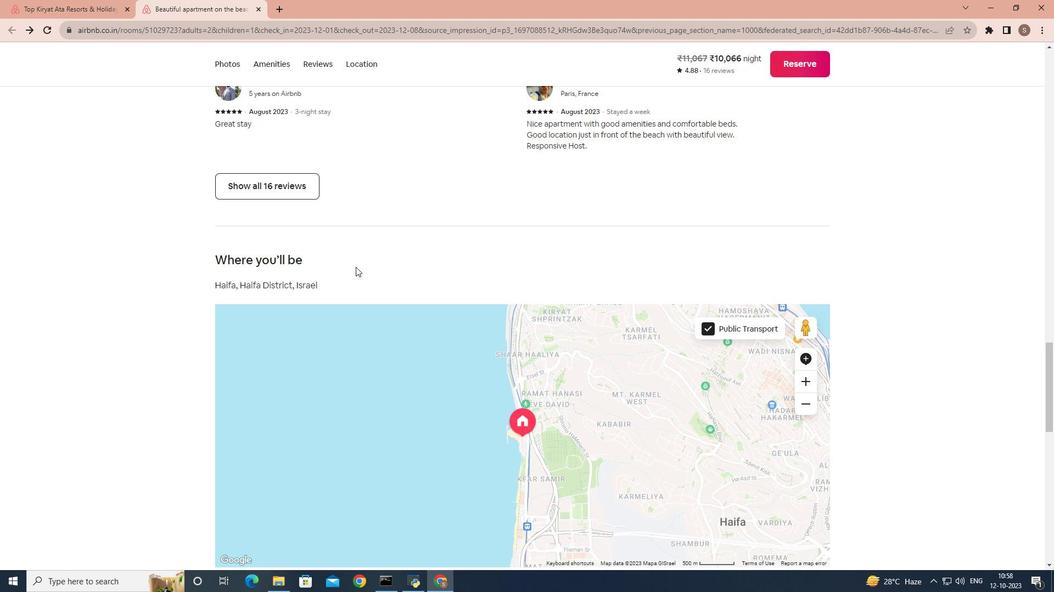 
Action: Mouse scrolled (355, 266) with delta (0, 0)
Screenshot: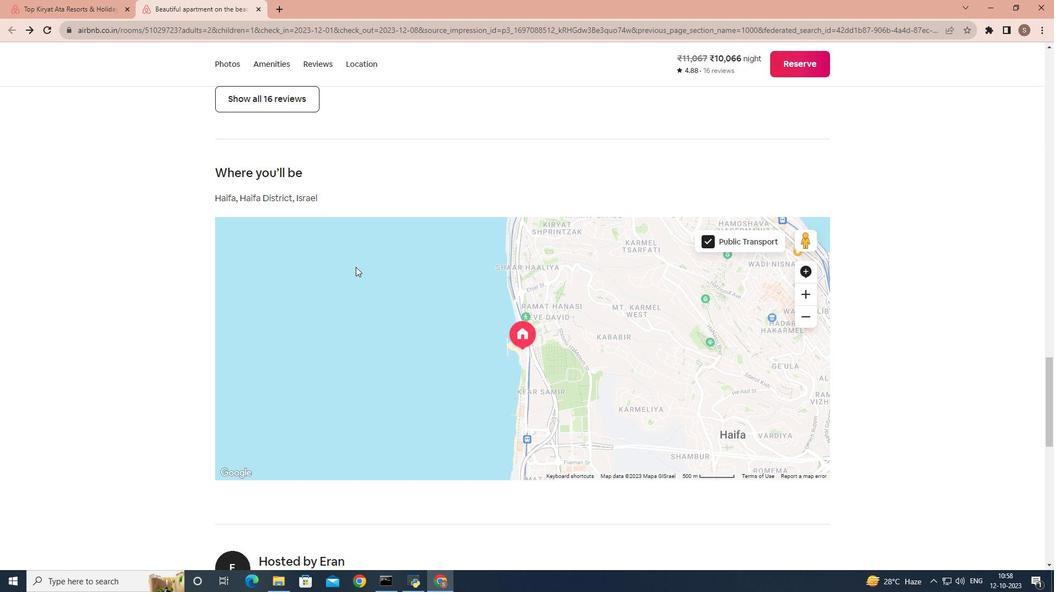 
Action: Mouse scrolled (355, 266) with delta (0, 0)
Screenshot: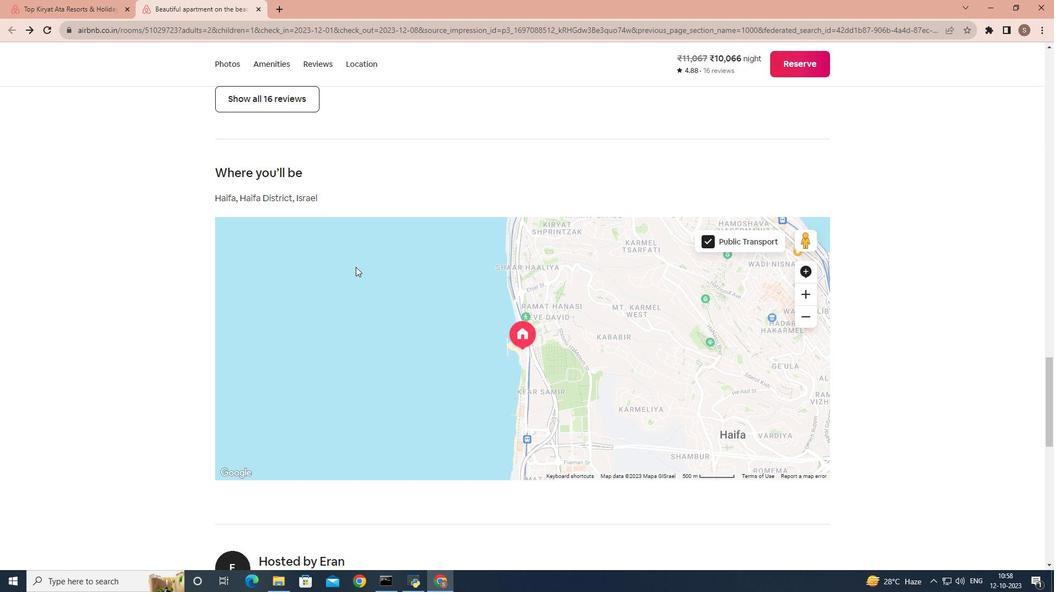 
Action: Mouse scrolled (355, 266) with delta (0, 0)
Screenshot: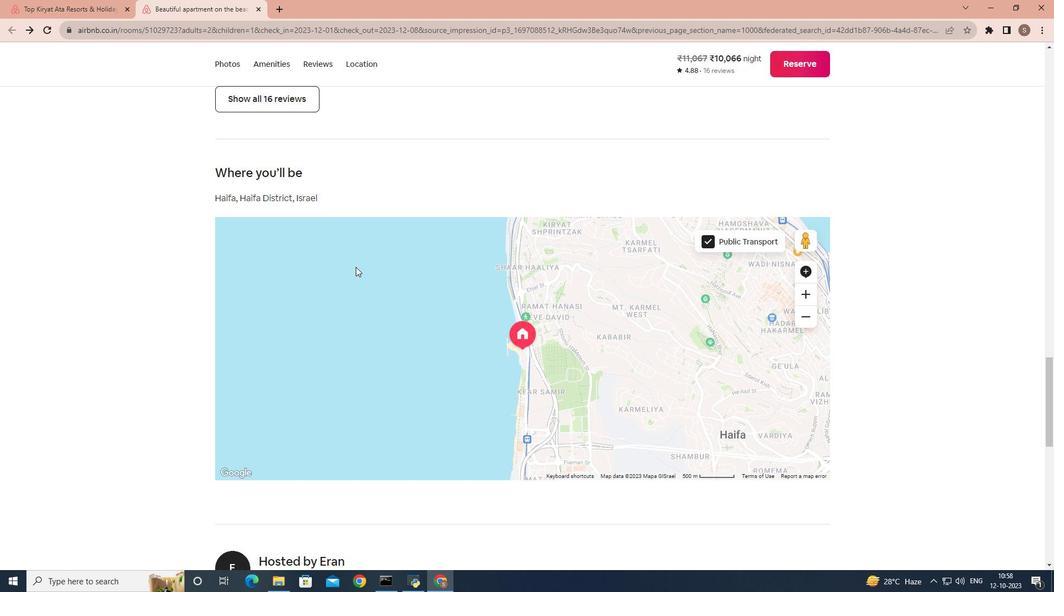 
Action: Mouse scrolled (355, 266) with delta (0, 0)
Screenshot: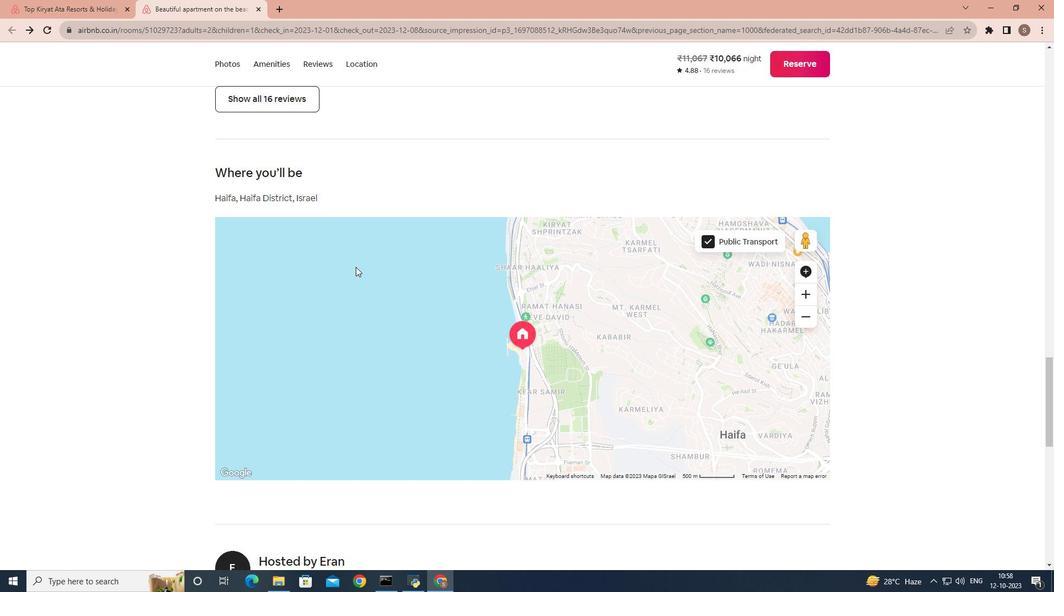 
Action: Mouse scrolled (355, 266) with delta (0, 0)
Screenshot: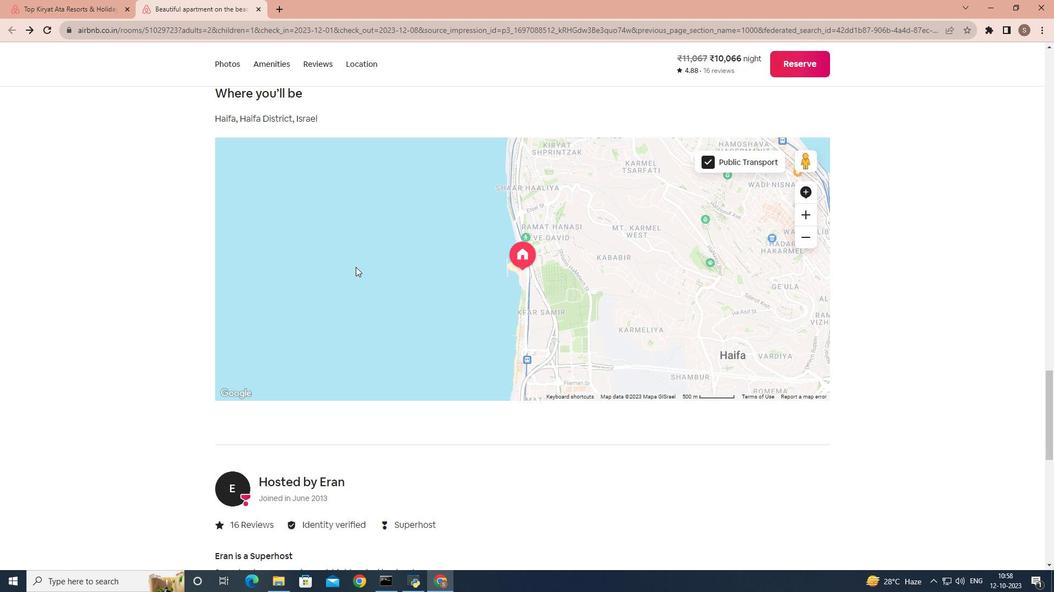 
Action: Mouse scrolled (355, 266) with delta (0, 0)
Screenshot: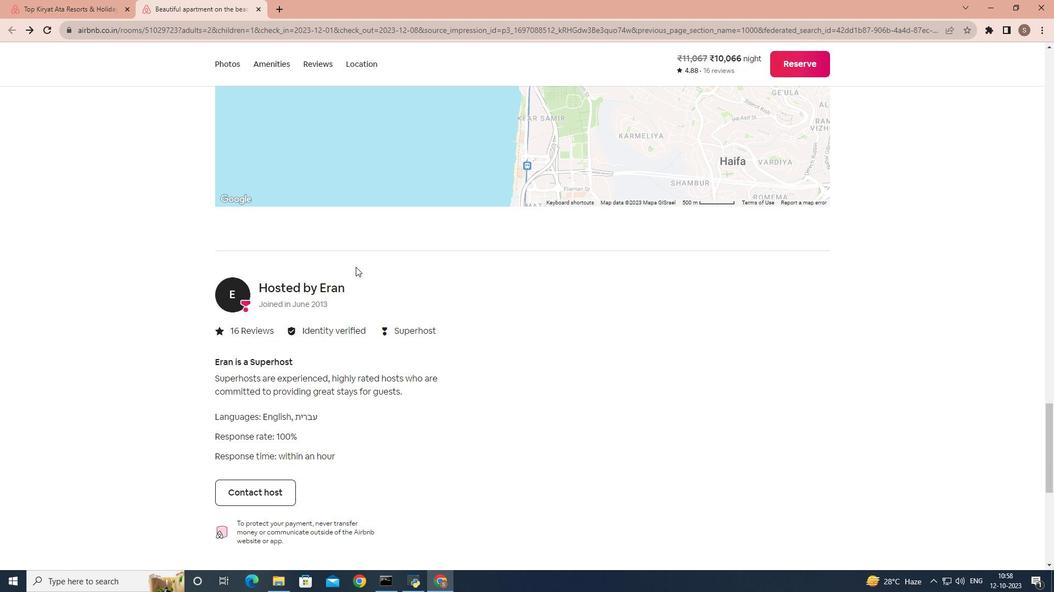 
Action: Mouse scrolled (355, 266) with delta (0, 0)
Screenshot: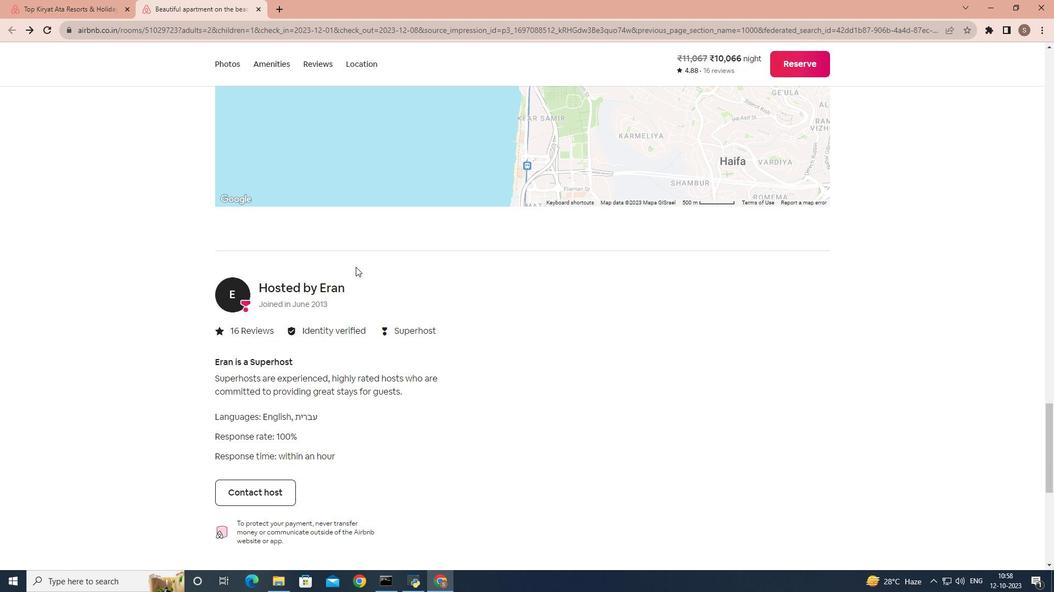 
Action: Mouse scrolled (355, 266) with delta (0, 0)
Screenshot: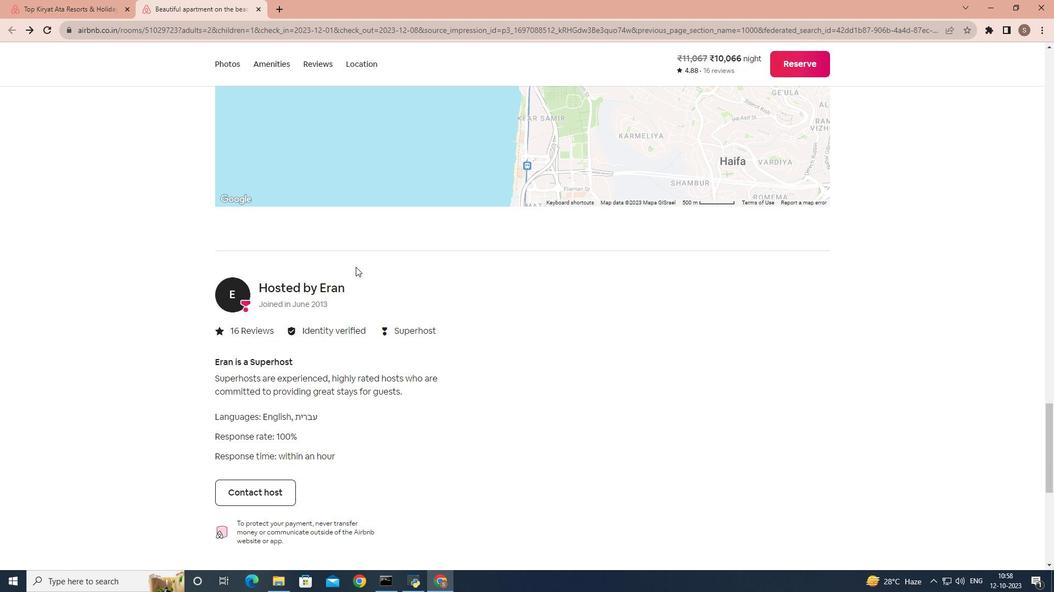 
Action: Mouse scrolled (355, 266) with delta (0, 0)
Screenshot: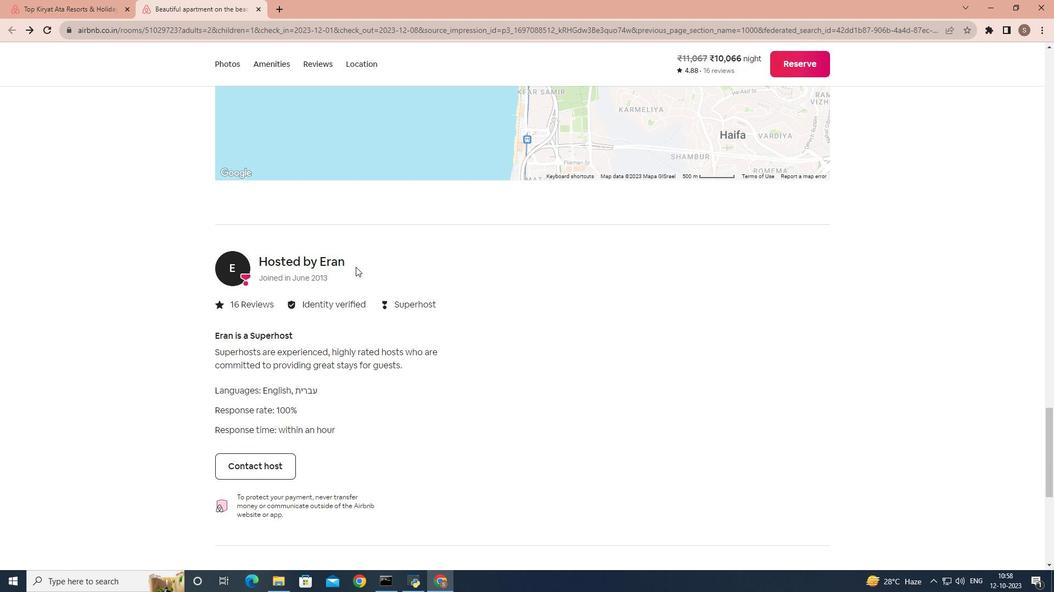
Action: Mouse scrolled (355, 266) with delta (0, 0)
Screenshot: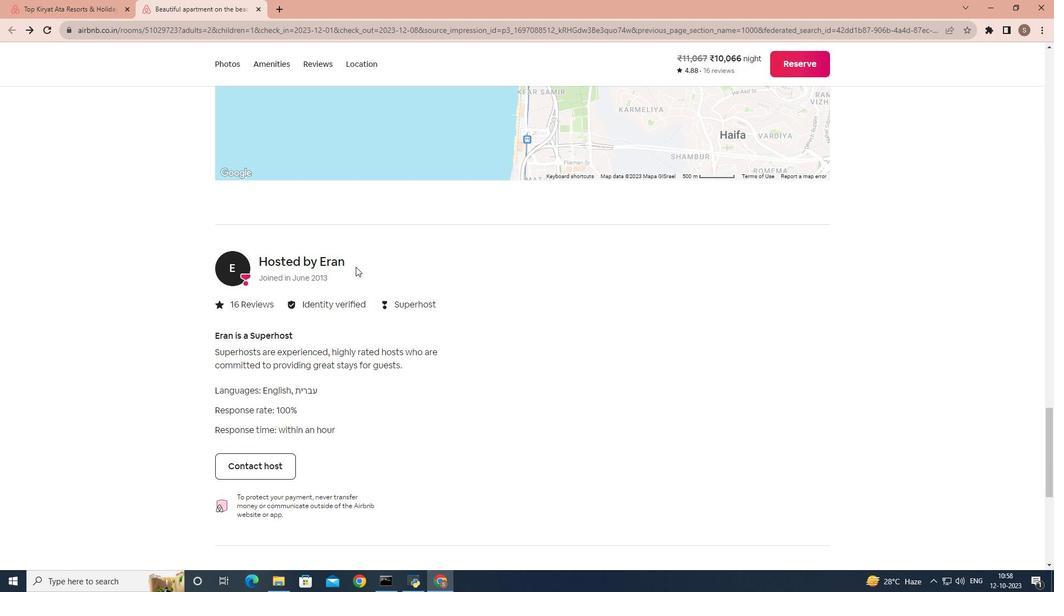 
Action: Mouse scrolled (355, 266) with delta (0, 0)
Screenshot: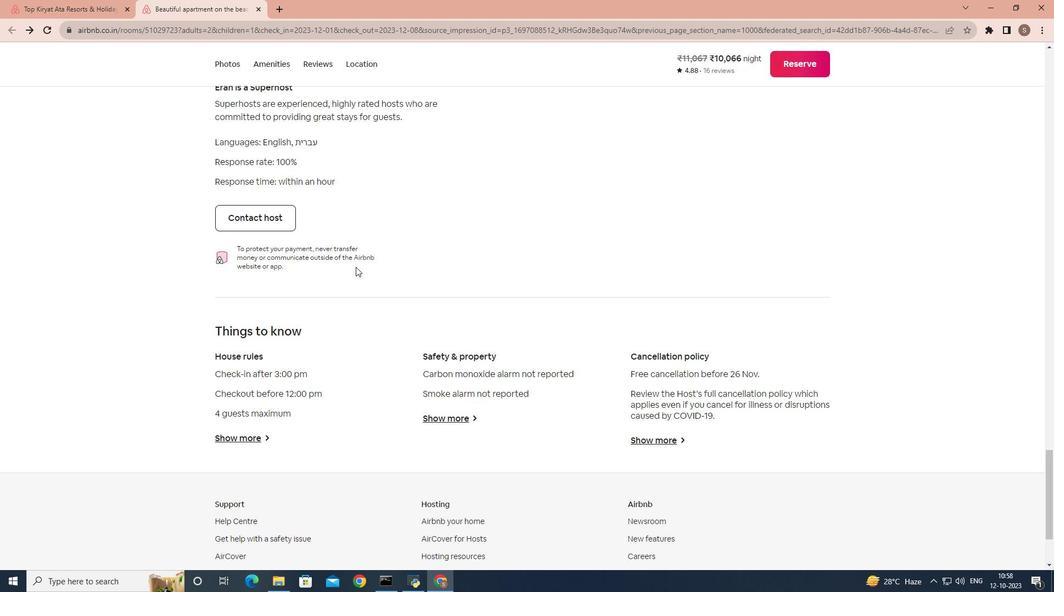 
Action: Mouse scrolled (355, 266) with delta (0, 0)
Screenshot: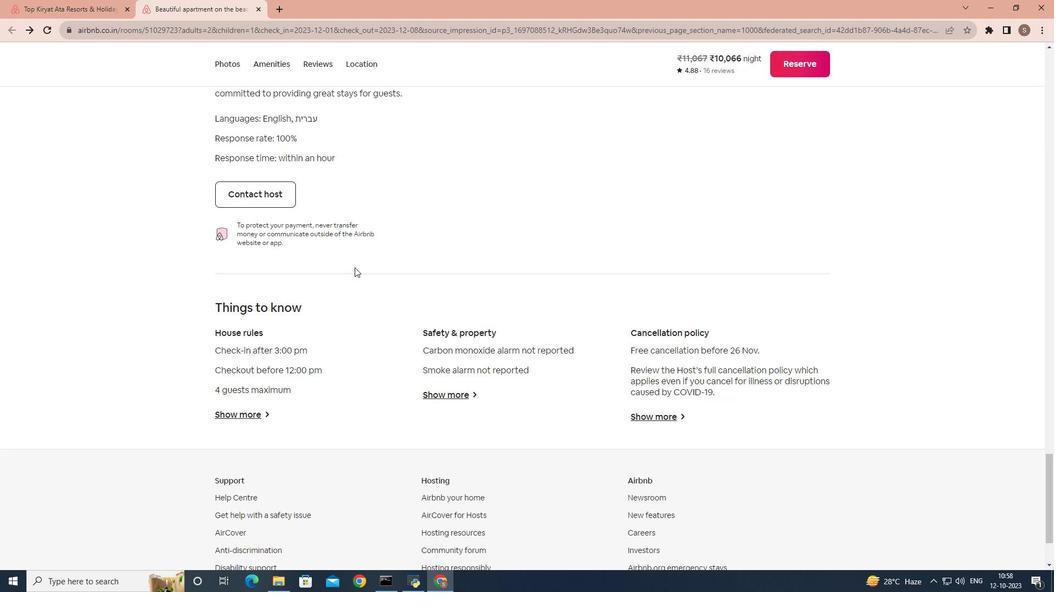
Action: Mouse scrolled (355, 266) with delta (0, 0)
Screenshot: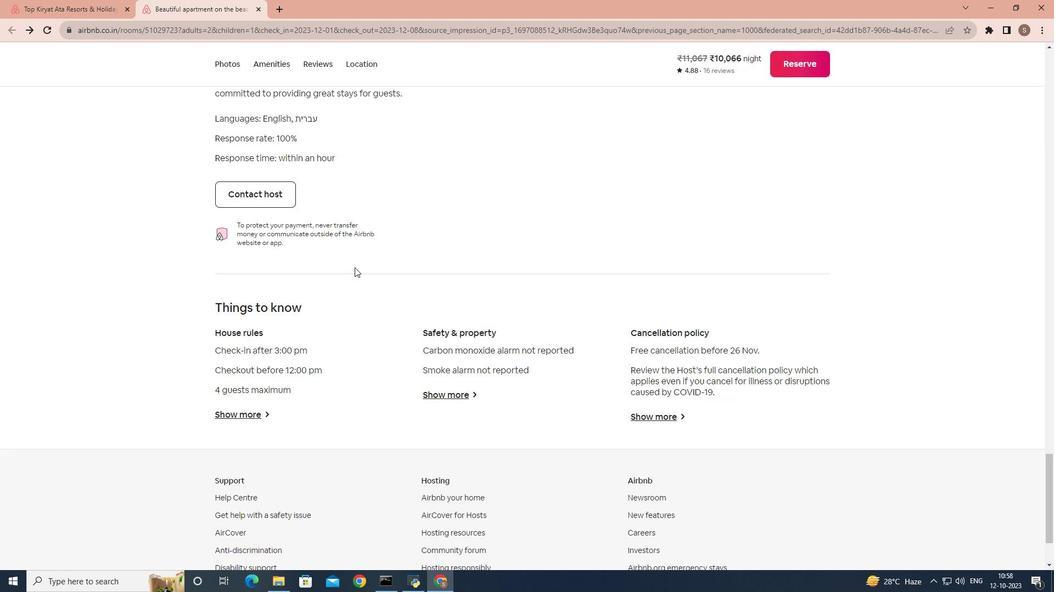 
Action: Mouse moved to (227, 318)
Screenshot: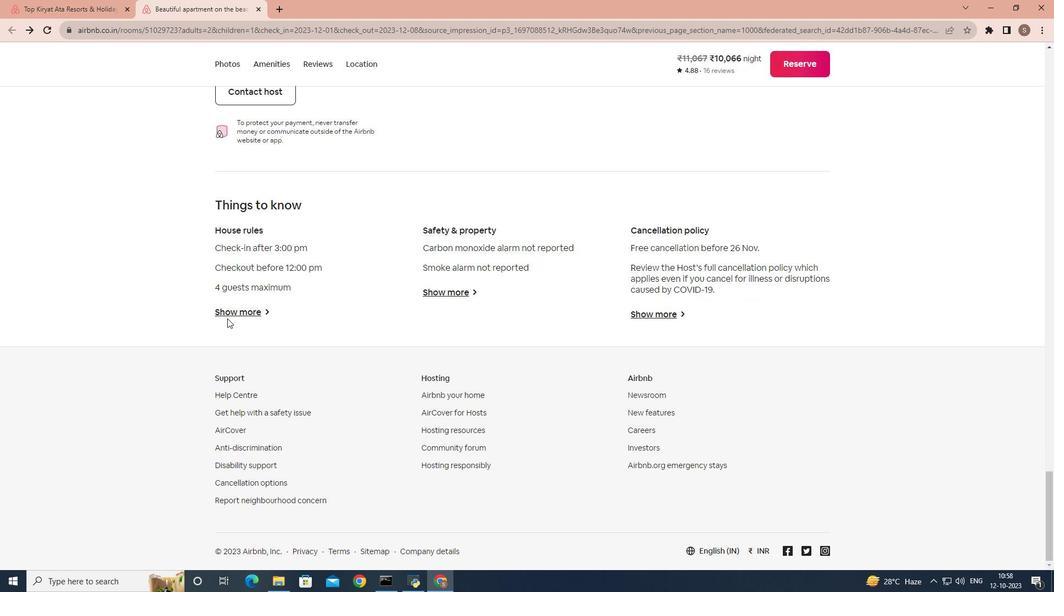 
Action: Mouse pressed left at (227, 318)
Screenshot: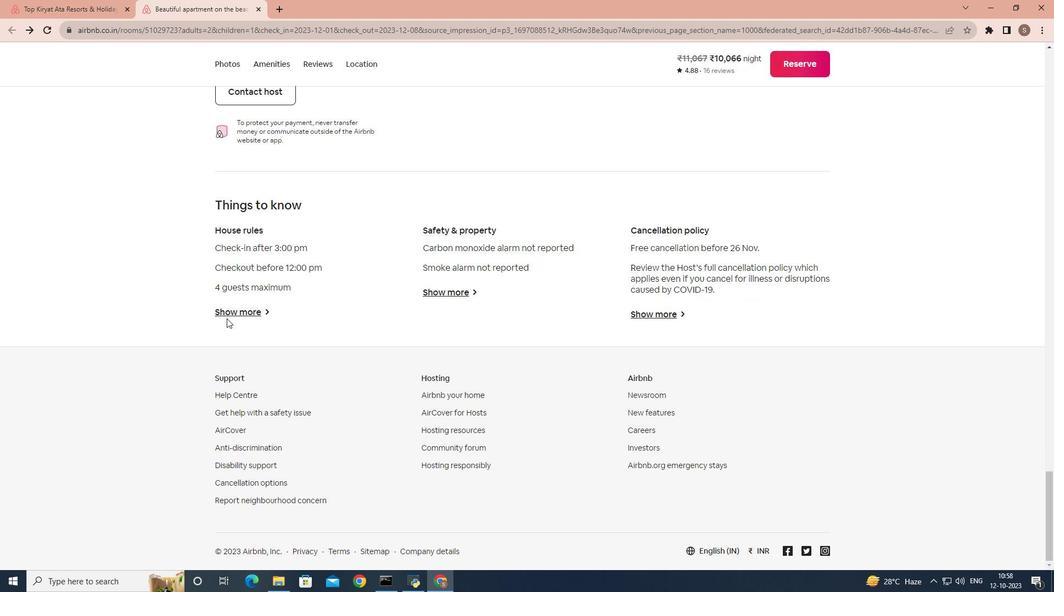 
Action: Mouse moved to (226, 312)
Screenshot: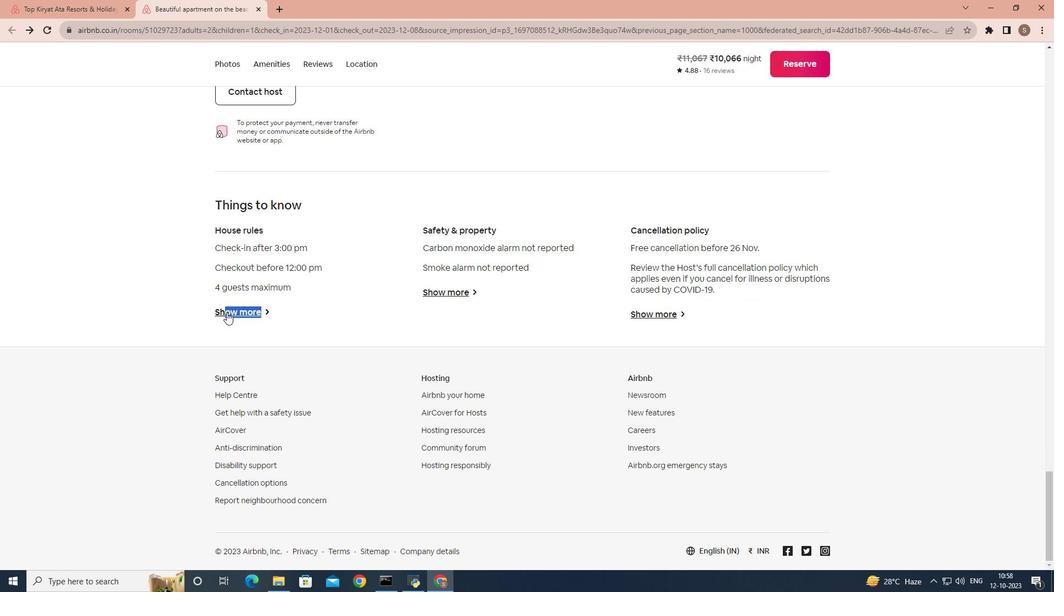 
Action: Mouse pressed left at (226, 312)
Screenshot: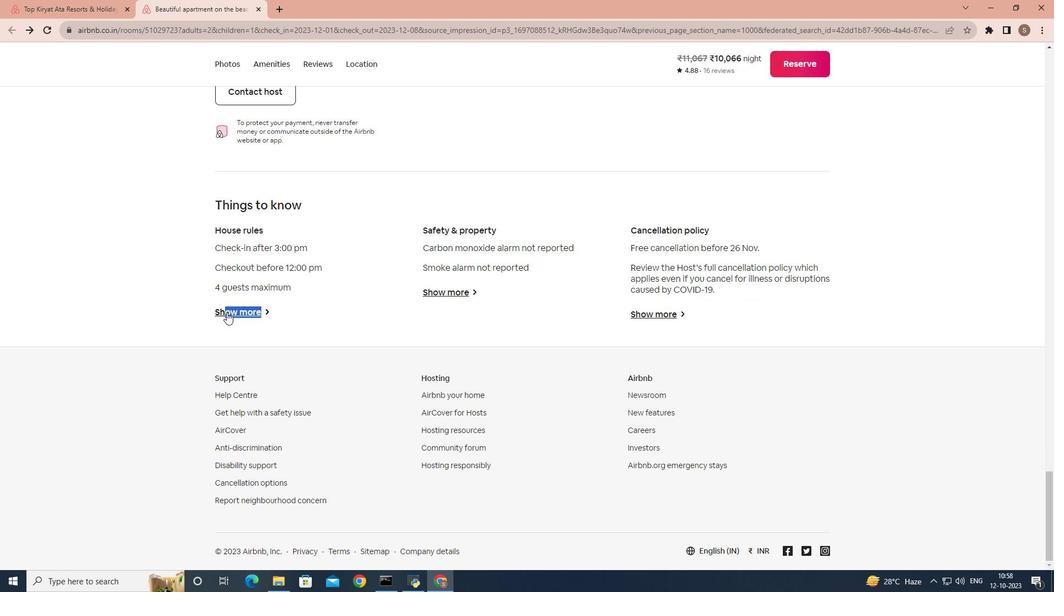 
Action: Mouse moved to (329, 91)
Screenshot: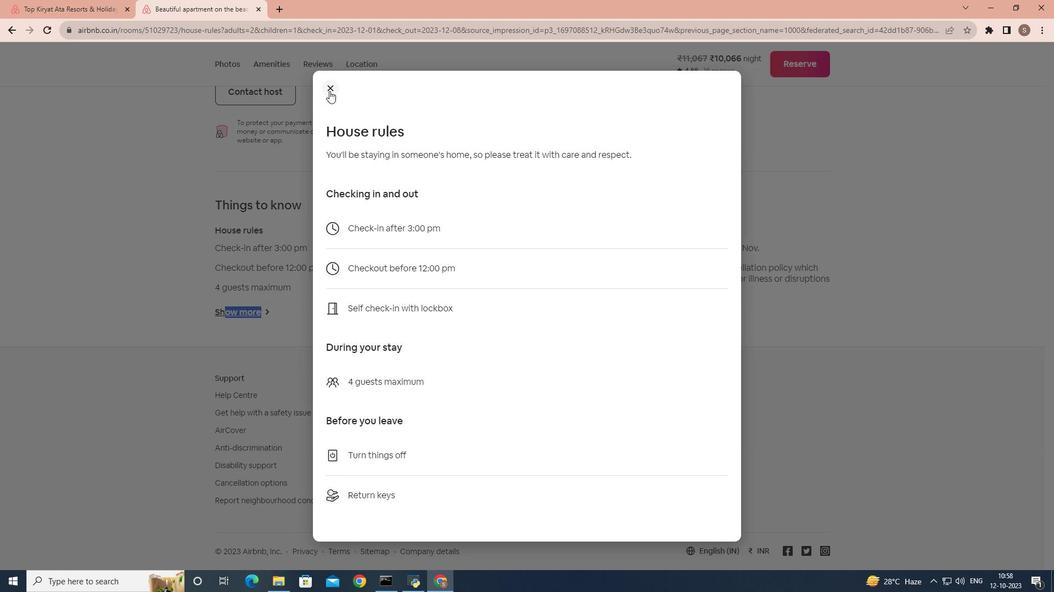 
Action: Mouse pressed left at (329, 91)
Screenshot: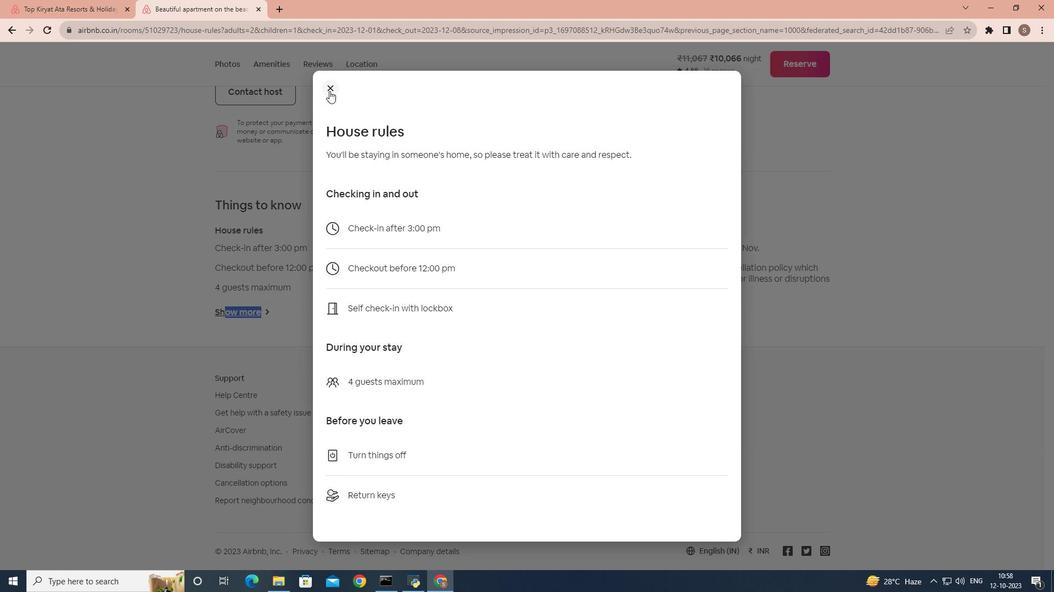 
Action: Mouse moved to (449, 293)
Screenshot: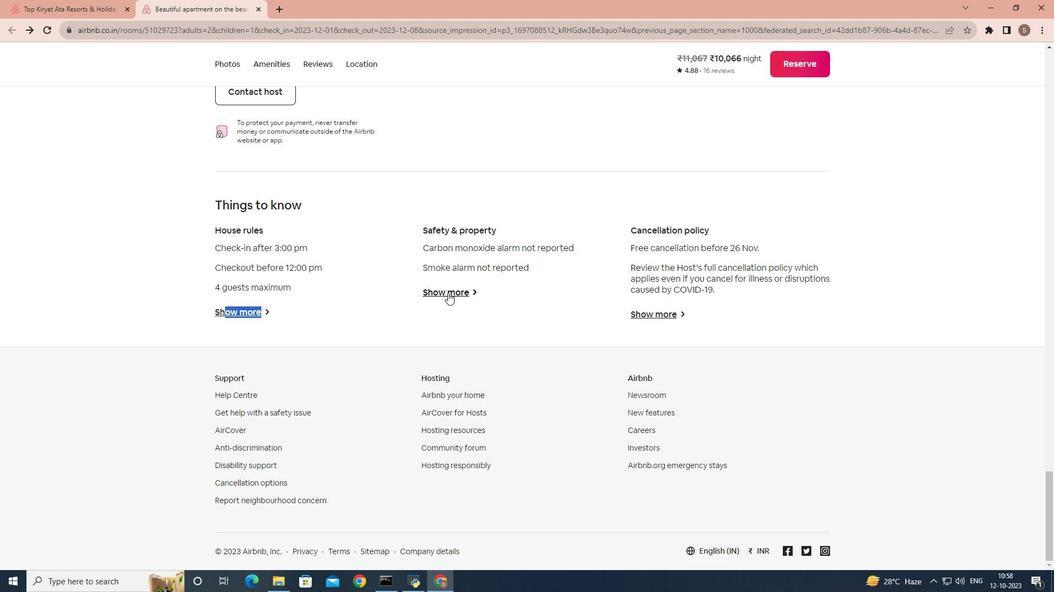 
Action: Mouse pressed left at (449, 293)
Screenshot: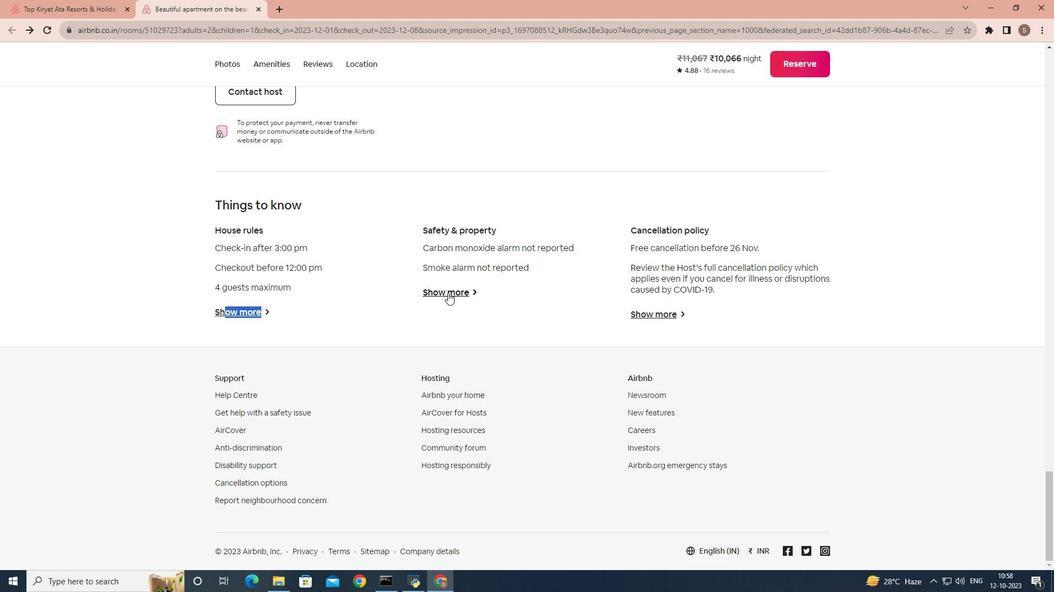 
Action: Mouse moved to (321, 175)
Screenshot: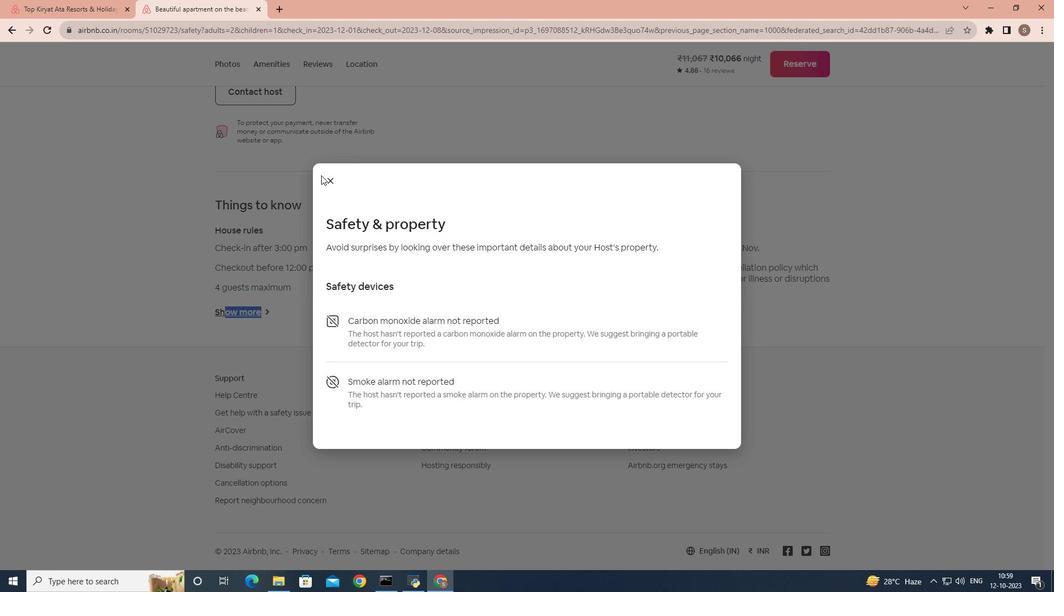 
Action: Mouse pressed left at (321, 175)
Screenshot: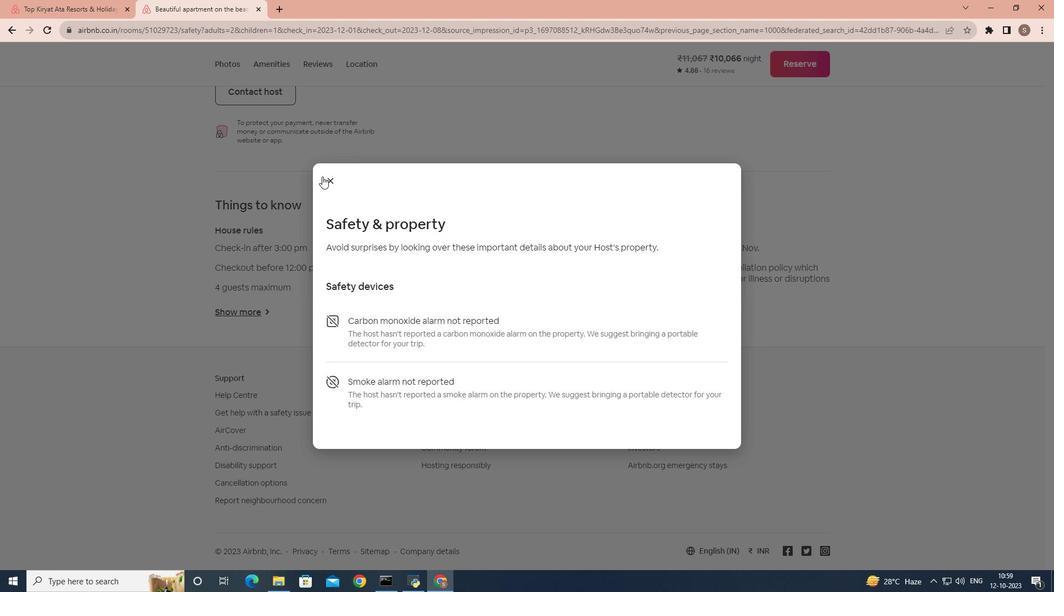
Action: Mouse moved to (334, 178)
Screenshot: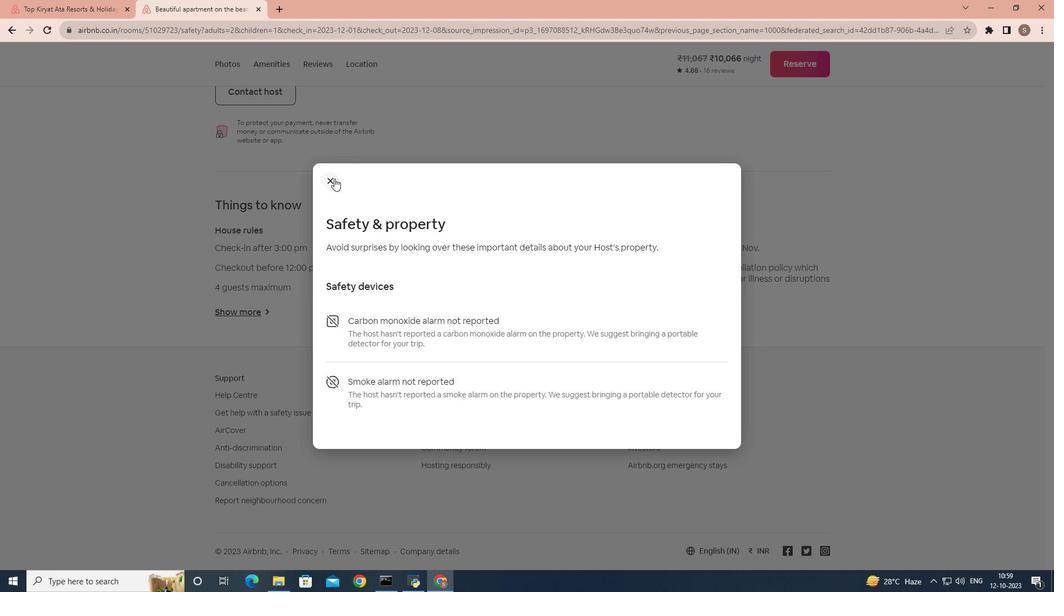 
Action: Mouse pressed left at (334, 178)
Screenshot: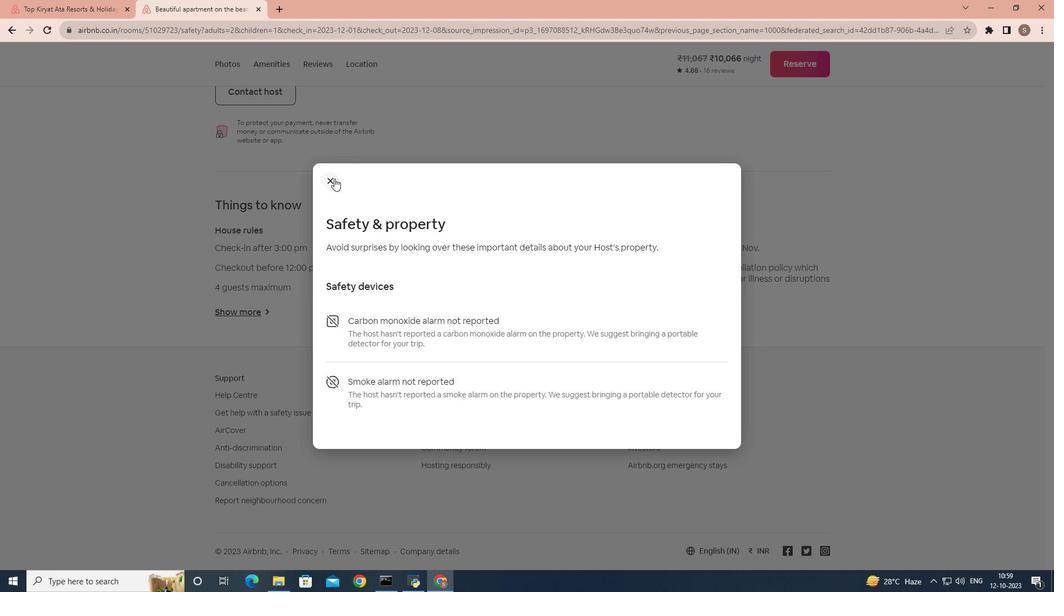 
Action: Mouse moved to (659, 304)
Screenshot: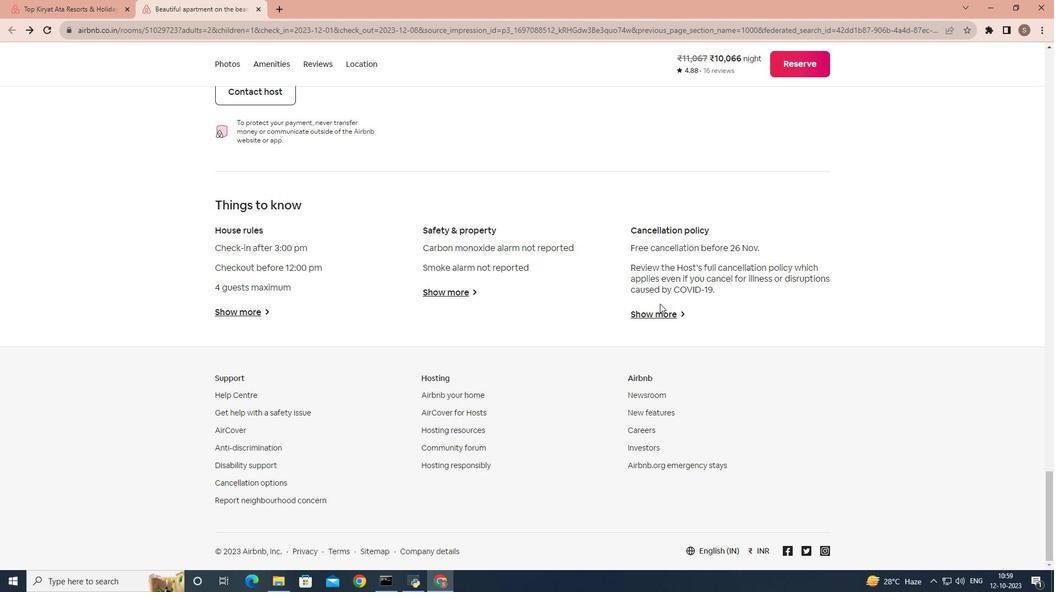 
Action: Mouse pressed left at (659, 304)
Screenshot: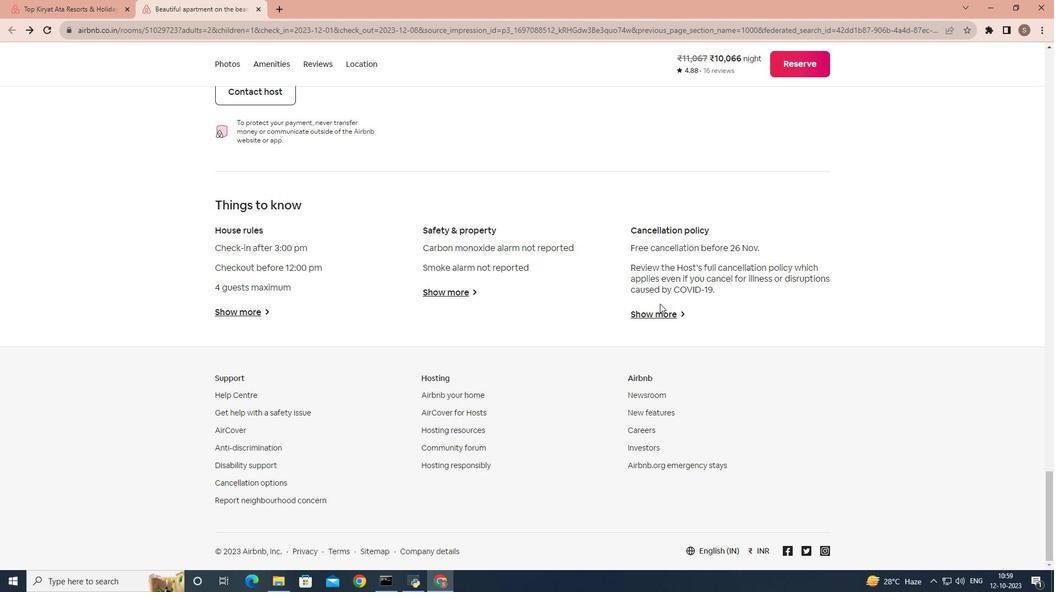 
Action: Mouse moved to (646, 311)
Screenshot: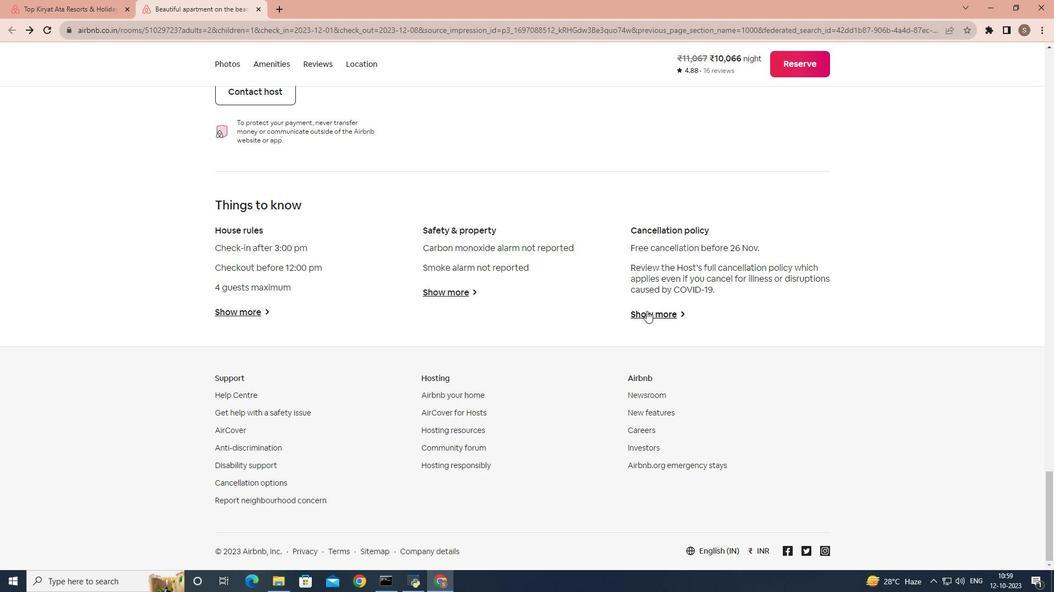 
Action: Mouse pressed left at (646, 311)
Screenshot: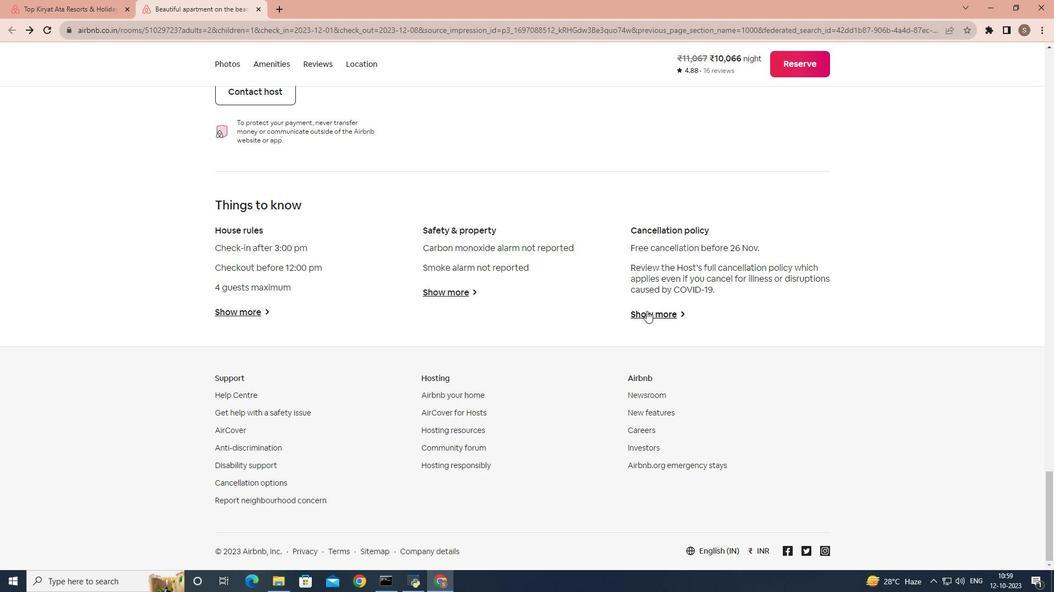 
Action: Mouse moved to (381, 164)
Screenshot: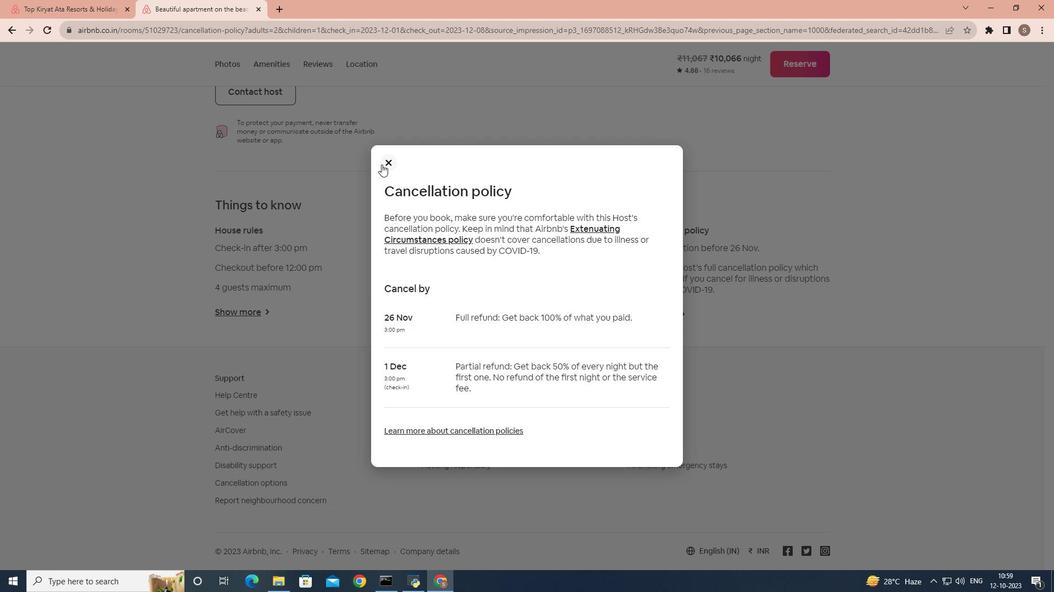 
Action: Mouse pressed left at (381, 164)
Screenshot: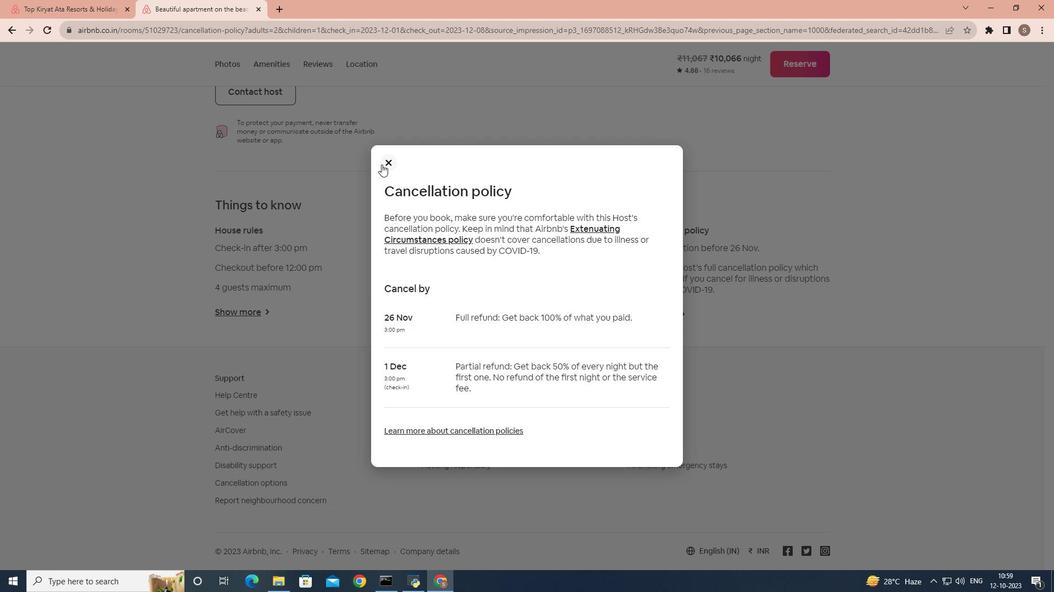 
Action: Mouse moved to (333, 226)
Screenshot: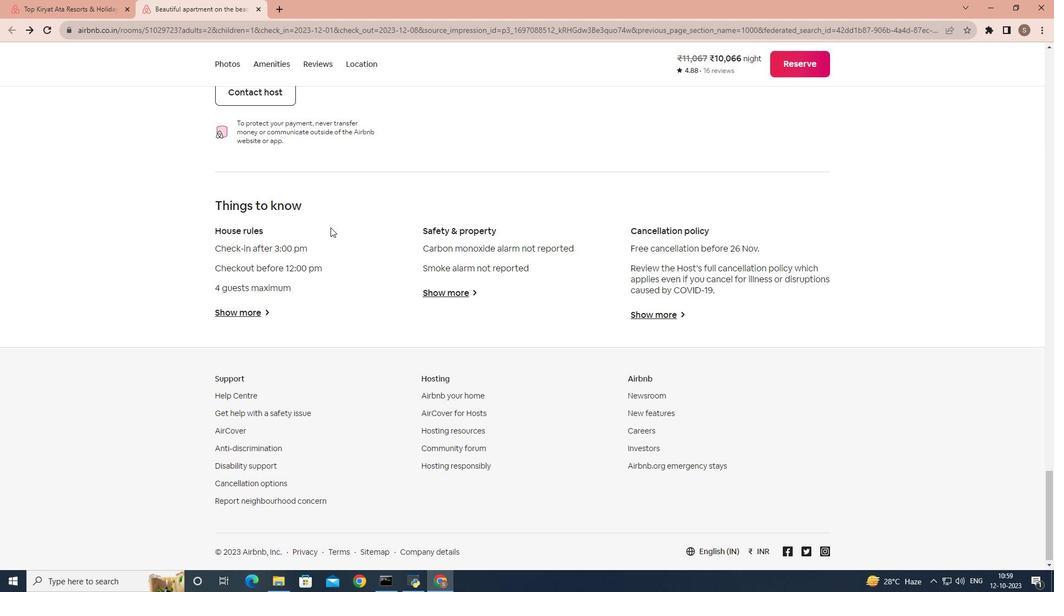 
Action: Mouse scrolled (333, 227) with delta (0, 0)
Screenshot: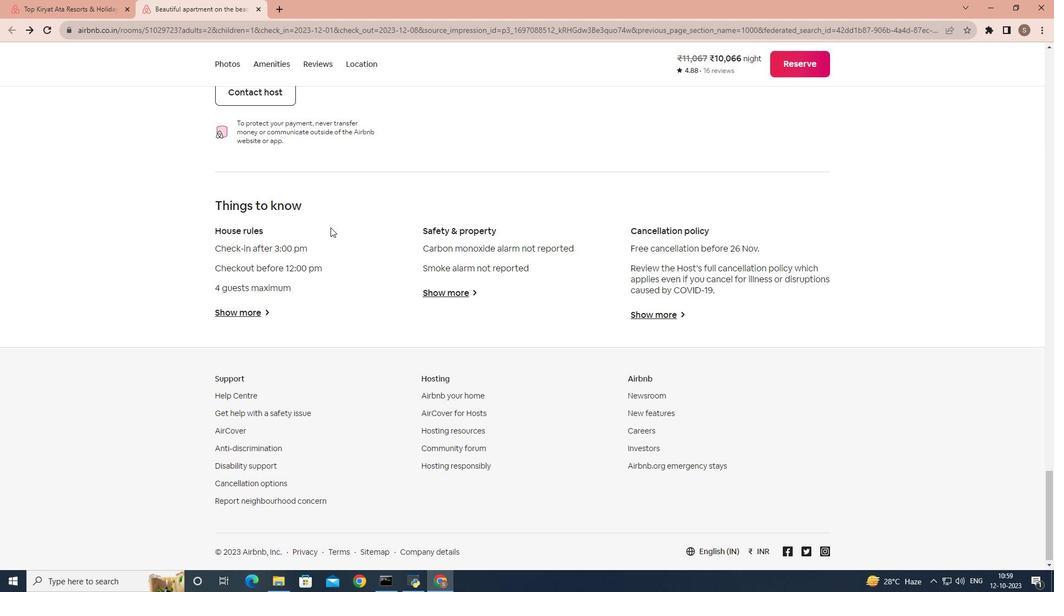 
Action: Mouse moved to (332, 227)
Screenshot: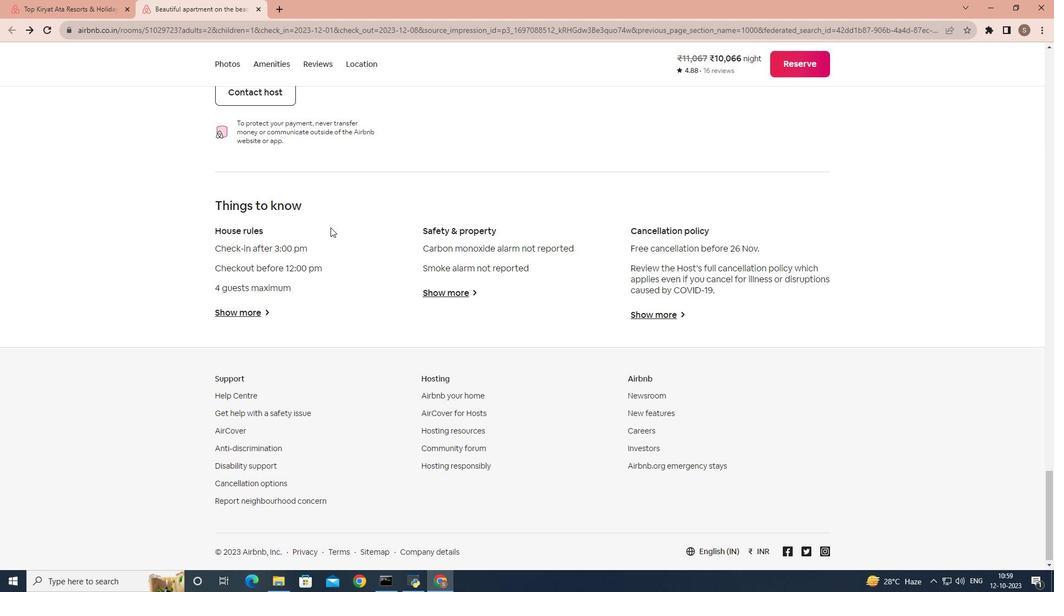 
Action: Mouse scrolled (332, 227) with delta (0, 0)
Screenshot: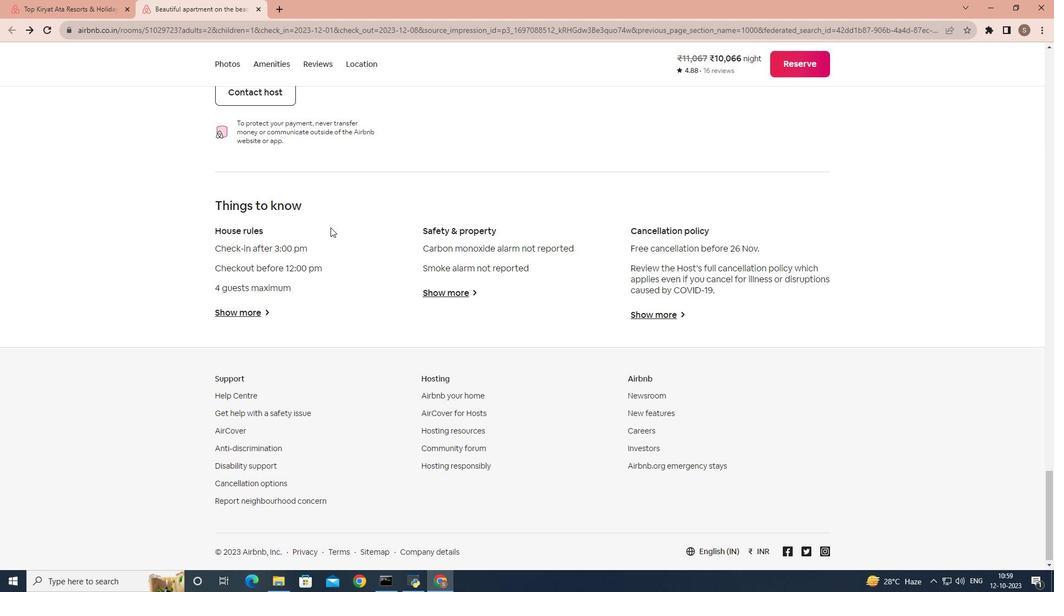 
Action: Mouse moved to (332, 227)
